 Task: Research Airbnb options in Quinte West, Canada from 11th December, 2023 to 15th December, 2023 for 2 adults. Place can be private room with 1  bedroom having 2 beds and 1 bathroom. Property type can be hotel.
Action: Mouse moved to (455, 107)
Screenshot: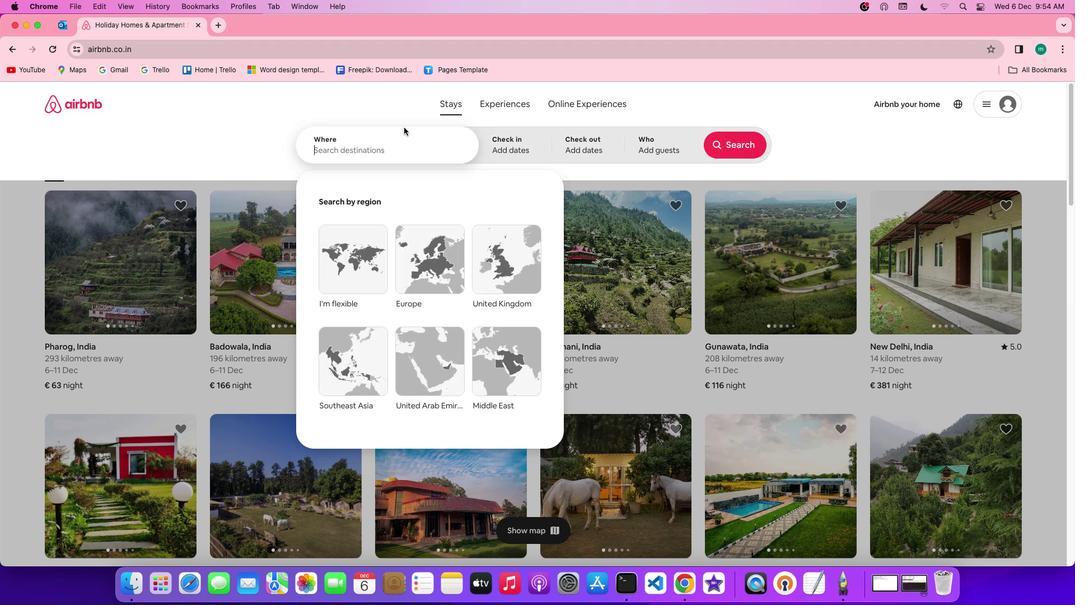 
Action: Mouse pressed left at (455, 107)
Screenshot: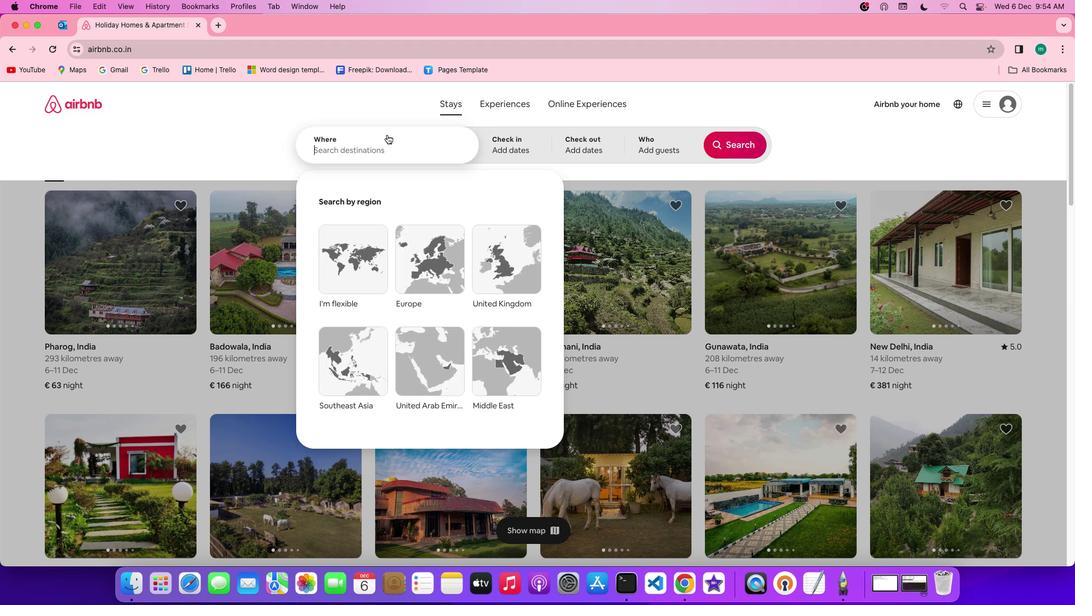 
Action: Mouse pressed left at (455, 107)
Screenshot: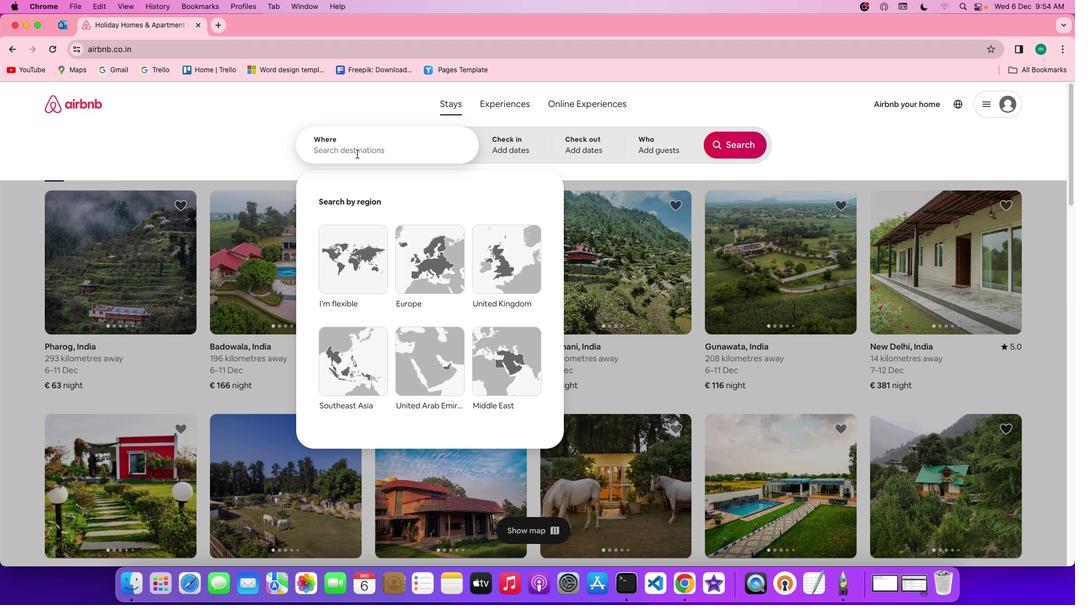 
Action: Mouse moved to (356, 154)
Screenshot: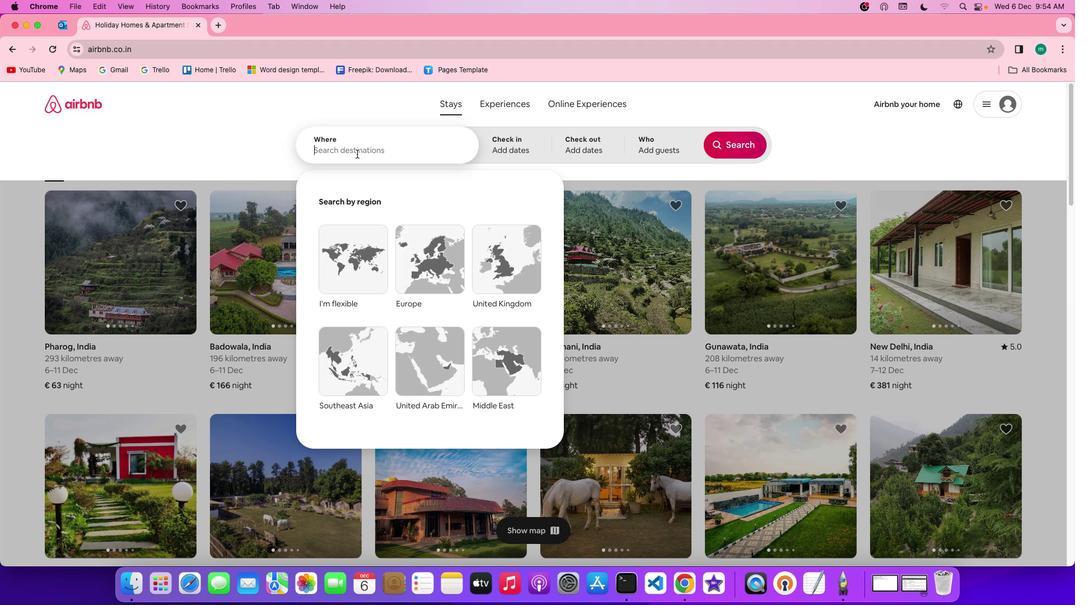 
Action: Mouse pressed left at (356, 154)
Screenshot: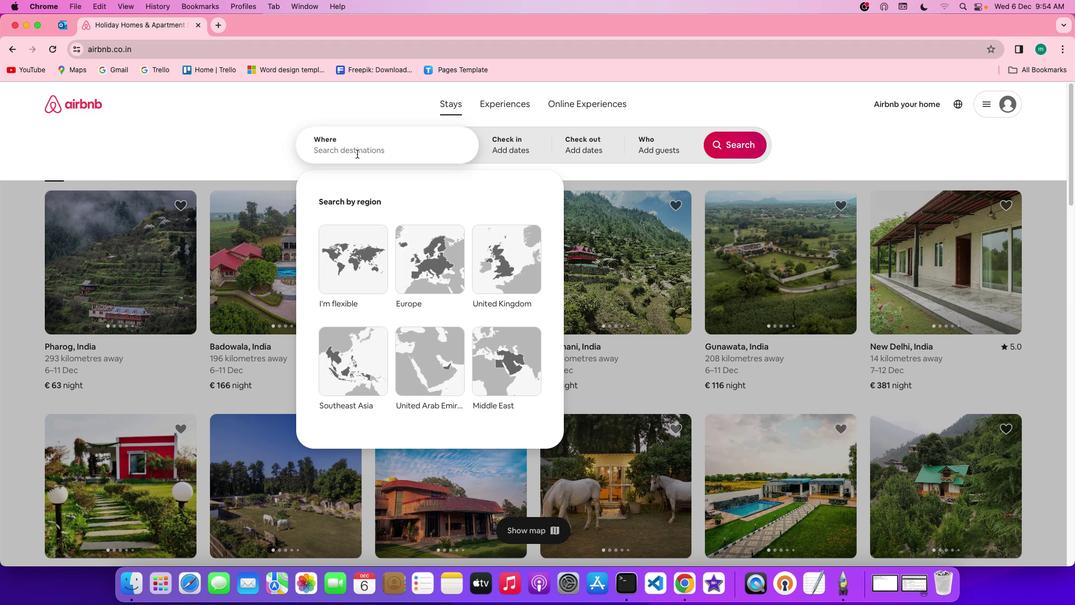 
Action: Key pressed Key.shift'Q''u''n''t''e'Key.spaceKey.shift'w''e''s''t'','Key.spaceKey.shift'c''a''n''a''d''a'
Screenshot: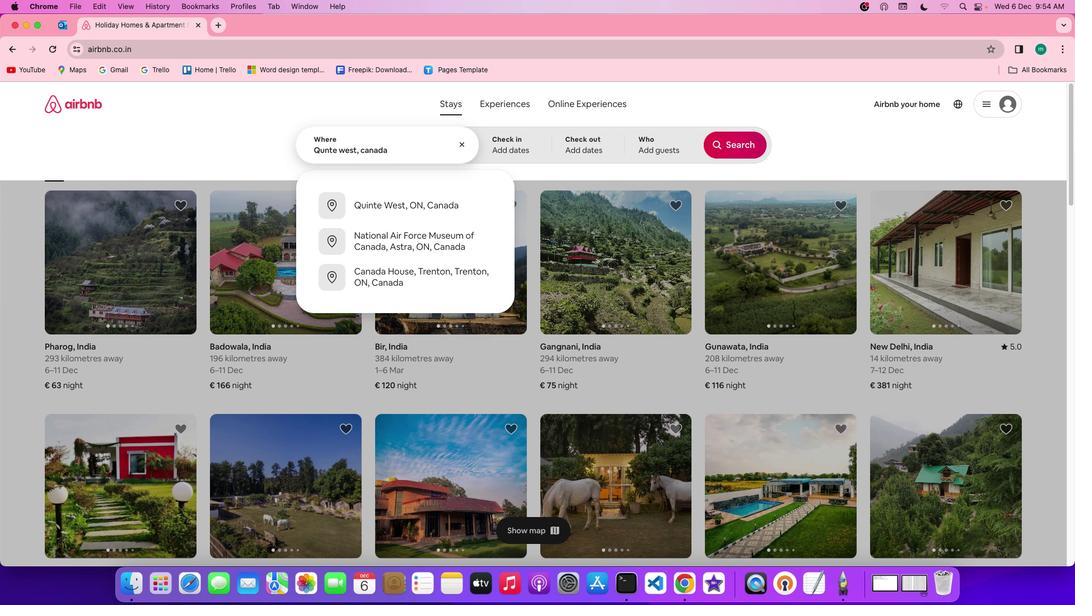 
Action: Mouse moved to (498, 144)
Screenshot: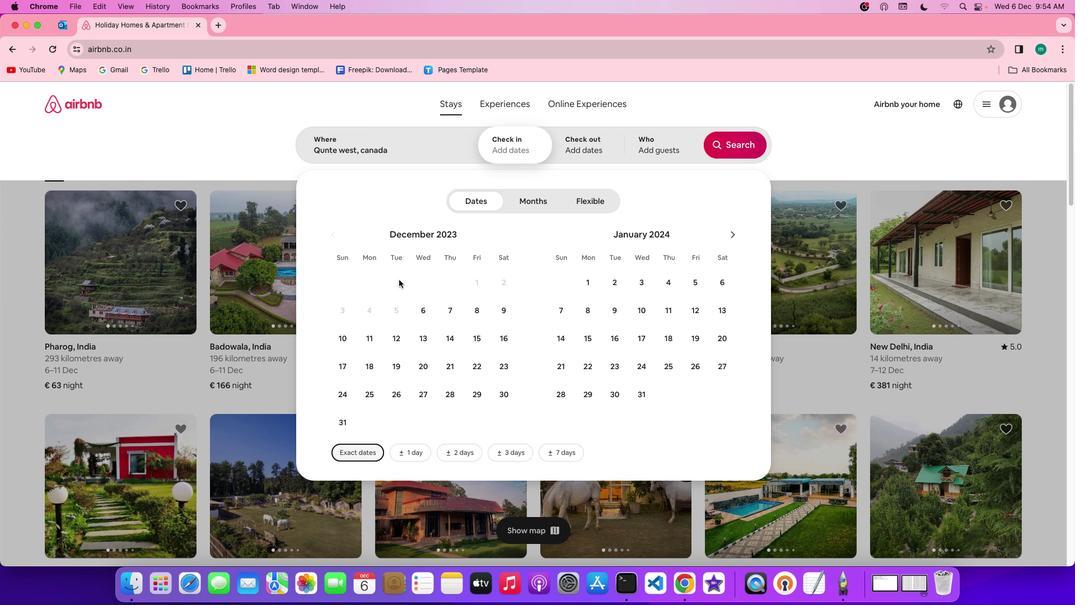
Action: Mouse pressed left at (498, 144)
Screenshot: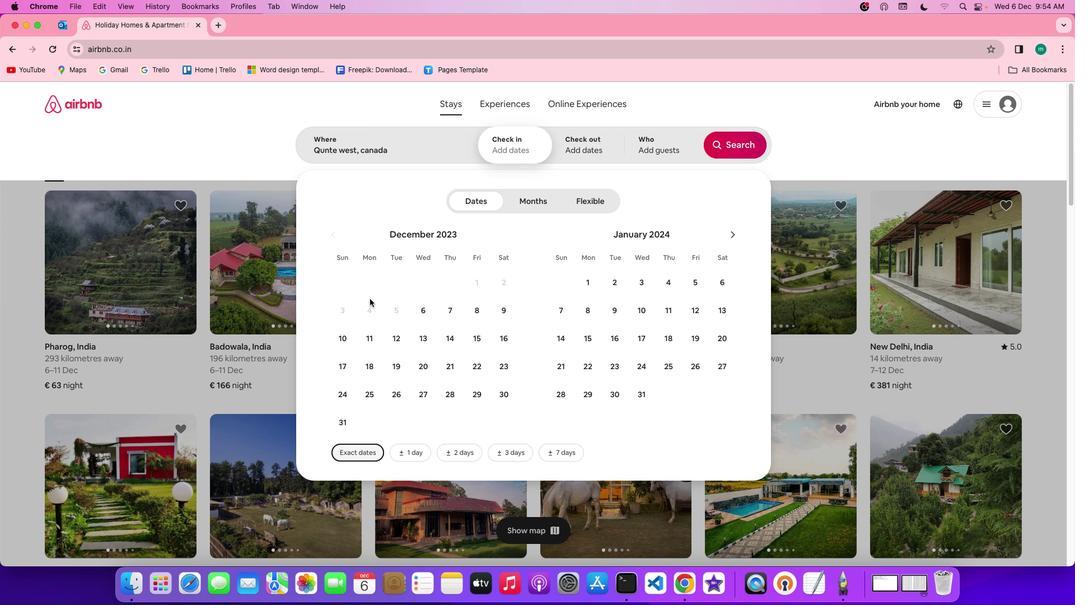 
Action: Mouse moved to (377, 331)
Screenshot: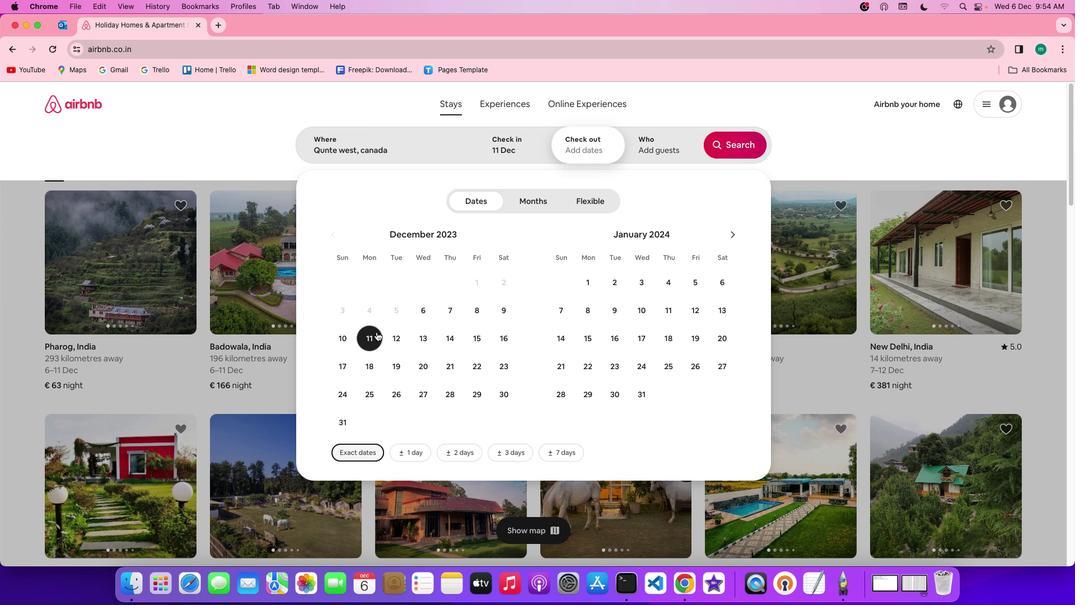 
Action: Mouse pressed left at (377, 331)
Screenshot: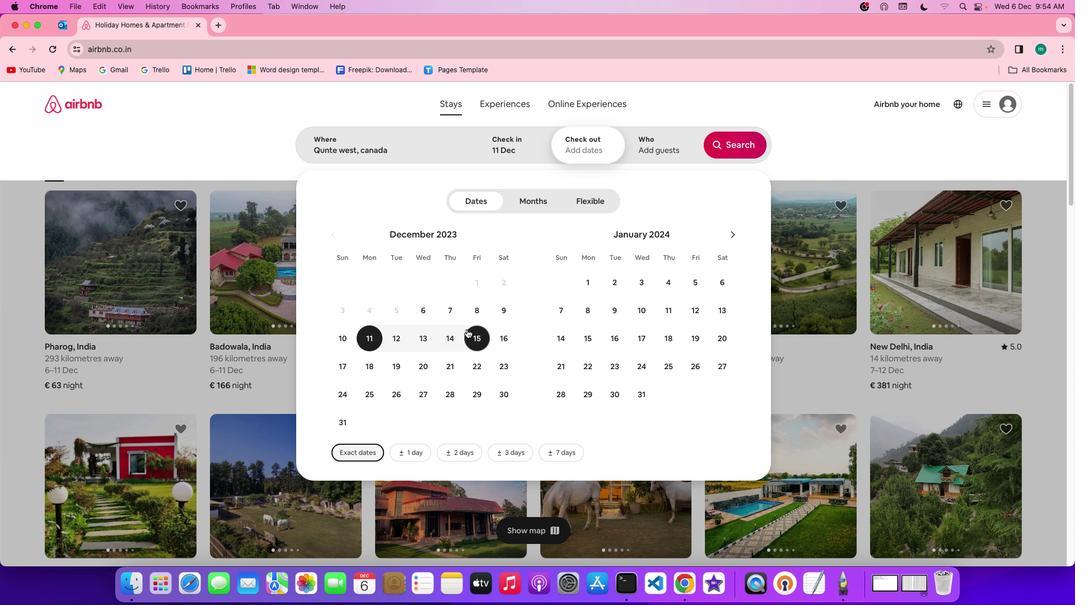 
Action: Mouse moved to (467, 329)
Screenshot: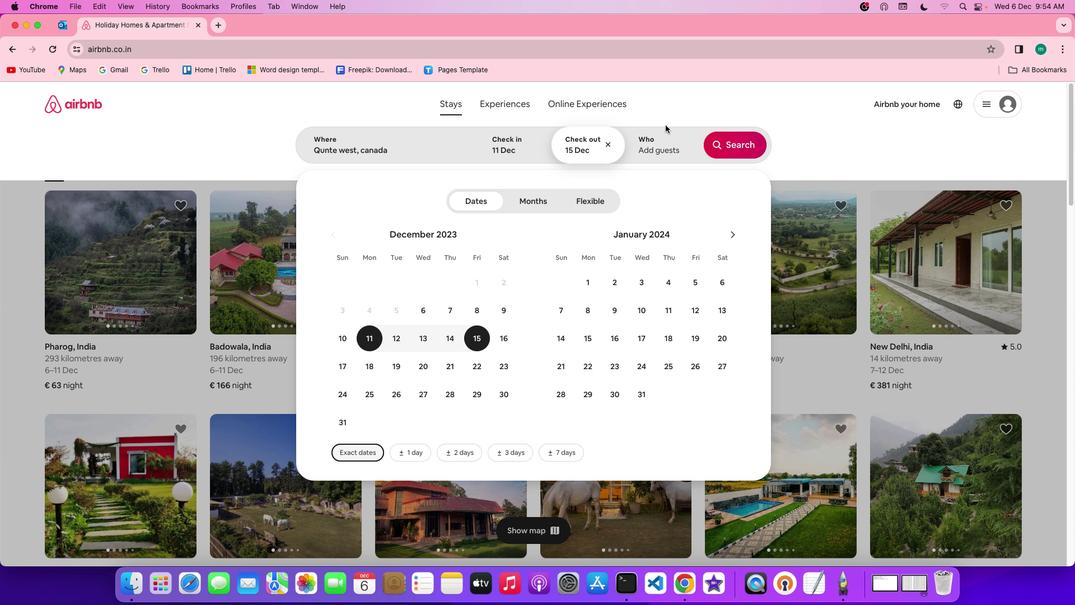 
Action: Mouse pressed left at (467, 329)
Screenshot: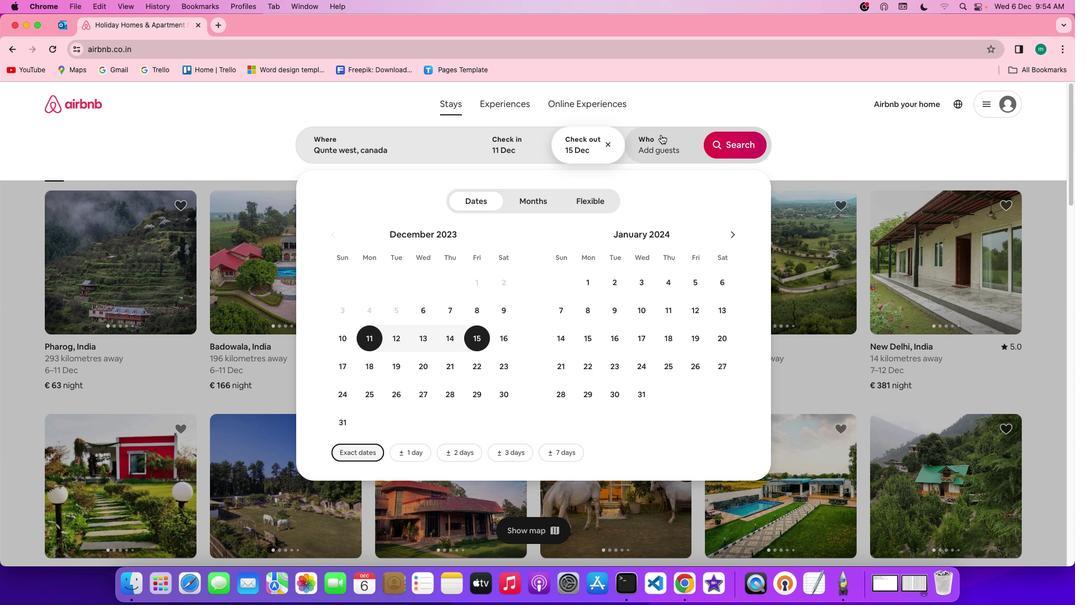 
Action: Mouse moved to (658, 141)
Screenshot: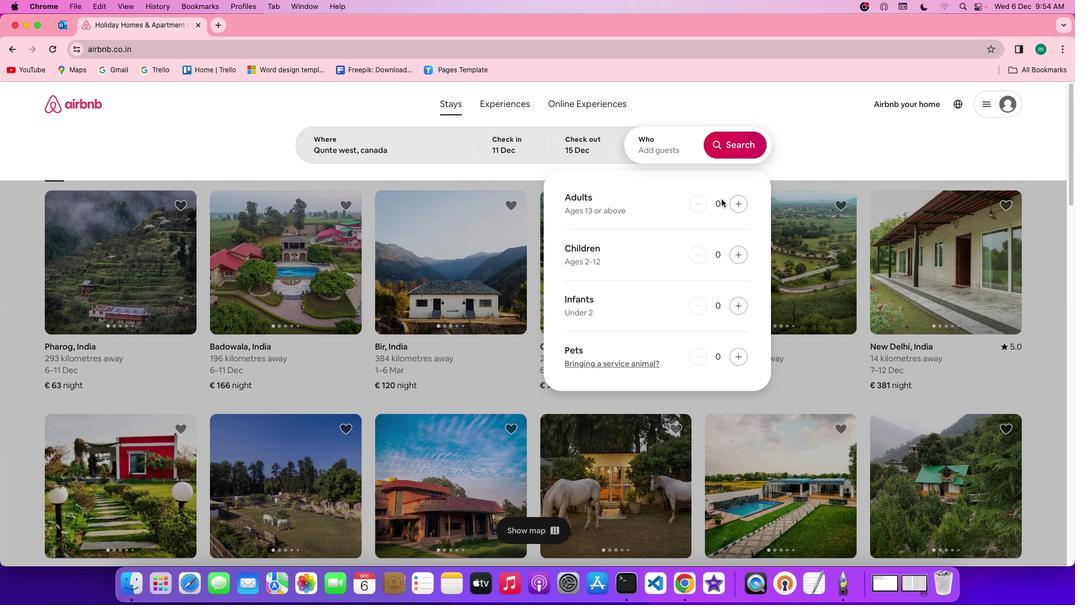 
Action: Mouse pressed left at (658, 141)
Screenshot: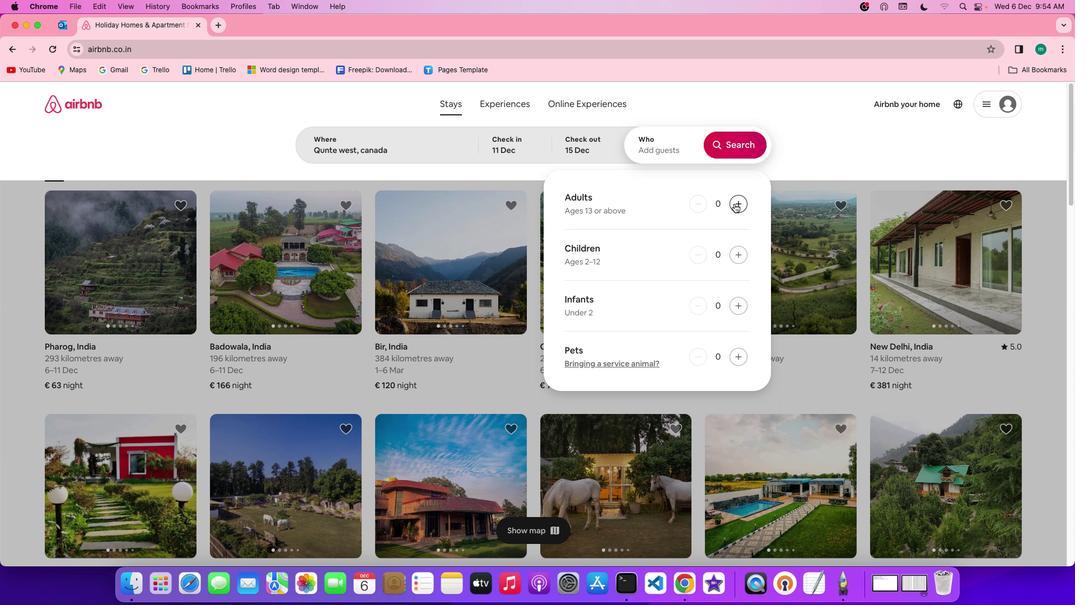 
Action: Mouse moved to (736, 203)
Screenshot: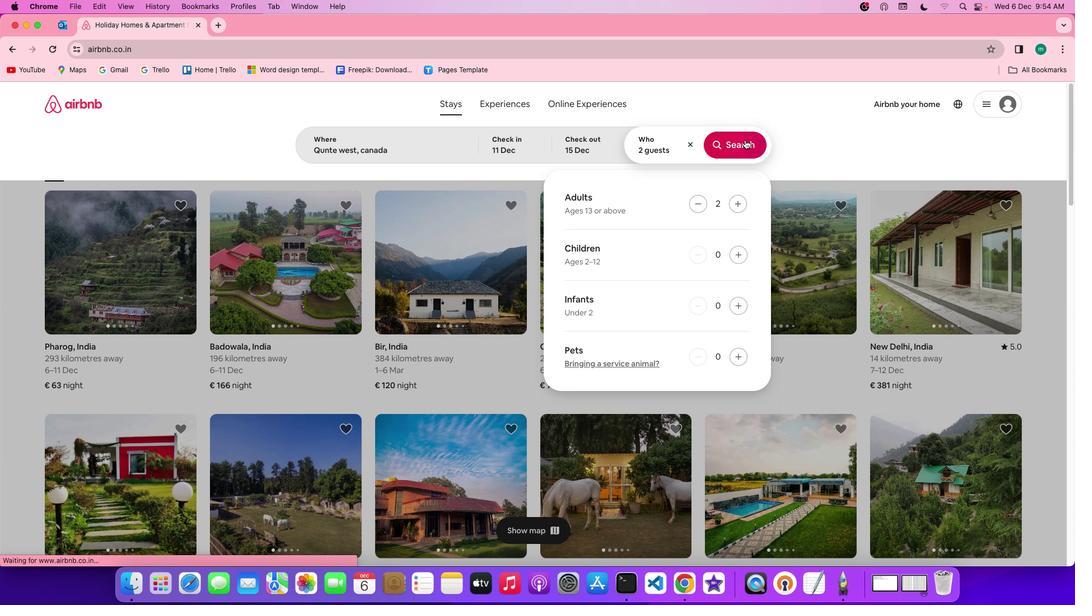 
Action: Mouse pressed left at (736, 203)
Screenshot: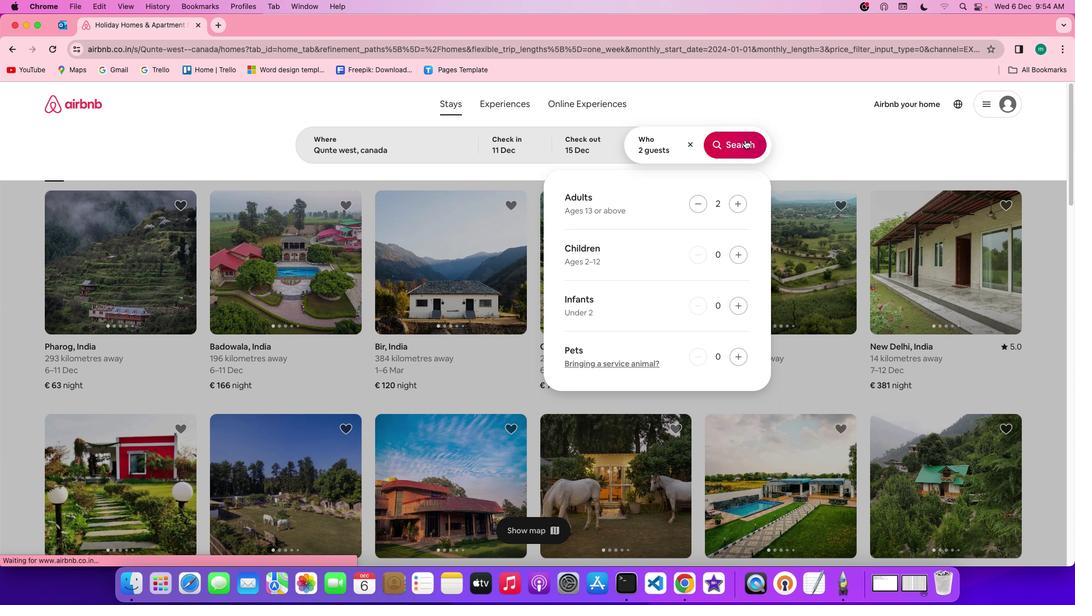 
Action: Mouse pressed left at (736, 203)
Screenshot: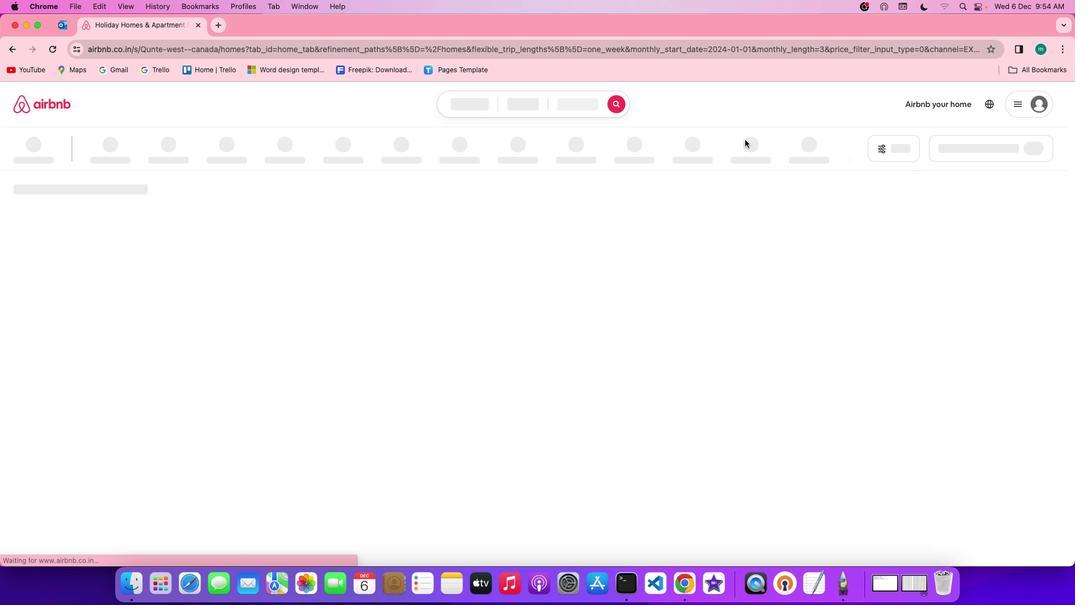 
Action: Mouse moved to (745, 140)
Screenshot: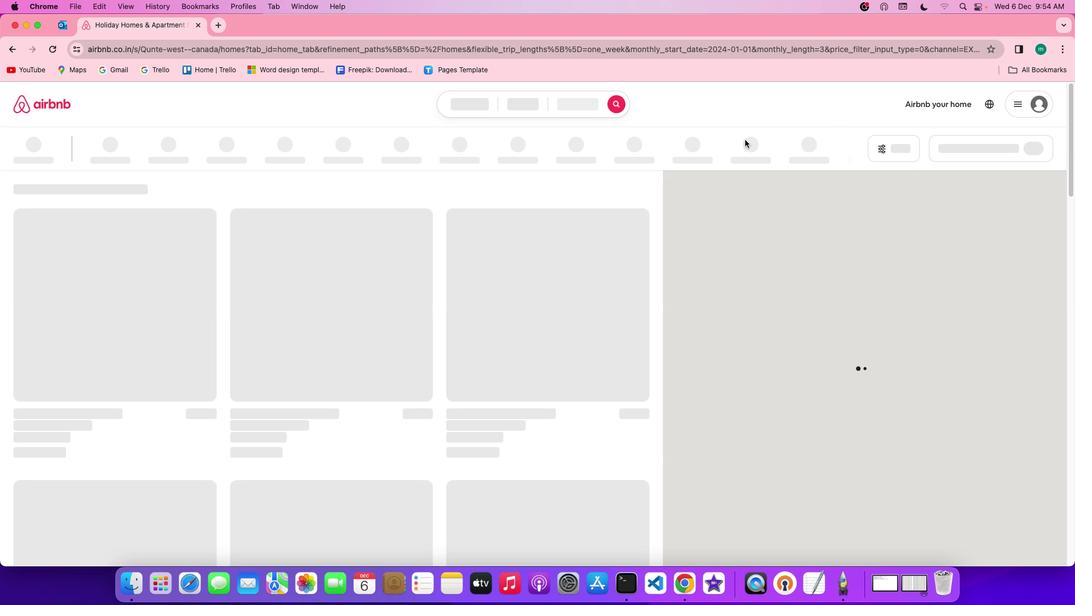 
Action: Mouse pressed left at (745, 140)
Screenshot: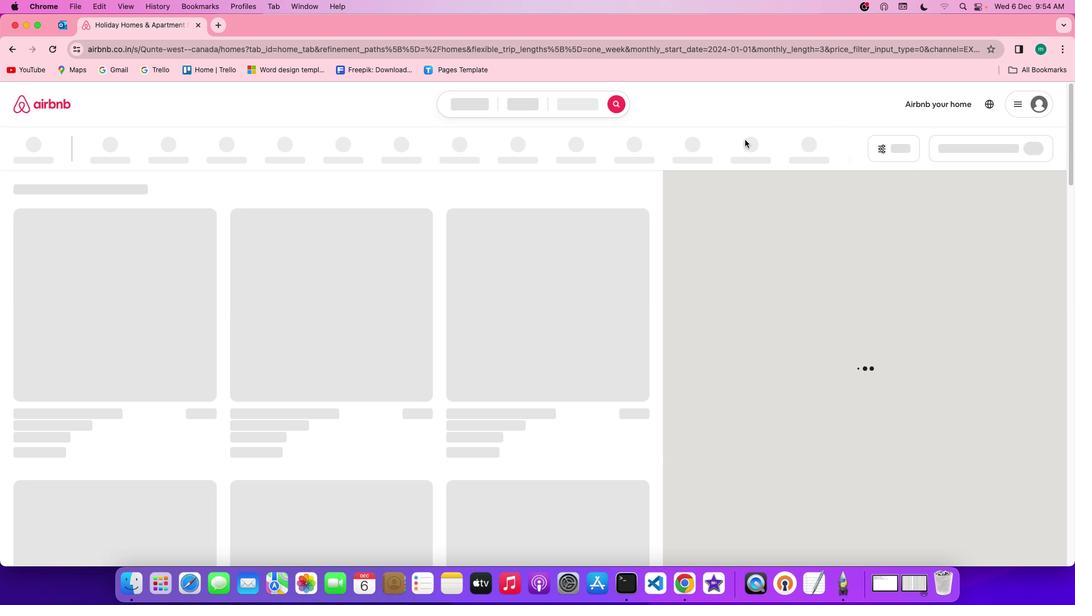
Action: Mouse moved to (906, 148)
Screenshot: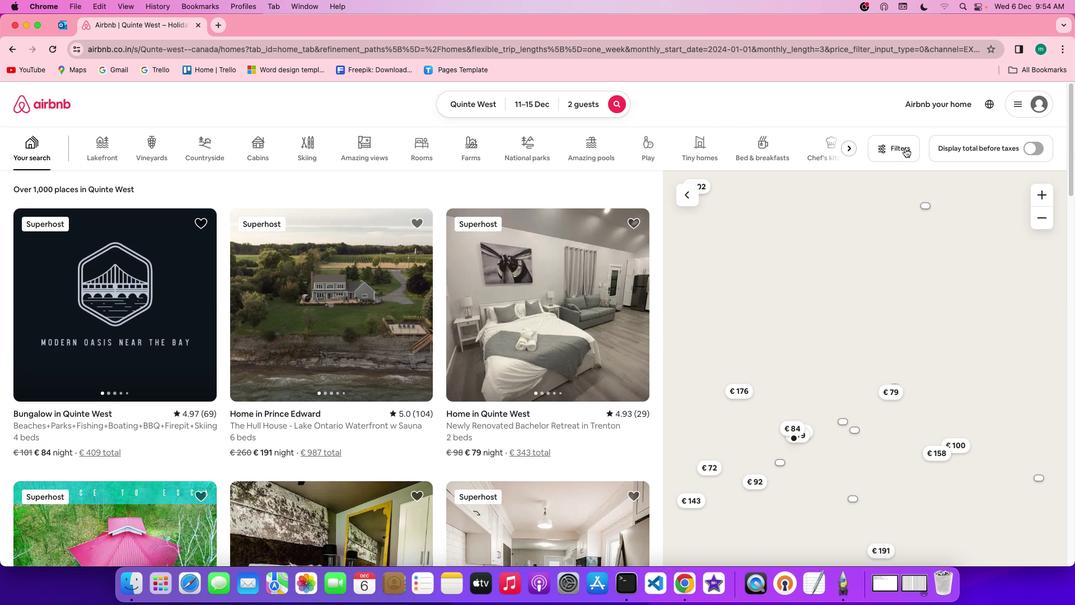 
Action: Mouse pressed left at (906, 148)
Screenshot: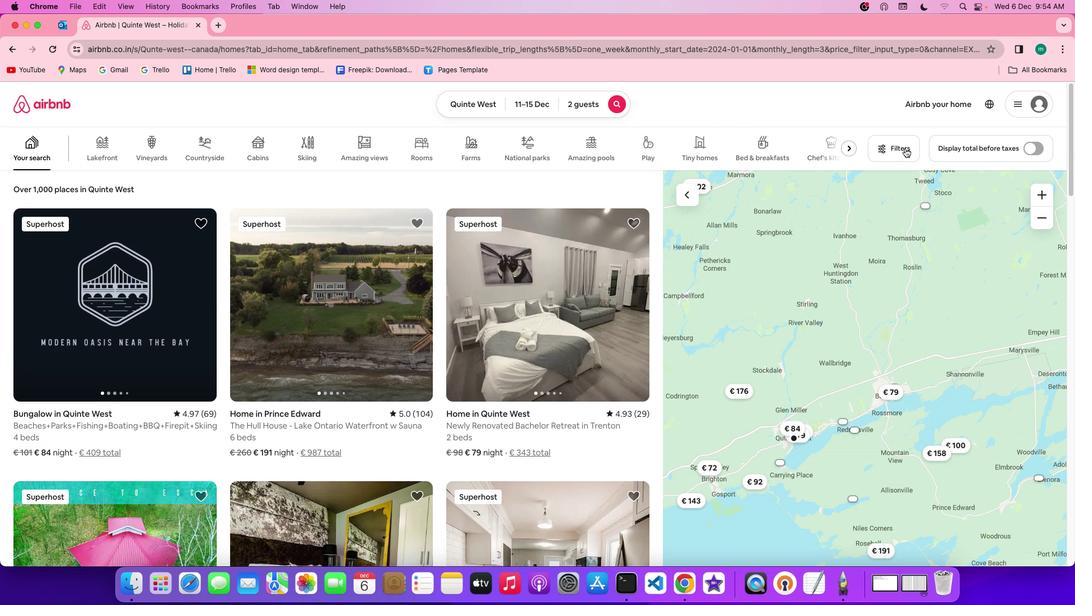 
Action: Mouse moved to (602, 302)
Screenshot: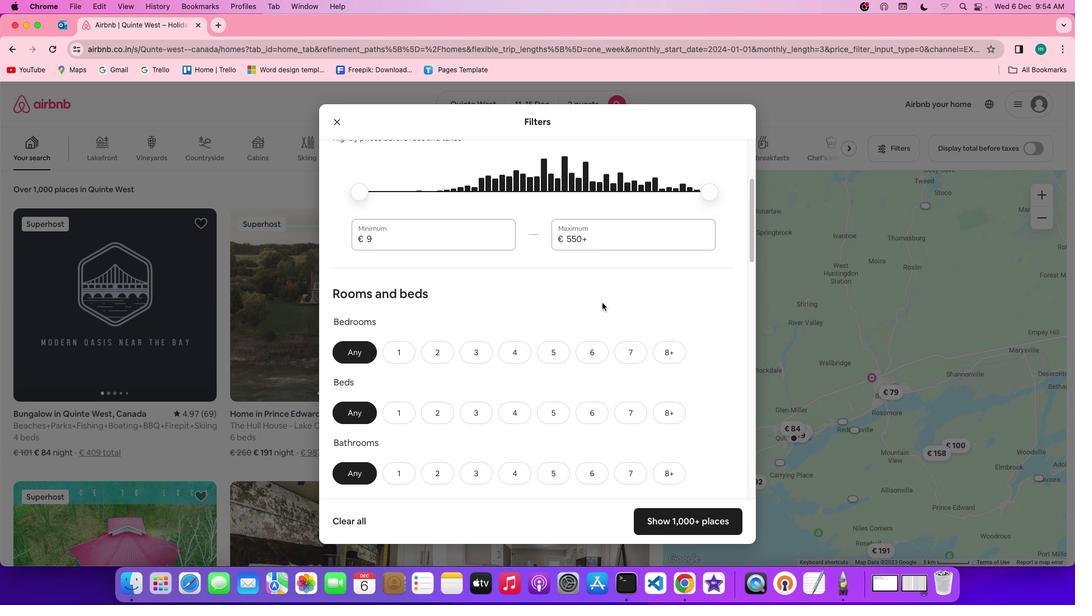 
Action: Mouse scrolled (602, 302) with delta (0, 0)
Screenshot: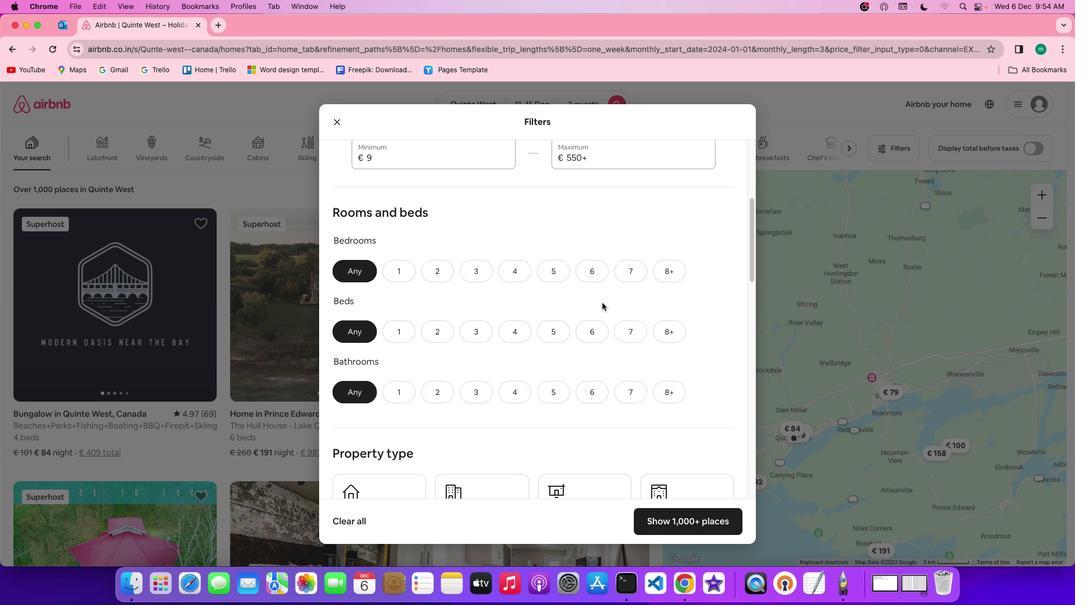 
Action: Mouse scrolled (602, 302) with delta (0, 0)
Screenshot: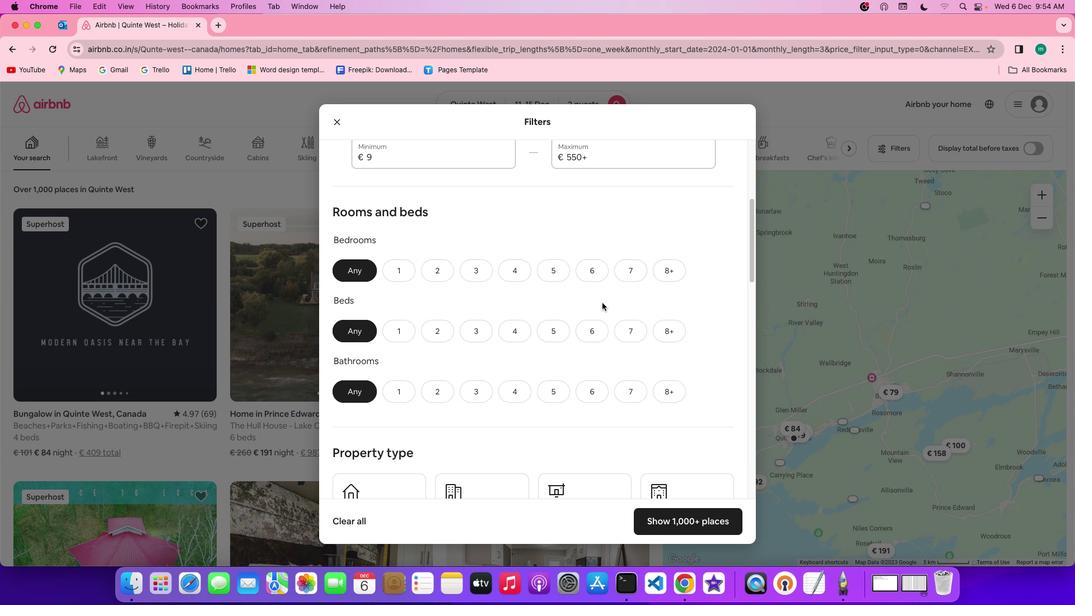 
Action: Mouse scrolled (602, 302) with delta (0, -1)
Screenshot: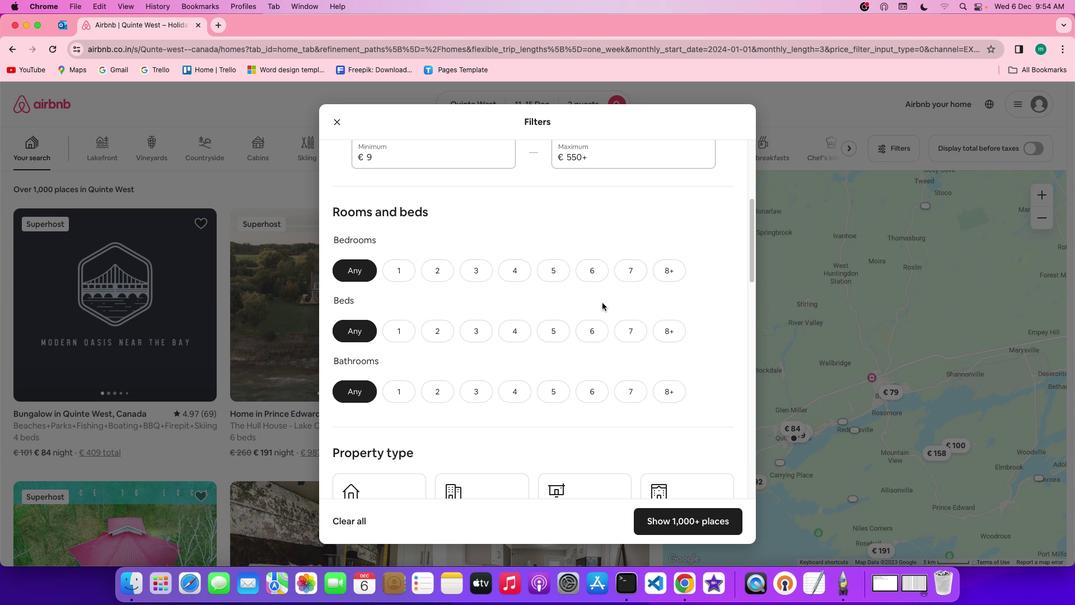 
Action: Mouse scrolled (602, 302) with delta (0, -1)
Screenshot: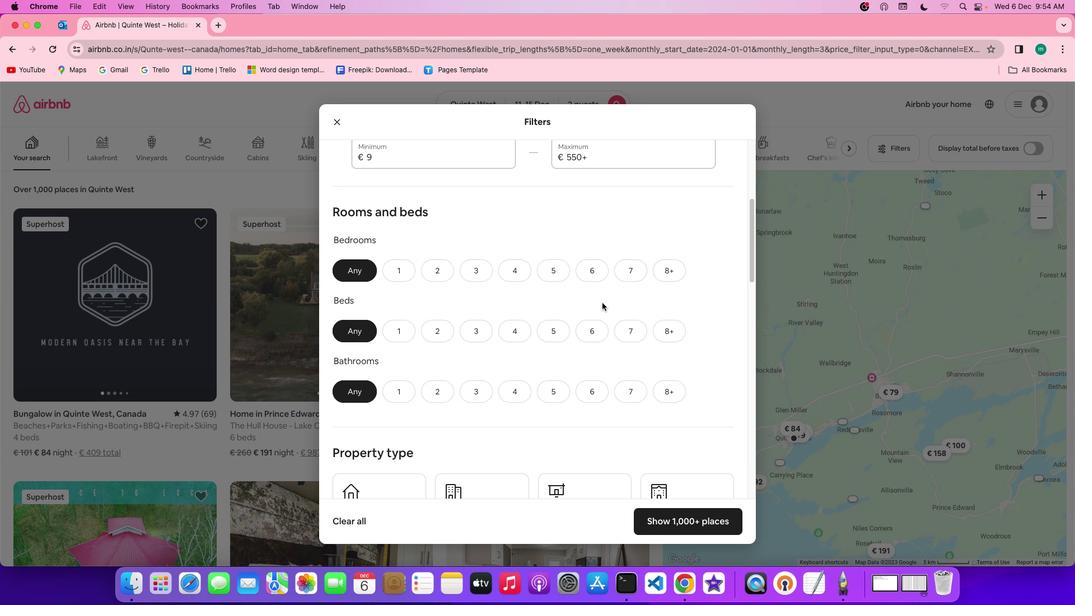 
Action: Mouse scrolled (602, 302) with delta (0, 0)
Screenshot: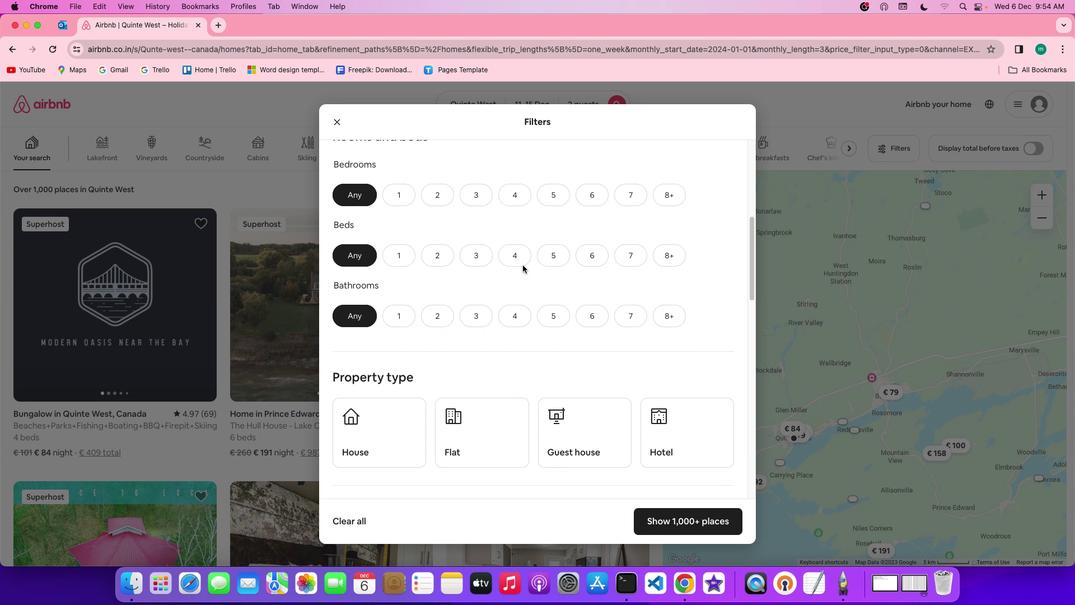 
Action: Mouse scrolled (602, 302) with delta (0, 0)
Screenshot: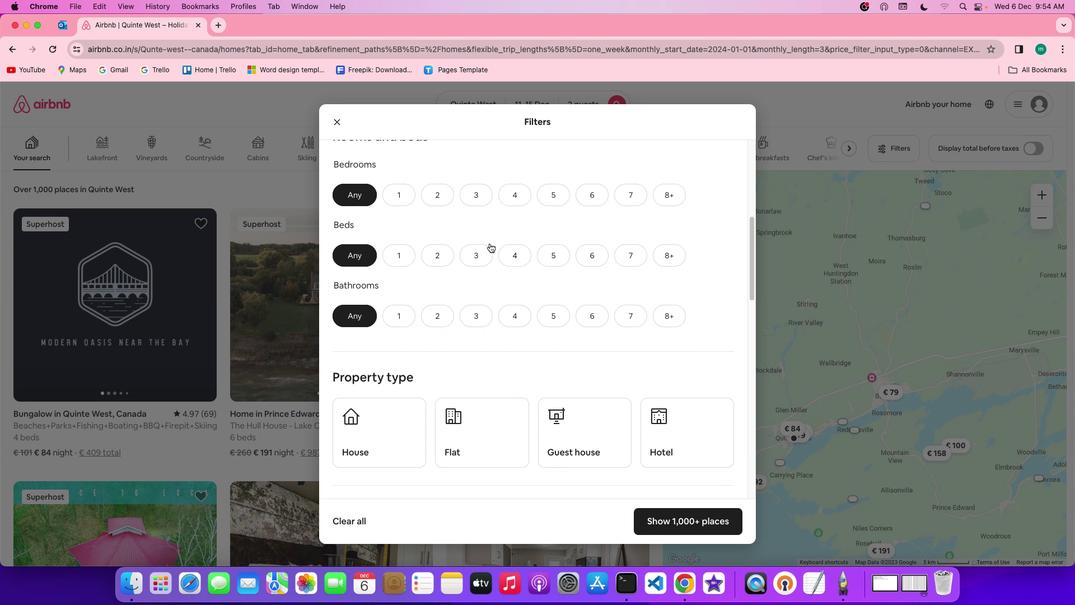 
Action: Mouse scrolled (602, 302) with delta (0, -1)
Screenshot: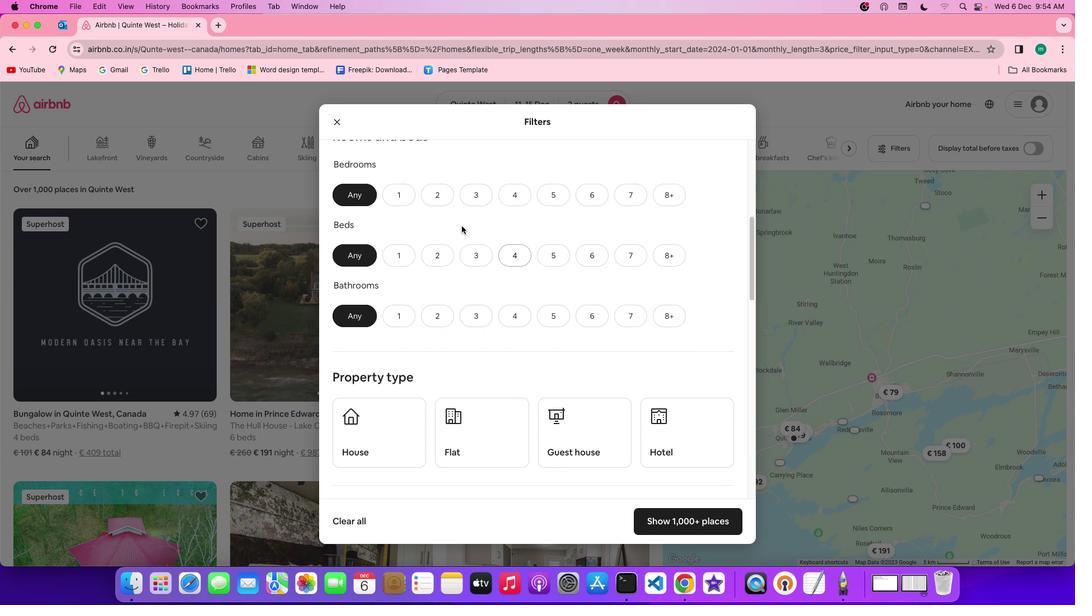 
Action: Mouse scrolled (602, 302) with delta (0, 0)
Screenshot: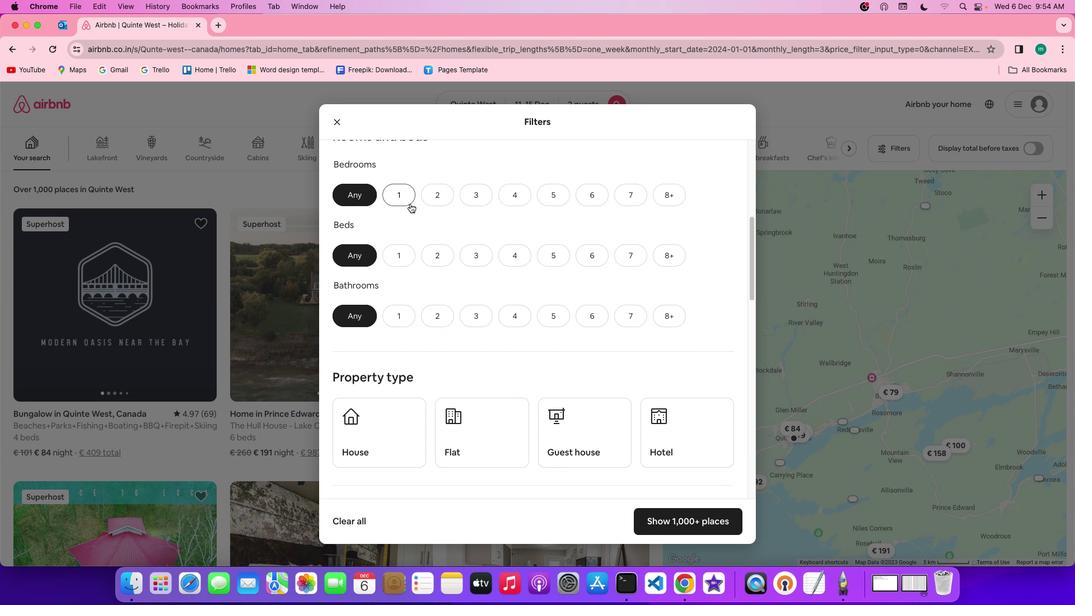
Action: Mouse scrolled (602, 302) with delta (0, 0)
Screenshot: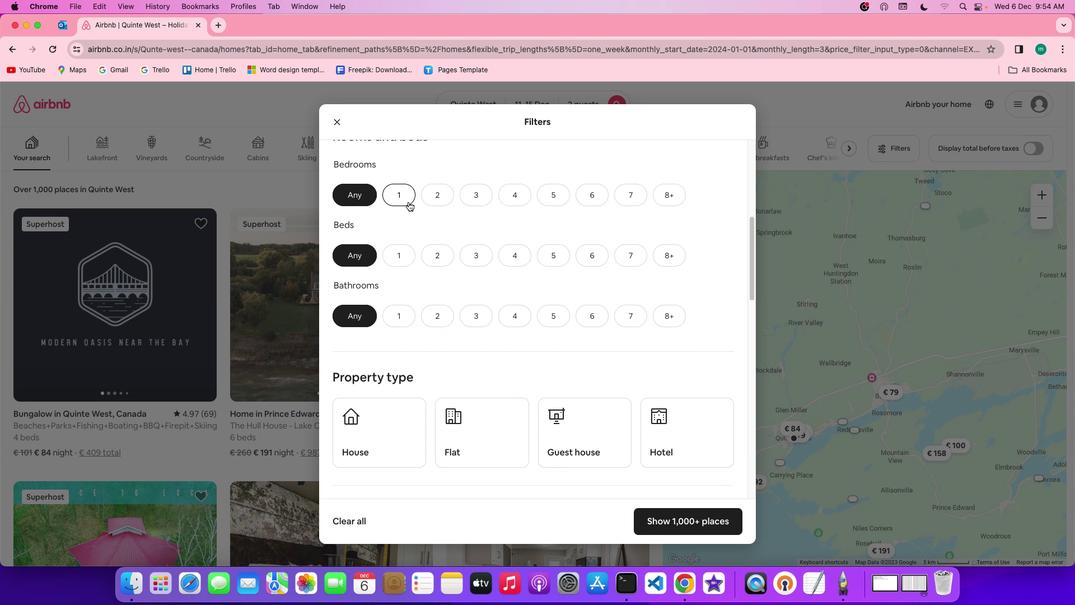 
Action: Mouse scrolled (602, 302) with delta (0, 0)
Screenshot: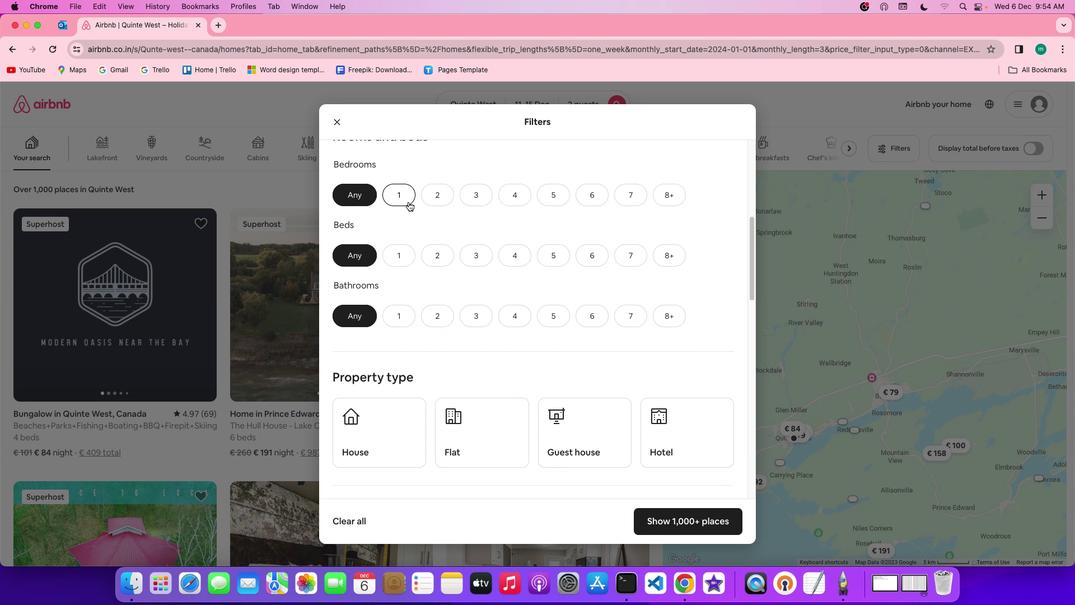
Action: Mouse scrolled (602, 302) with delta (0, -1)
Screenshot: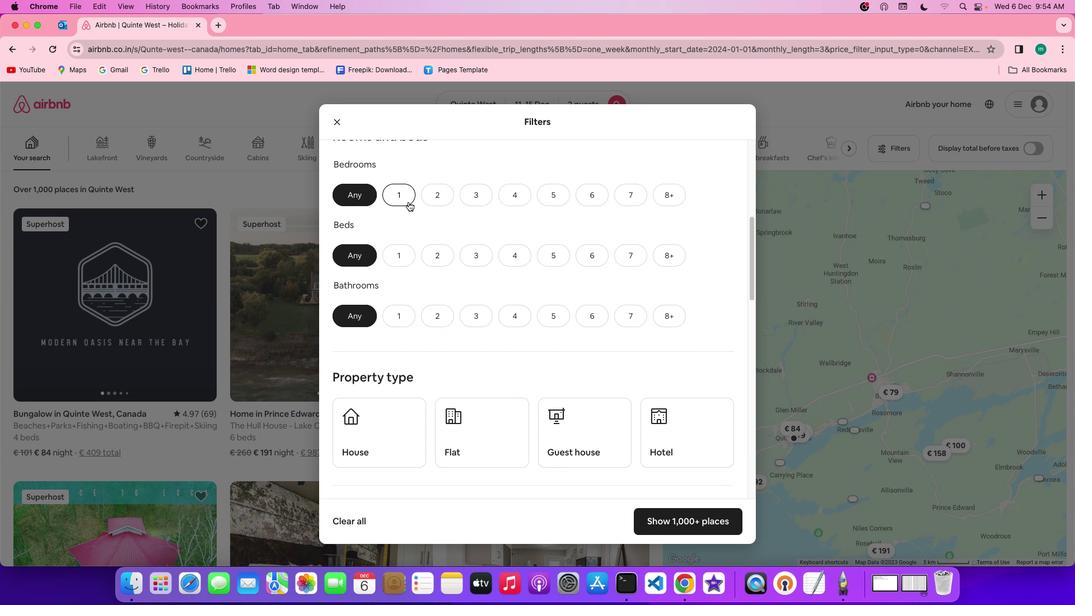 
Action: Mouse moved to (409, 201)
Screenshot: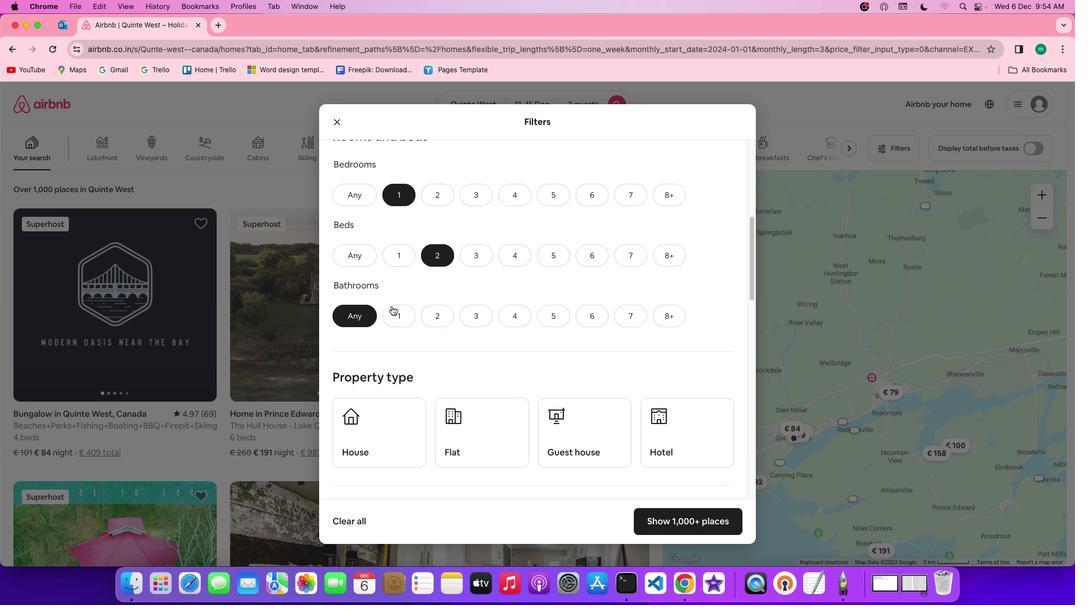 
Action: Mouse pressed left at (409, 201)
Screenshot: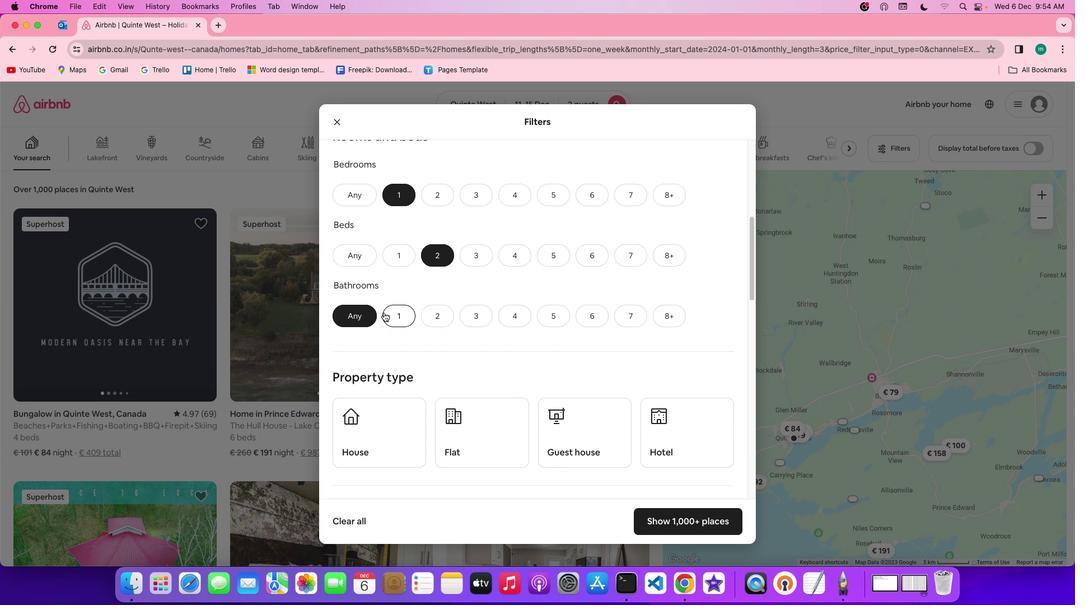 
Action: Mouse moved to (426, 254)
Screenshot: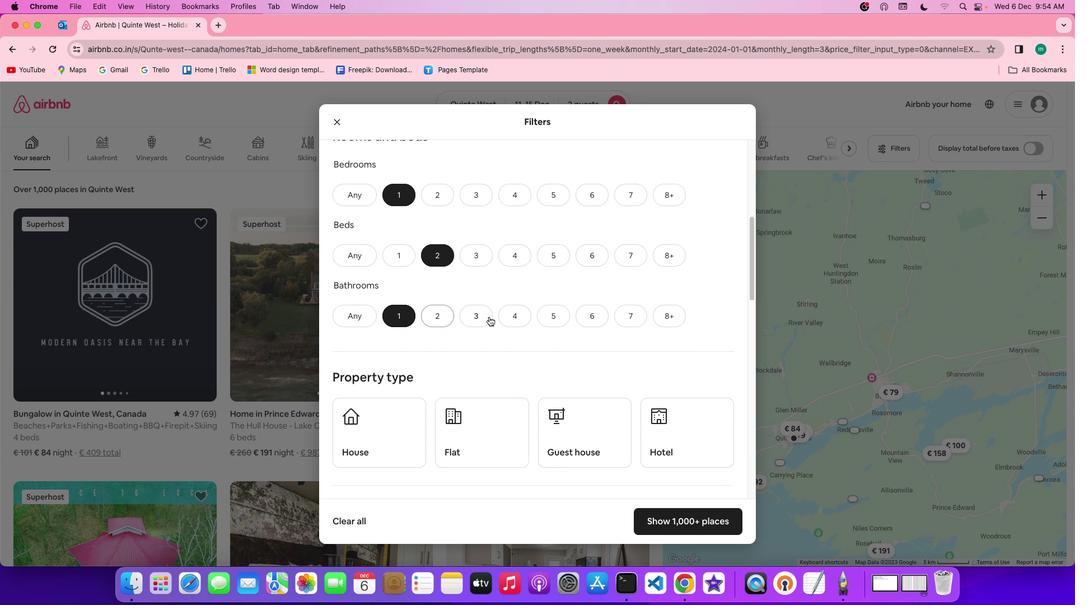 
Action: Mouse pressed left at (426, 254)
Screenshot: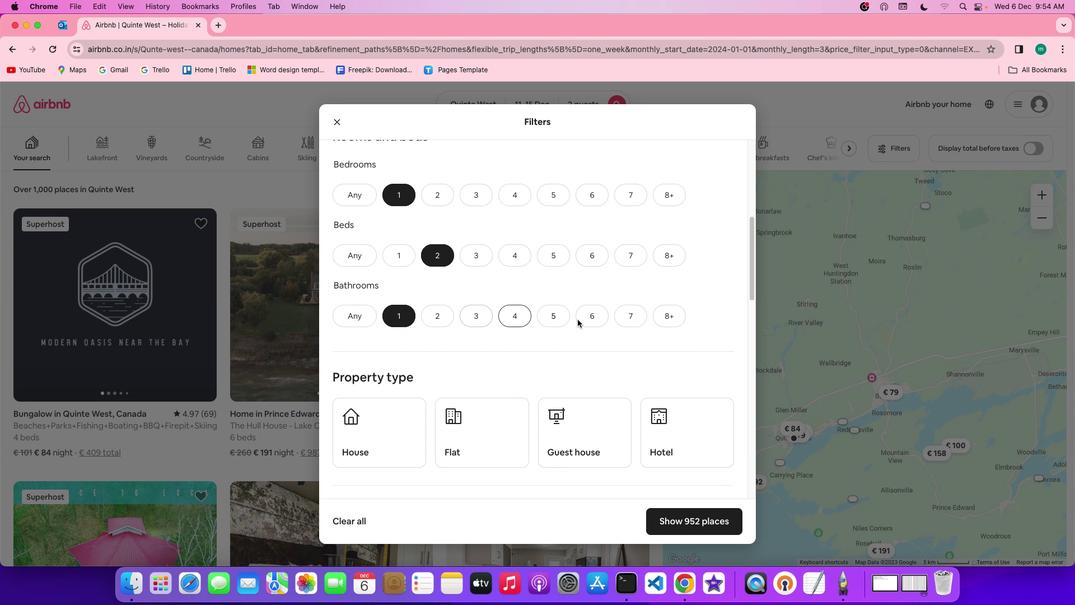 
Action: Mouse moved to (384, 312)
Screenshot: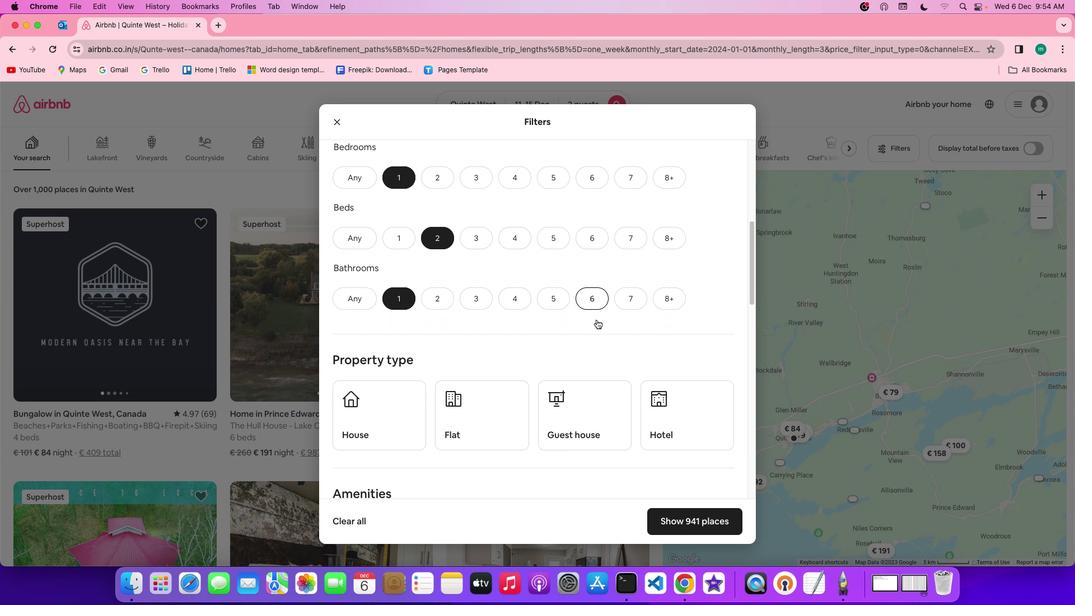 
Action: Mouse pressed left at (384, 312)
Screenshot: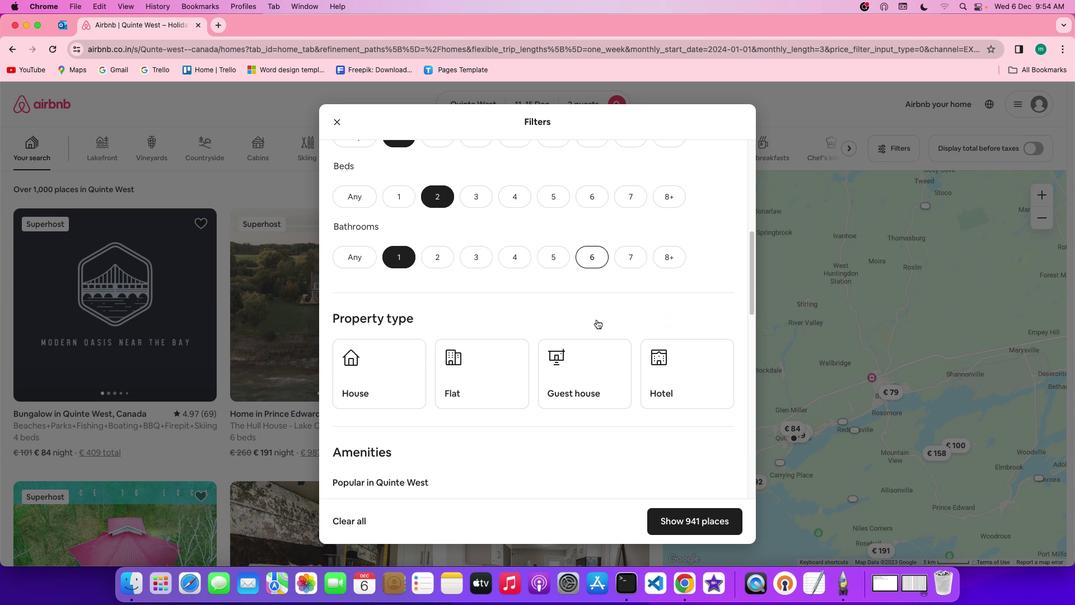 
Action: Mouse moved to (597, 319)
Screenshot: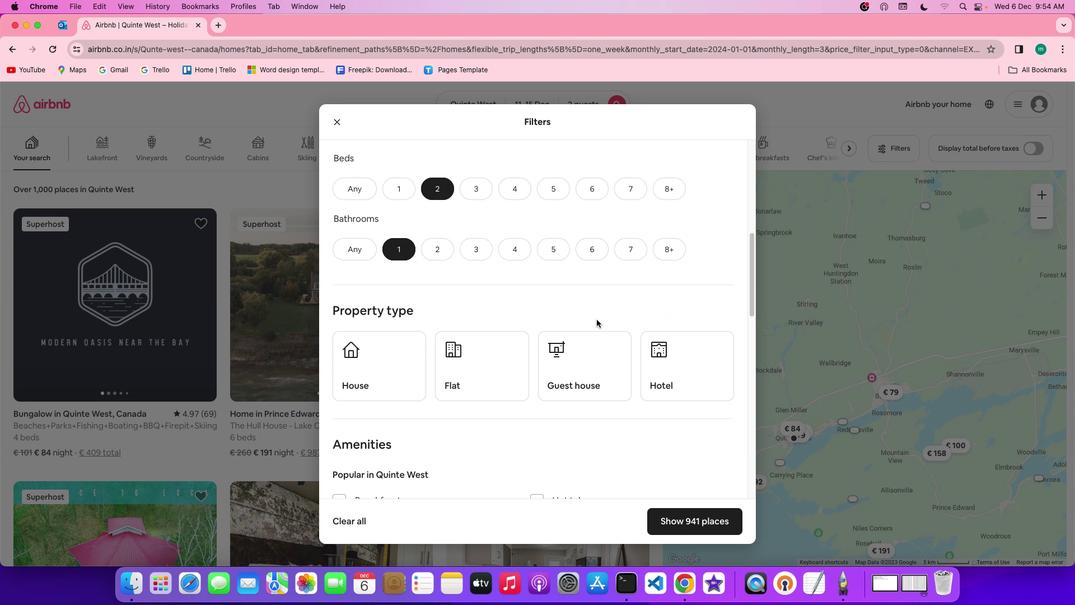 
Action: Mouse scrolled (597, 319) with delta (0, 0)
Screenshot: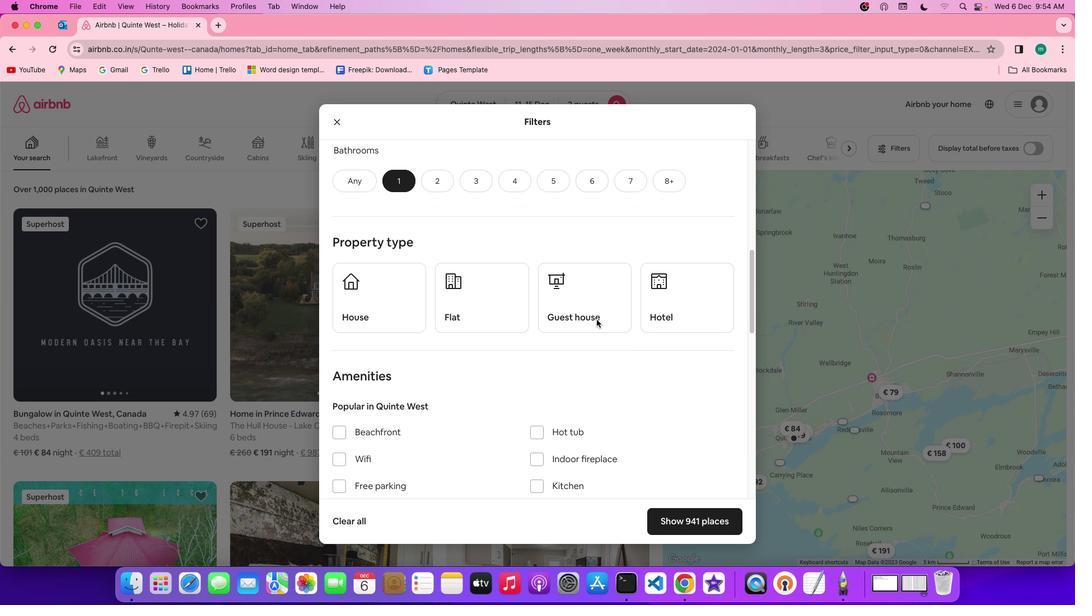 
Action: Mouse scrolled (597, 319) with delta (0, 0)
Screenshot: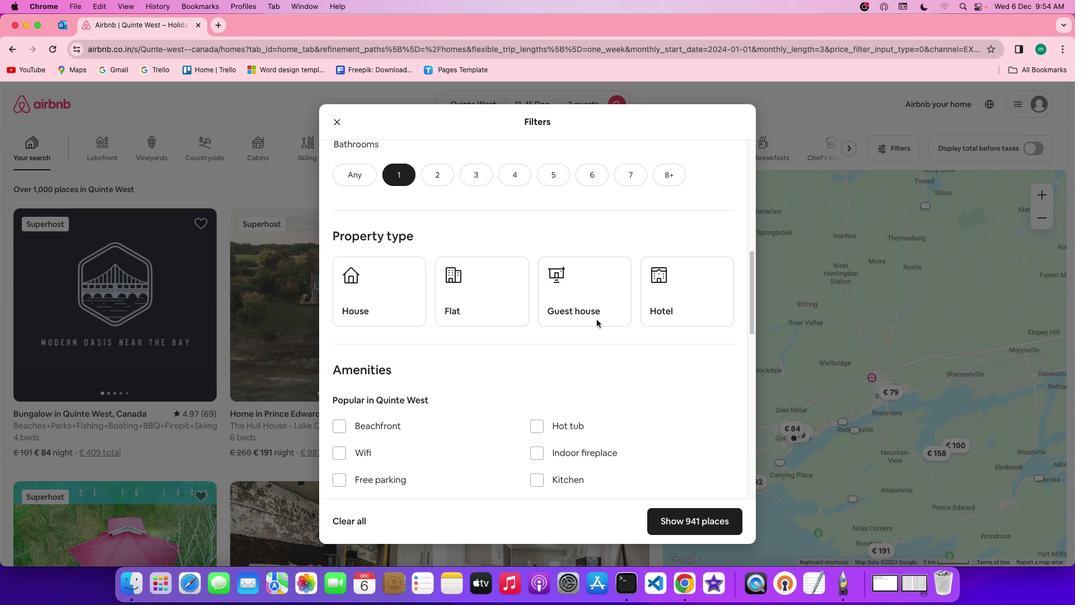 
Action: Mouse scrolled (597, 319) with delta (0, -1)
Screenshot: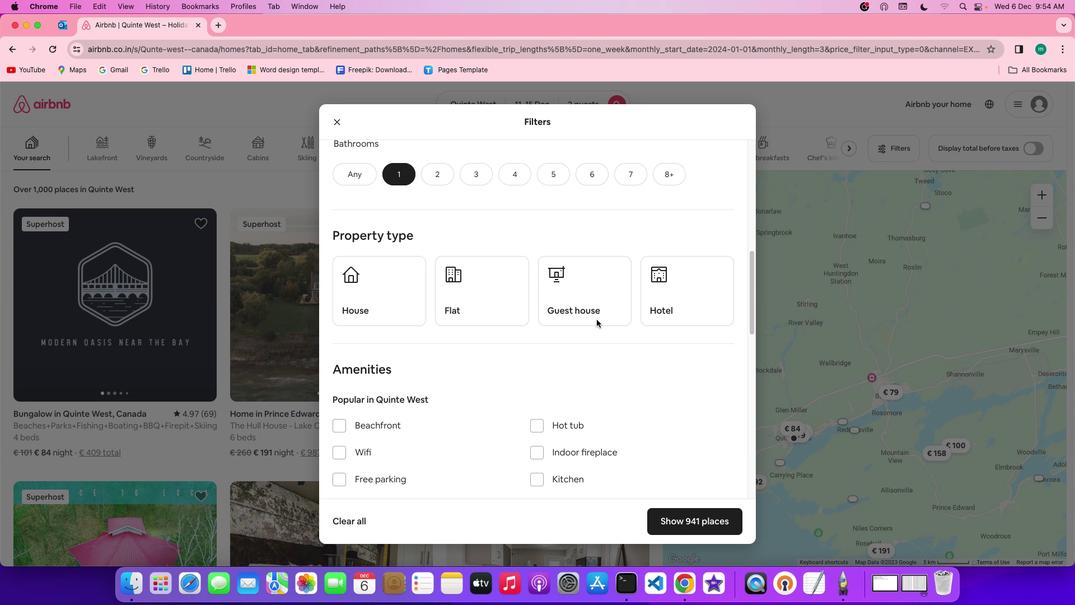 
Action: Mouse scrolled (597, 319) with delta (0, 0)
Screenshot: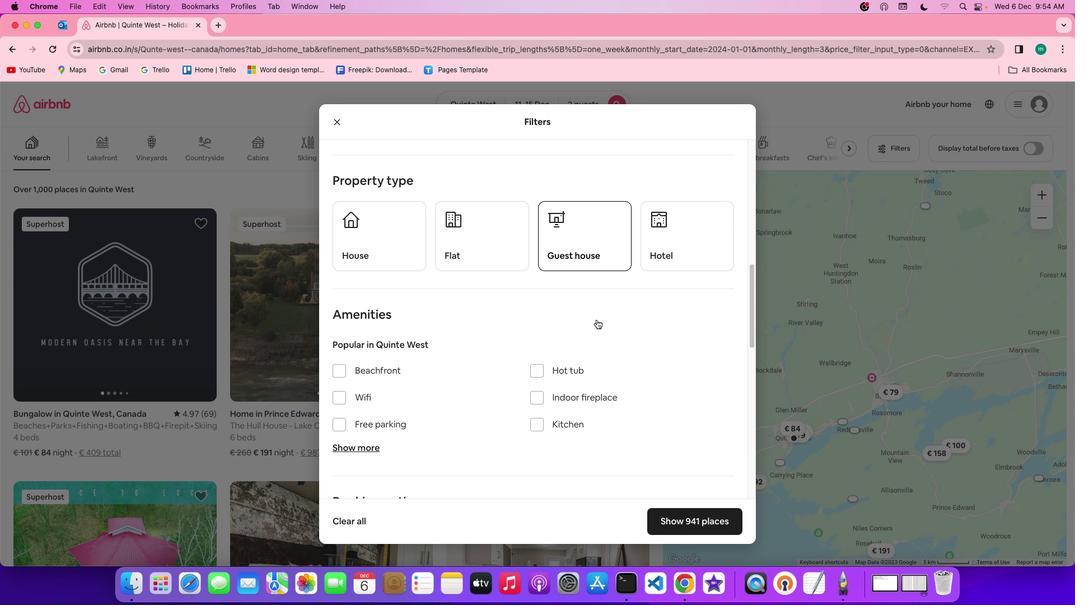 
Action: Mouse scrolled (597, 319) with delta (0, 0)
Screenshot: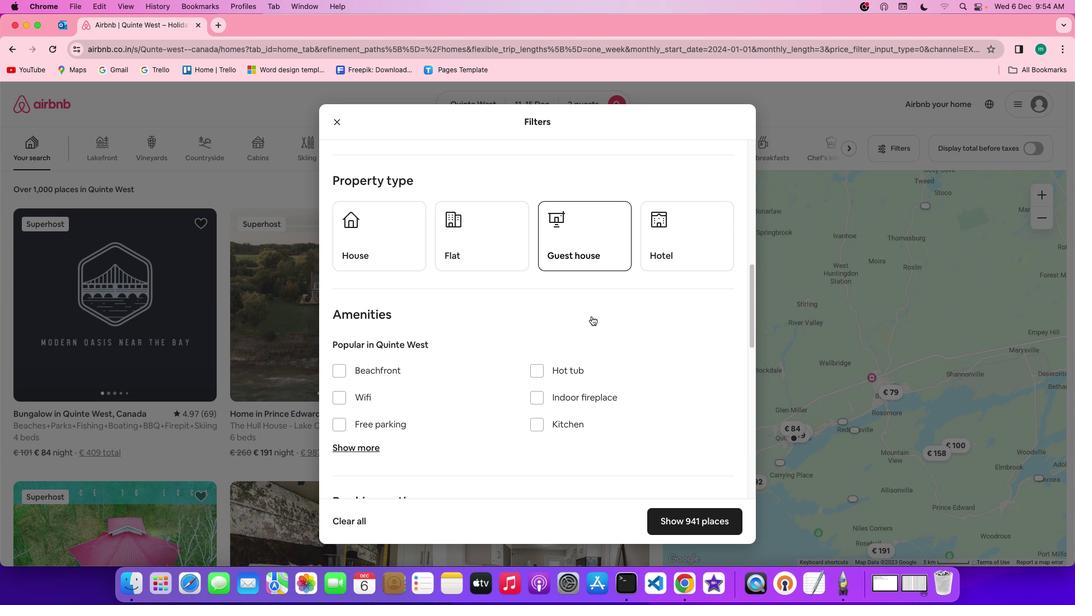 
Action: Mouse scrolled (597, 319) with delta (0, -1)
Screenshot: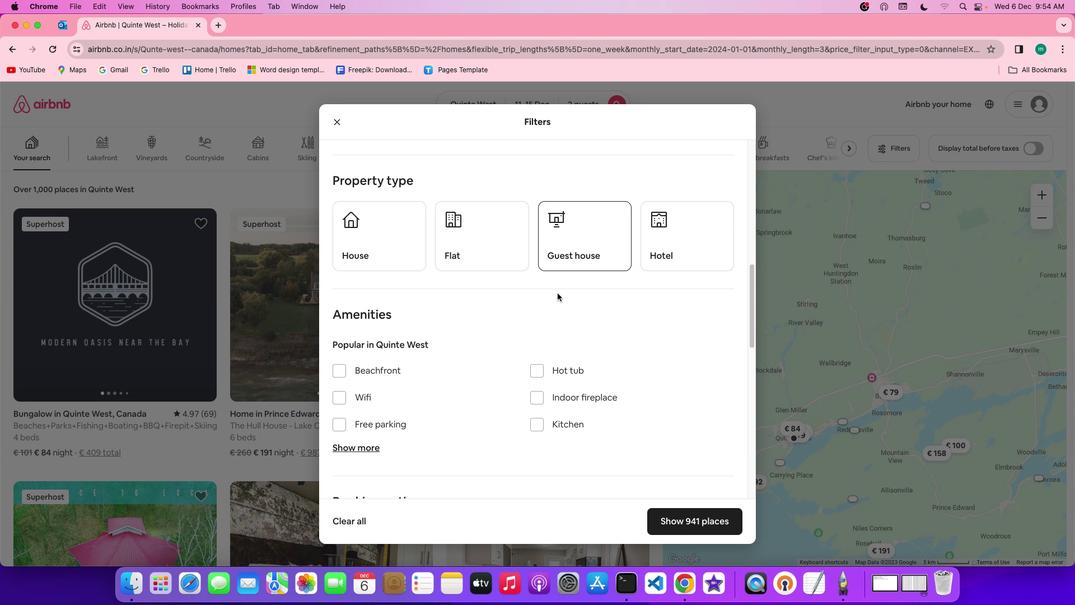 
Action: Mouse scrolled (597, 319) with delta (0, 0)
Screenshot: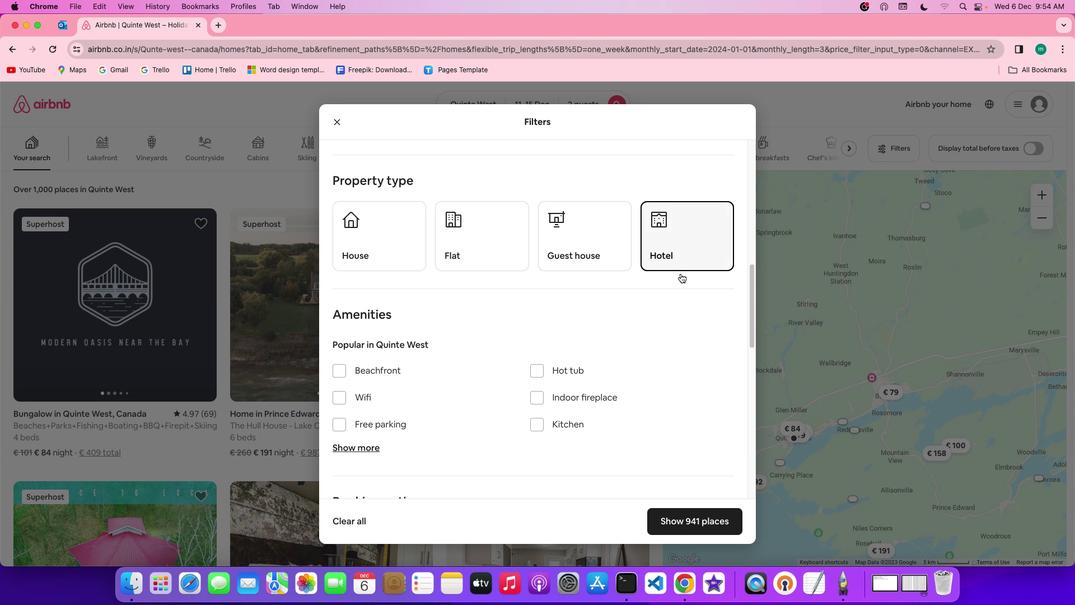 
Action: Mouse scrolled (597, 319) with delta (0, 0)
Screenshot: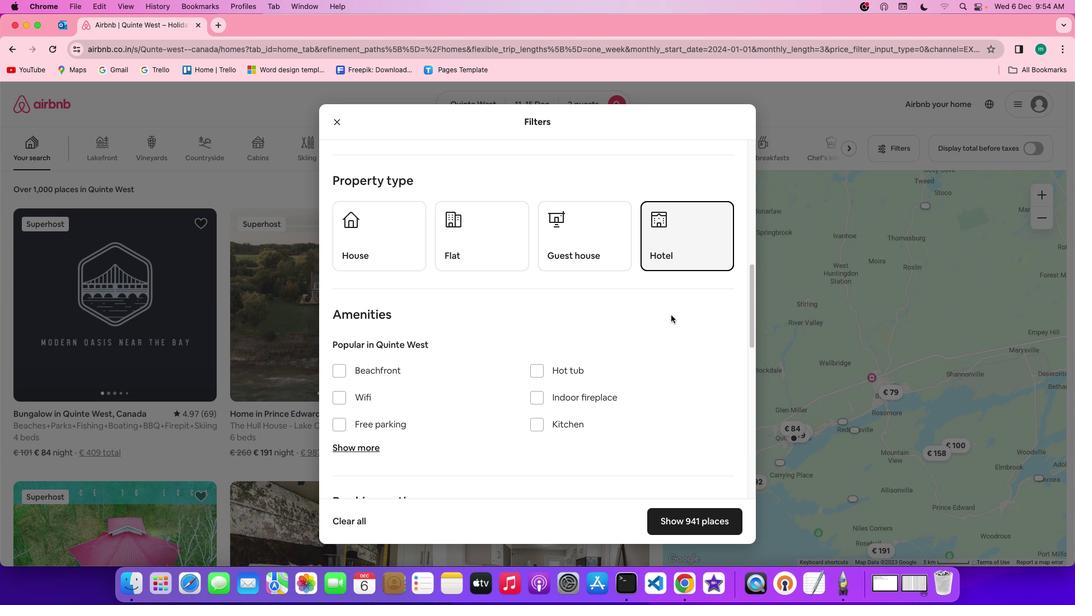 
Action: Mouse scrolled (597, 319) with delta (0, 0)
Screenshot: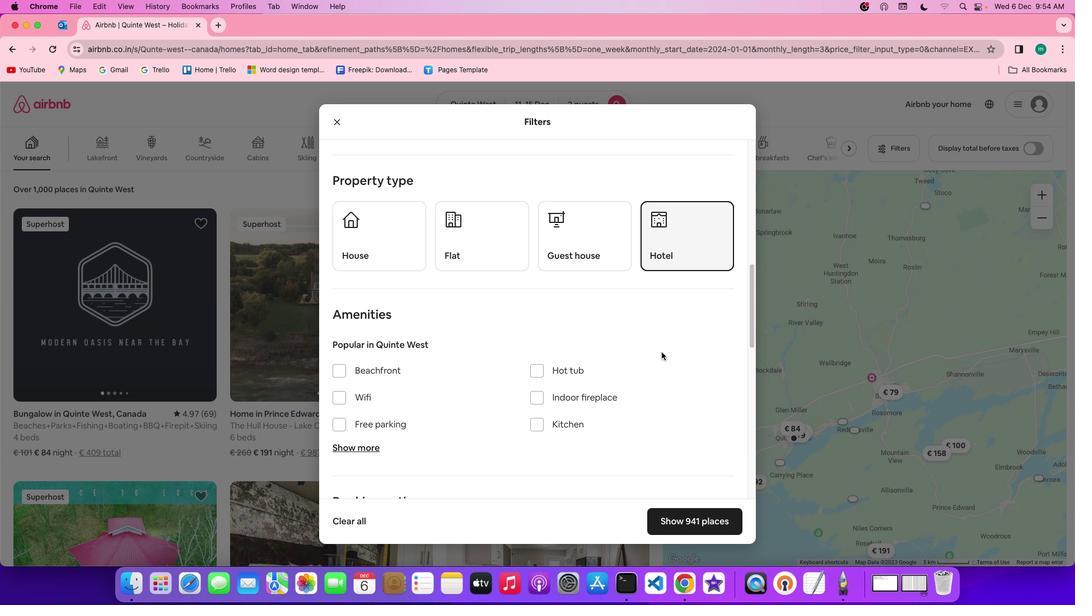 
Action: Mouse moved to (688, 246)
Screenshot: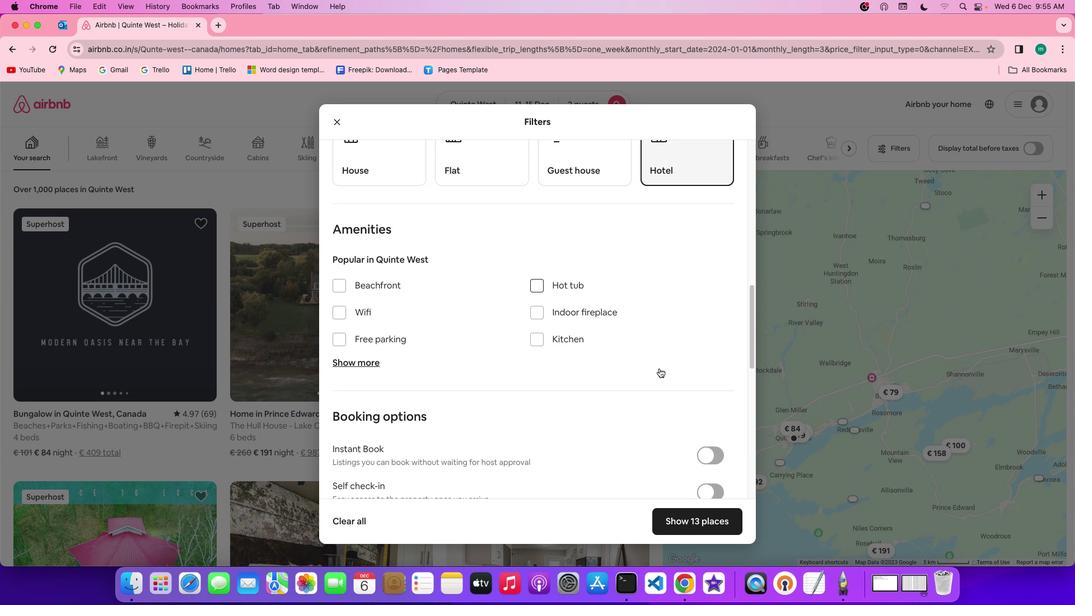 
Action: Mouse pressed left at (688, 246)
Screenshot: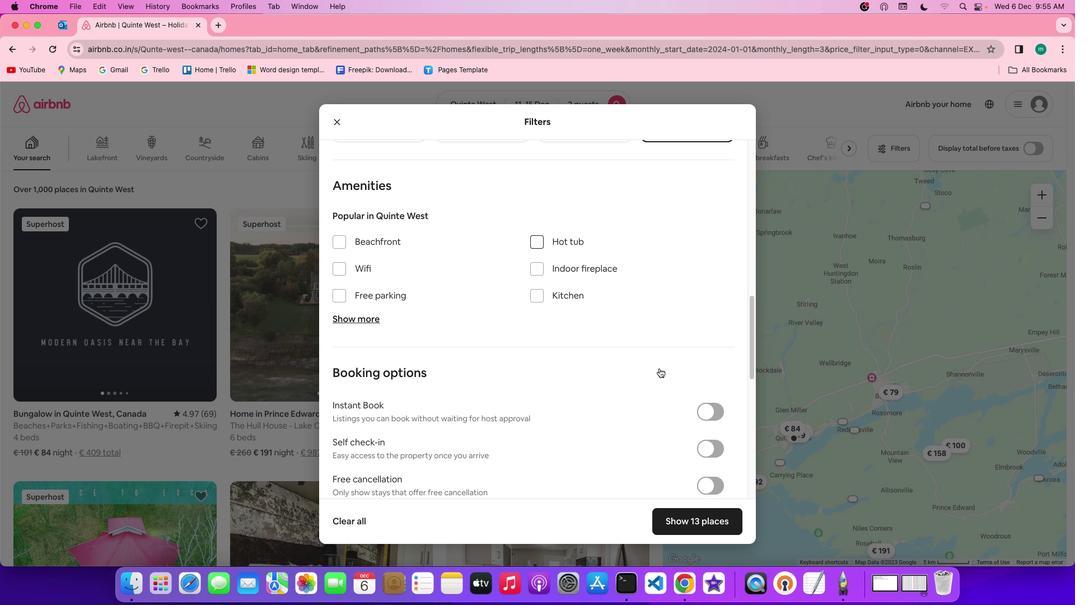 
Action: Mouse moved to (659, 368)
Screenshot: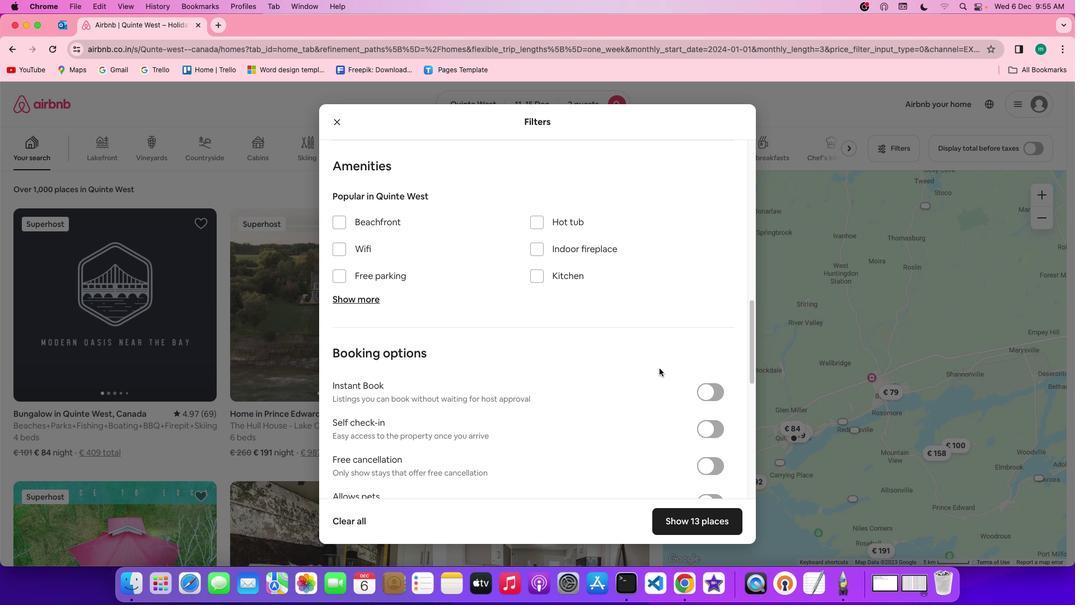 
Action: Mouse scrolled (659, 368) with delta (0, 0)
Screenshot: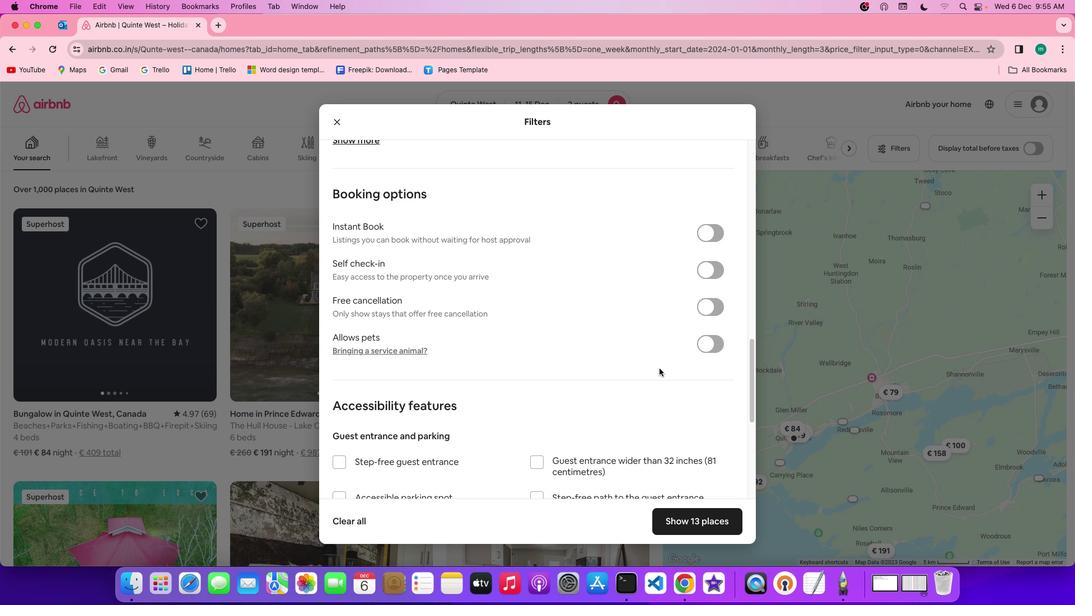 
Action: Mouse scrolled (659, 368) with delta (0, 0)
Screenshot: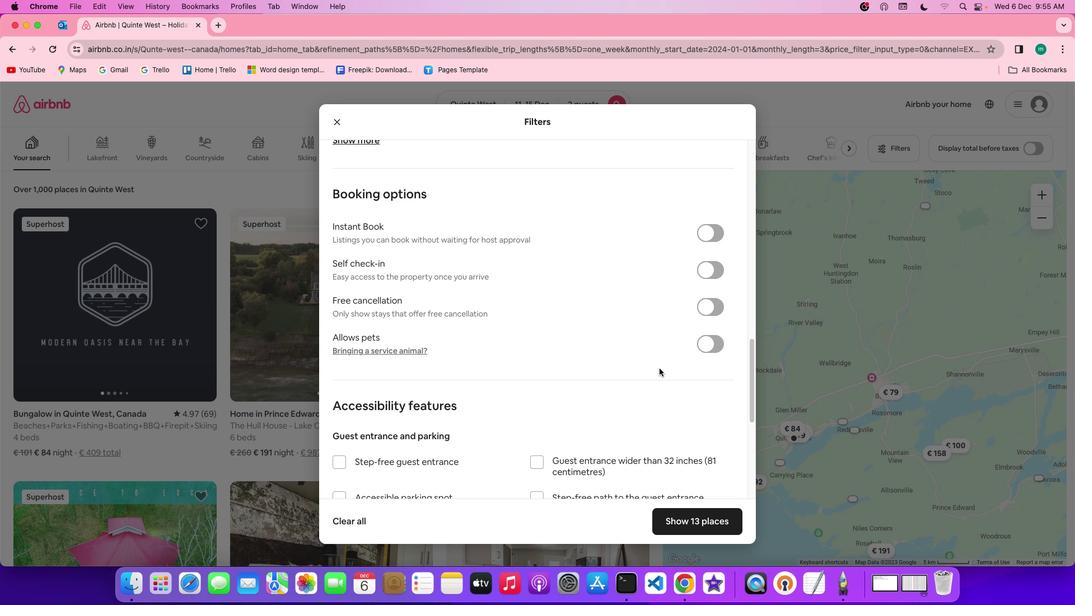 
Action: Mouse scrolled (659, 368) with delta (0, -1)
Screenshot: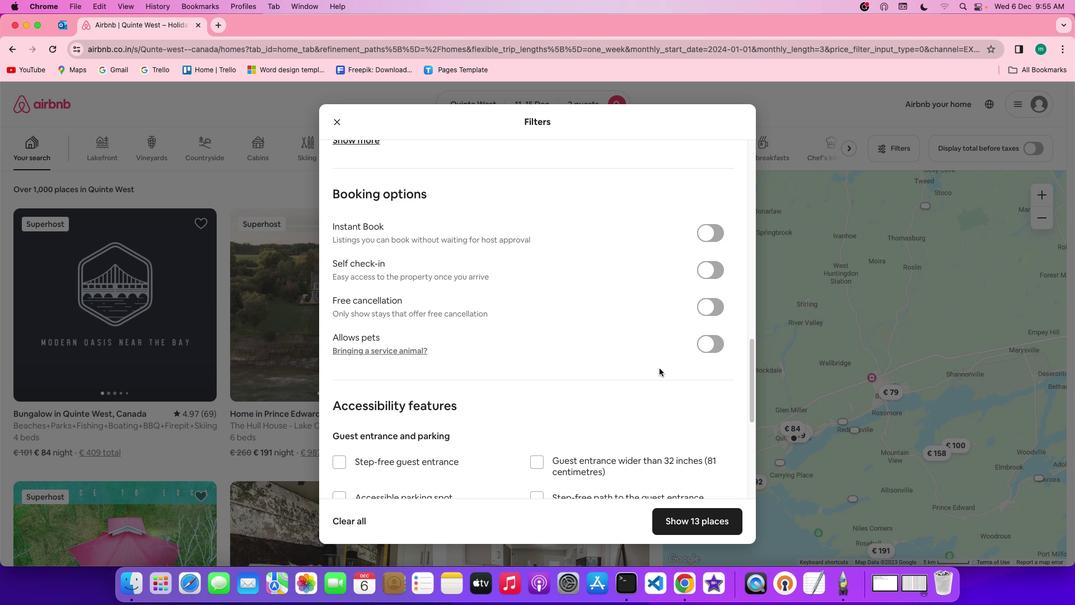 
Action: Mouse scrolled (659, 368) with delta (0, -1)
Screenshot: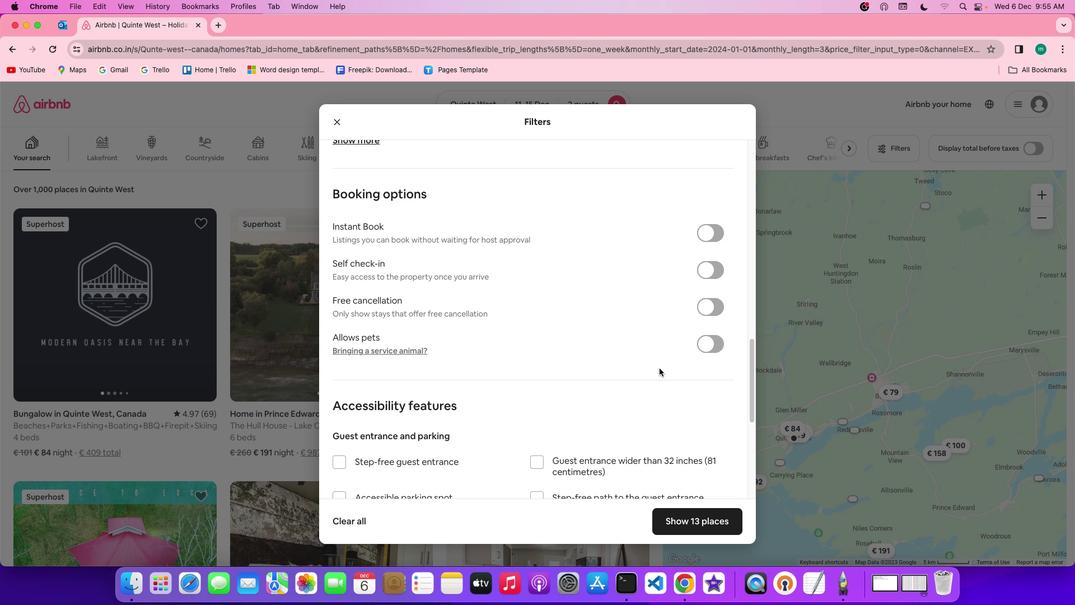 
Action: Mouse scrolled (659, 368) with delta (0, 0)
Screenshot: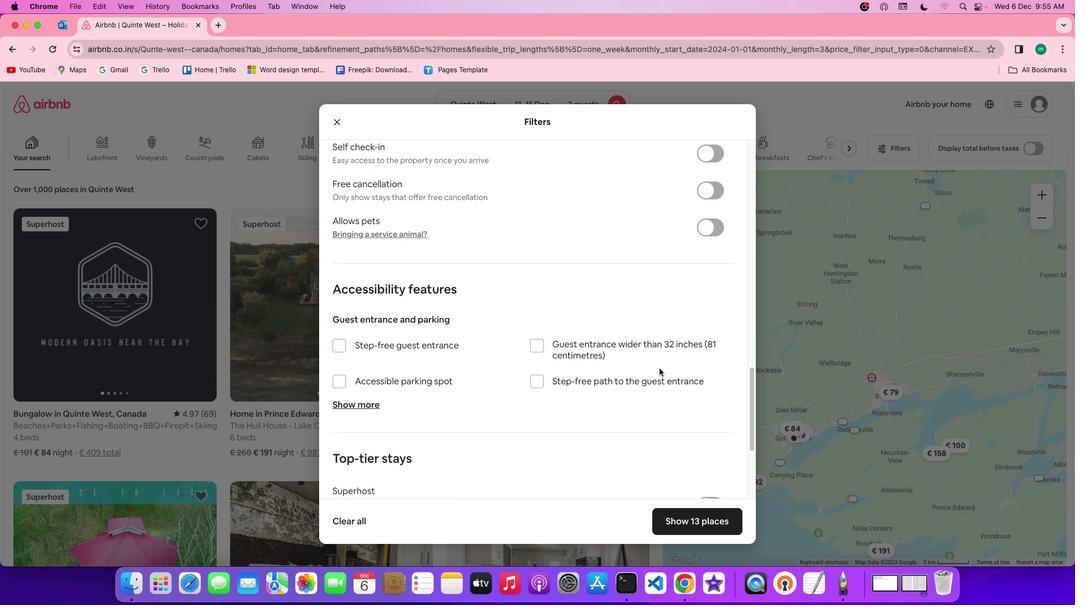 
Action: Mouse scrolled (659, 368) with delta (0, 0)
Screenshot: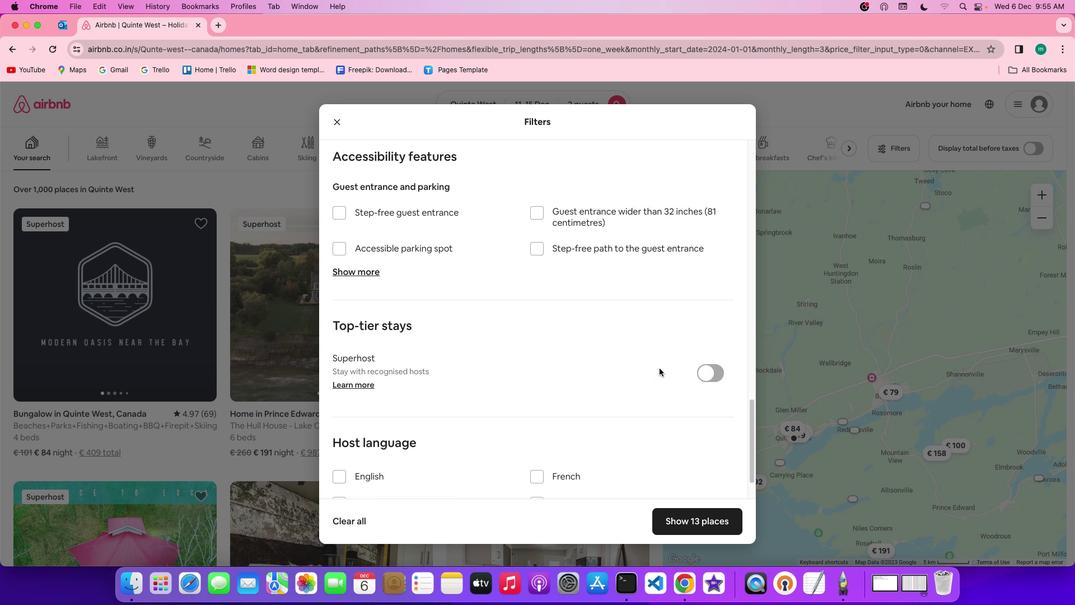 
Action: Mouse scrolled (659, 368) with delta (0, -1)
Screenshot: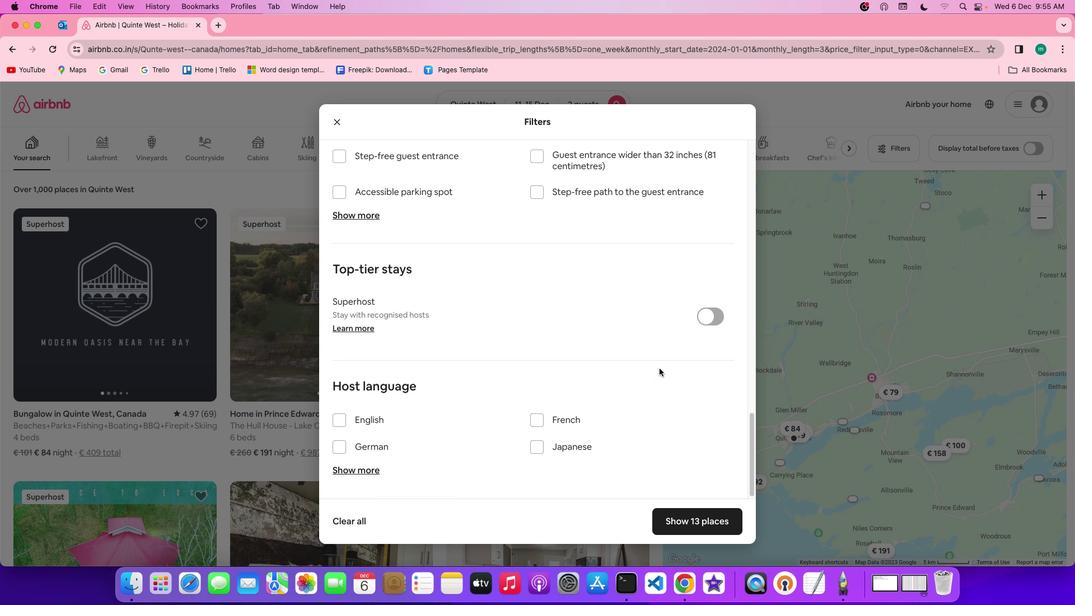 
Action: Mouse scrolled (659, 368) with delta (0, -2)
Screenshot: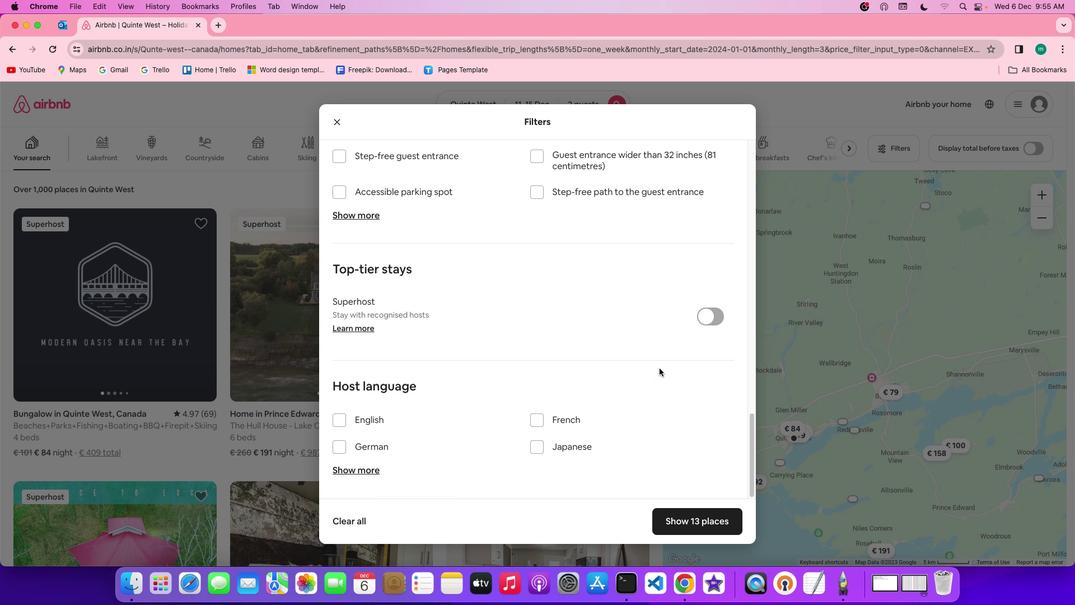 
Action: Mouse moved to (659, 368)
Screenshot: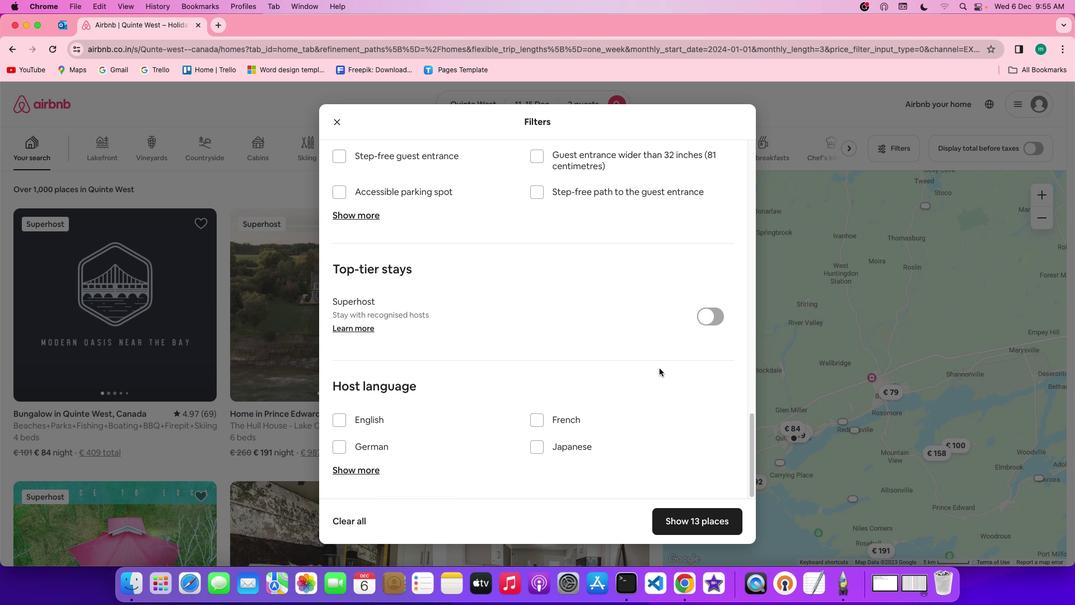 
Action: Mouse scrolled (659, 368) with delta (0, 0)
Screenshot: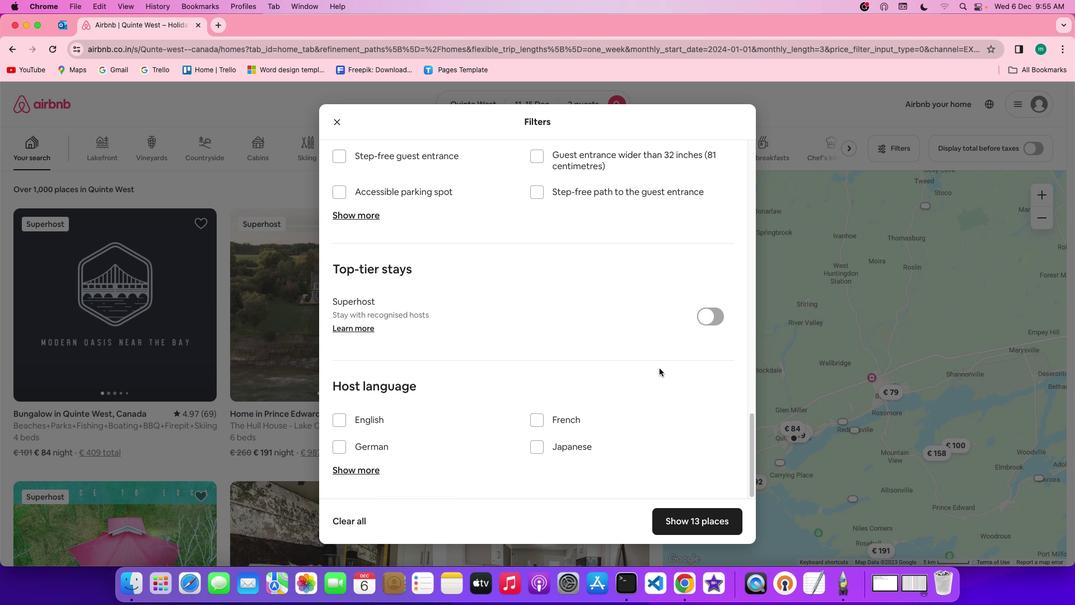 
Action: Mouse scrolled (659, 368) with delta (0, 0)
Screenshot: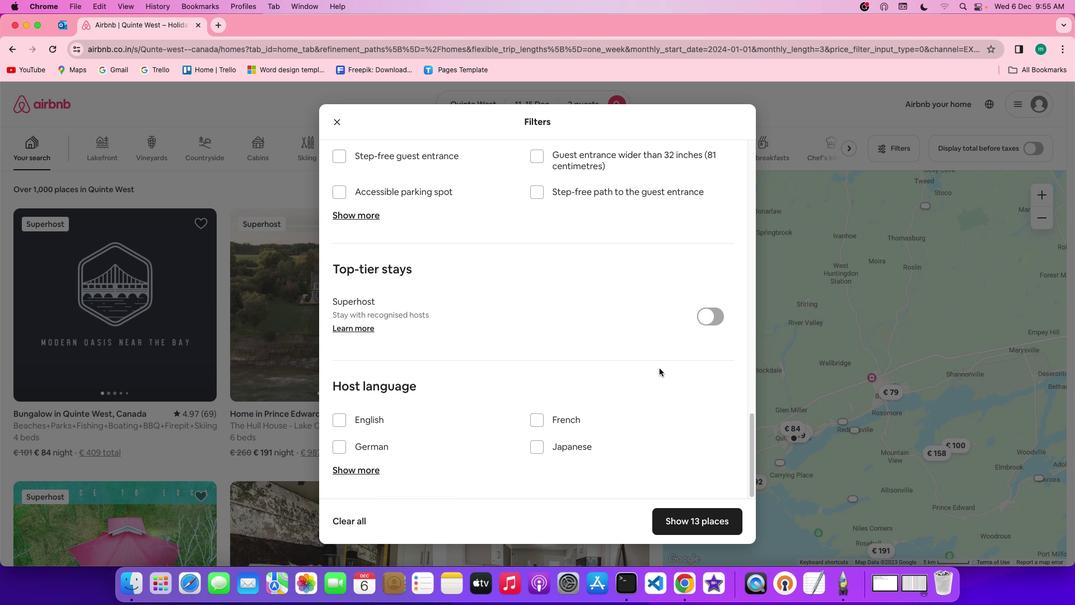 
Action: Mouse scrolled (659, 368) with delta (0, -1)
Screenshot: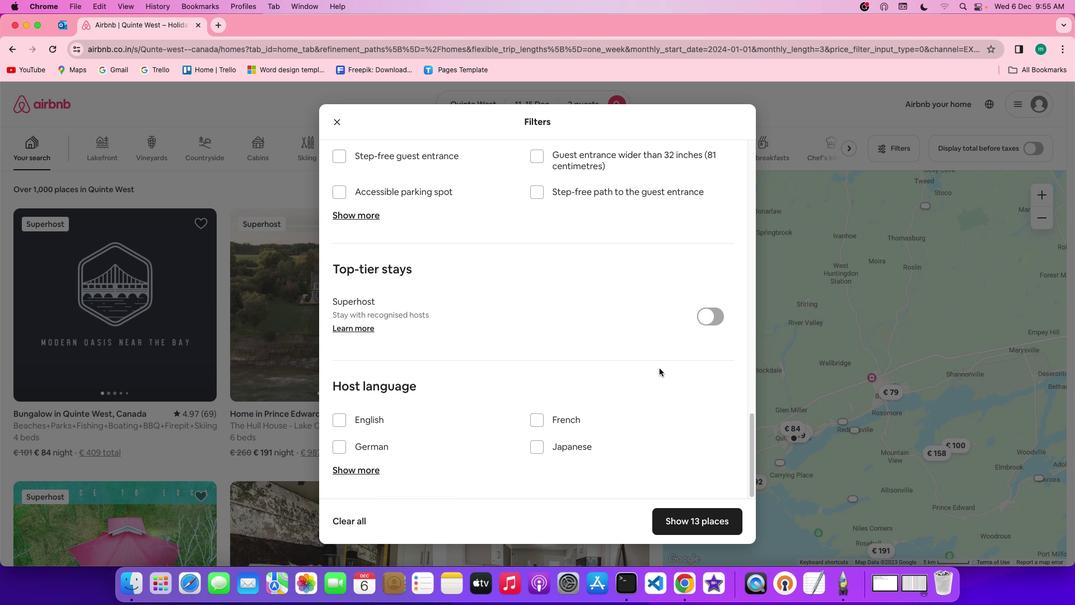 
Action: Mouse scrolled (659, 368) with delta (0, -2)
Screenshot: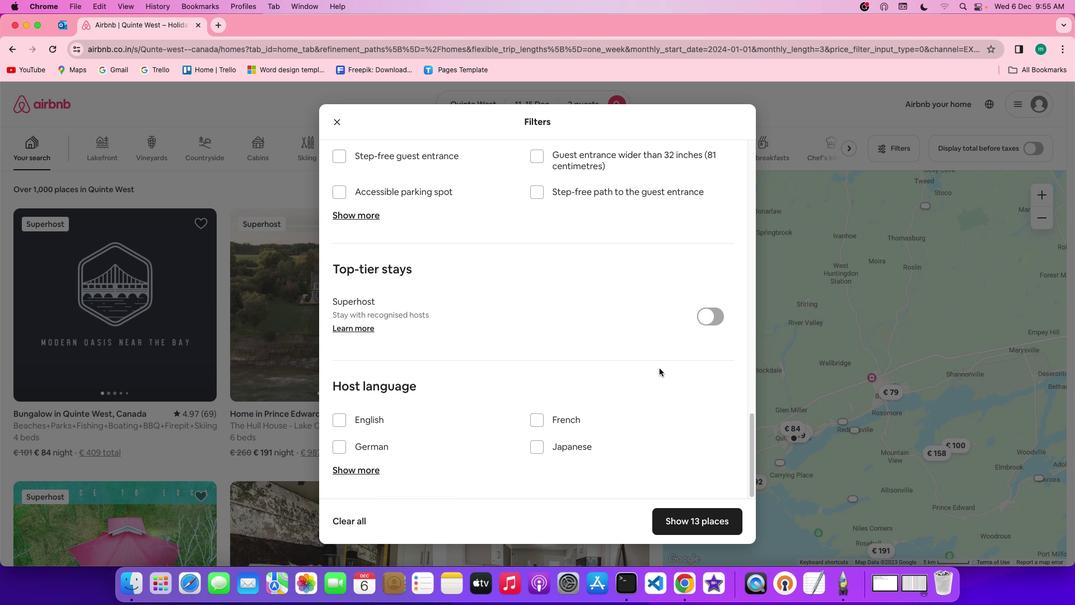 
Action: Mouse scrolled (659, 368) with delta (0, -2)
Screenshot: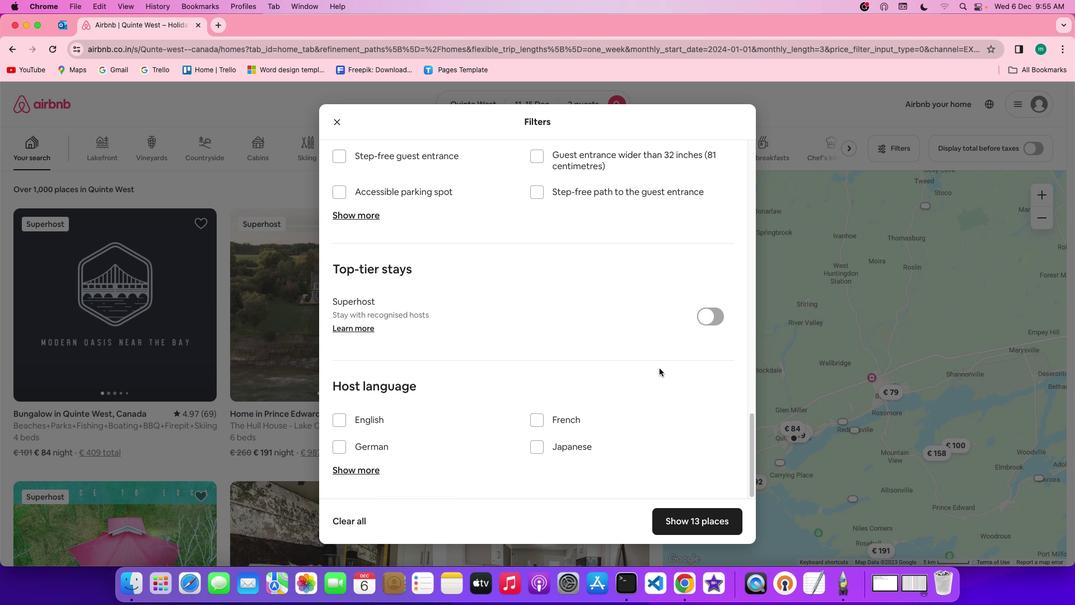 
Action: Mouse scrolled (659, 368) with delta (0, 0)
Screenshot: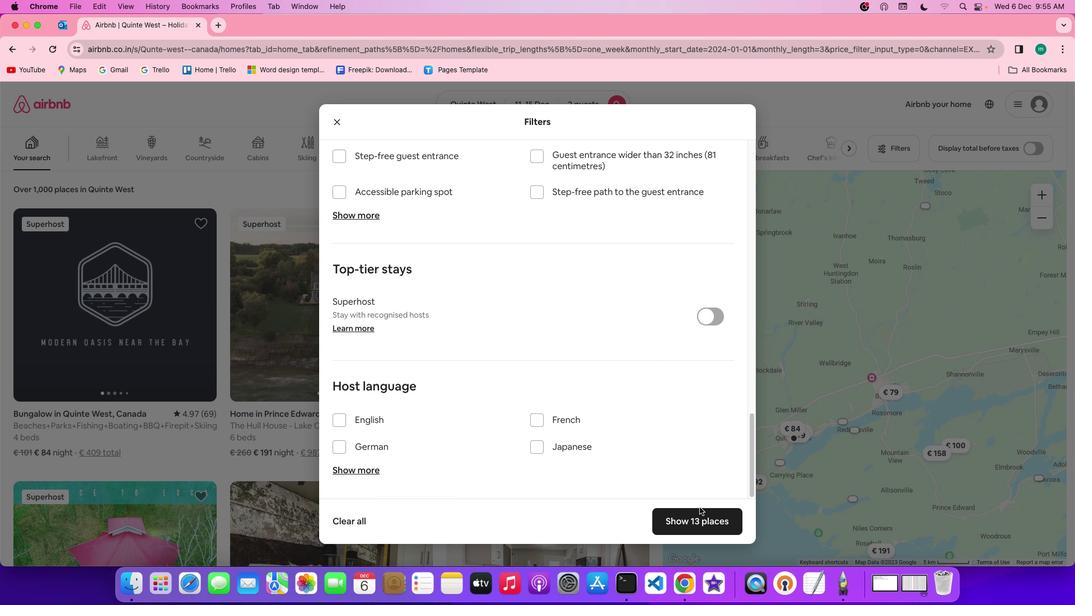 
Action: Mouse scrolled (659, 368) with delta (0, 0)
Screenshot: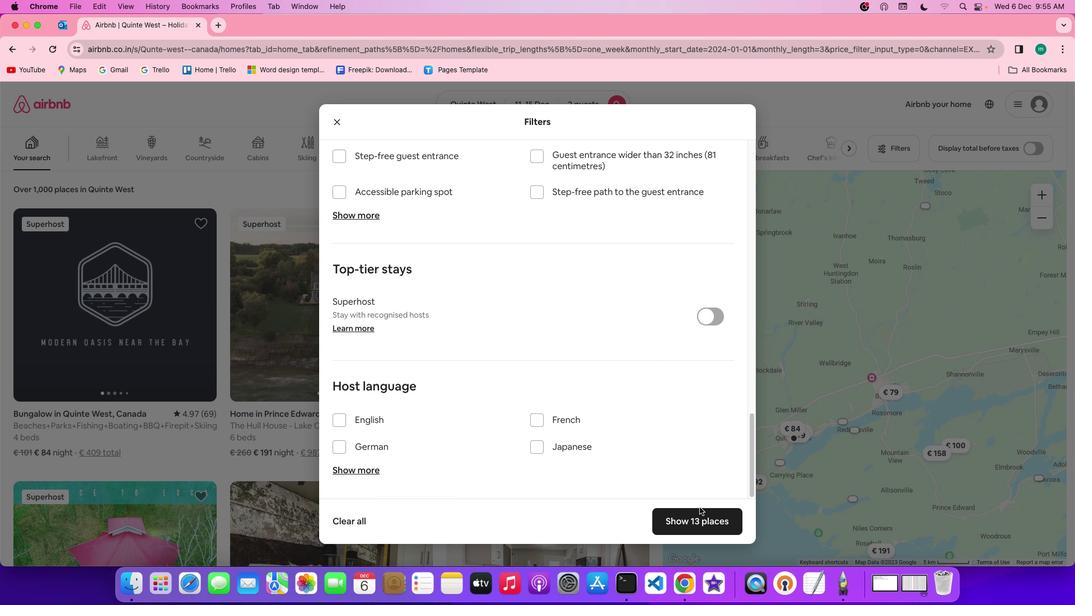 
Action: Mouse scrolled (659, 368) with delta (0, -1)
Screenshot: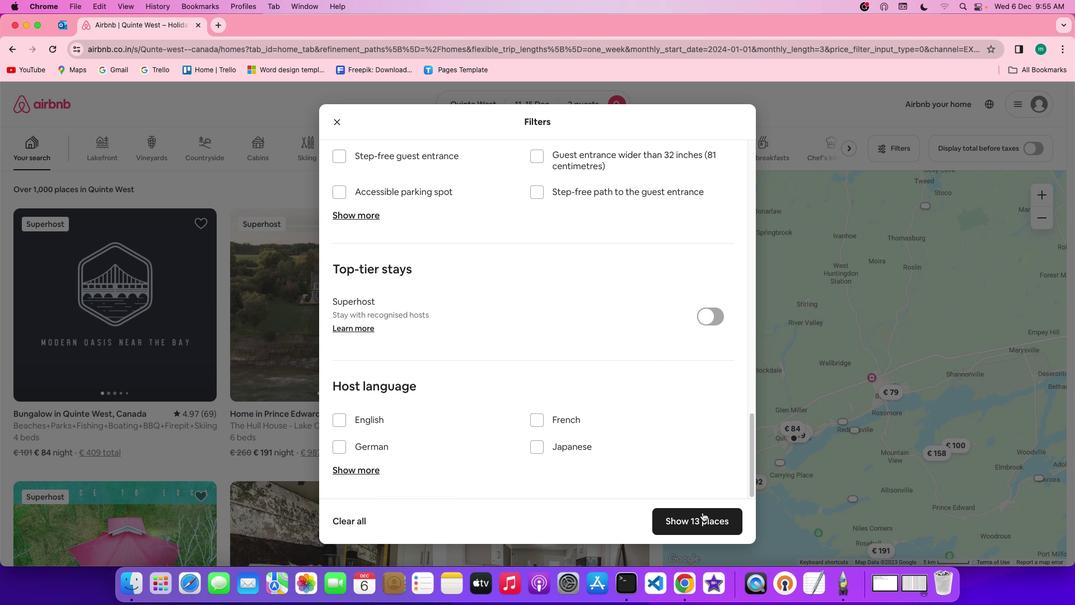 
Action: Mouse scrolled (659, 368) with delta (0, -2)
Screenshot: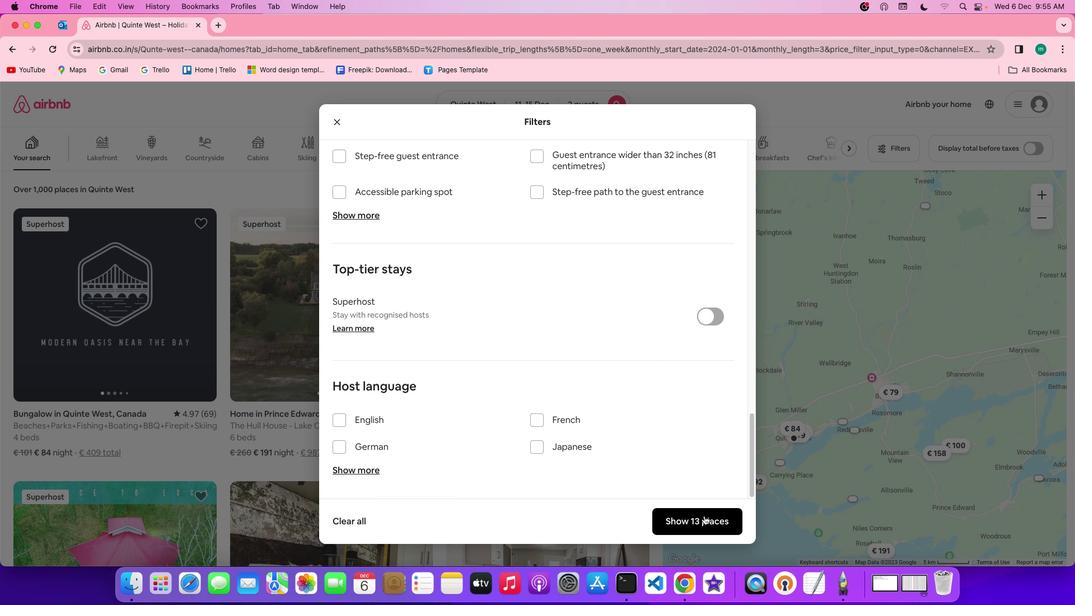 
Action: Mouse scrolled (659, 368) with delta (0, -3)
Screenshot: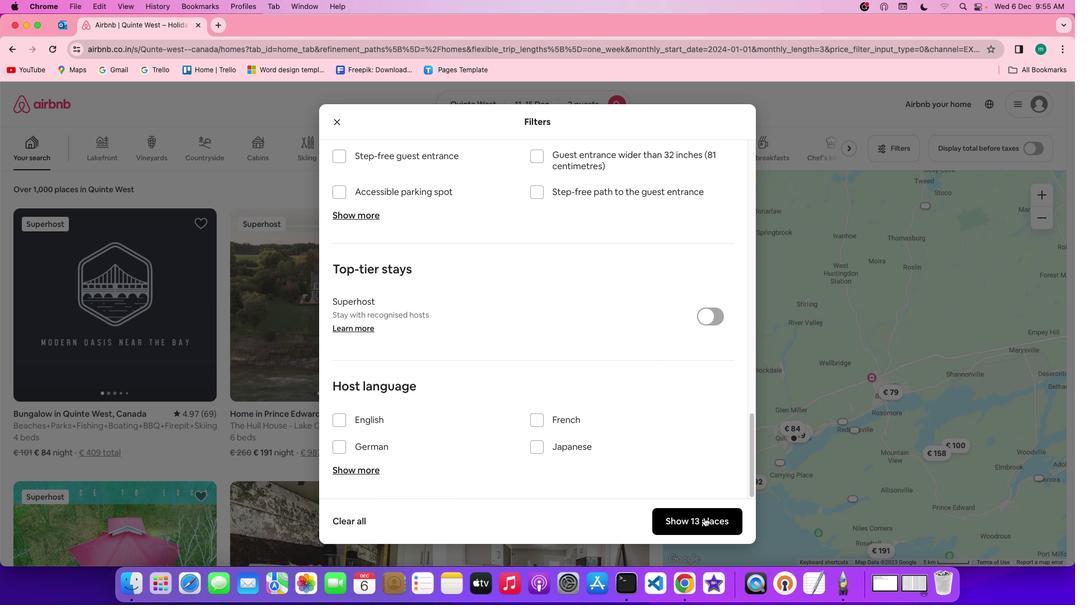 
Action: Mouse scrolled (659, 368) with delta (0, 0)
Screenshot: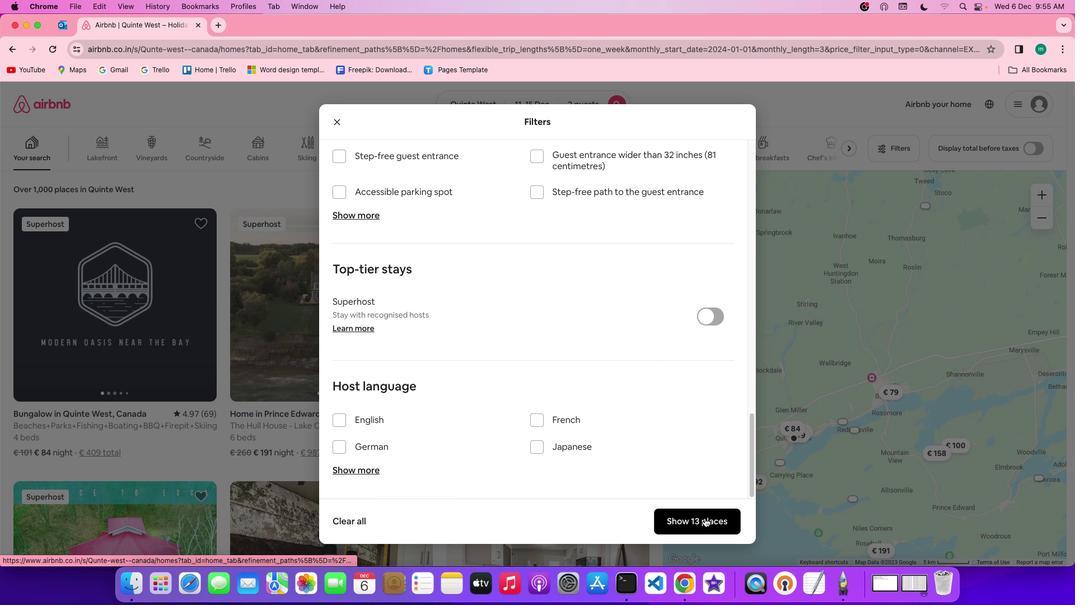 
Action: Mouse scrolled (659, 368) with delta (0, 0)
Screenshot: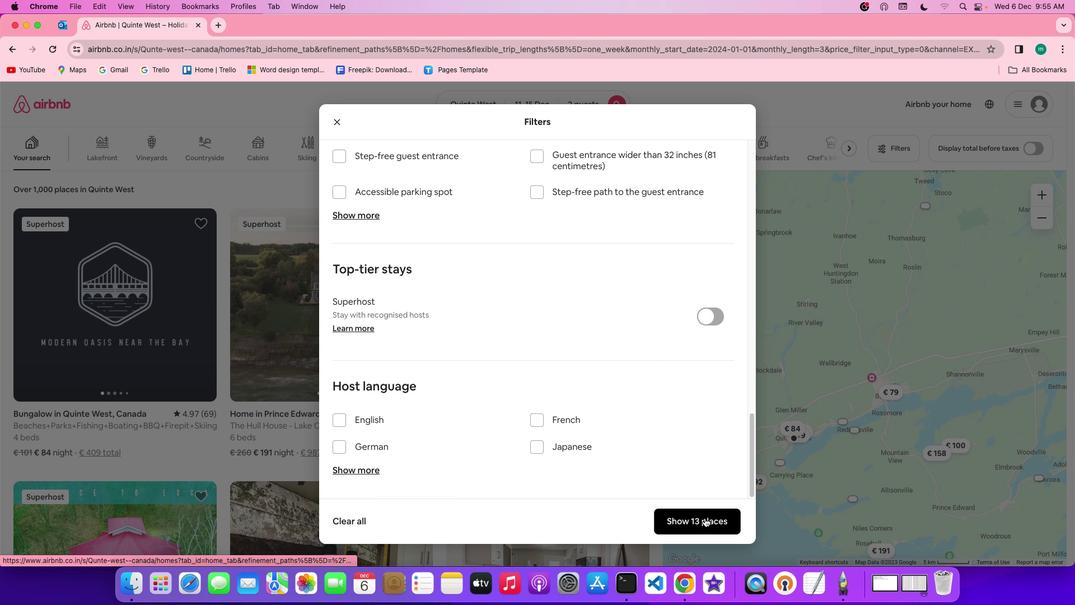 
Action: Mouse scrolled (659, 368) with delta (0, -2)
Screenshot: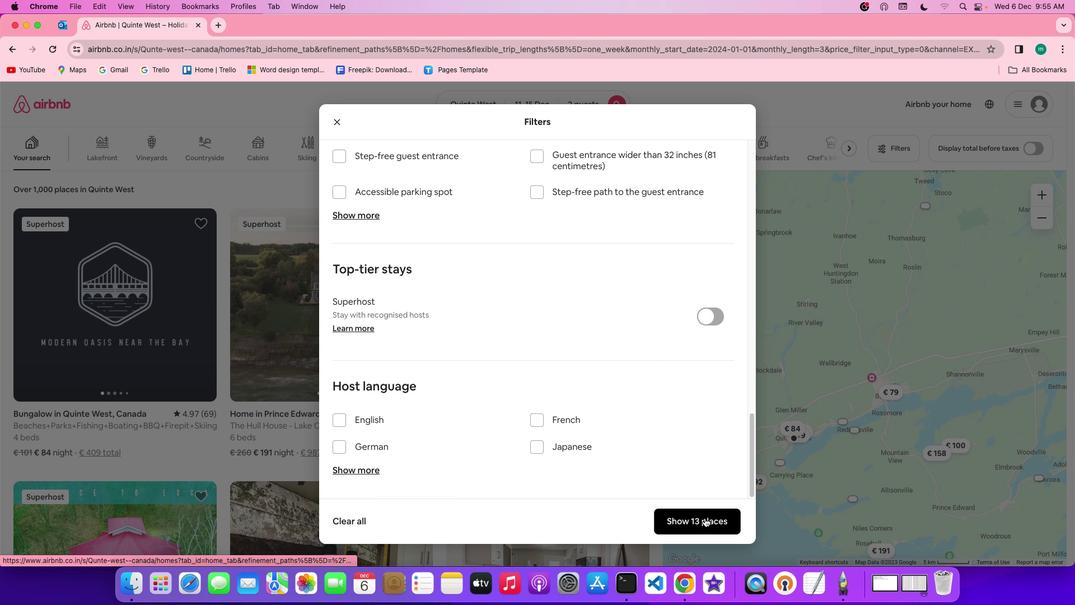 
Action: Mouse scrolled (659, 368) with delta (0, -2)
Screenshot: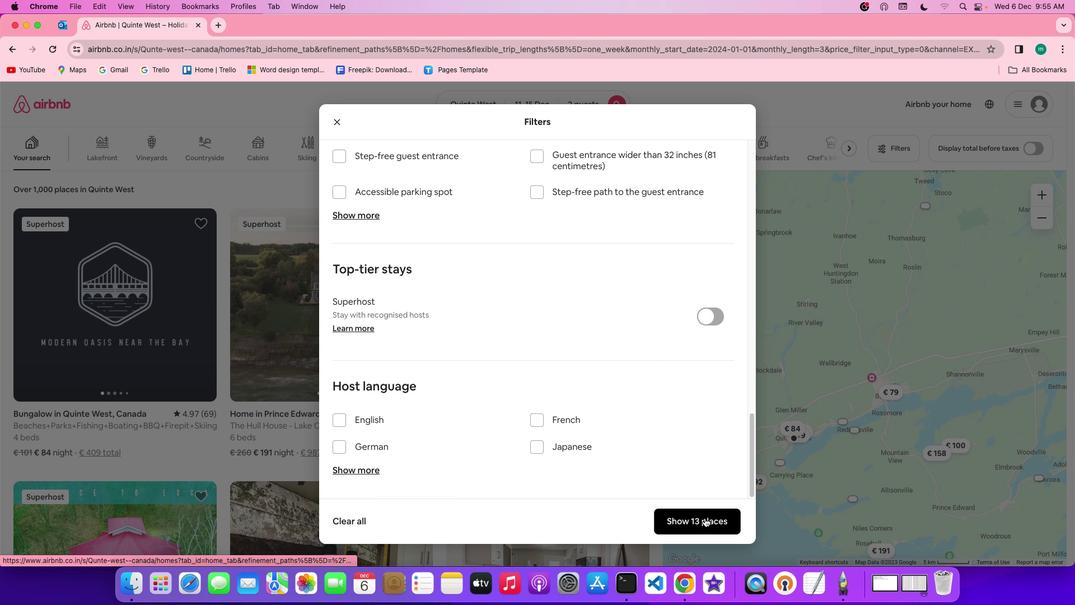 
Action: Mouse scrolled (659, 368) with delta (0, -3)
Screenshot: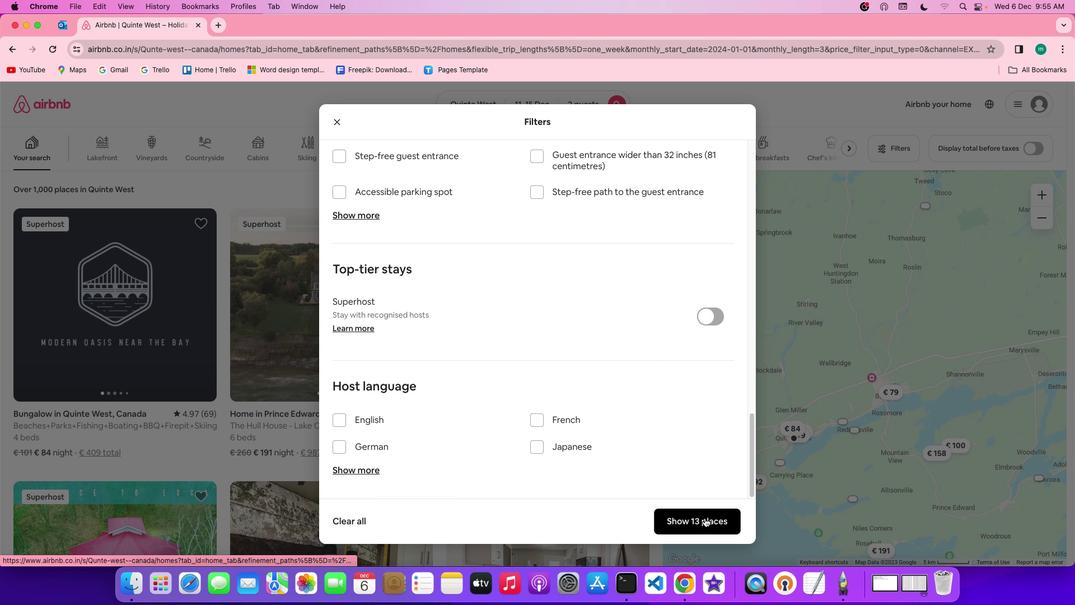 
Action: Mouse moved to (704, 518)
Screenshot: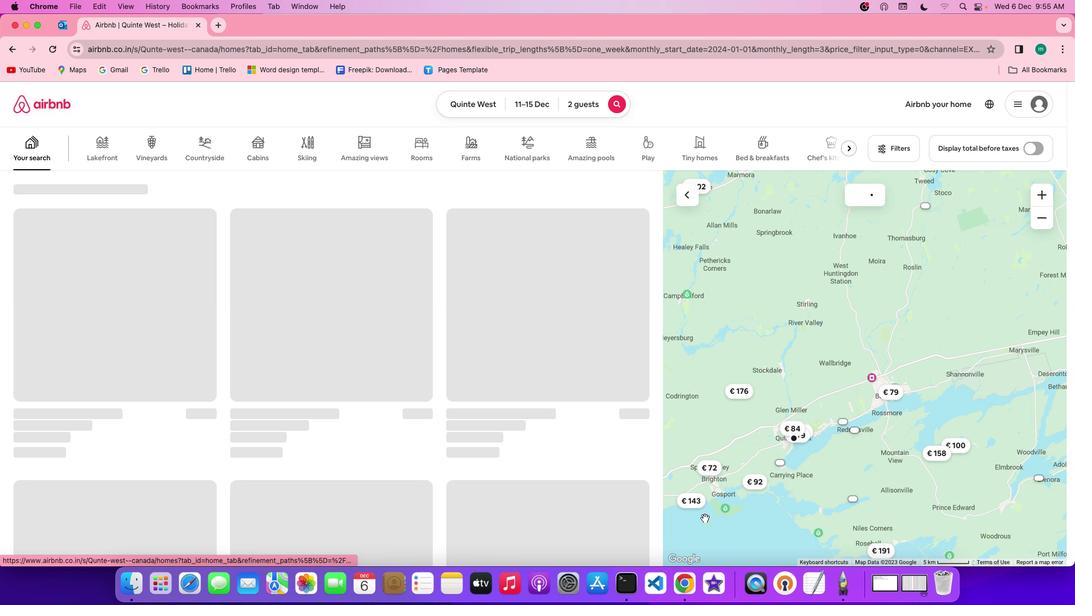 
Action: Mouse pressed left at (704, 518)
Screenshot: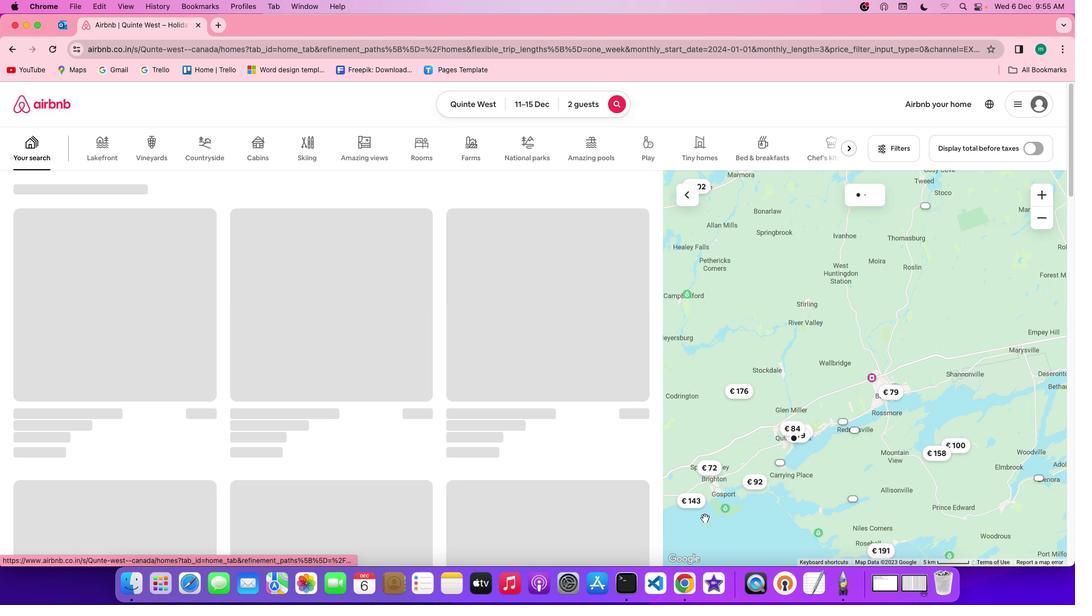 
Action: Mouse moved to (487, 348)
Screenshot: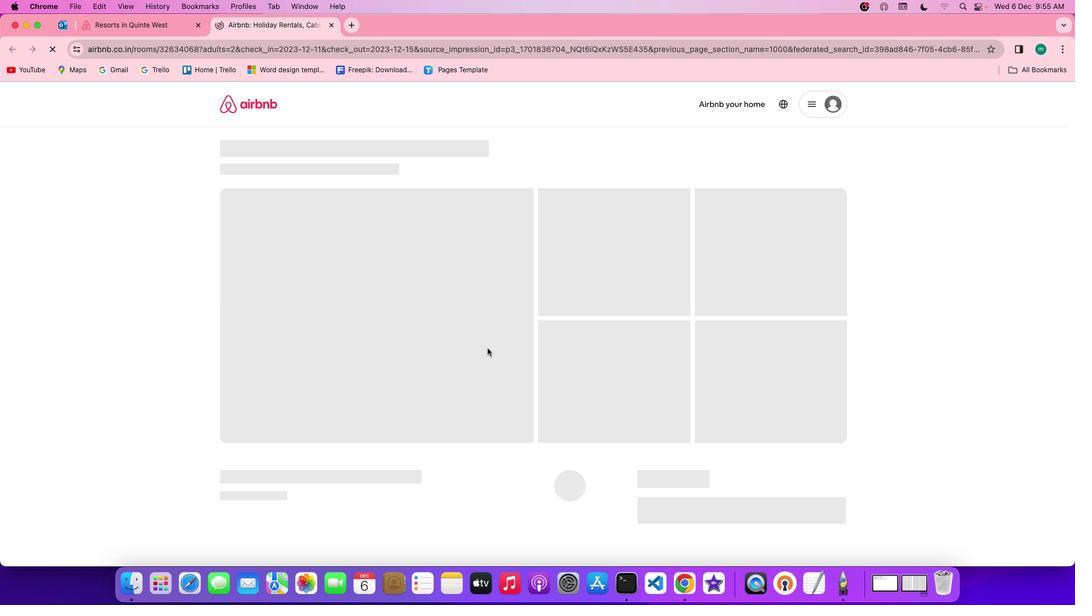 
Action: Mouse pressed left at (487, 348)
Screenshot: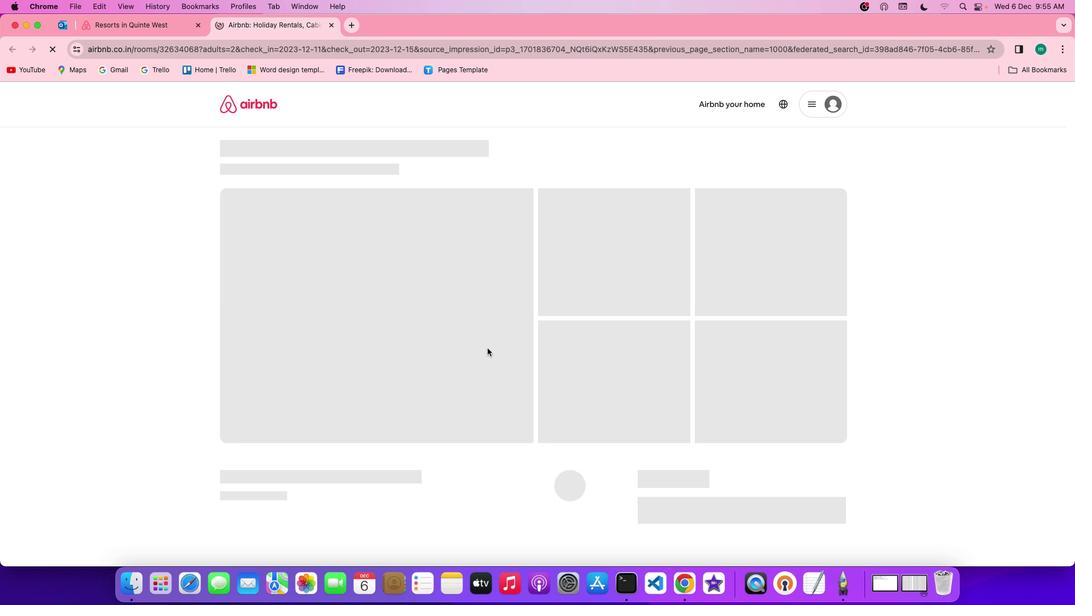 
Action: Mouse moved to (486, 348)
Screenshot: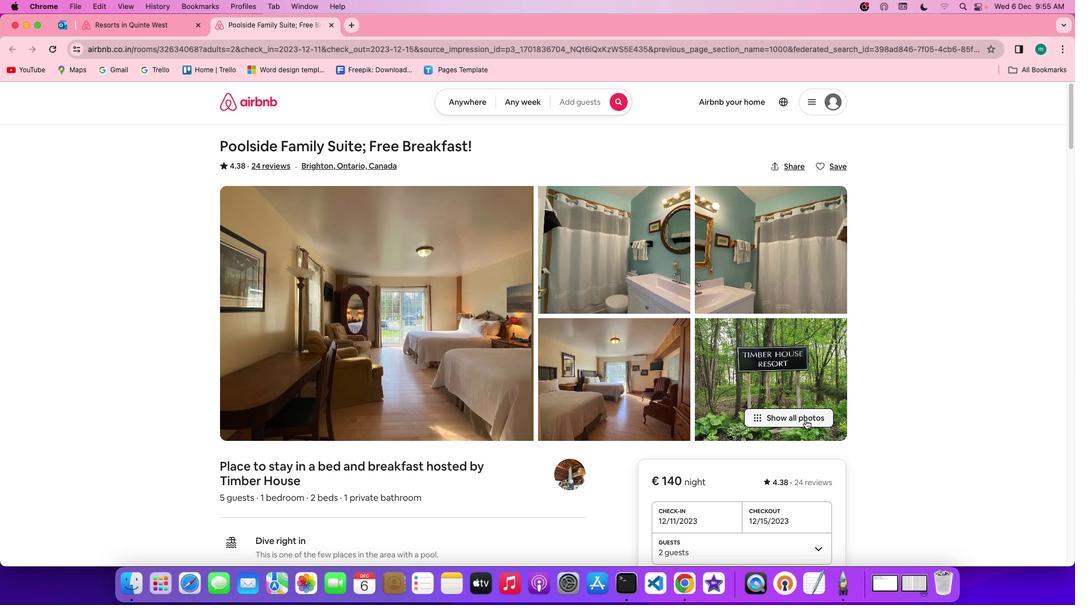 
Action: Mouse scrolled (486, 348) with delta (0, 0)
Screenshot: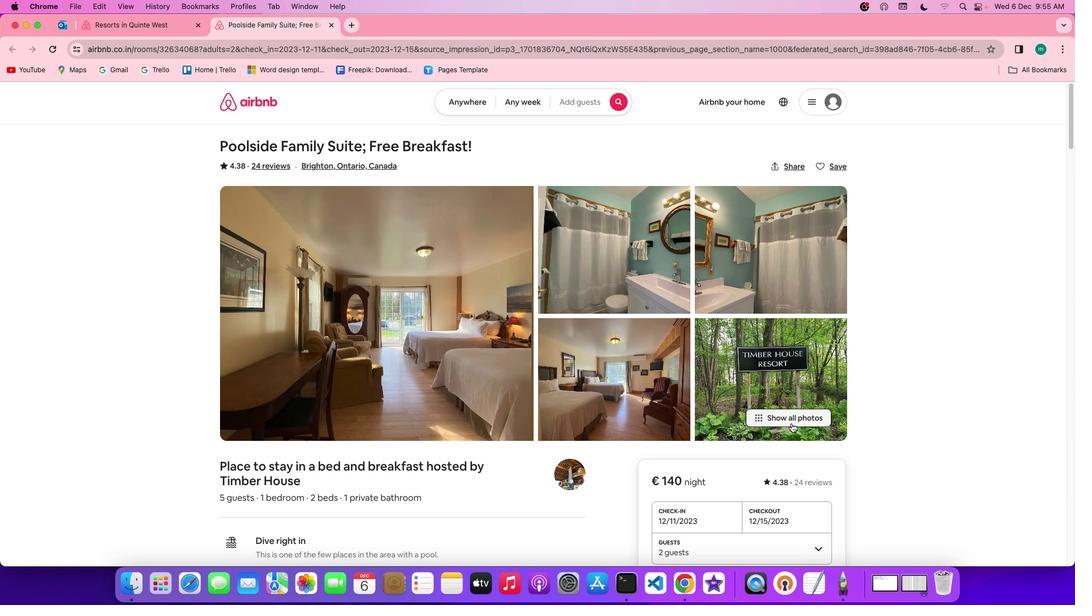 
Action: Mouse moved to (792, 423)
Screenshot: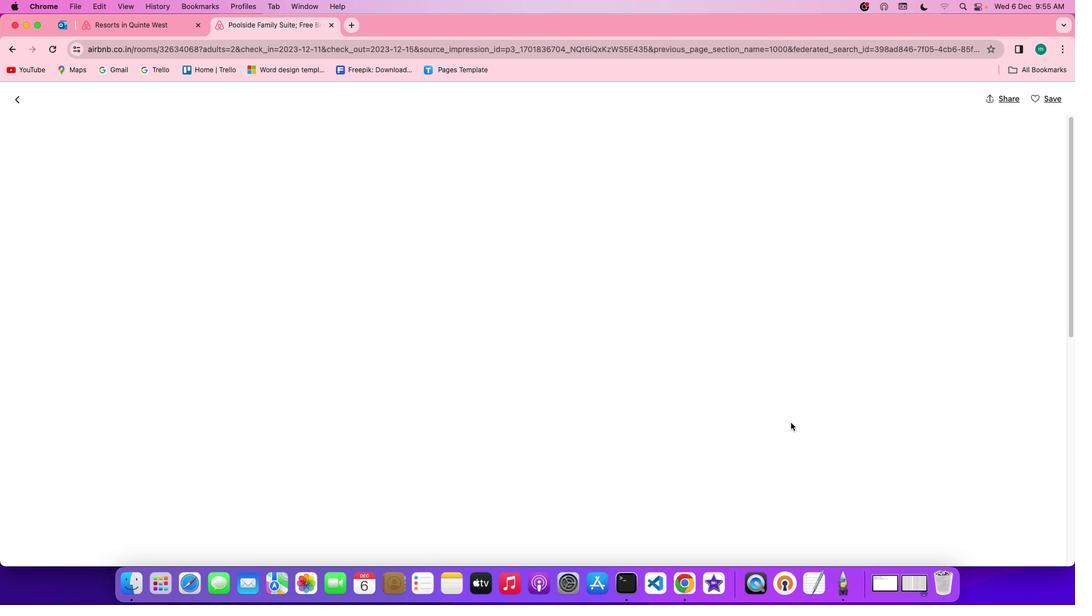 
Action: Mouse pressed left at (792, 423)
Screenshot: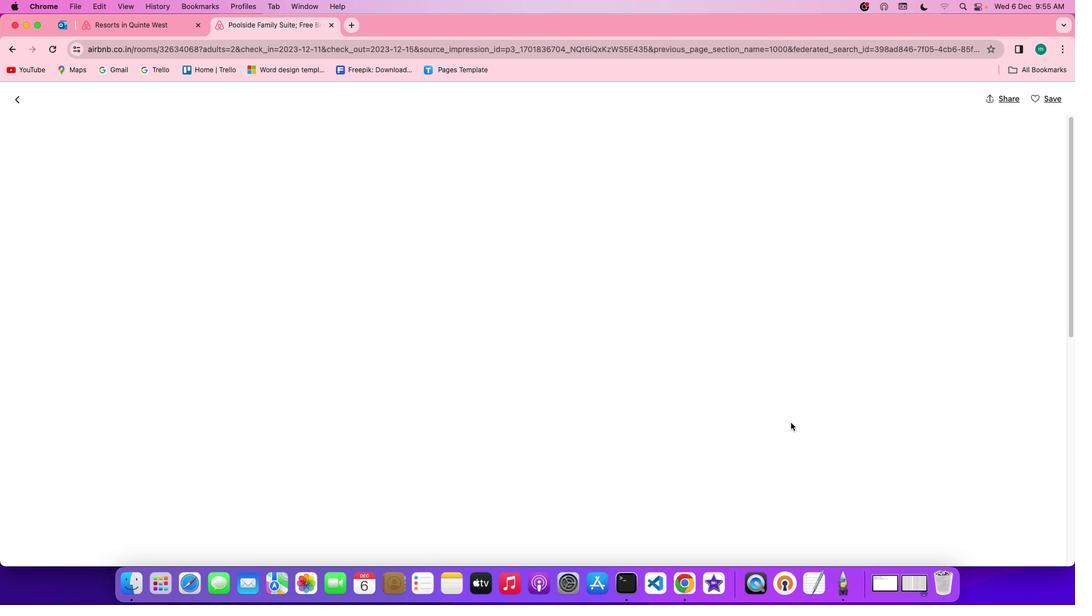 
Action: Mouse moved to (565, 373)
Screenshot: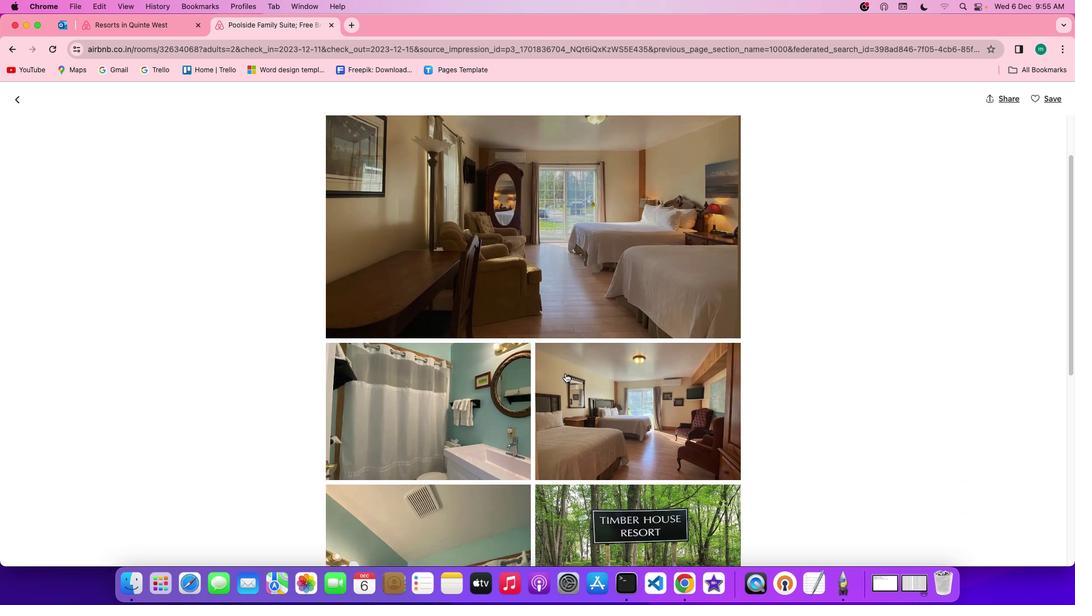
Action: Mouse scrolled (565, 373) with delta (0, 0)
Screenshot: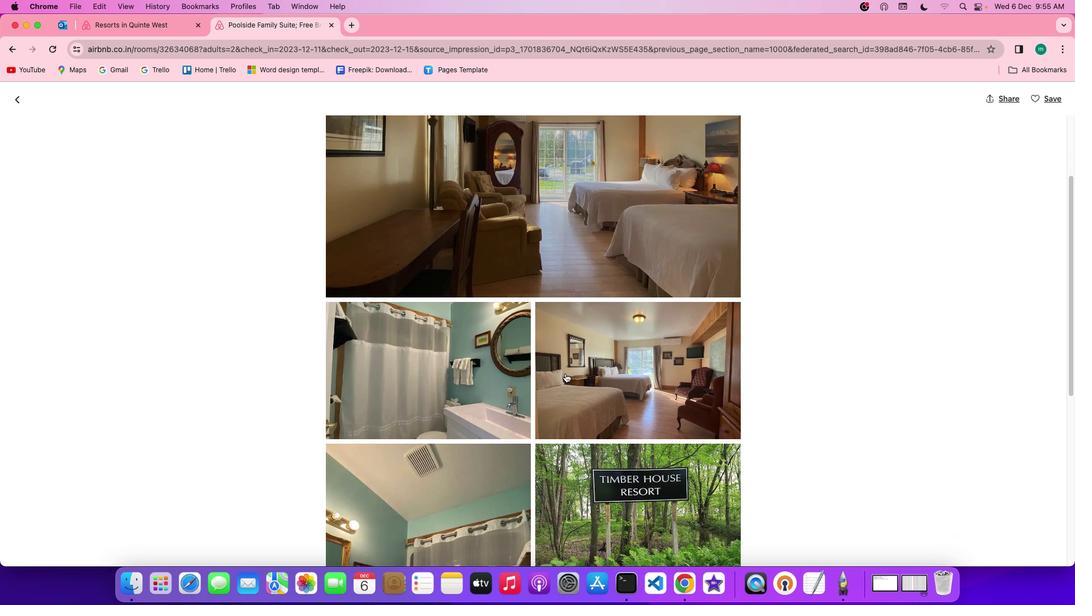 
Action: Mouse scrolled (565, 373) with delta (0, 0)
Screenshot: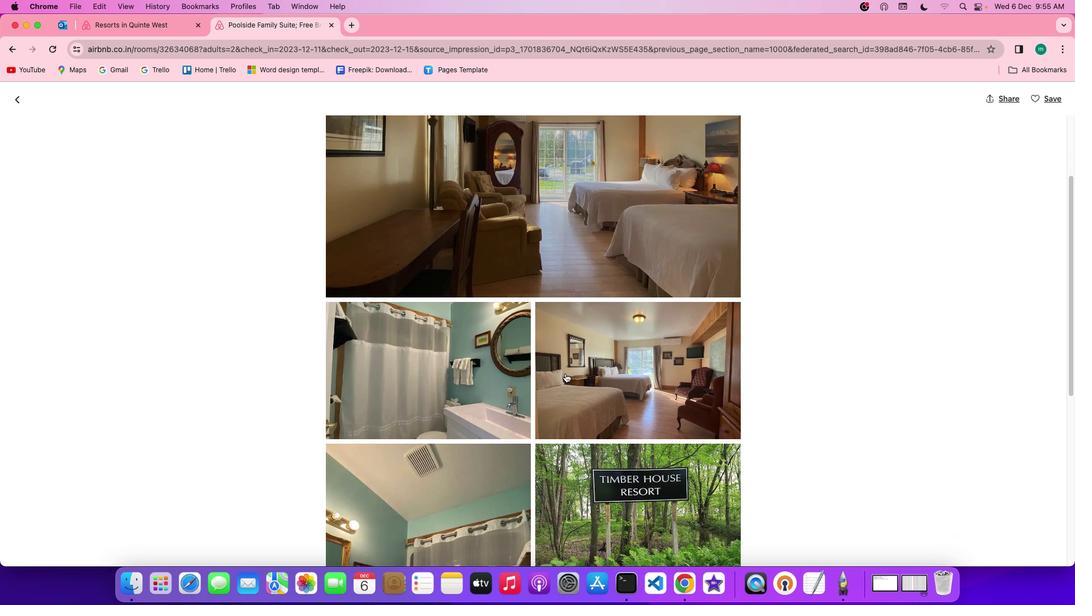 
Action: Mouse scrolled (565, 373) with delta (0, -1)
Screenshot: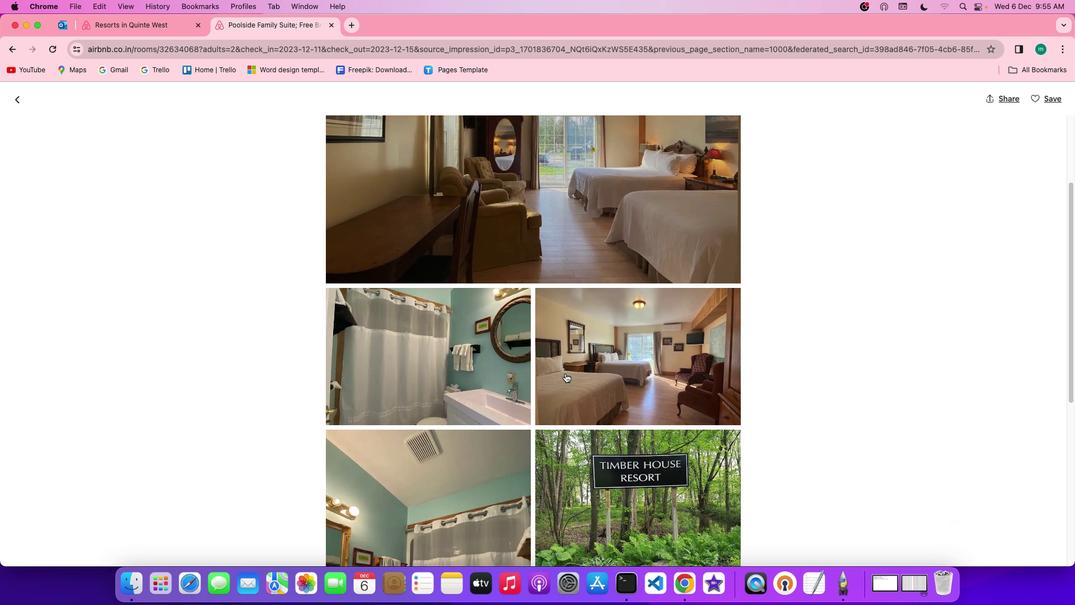 
Action: Mouse scrolled (565, 373) with delta (0, 0)
Screenshot: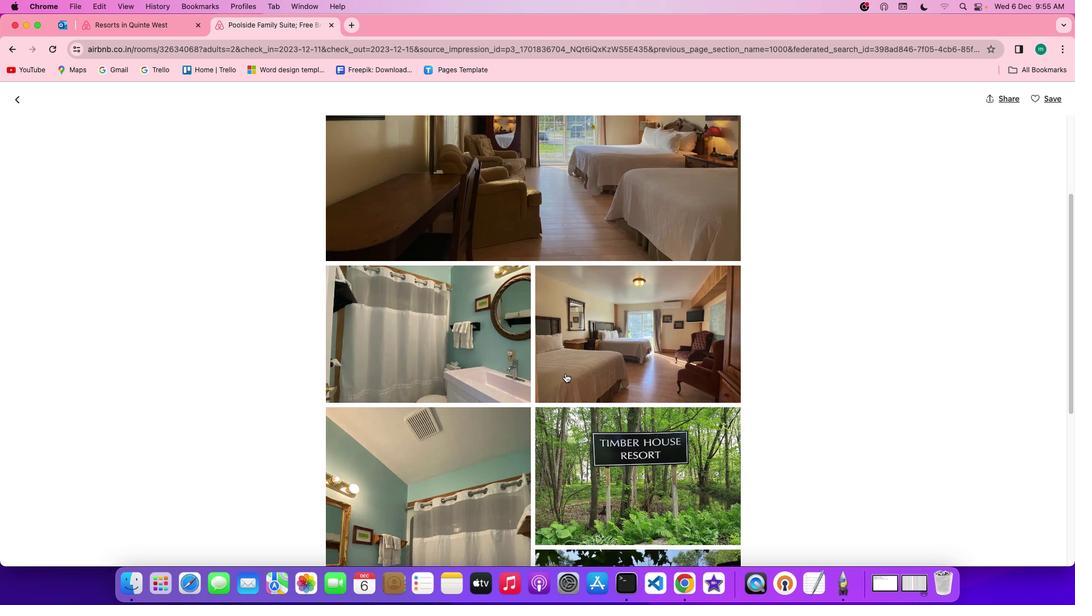 
Action: Mouse scrolled (565, 373) with delta (0, 0)
Screenshot: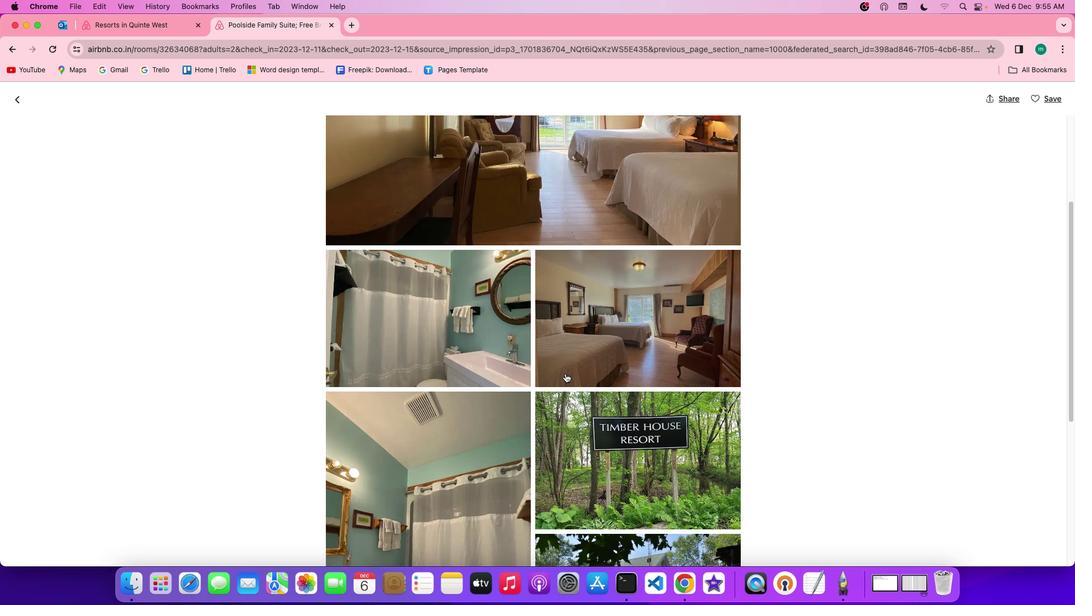 
Action: Mouse scrolled (565, 373) with delta (0, 0)
Screenshot: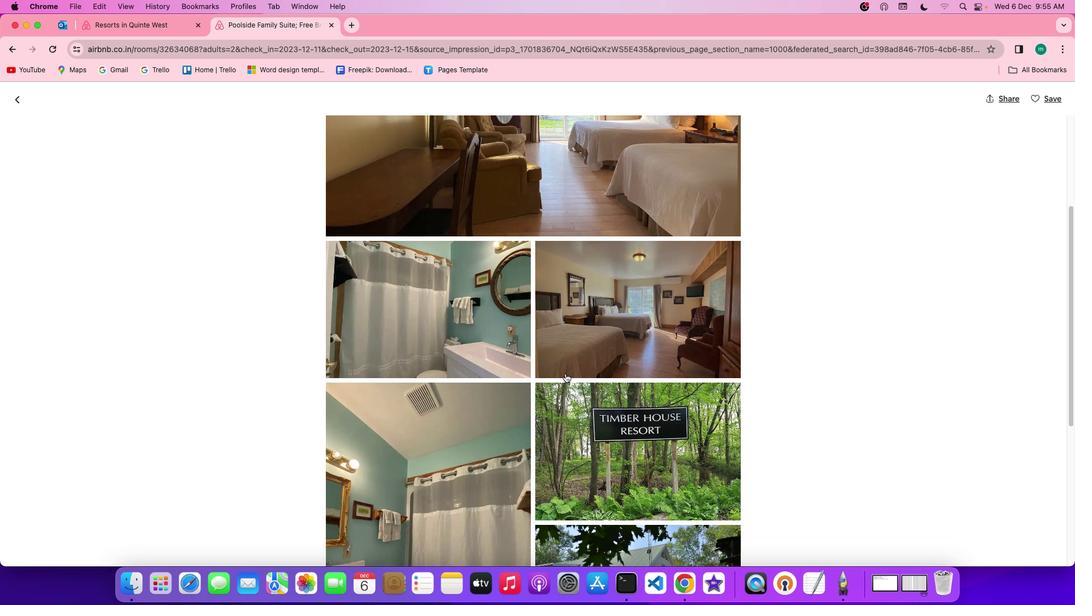 
Action: Mouse scrolled (565, 373) with delta (0, 0)
Screenshot: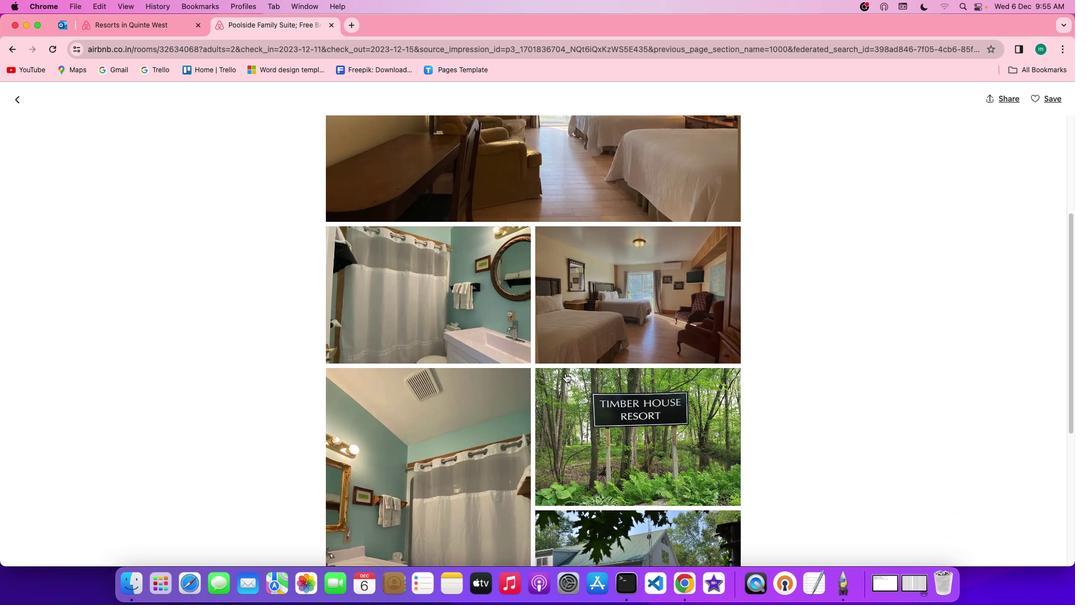 
Action: Mouse scrolled (565, 373) with delta (0, 0)
Screenshot: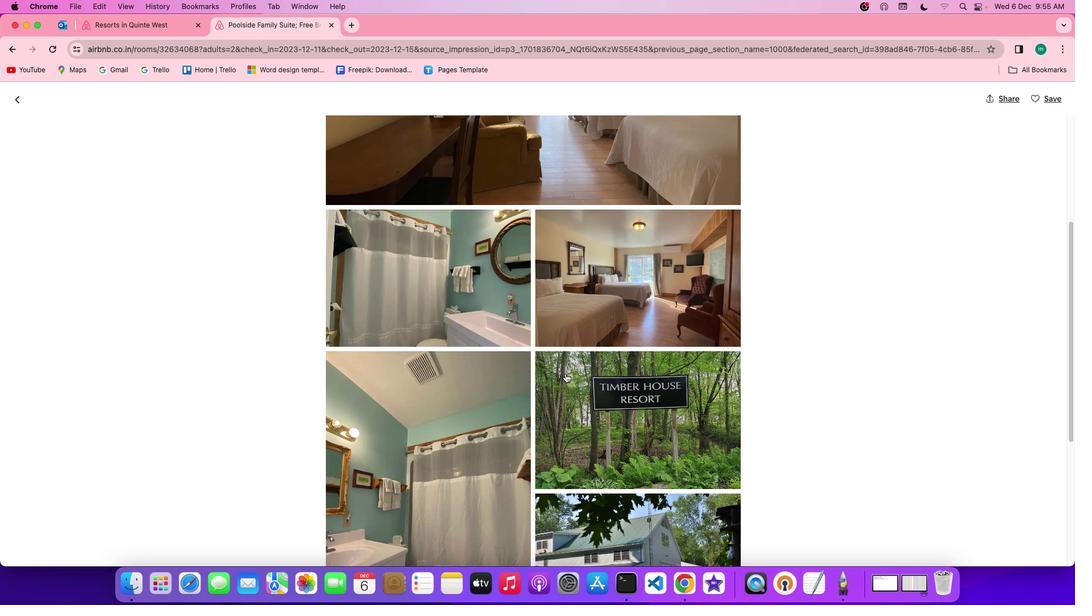 
Action: Mouse scrolled (565, 373) with delta (0, 0)
Screenshot: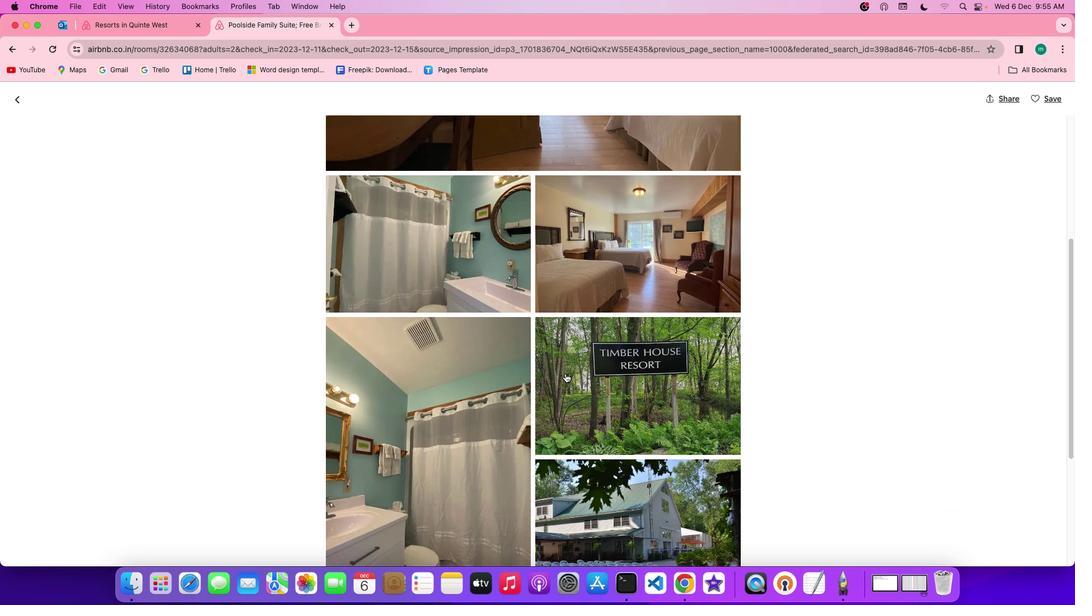 
Action: Mouse scrolled (565, 373) with delta (0, 0)
Screenshot: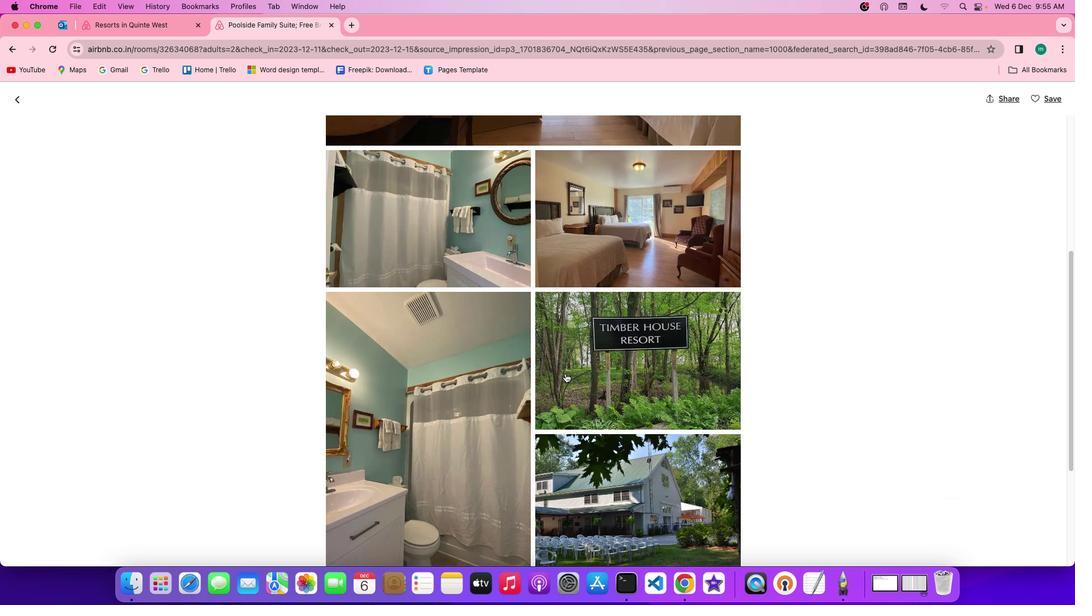 
Action: Mouse scrolled (565, 373) with delta (0, 0)
Screenshot: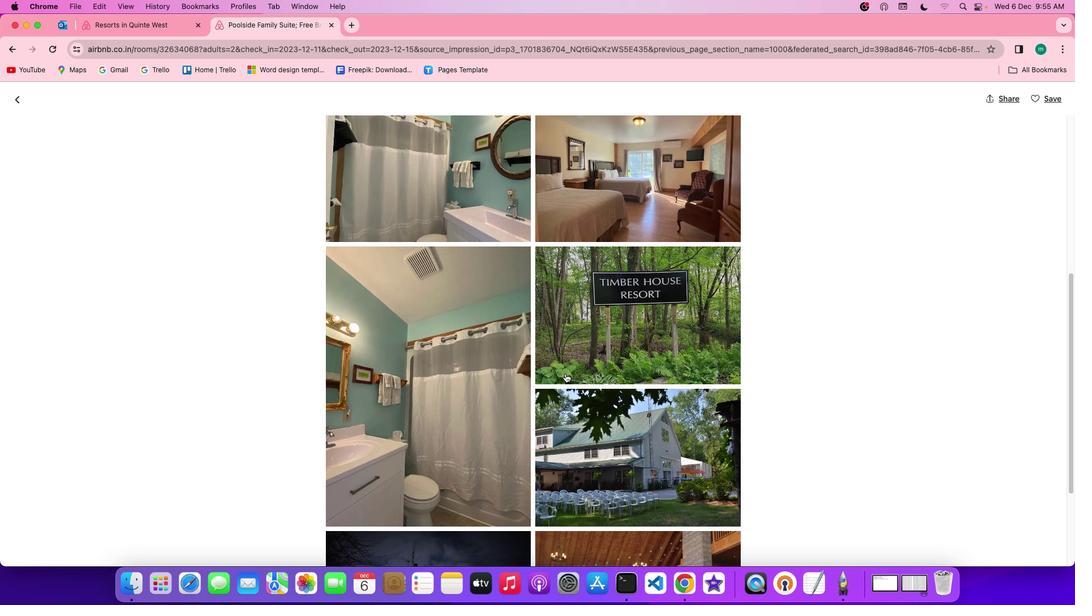 
Action: Mouse scrolled (565, 373) with delta (0, 0)
Screenshot: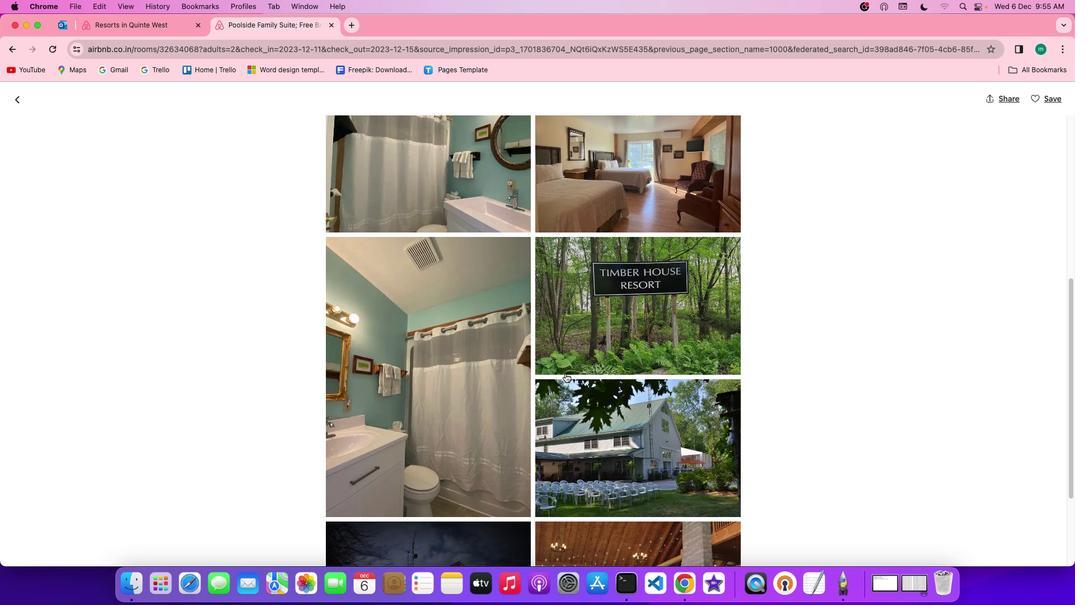 
Action: Mouse scrolled (565, 373) with delta (0, -1)
Screenshot: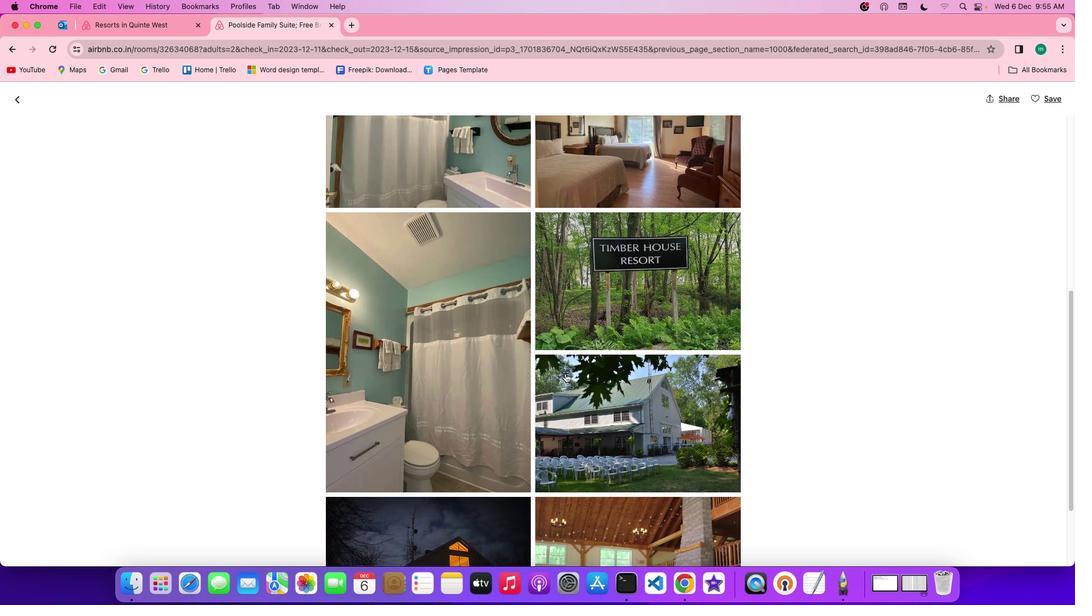 
Action: Mouse scrolled (565, 373) with delta (0, 0)
Screenshot: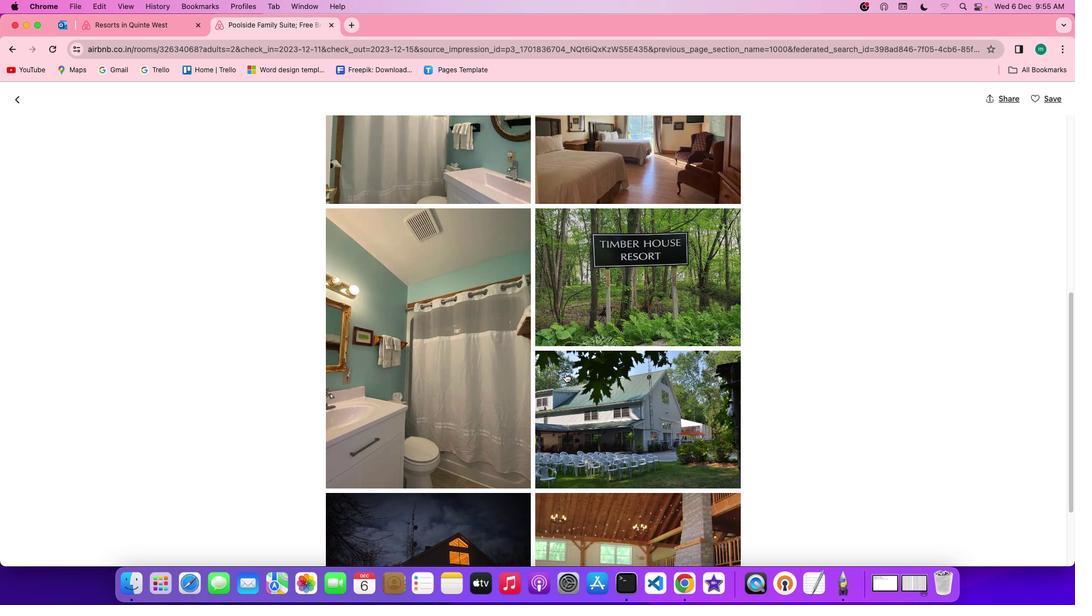 
Action: Mouse scrolled (565, 373) with delta (0, 0)
Screenshot: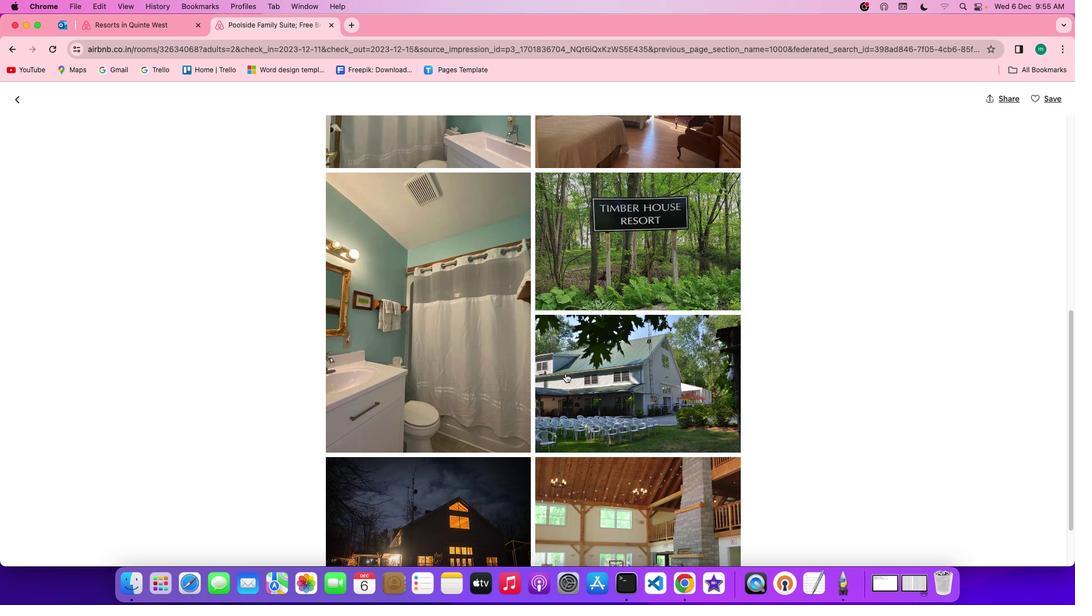 
Action: Mouse scrolled (565, 373) with delta (0, 0)
Screenshot: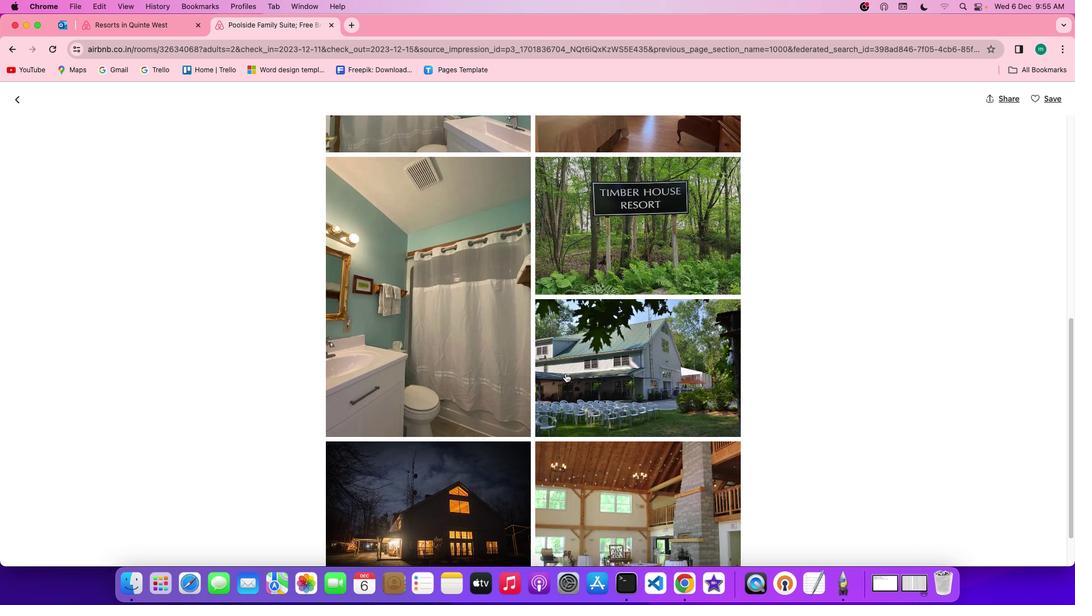 
Action: Mouse scrolled (565, 373) with delta (0, 0)
Screenshot: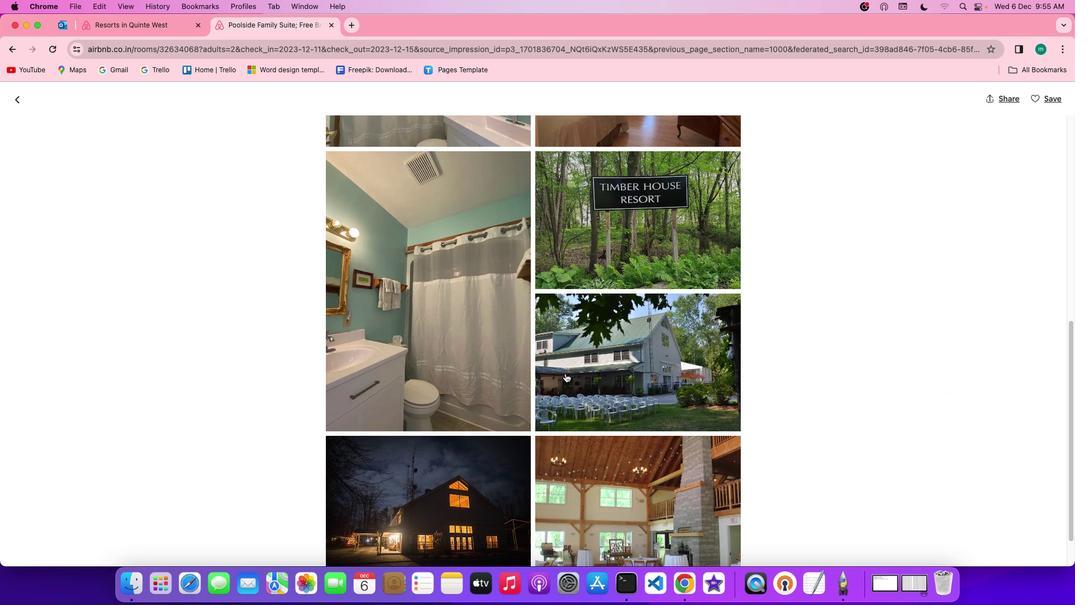 
Action: Mouse scrolled (565, 373) with delta (0, 0)
Screenshot: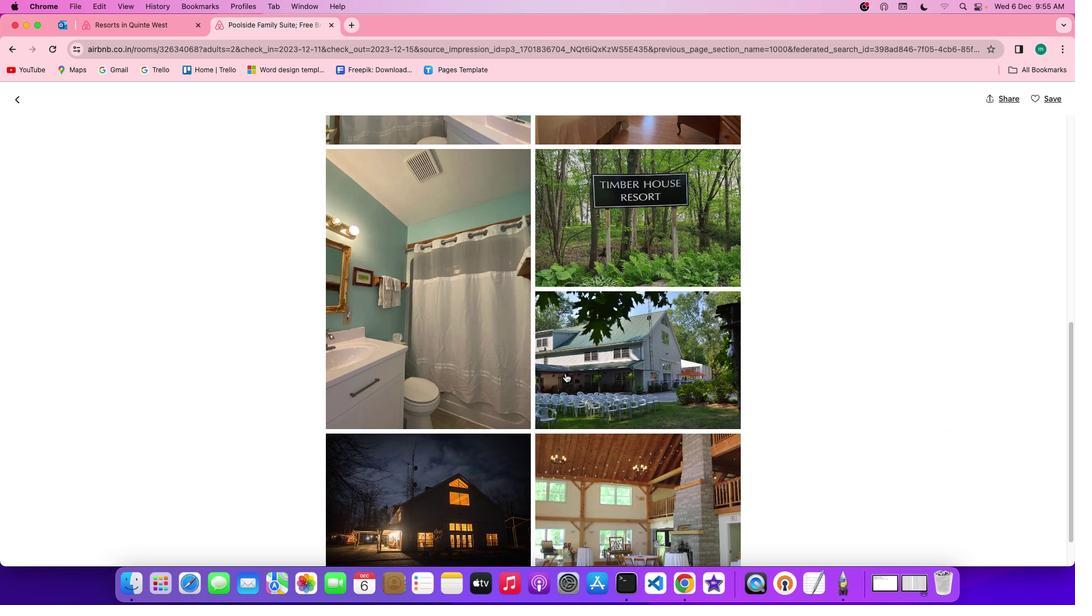 
Action: Mouse scrolled (565, 373) with delta (0, 0)
Screenshot: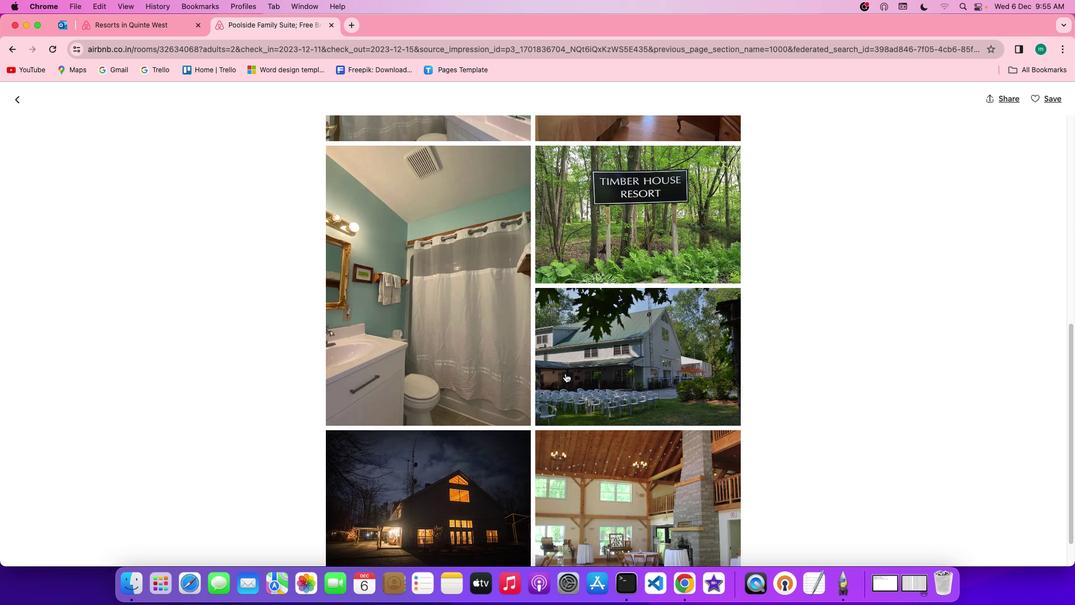 
Action: Mouse scrolled (565, 373) with delta (0, 0)
Screenshot: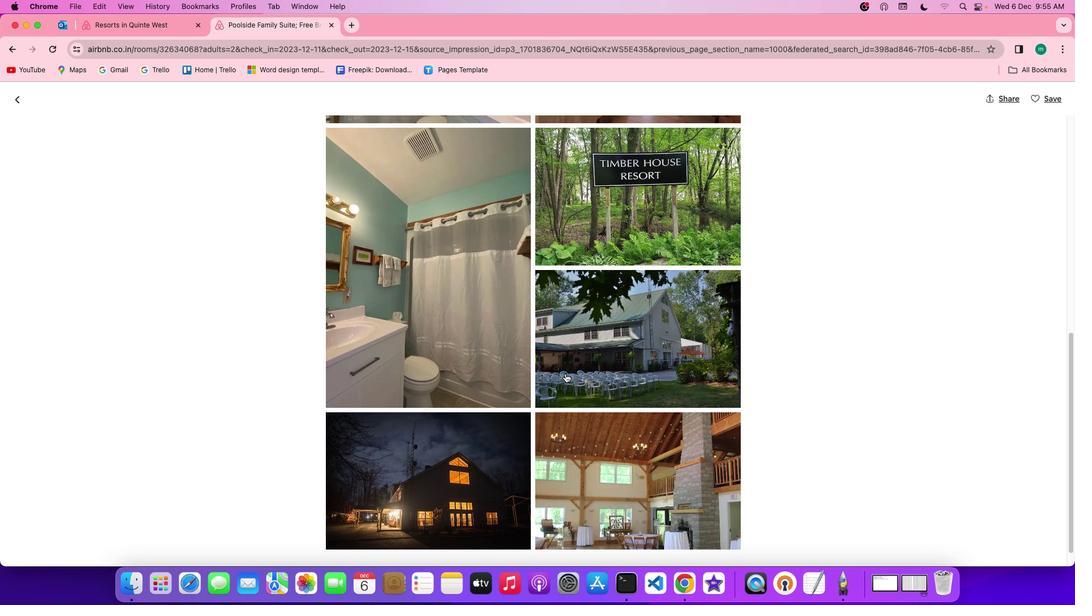 
Action: Mouse scrolled (565, 373) with delta (0, 0)
Screenshot: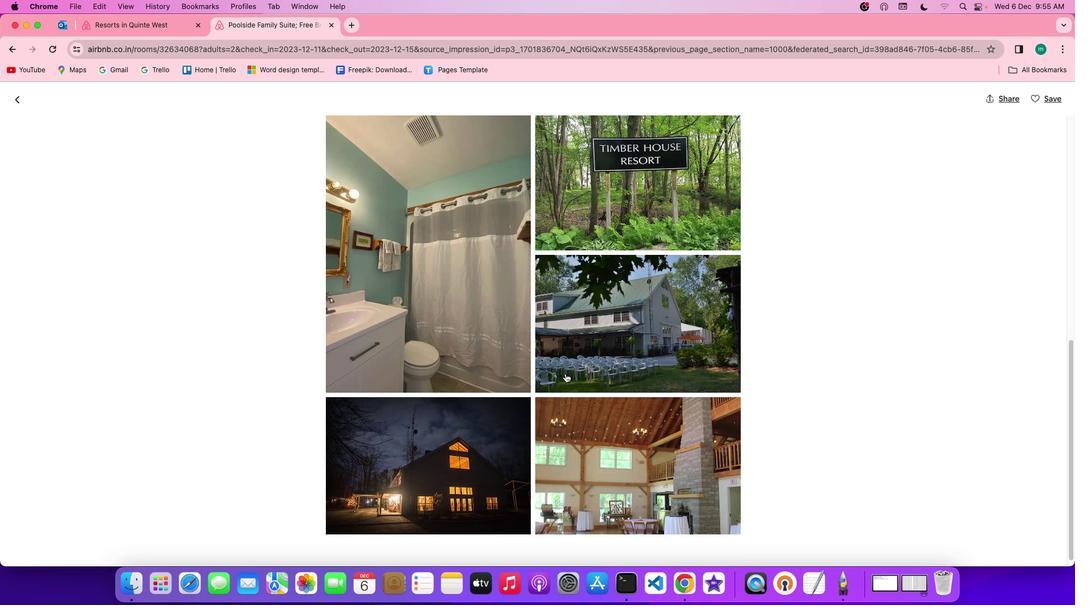 
Action: Mouse scrolled (565, 373) with delta (0, 0)
Screenshot: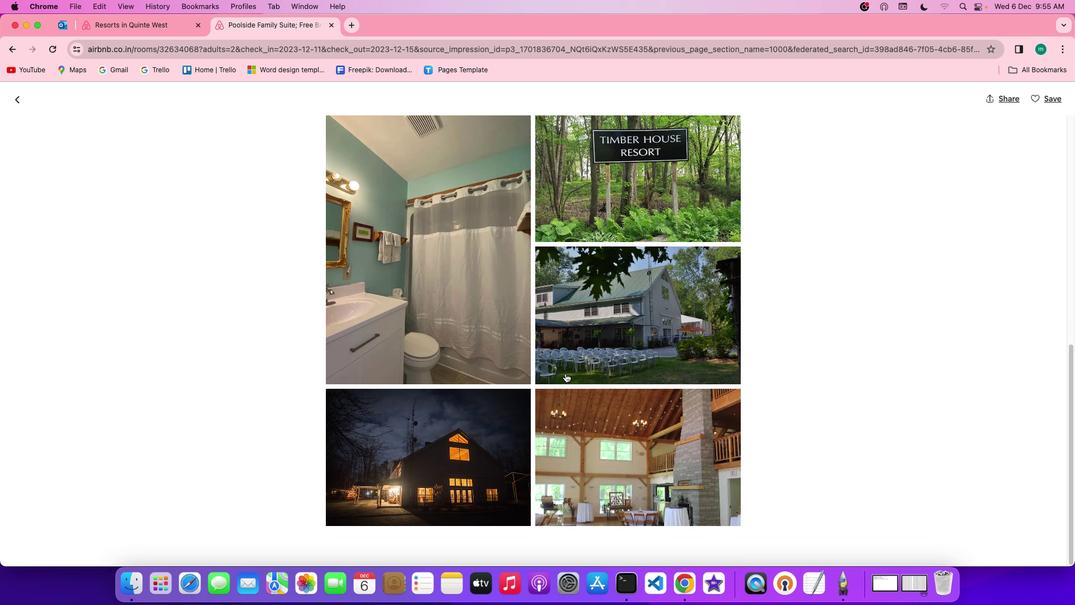 
Action: Mouse scrolled (565, 373) with delta (0, 0)
Screenshot: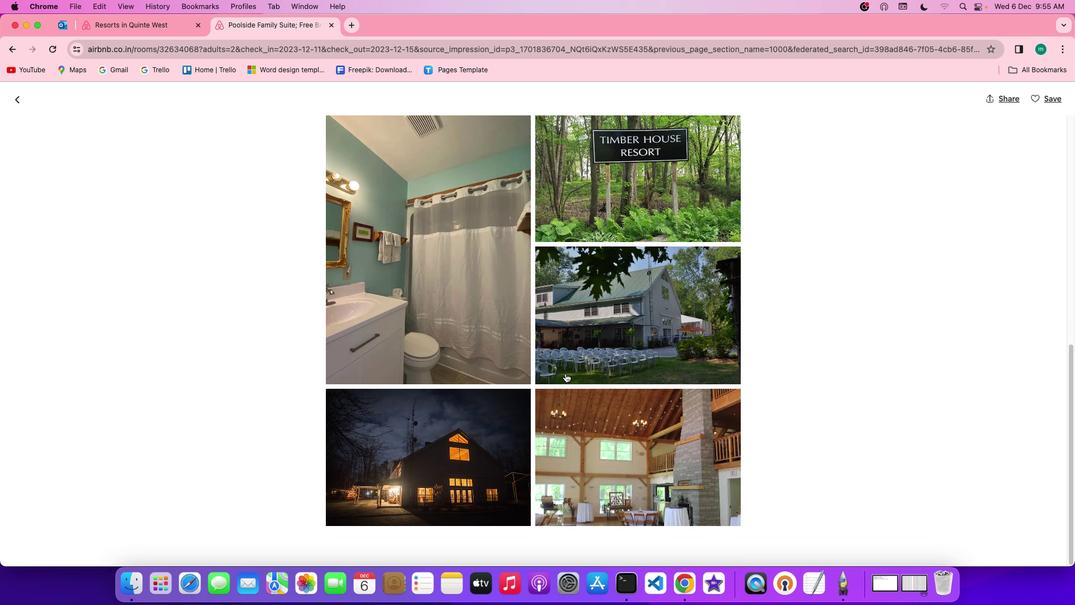 
Action: Mouse scrolled (565, 373) with delta (0, 0)
Screenshot: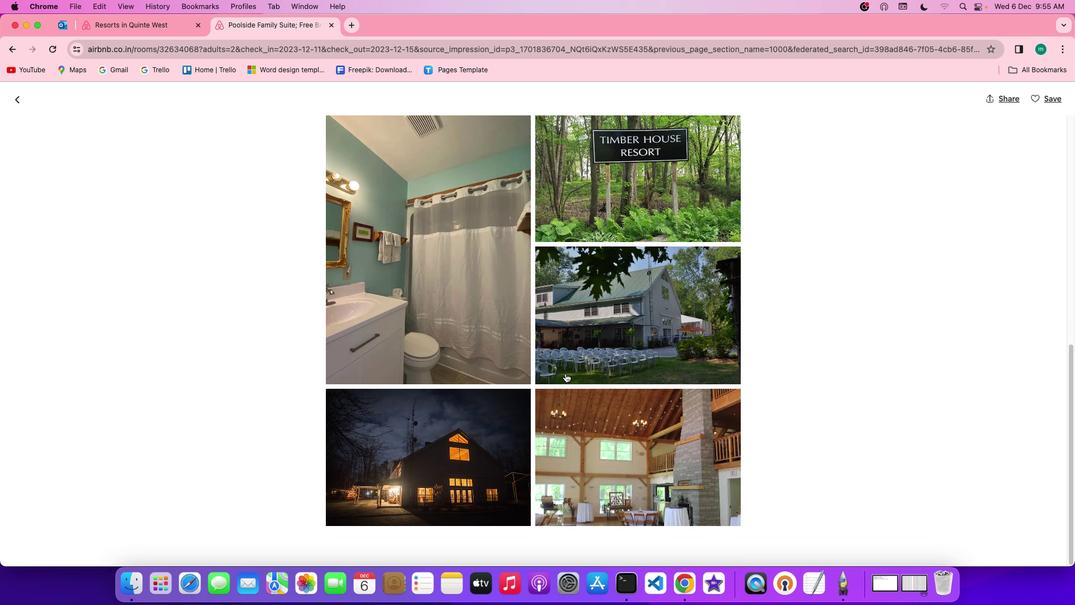 
Action: Mouse scrolled (565, 373) with delta (0, 0)
Screenshot: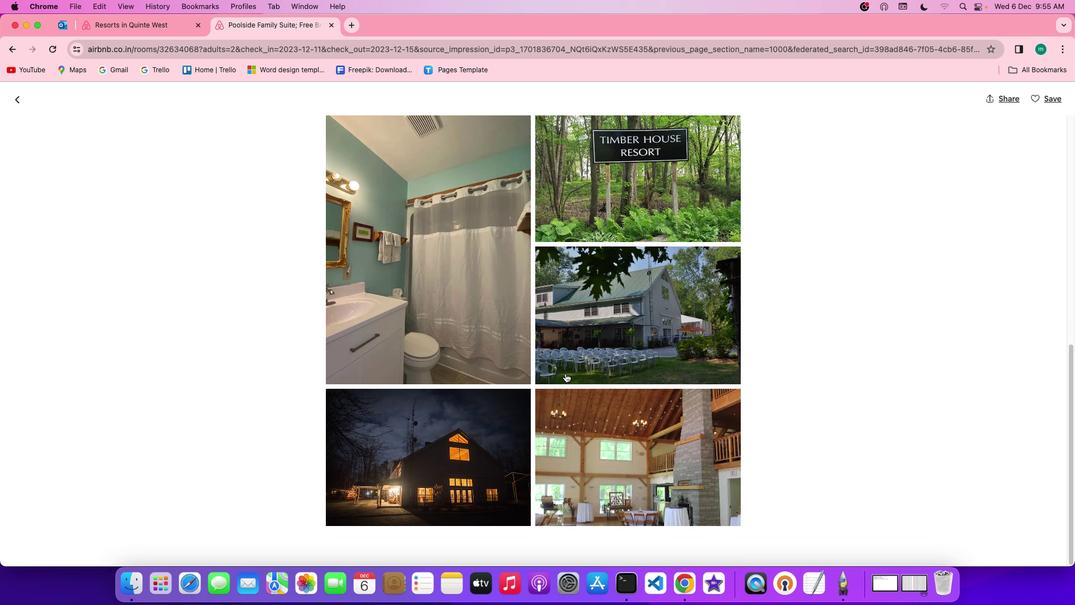 
Action: Mouse scrolled (565, 373) with delta (0, 0)
Screenshot: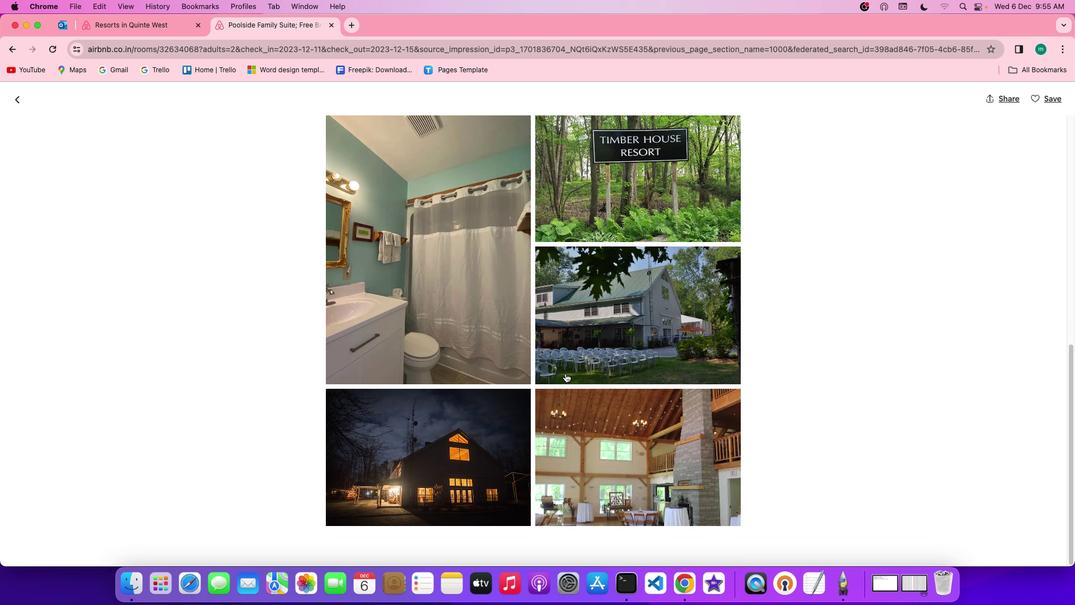 
Action: Mouse scrolled (565, 373) with delta (0, 0)
Screenshot: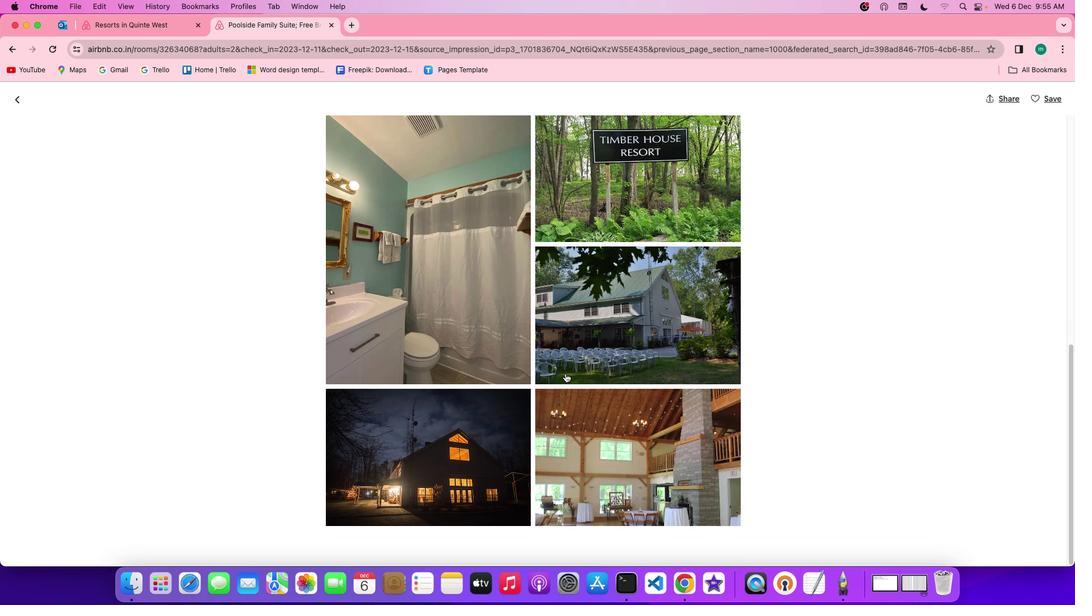 
Action: Mouse scrolled (565, 373) with delta (0, 0)
Screenshot: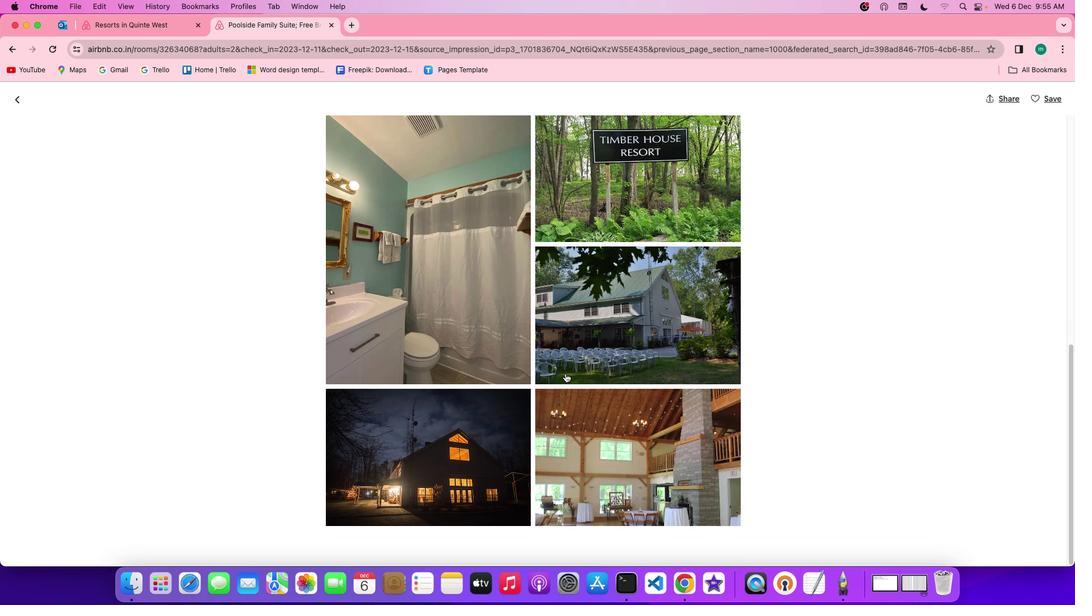 
Action: Mouse scrolled (565, 373) with delta (0, -1)
Screenshot: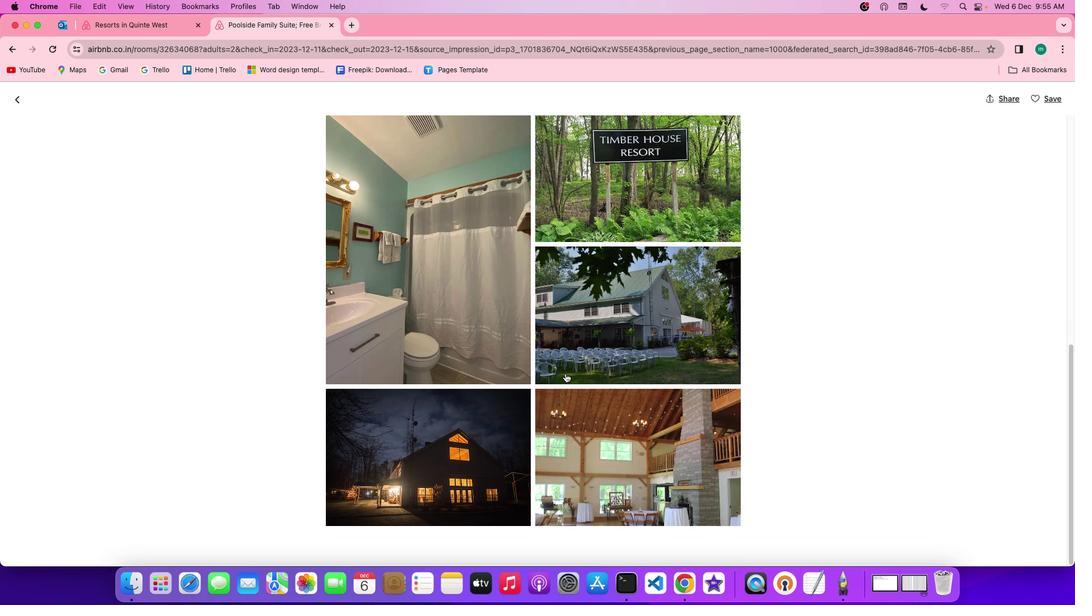 
Action: Mouse scrolled (565, 373) with delta (0, 0)
Screenshot: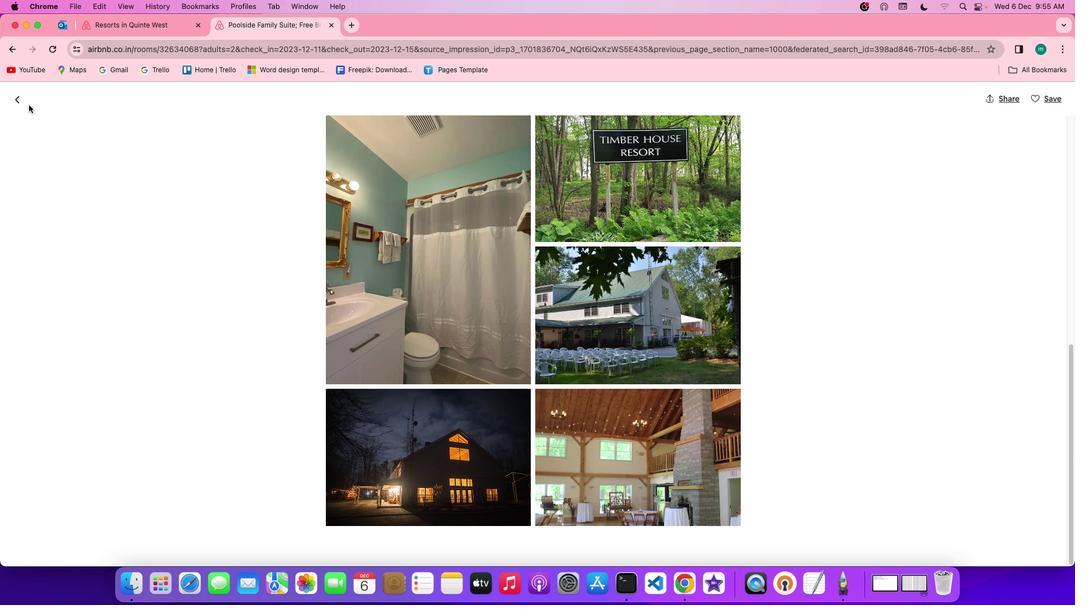 
Action: Mouse scrolled (565, 373) with delta (0, 0)
Screenshot: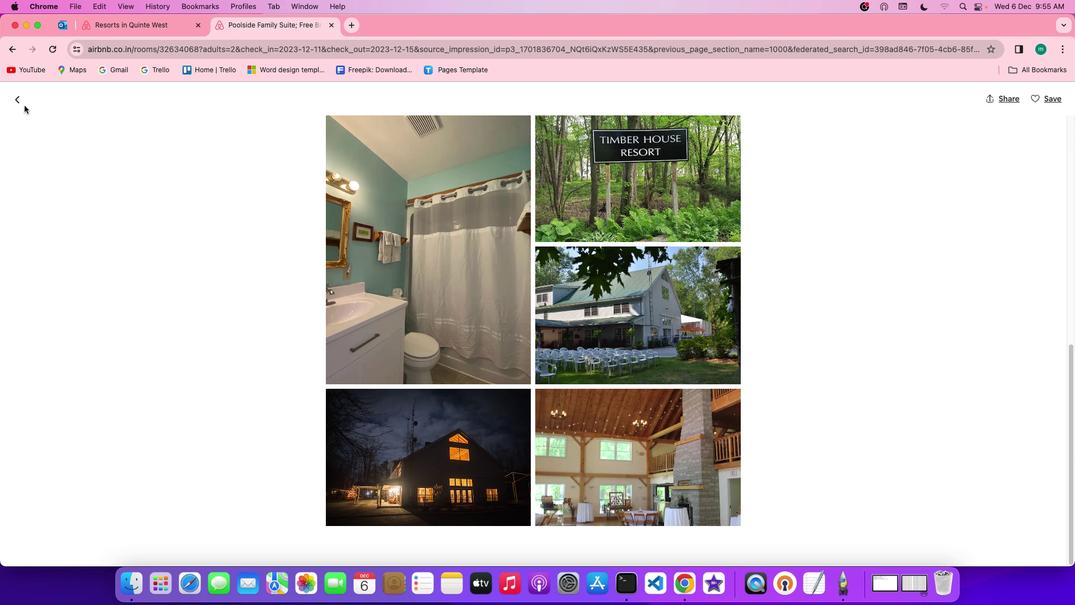 
Action: Mouse scrolled (565, 373) with delta (0, -1)
Screenshot: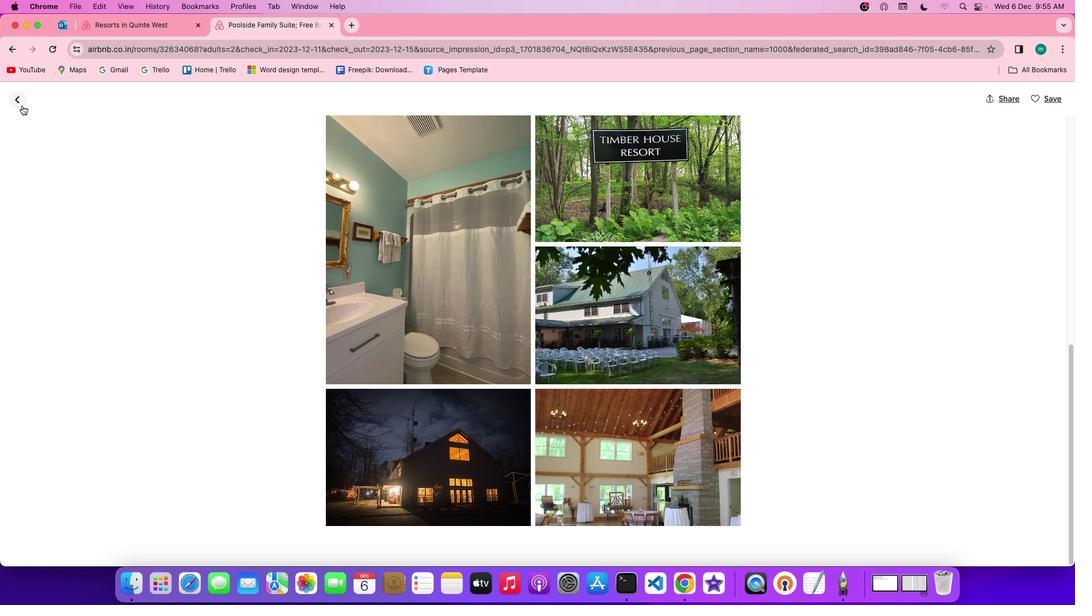 
Action: Mouse scrolled (565, 373) with delta (0, -1)
Screenshot: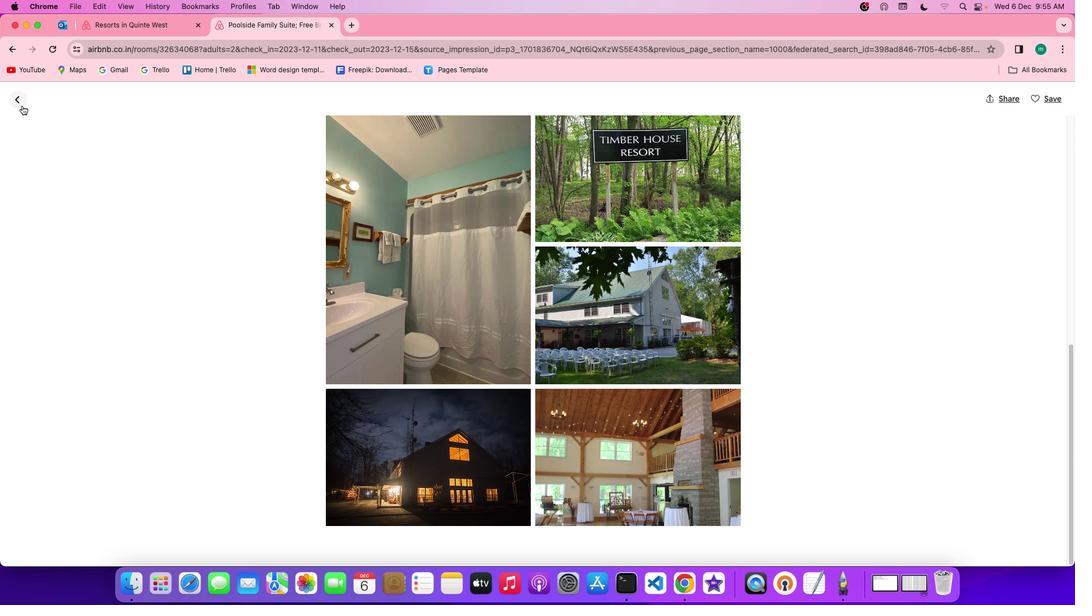 
Action: Mouse moved to (21, 105)
Screenshot: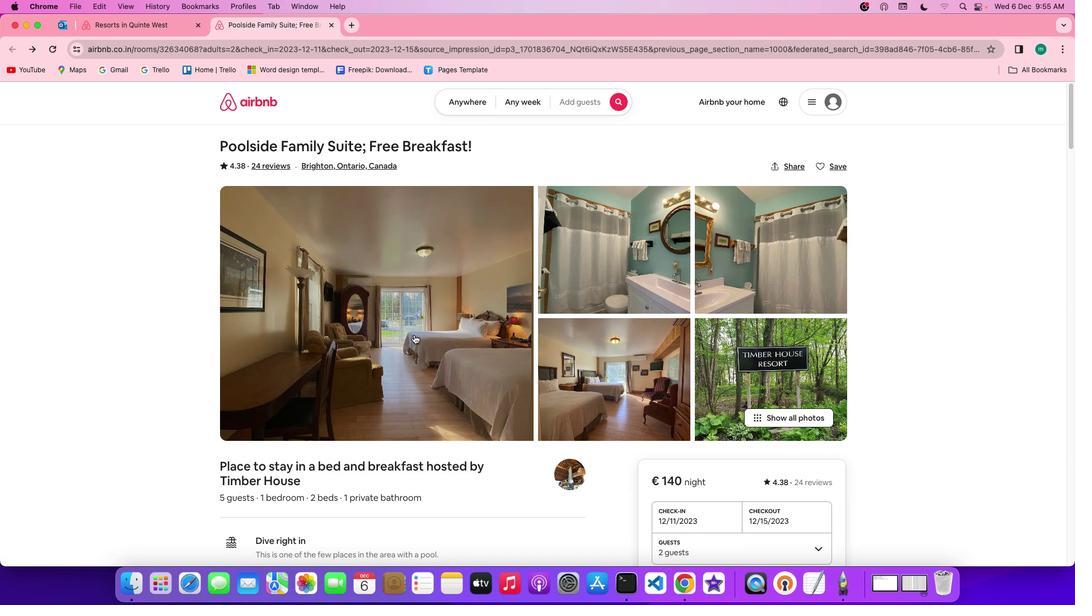 
Action: Mouse pressed left at (21, 105)
Screenshot: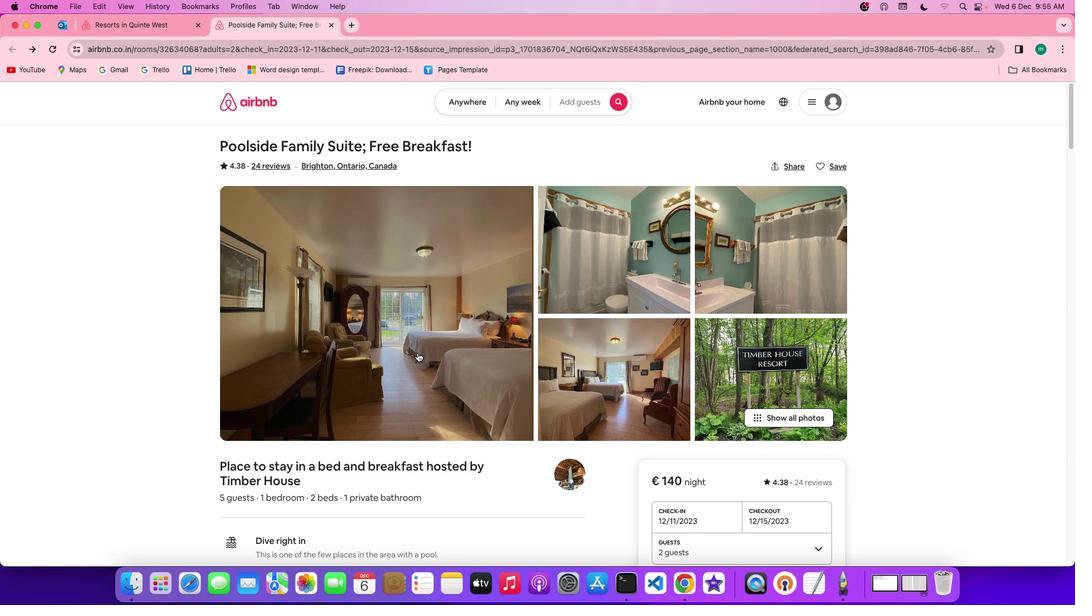 
Action: Mouse moved to (417, 352)
Screenshot: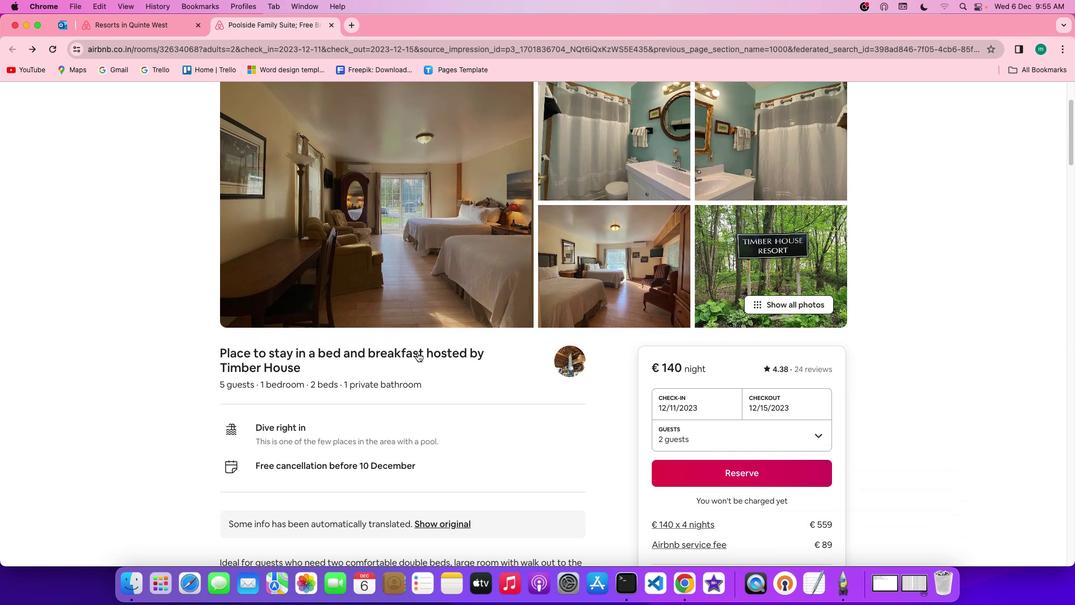 
Action: Mouse scrolled (417, 352) with delta (0, 0)
Screenshot: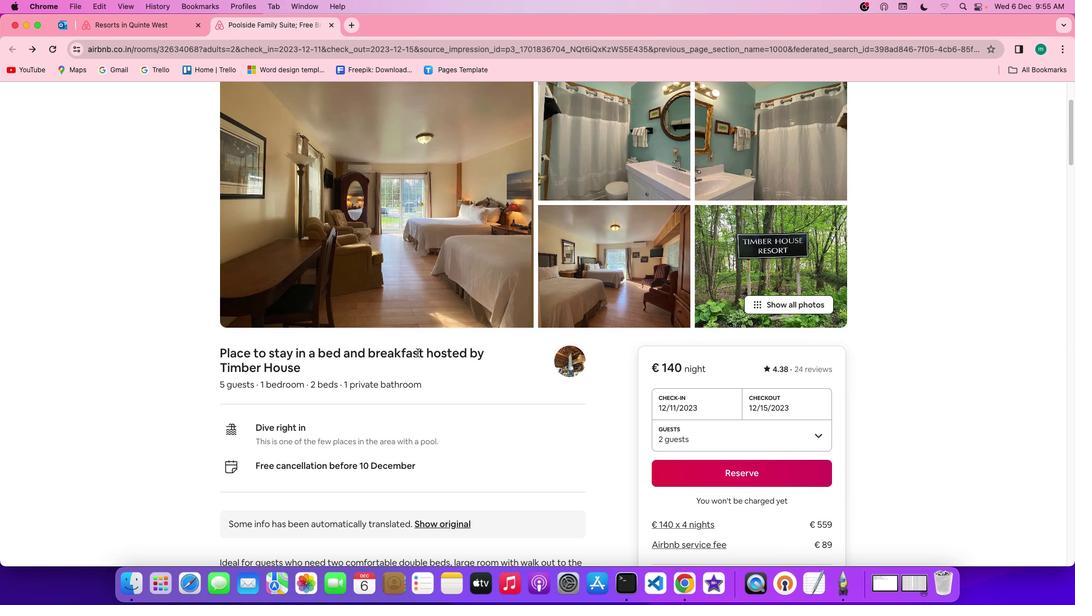 
Action: Mouse scrolled (417, 352) with delta (0, 0)
Screenshot: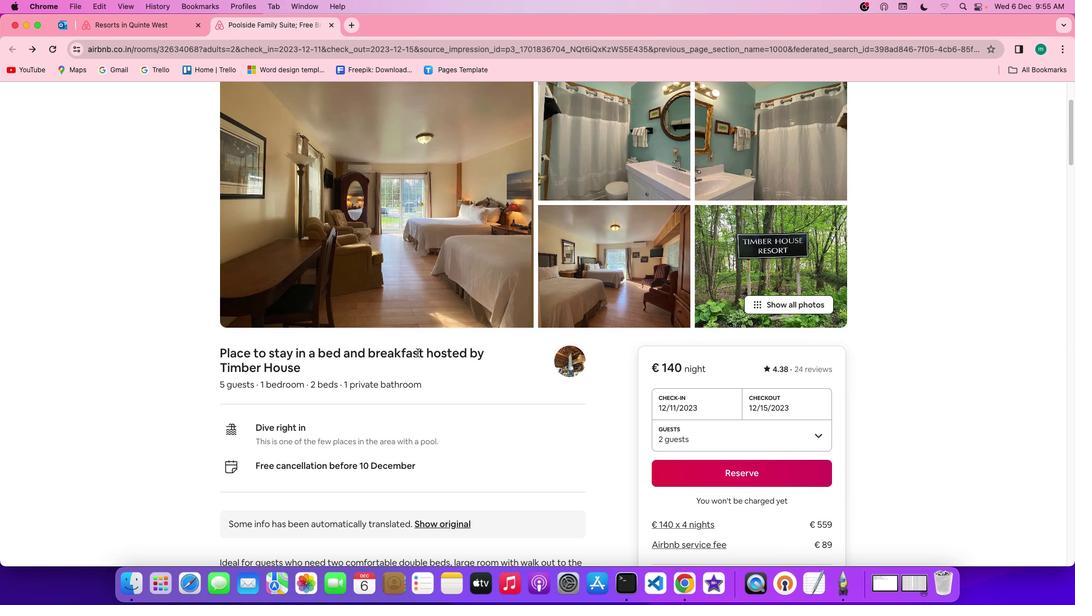 
Action: Mouse scrolled (417, 352) with delta (0, 0)
Screenshot: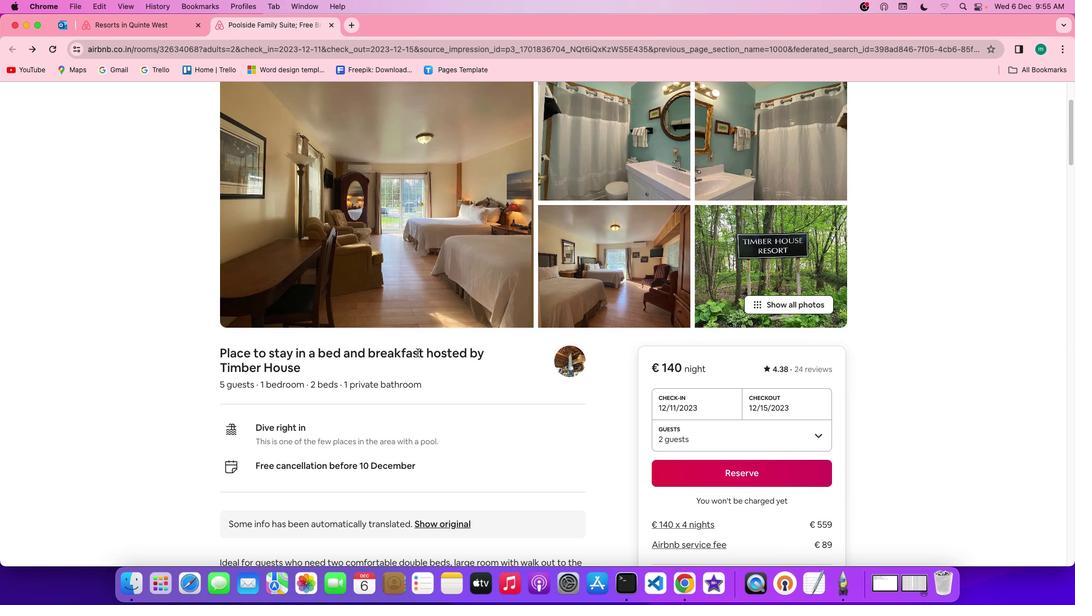 
Action: Mouse scrolled (417, 352) with delta (0, -1)
Screenshot: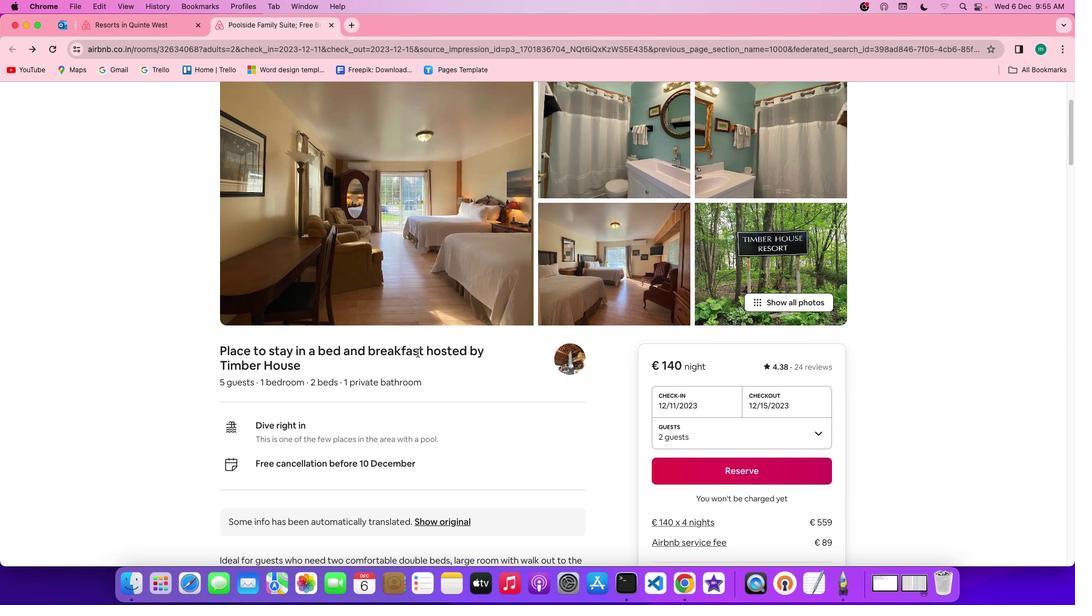 
Action: Mouse scrolled (417, 352) with delta (0, 0)
Screenshot: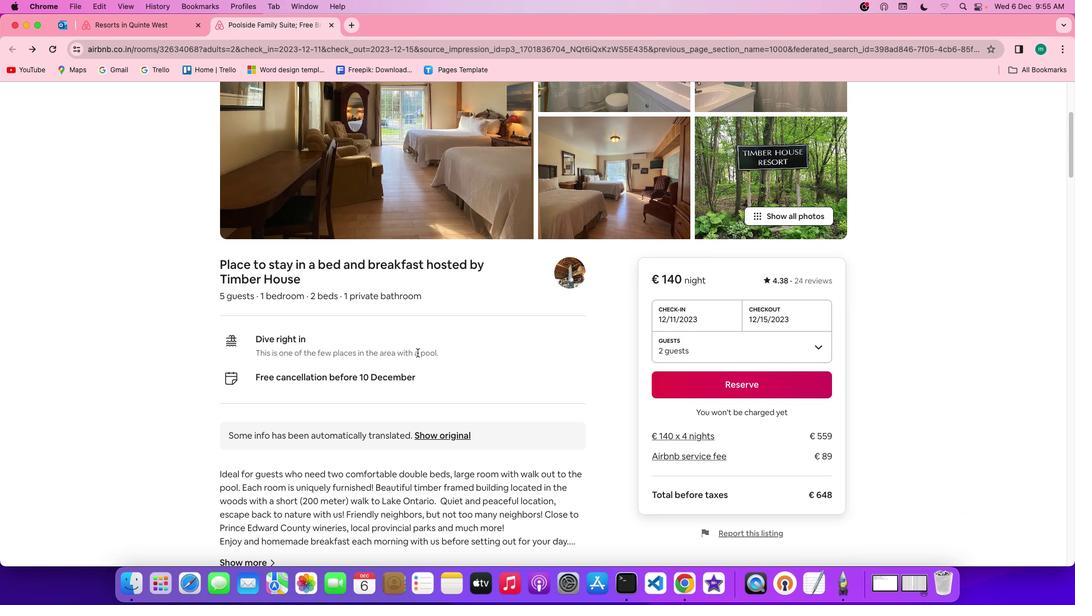 
Action: Mouse scrolled (417, 352) with delta (0, 0)
Screenshot: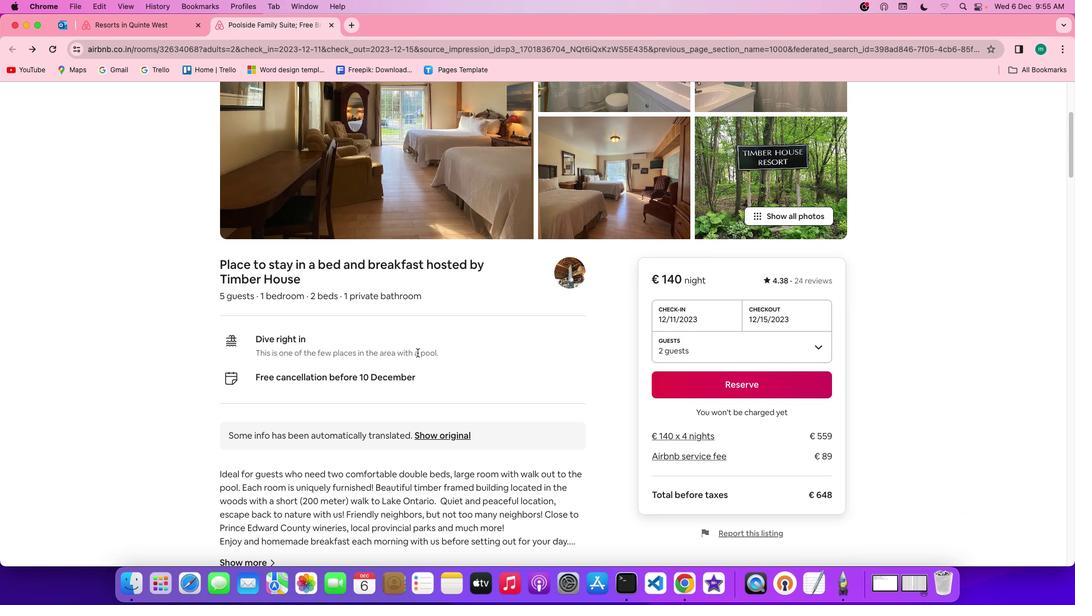 
Action: Mouse scrolled (417, 352) with delta (0, 0)
Screenshot: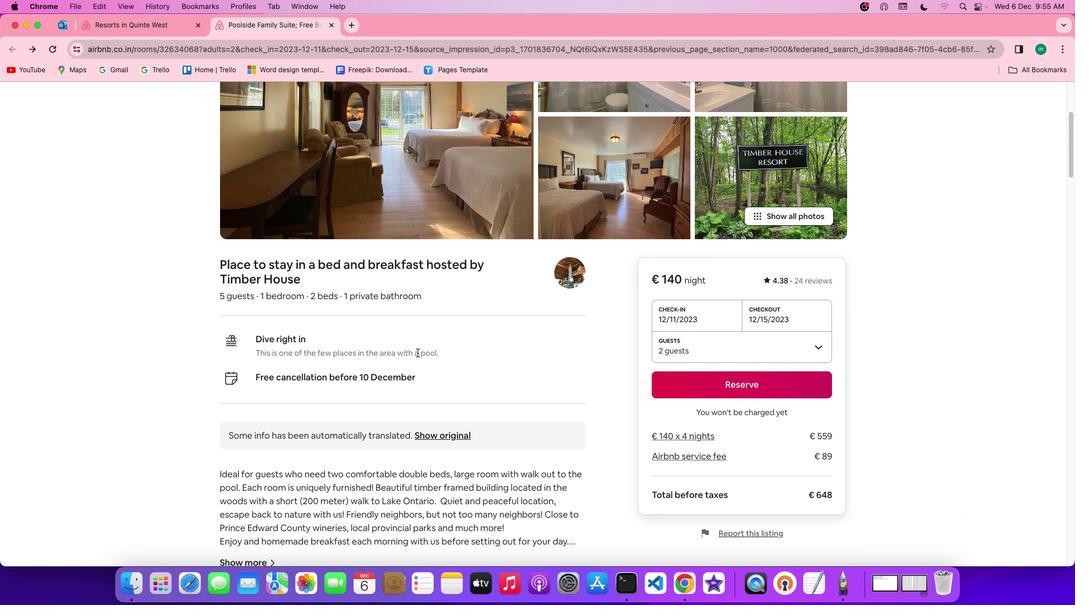 
Action: Mouse scrolled (417, 352) with delta (0, 0)
Screenshot: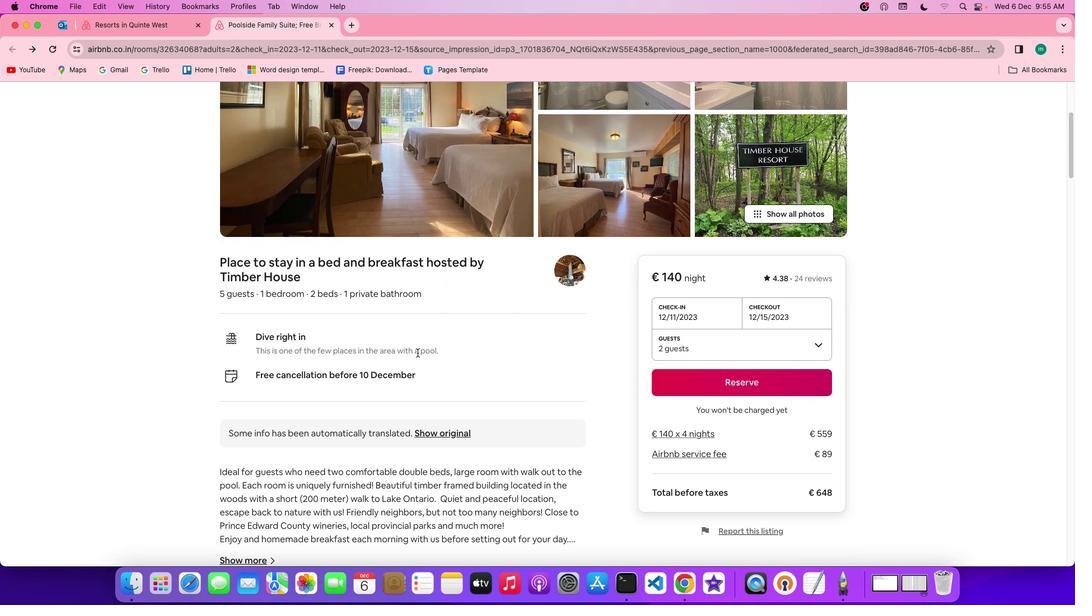 
Action: Mouse scrolled (417, 352) with delta (0, 0)
Screenshot: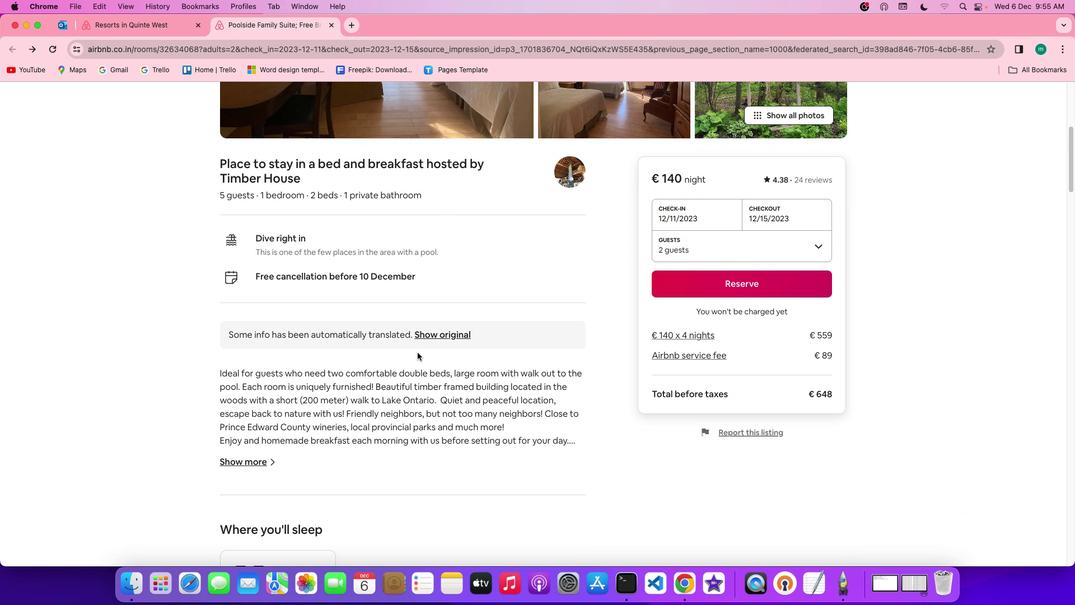 
Action: Mouse scrolled (417, 352) with delta (0, 0)
Screenshot: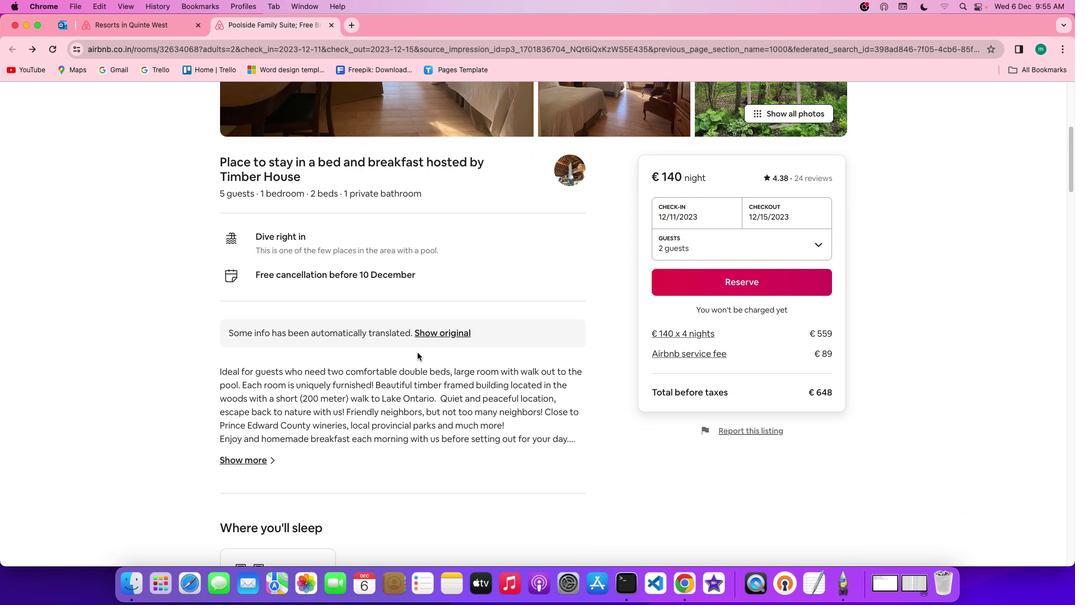 
Action: Mouse scrolled (417, 352) with delta (0, 0)
Screenshot: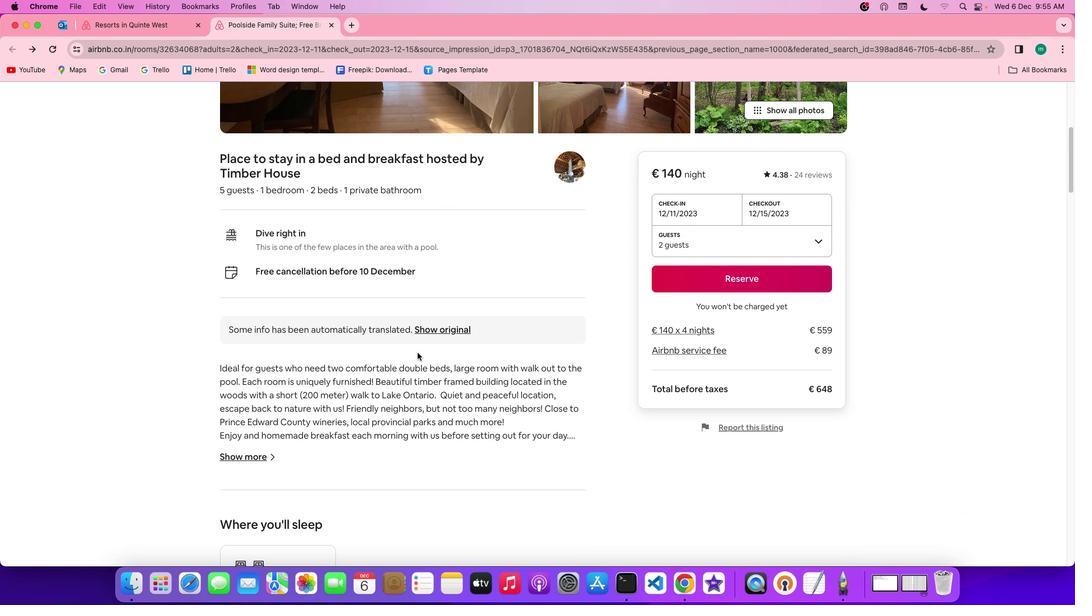 
Action: Mouse scrolled (417, 352) with delta (0, -1)
Screenshot: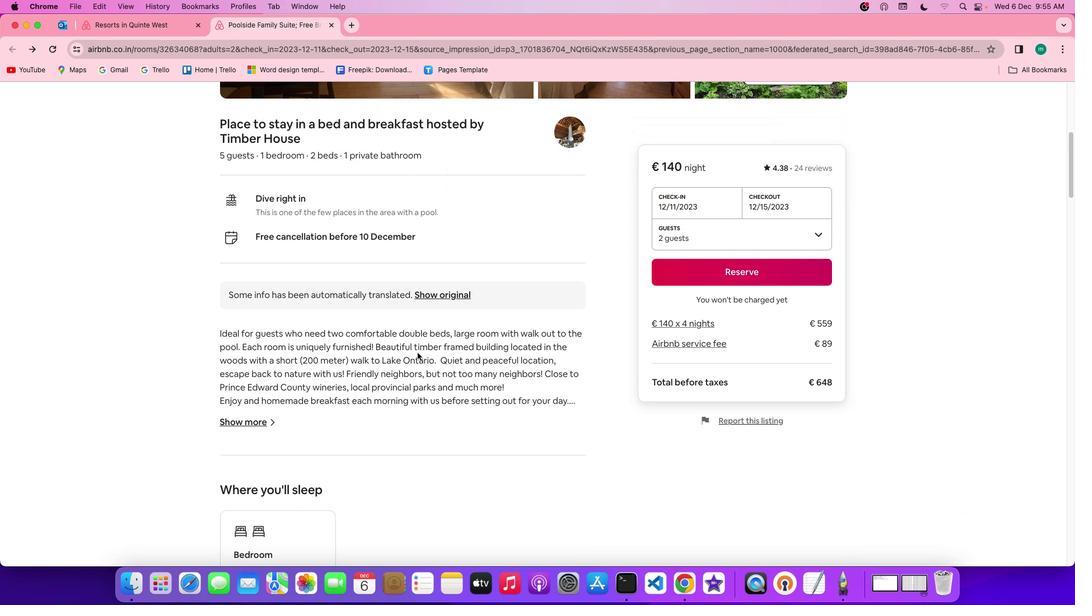 
Action: Mouse scrolled (417, 352) with delta (0, 0)
Screenshot: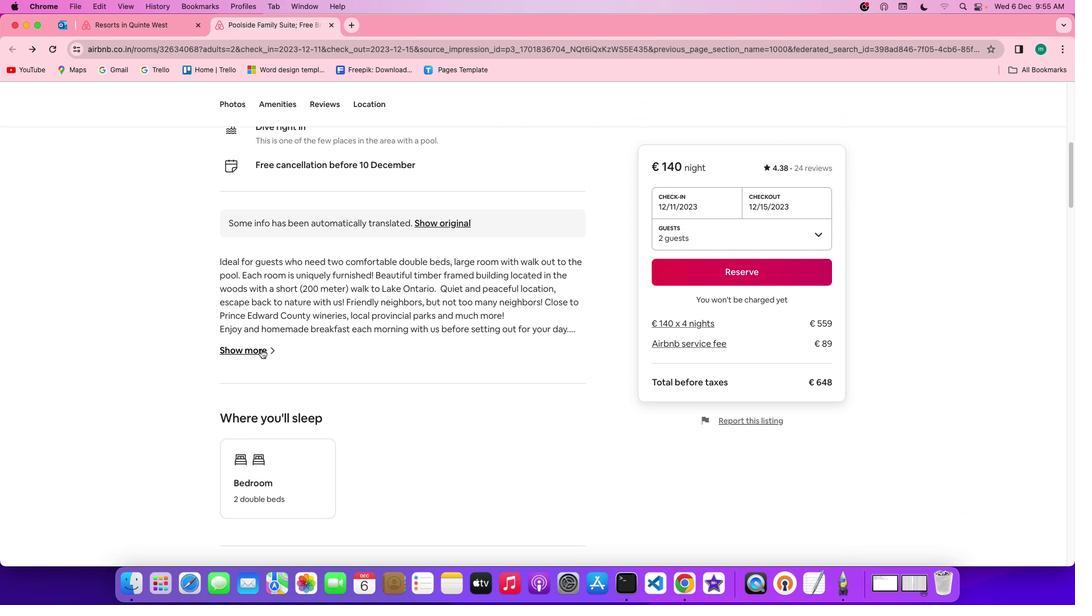 
Action: Mouse scrolled (417, 352) with delta (0, 0)
Screenshot: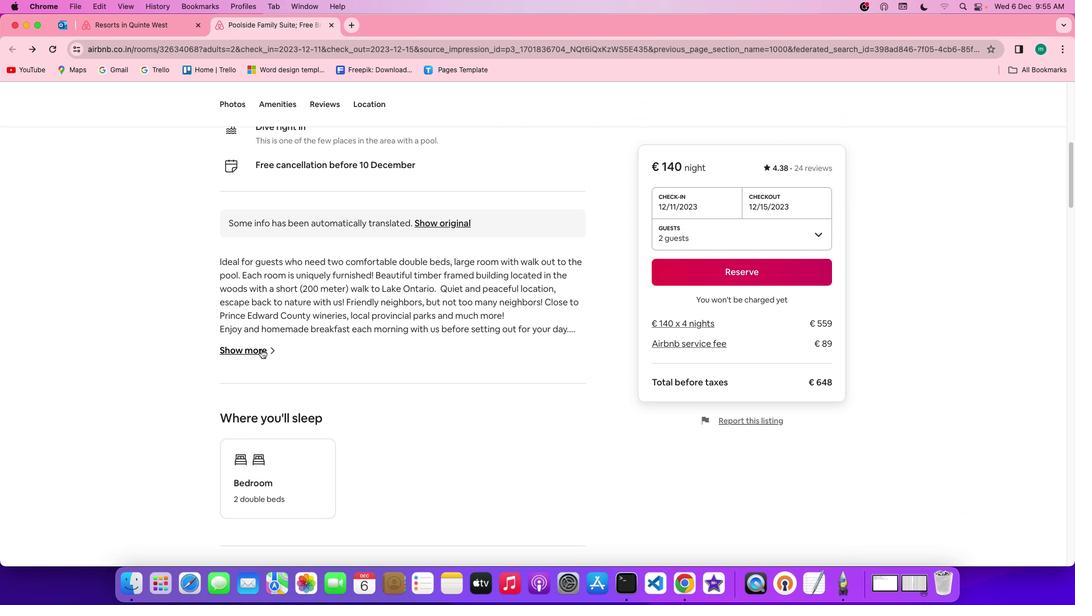
Action: Mouse scrolled (417, 352) with delta (0, -1)
Screenshot: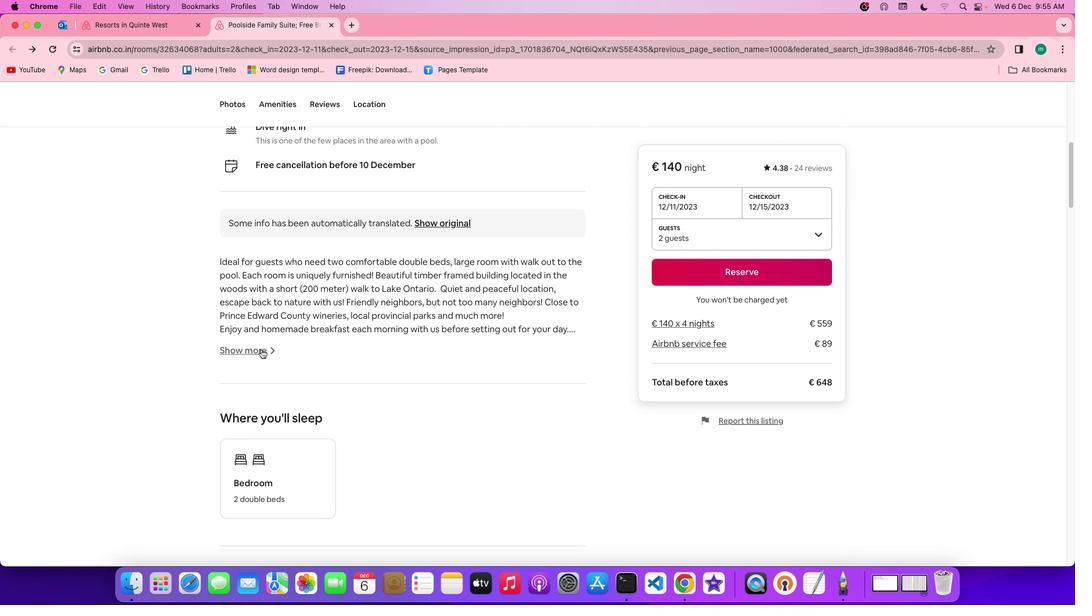 
Action: Mouse scrolled (417, 352) with delta (0, -1)
Screenshot: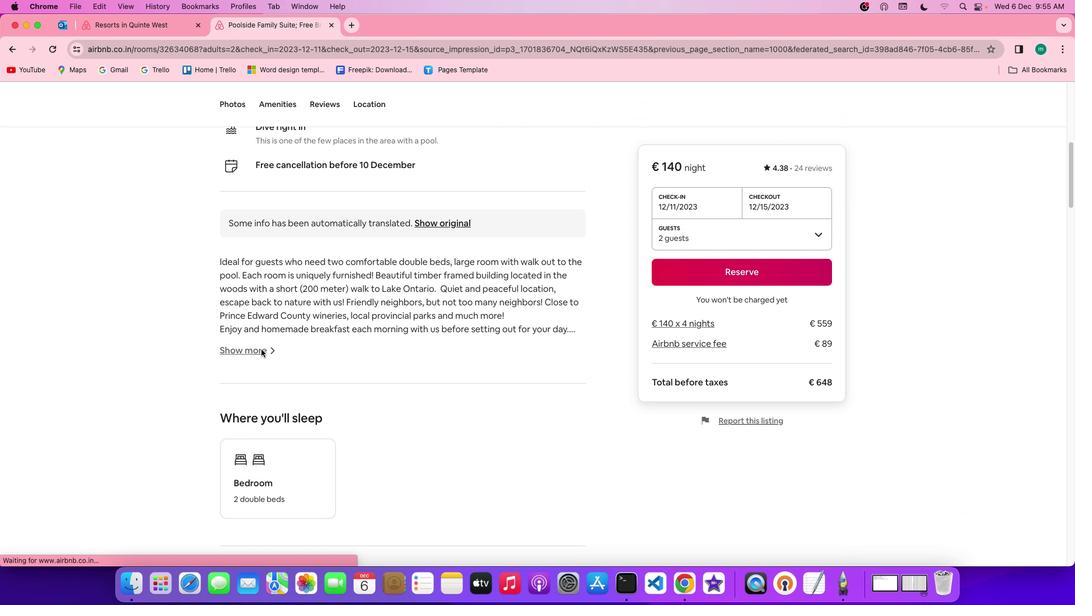 
Action: Mouse moved to (261, 349)
Screenshot: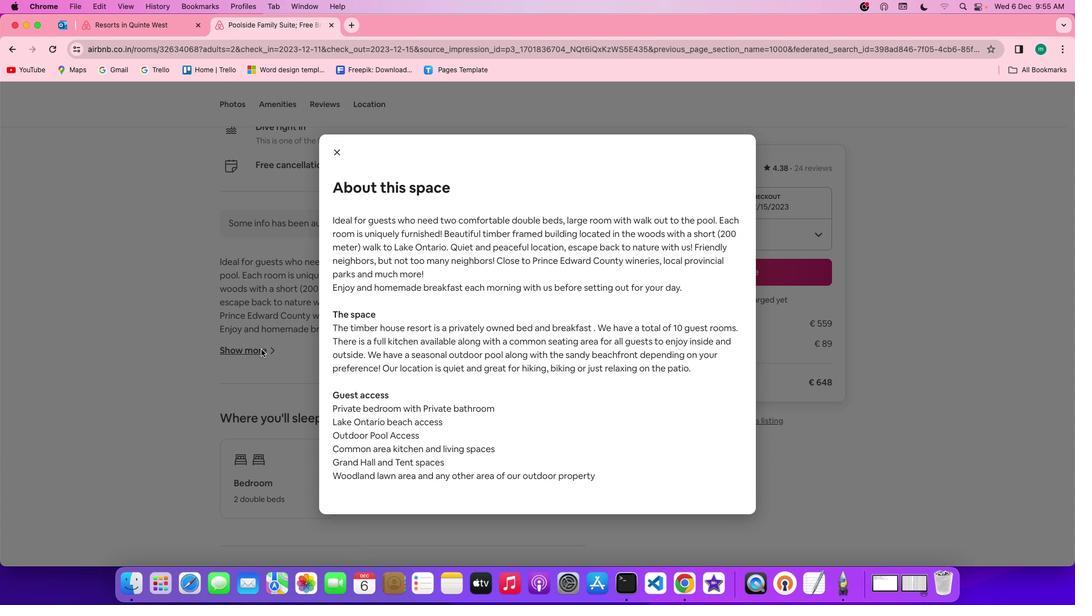 
Action: Mouse pressed left at (261, 349)
Screenshot: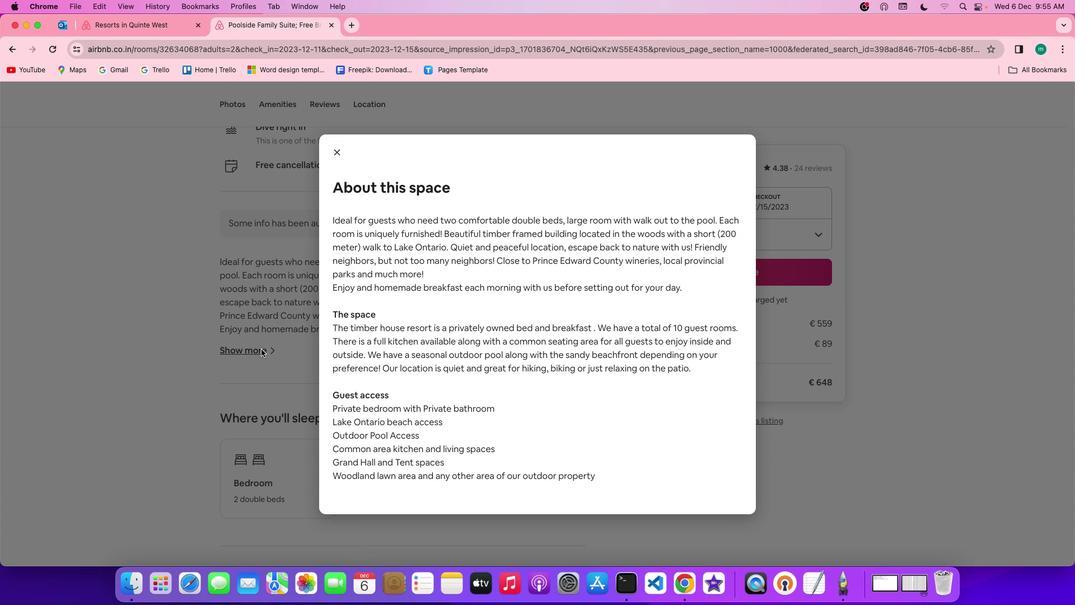 
Action: Mouse moved to (607, 410)
Screenshot: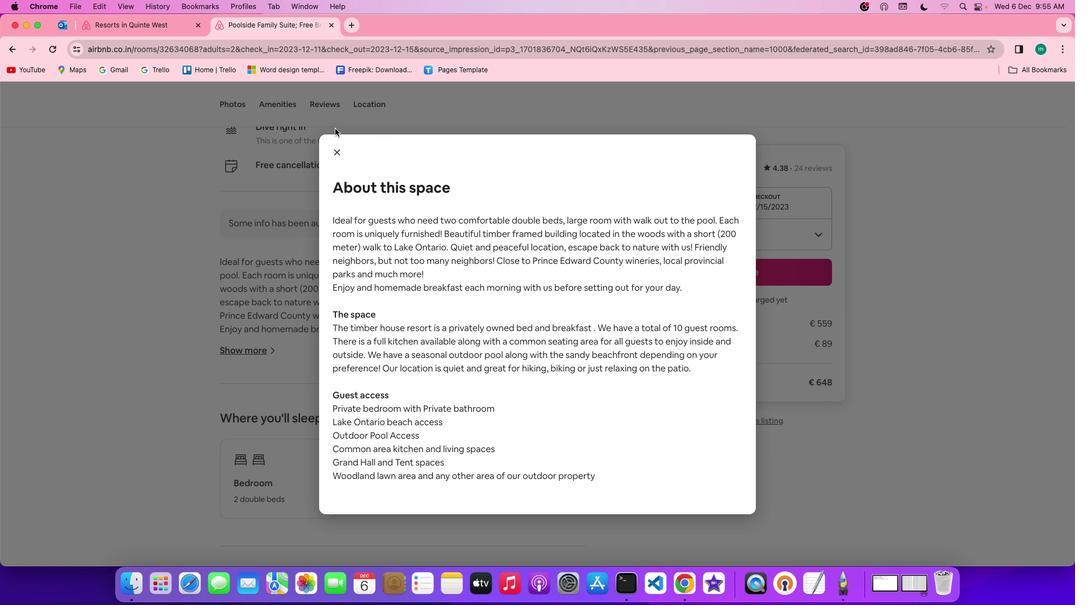 
Action: Mouse scrolled (607, 410) with delta (0, 0)
Screenshot: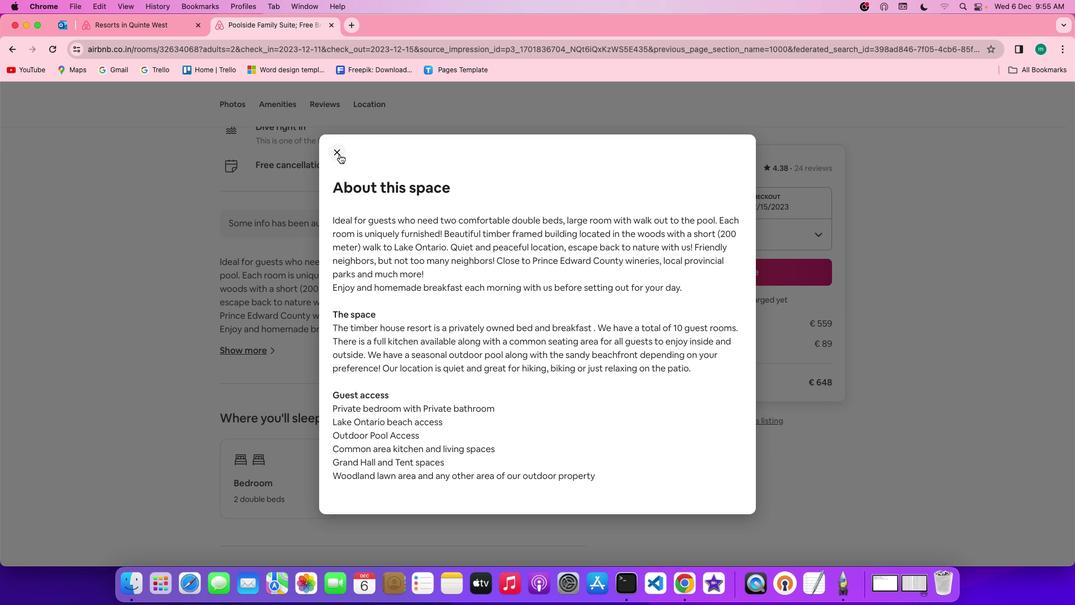 
Action: Mouse scrolled (607, 410) with delta (0, 0)
Screenshot: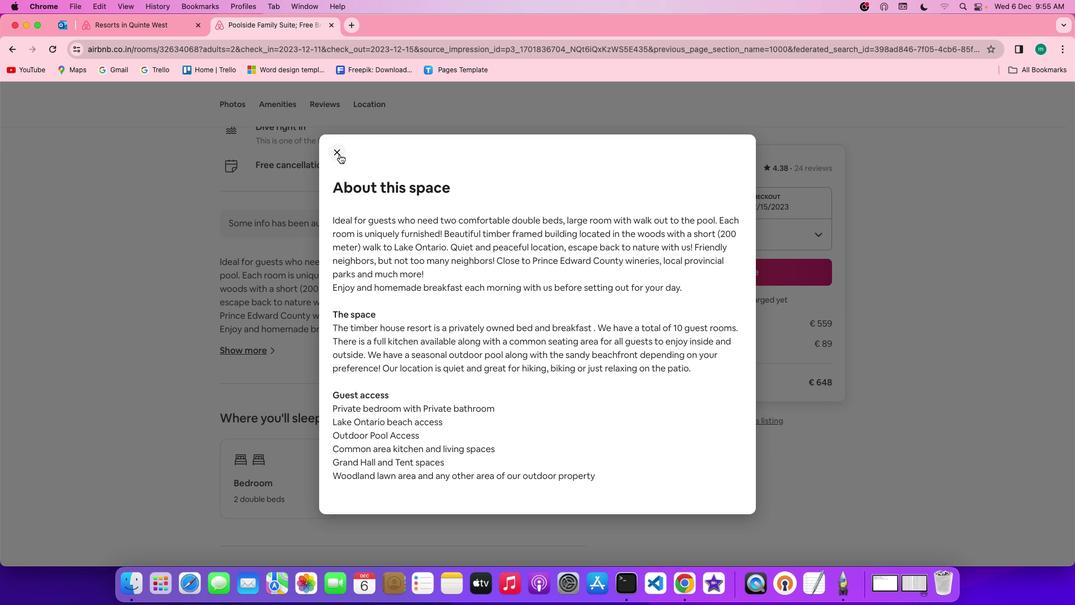 
Action: Mouse scrolled (607, 410) with delta (0, -1)
Screenshot: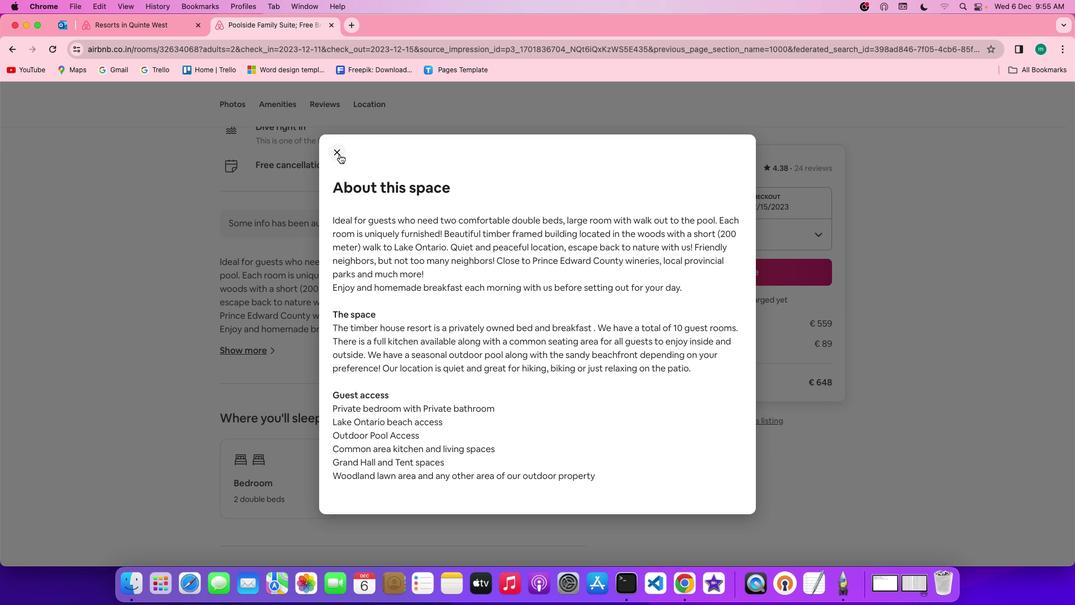 
Action: Mouse scrolled (607, 410) with delta (0, -2)
Screenshot: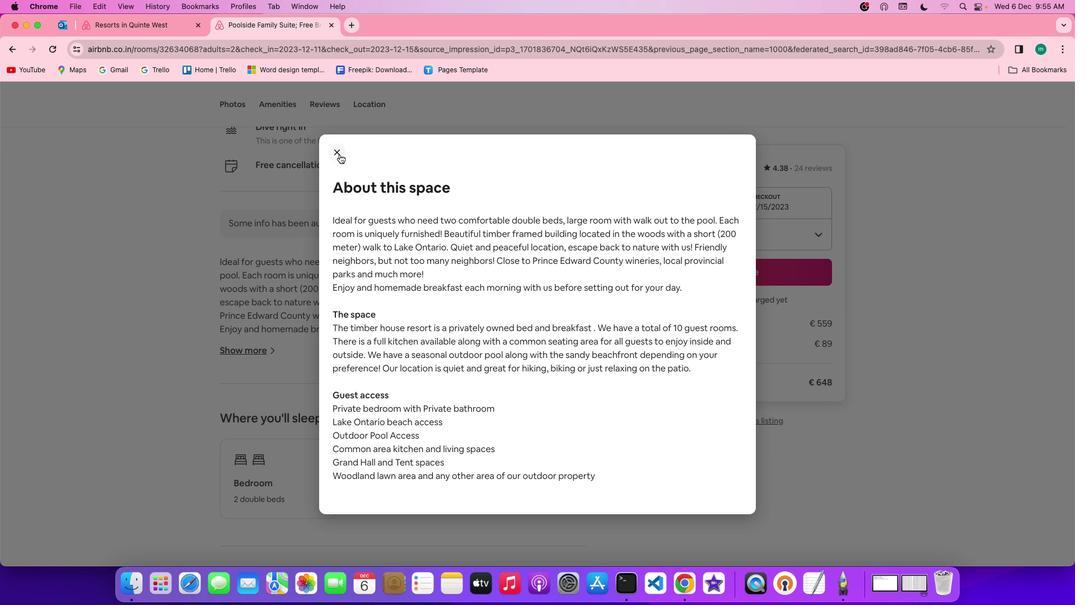 
Action: Mouse moved to (340, 154)
Screenshot: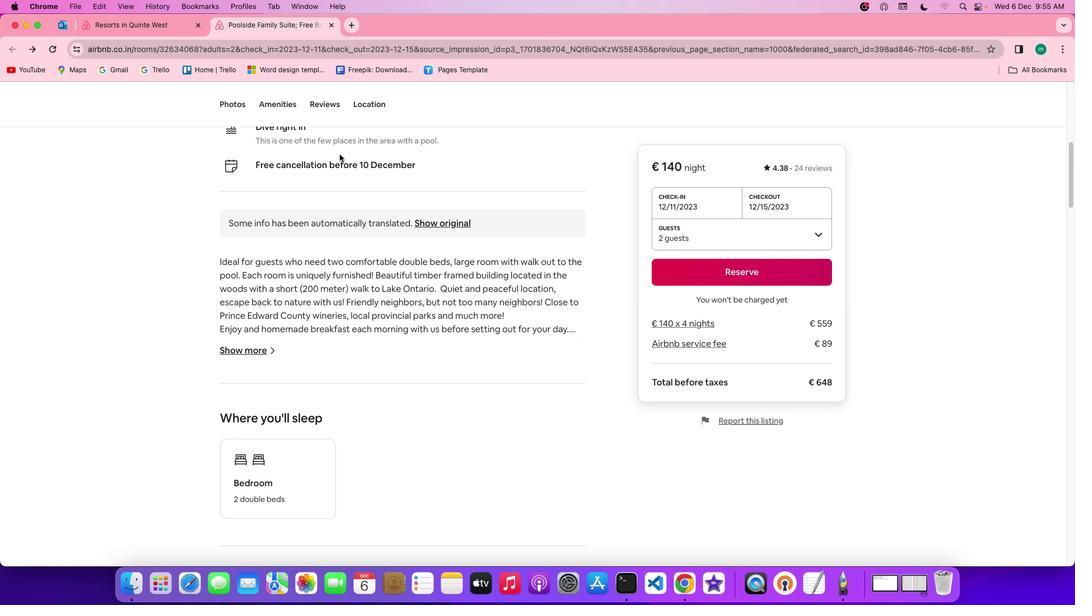 
Action: Mouse pressed left at (340, 154)
Screenshot: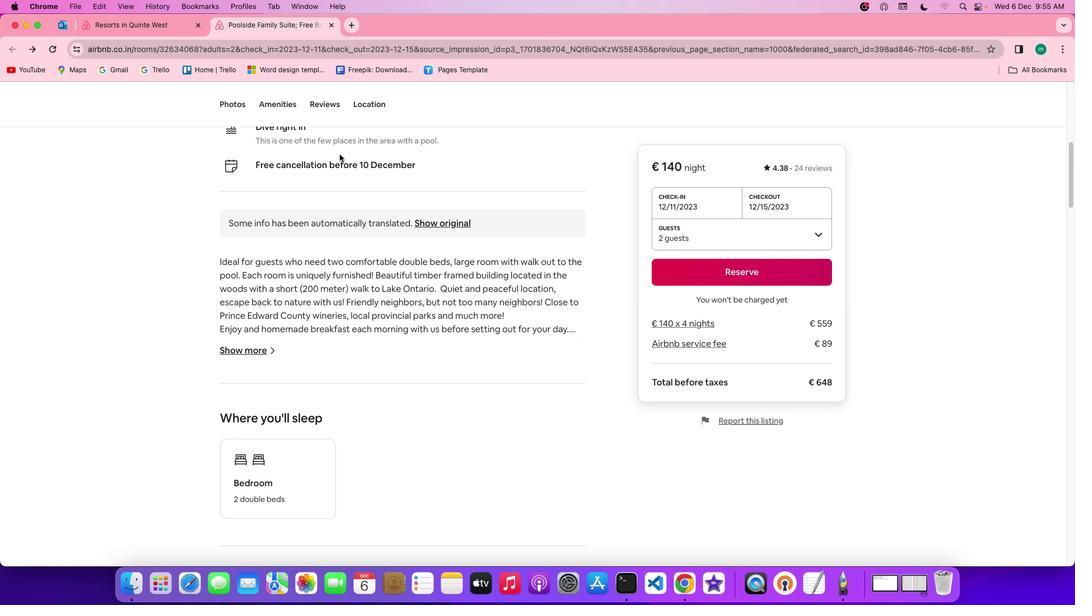 
Action: Mouse moved to (489, 290)
Screenshot: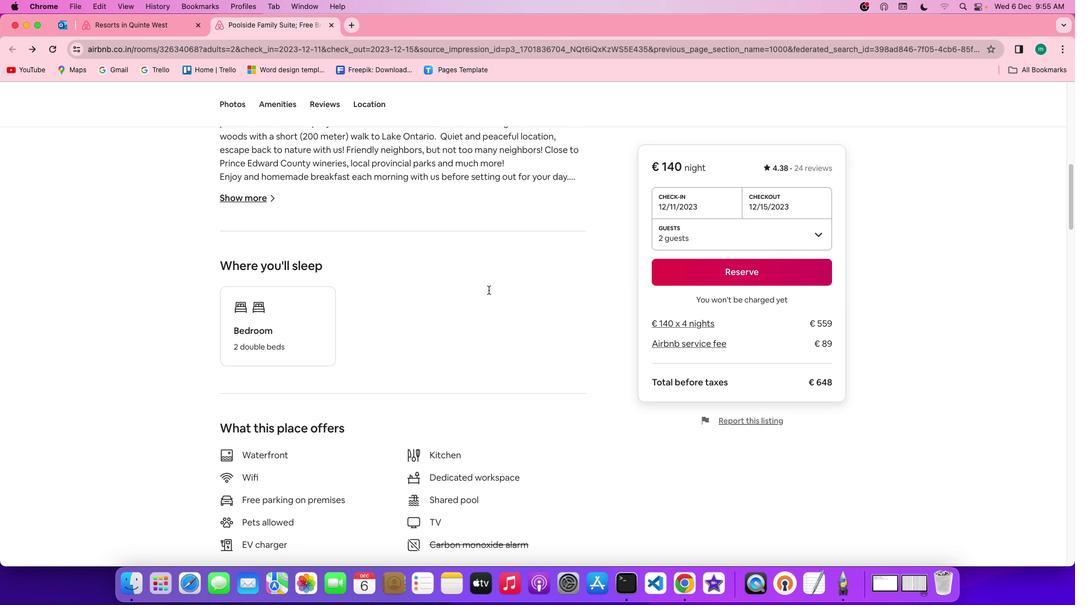 
Action: Mouse scrolled (489, 290) with delta (0, 0)
Screenshot: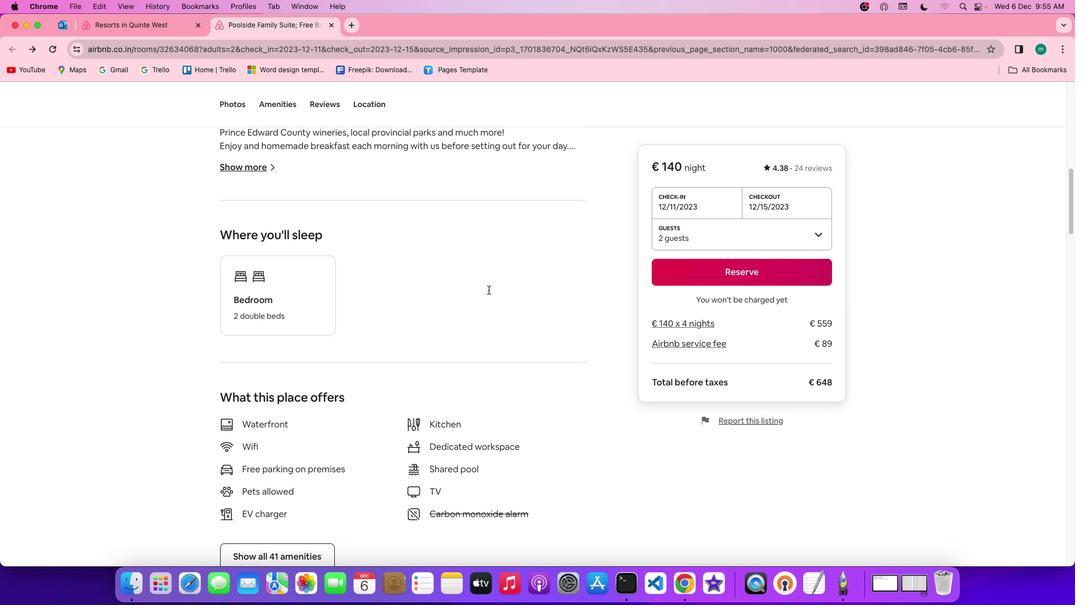 
Action: Mouse scrolled (489, 290) with delta (0, 0)
Screenshot: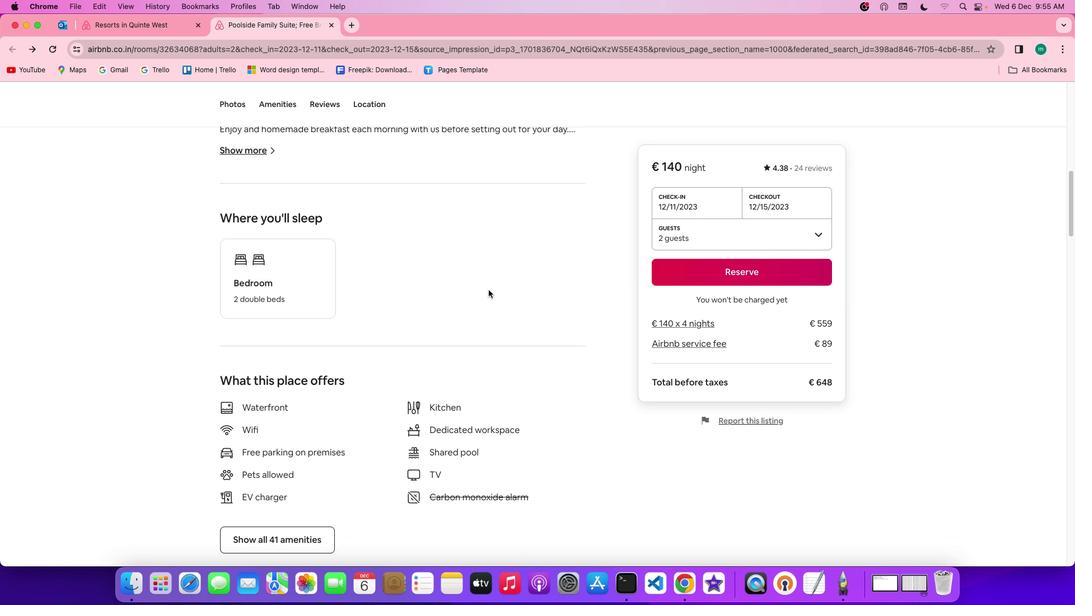
Action: Mouse scrolled (489, 290) with delta (0, -1)
Screenshot: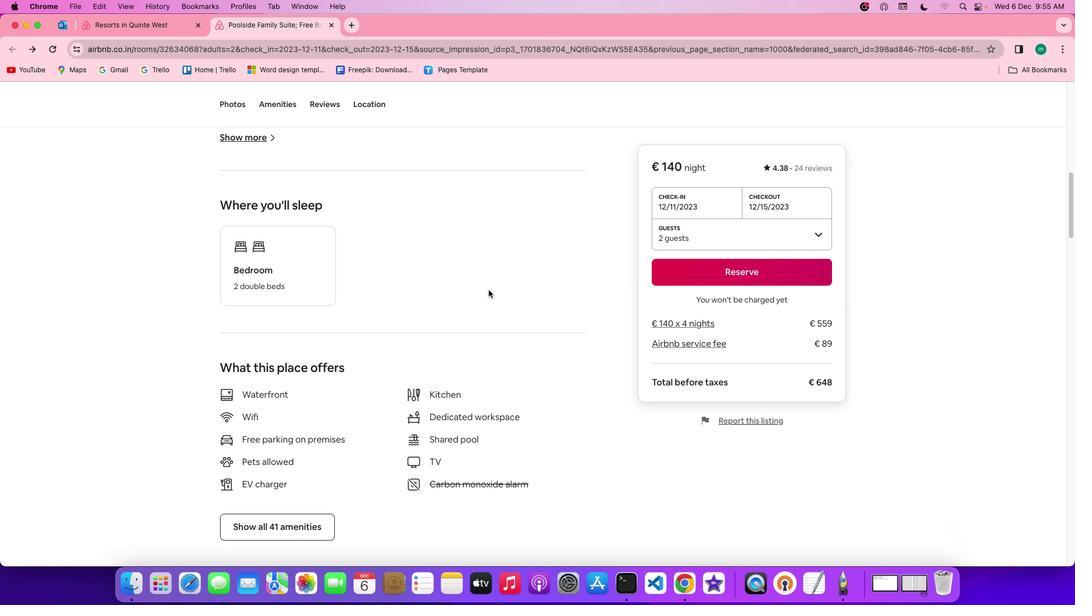 
Action: Mouse scrolled (489, 290) with delta (0, -1)
Screenshot: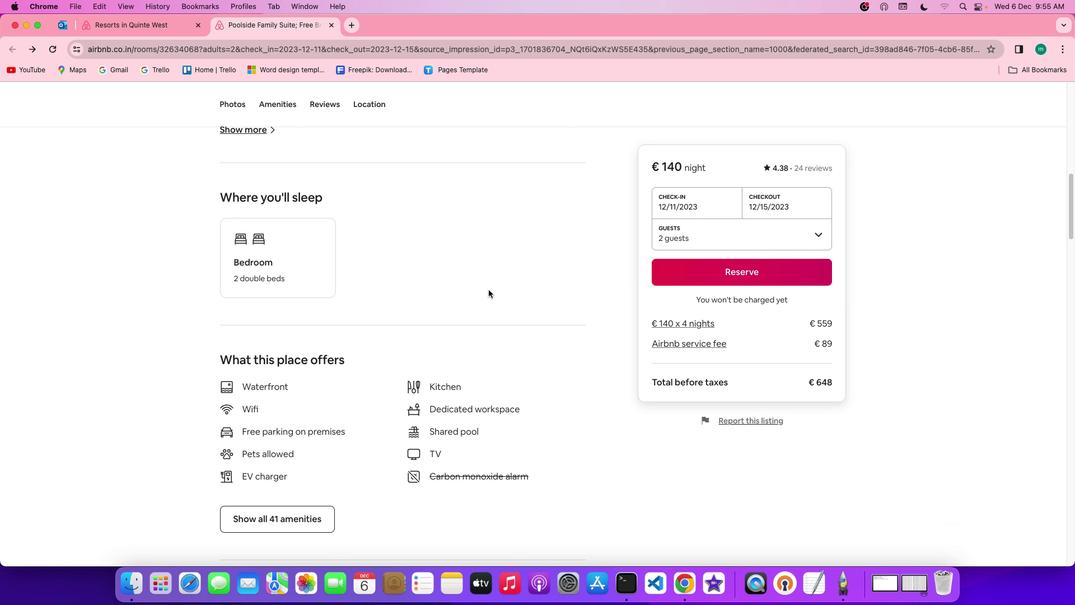 
Action: Mouse scrolled (489, 290) with delta (0, 0)
Screenshot: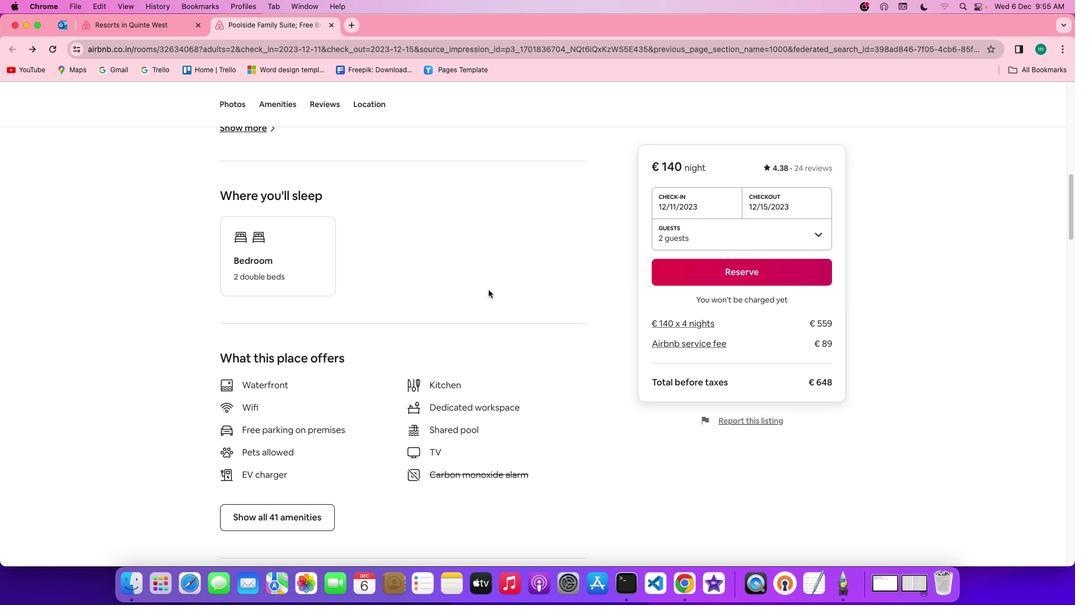 
Action: Mouse scrolled (489, 290) with delta (0, 0)
Screenshot: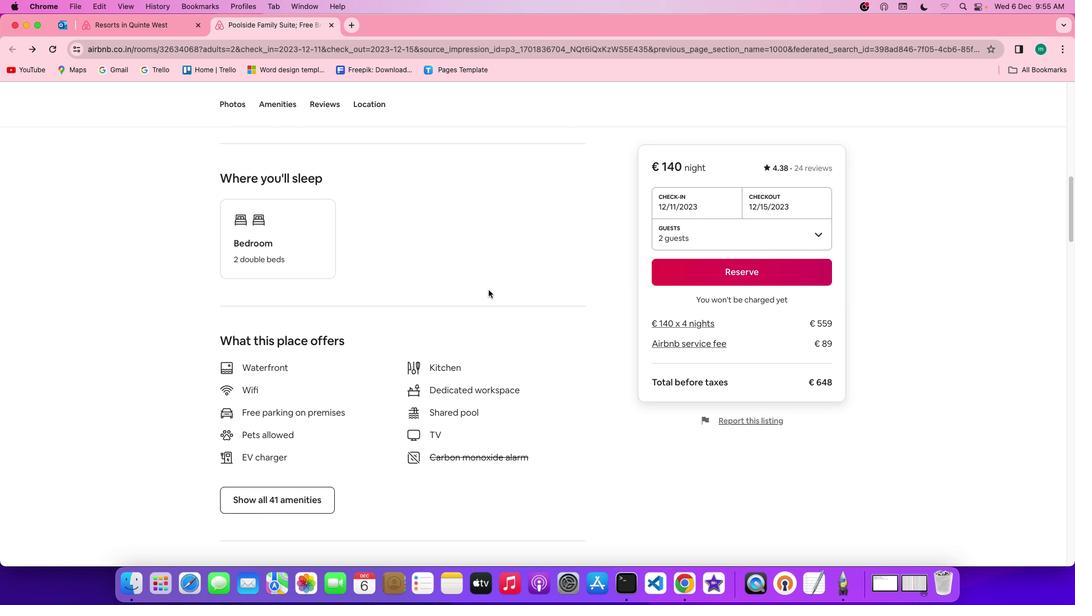 
Action: Mouse scrolled (489, 290) with delta (0, 0)
Screenshot: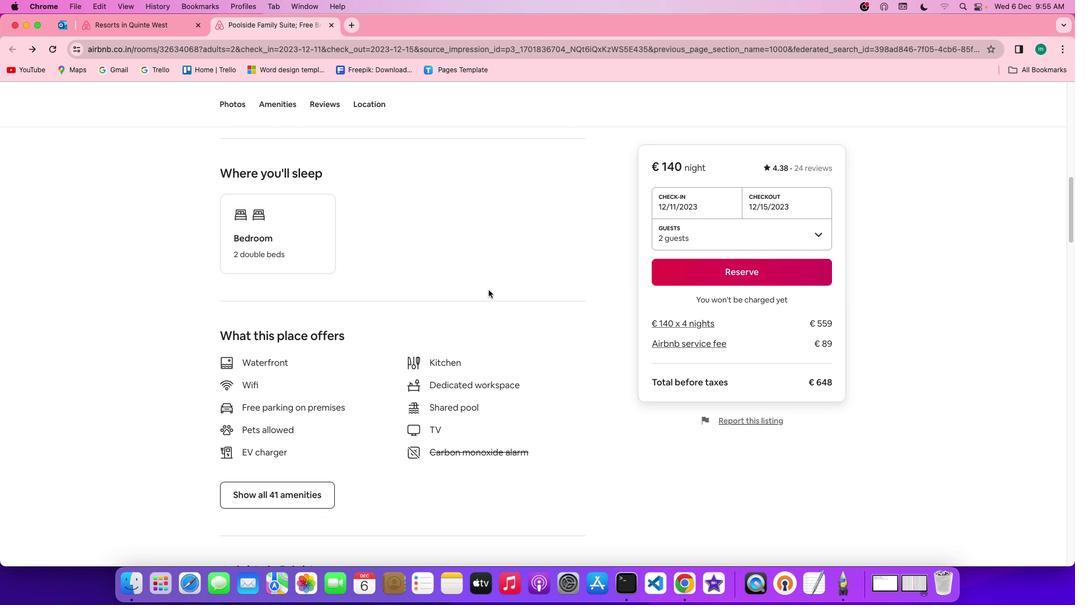
Action: Mouse scrolled (489, 290) with delta (0, -1)
Screenshot: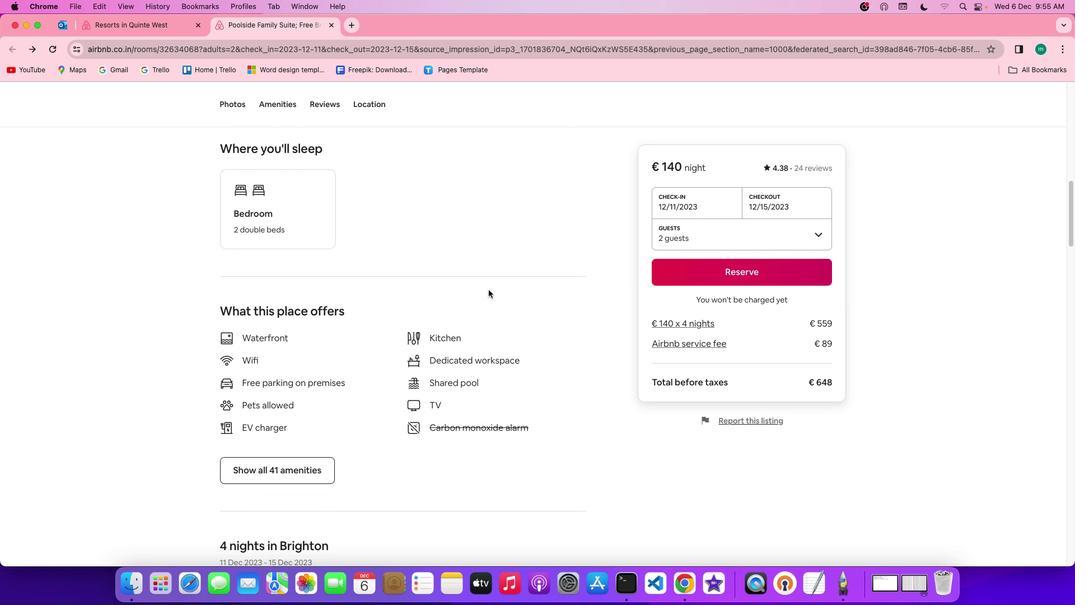 
Action: Mouse scrolled (489, 290) with delta (0, 0)
Screenshot: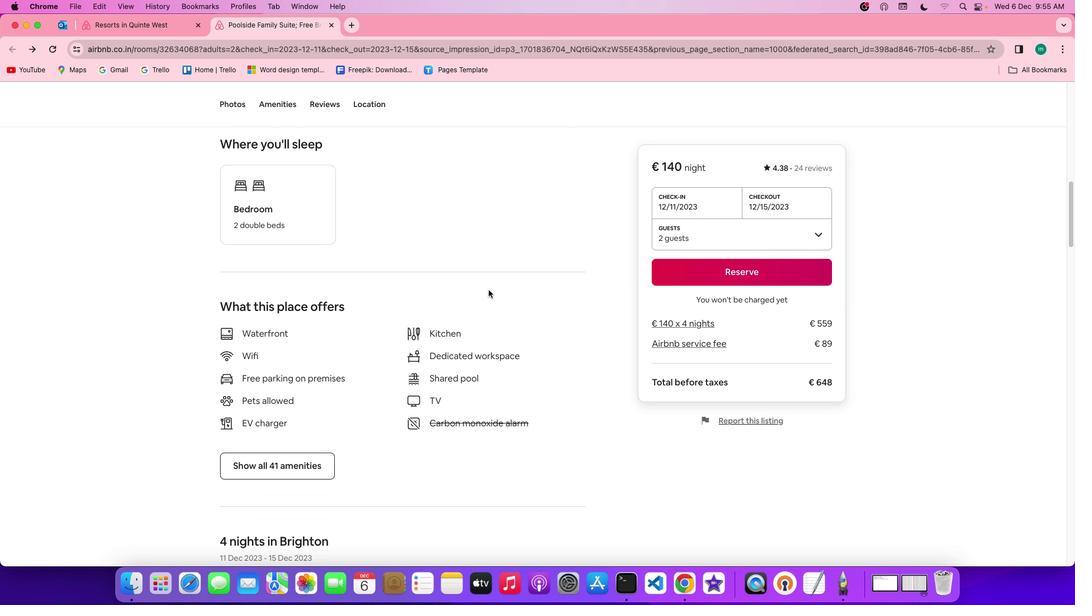 
Action: Mouse scrolled (489, 290) with delta (0, 0)
Screenshot: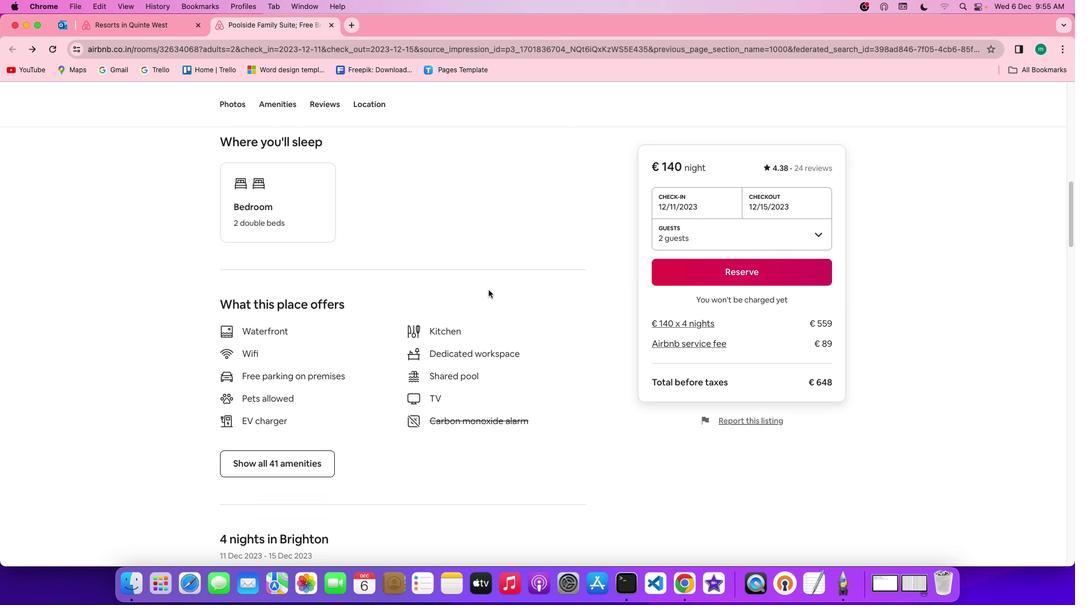 
Action: Mouse scrolled (489, 290) with delta (0, 0)
Screenshot: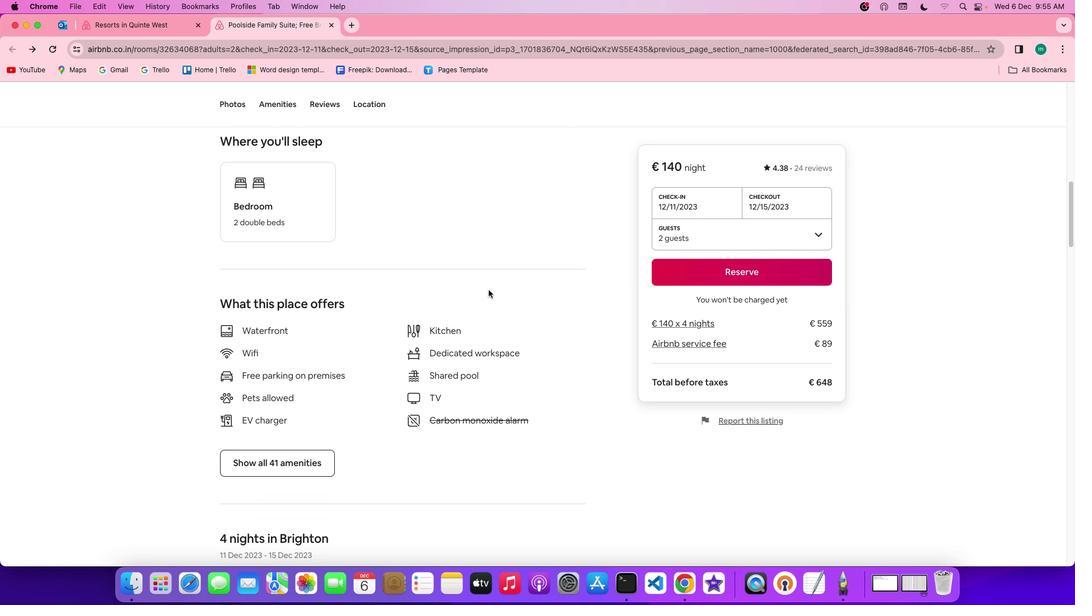
Action: Mouse scrolled (489, 290) with delta (0, 0)
Screenshot: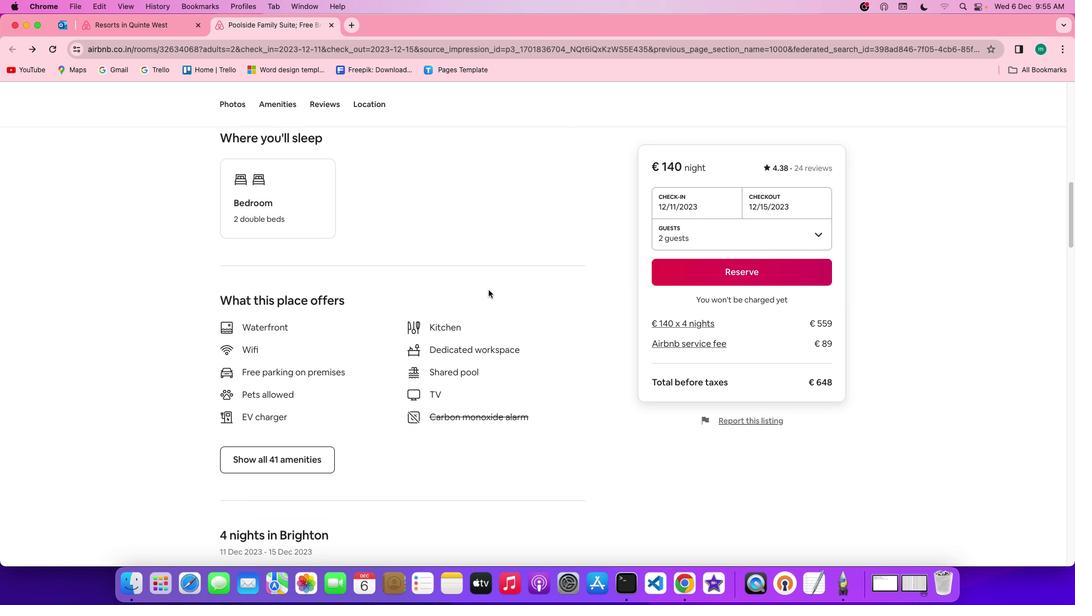 
Action: Mouse scrolled (489, 290) with delta (0, 0)
Screenshot: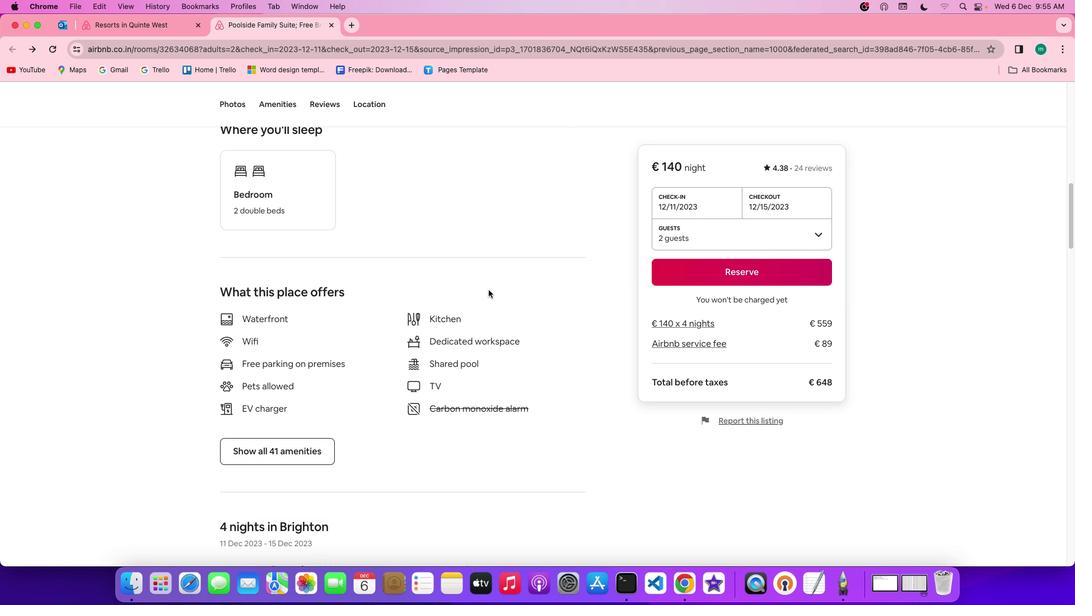 
Action: Mouse scrolled (489, 290) with delta (0, 0)
Screenshot: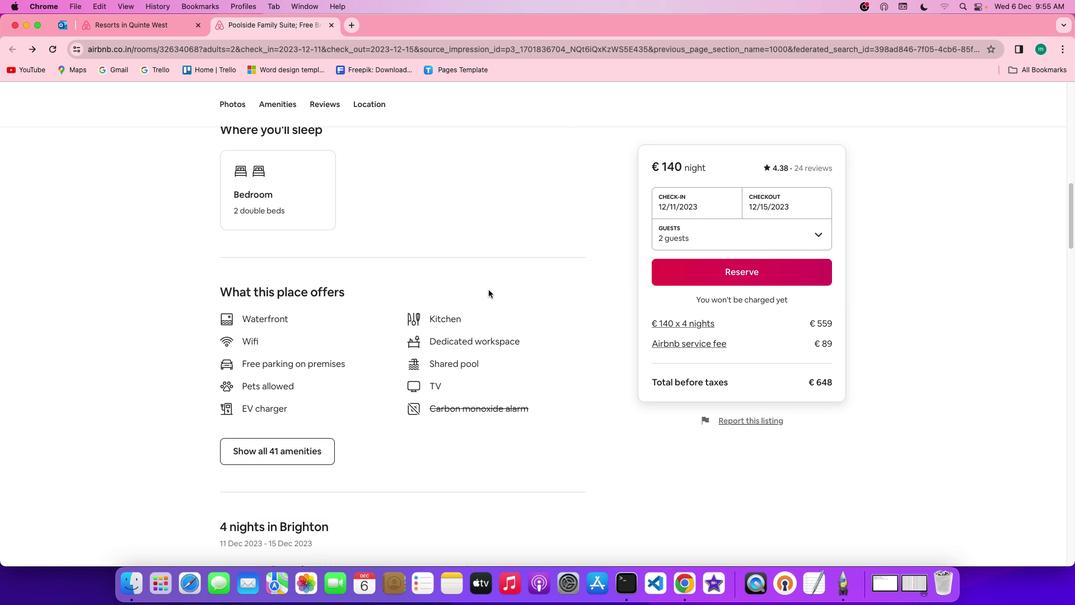 
Action: Mouse scrolled (489, 290) with delta (0, 0)
Screenshot: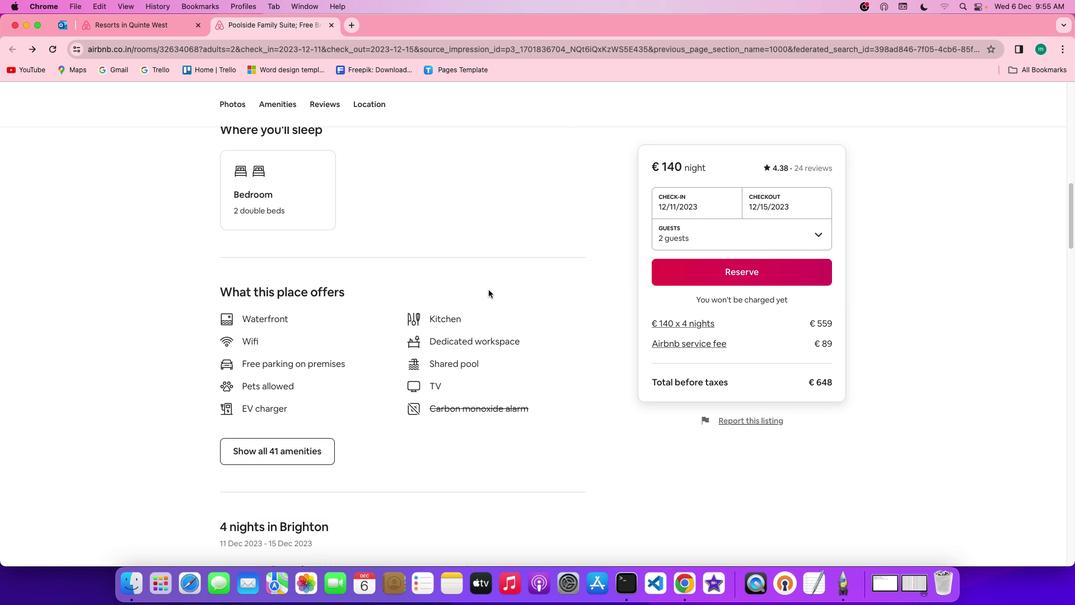 
Action: Mouse scrolled (489, 290) with delta (0, 0)
Screenshot: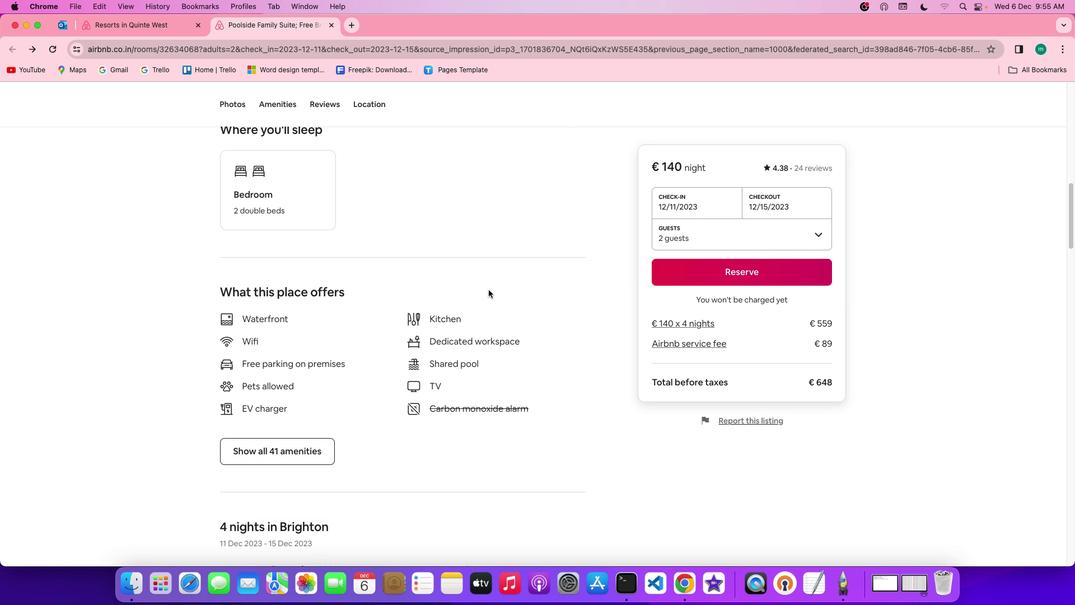 
Action: Mouse scrolled (489, 290) with delta (0, 0)
Screenshot: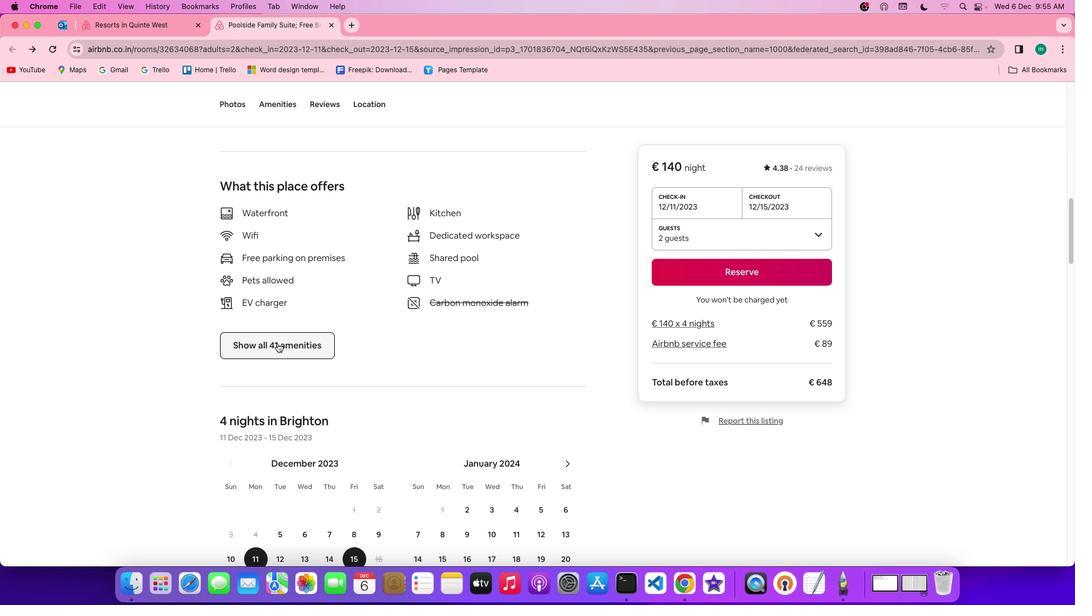 
Action: Mouse scrolled (489, 290) with delta (0, 0)
Screenshot: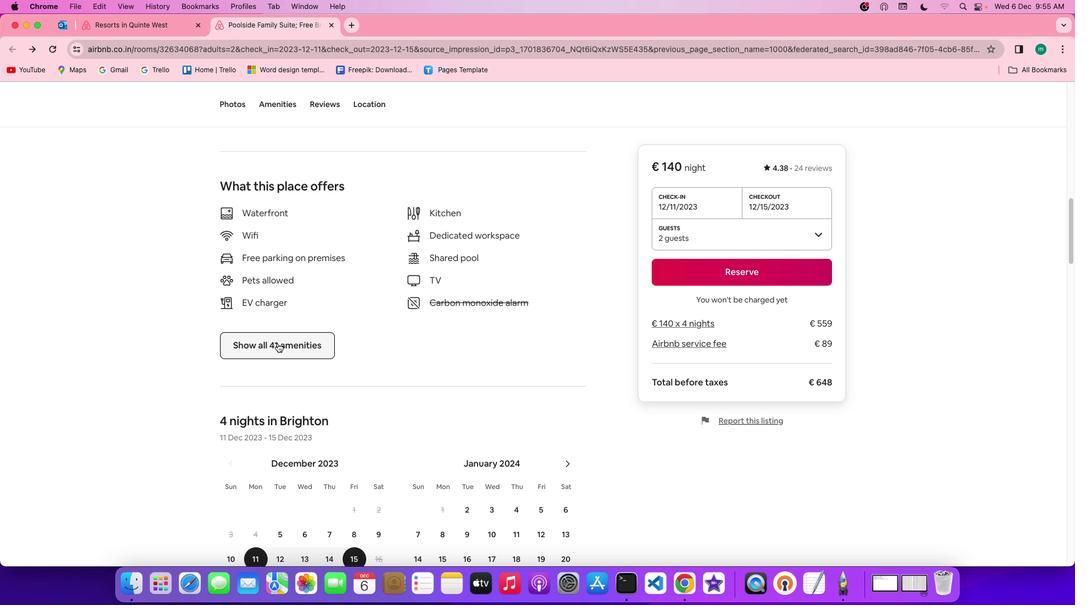 
Action: Mouse scrolled (489, 290) with delta (0, 0)
Screenshot: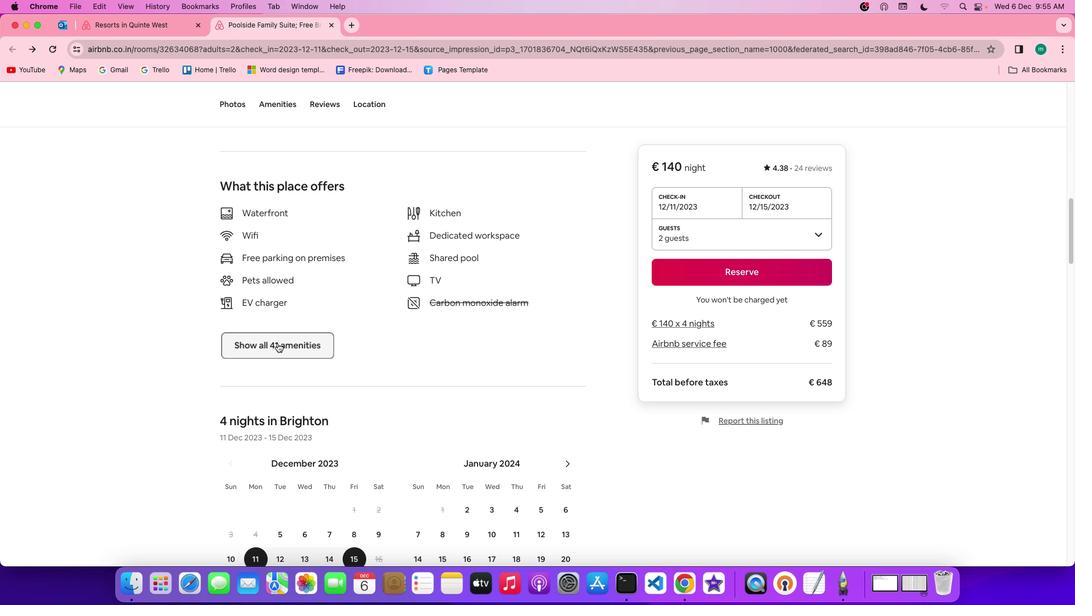 
Action: Mouse scrolled (489, 290) with delta (0, -1)
Screenshot: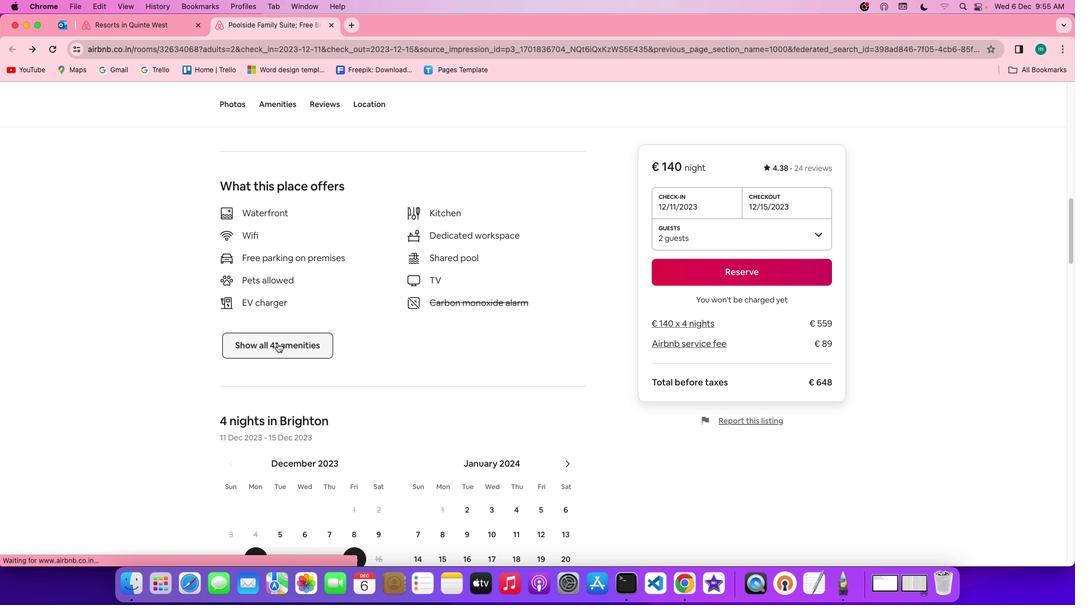 
Action: Mouse moved to (277, 342)
Screenshot: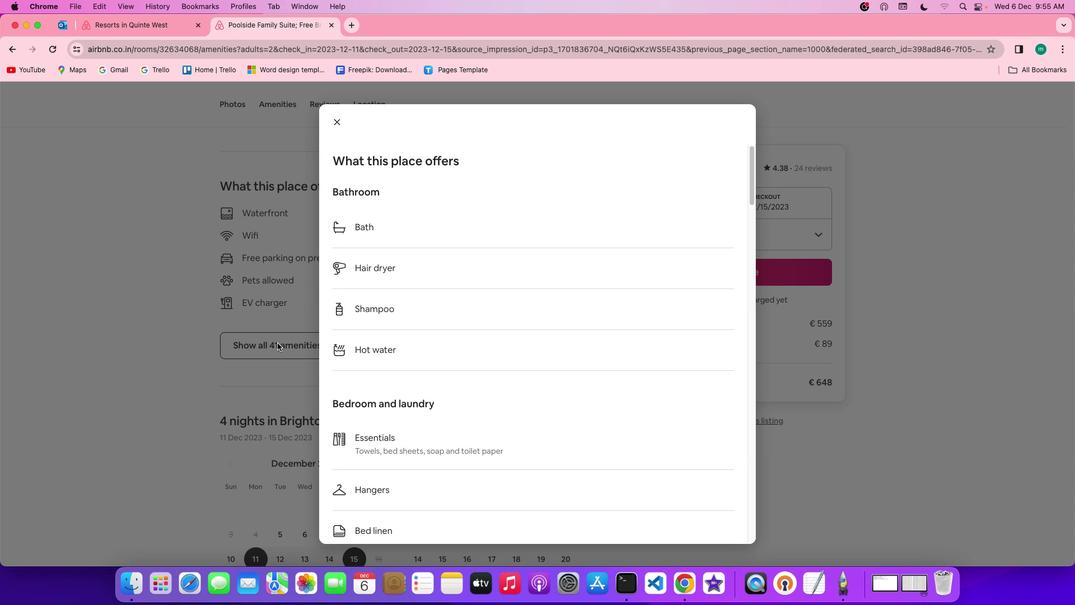 
Action: Mouse pressed left at (277, 342)
Screenshot: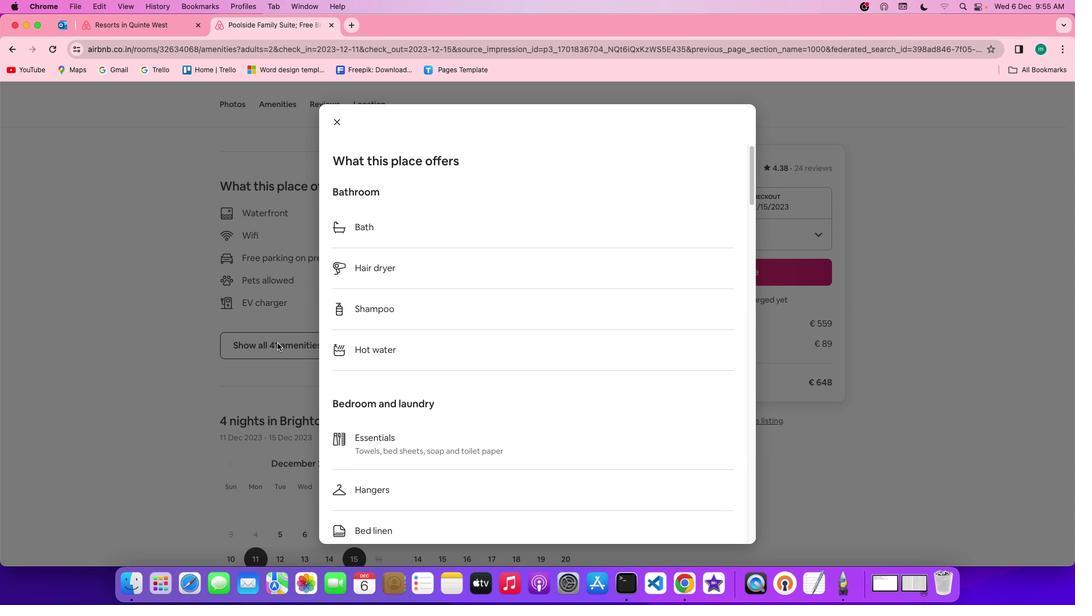 
Action: Mouse moved to (532, 363)
Screenshot: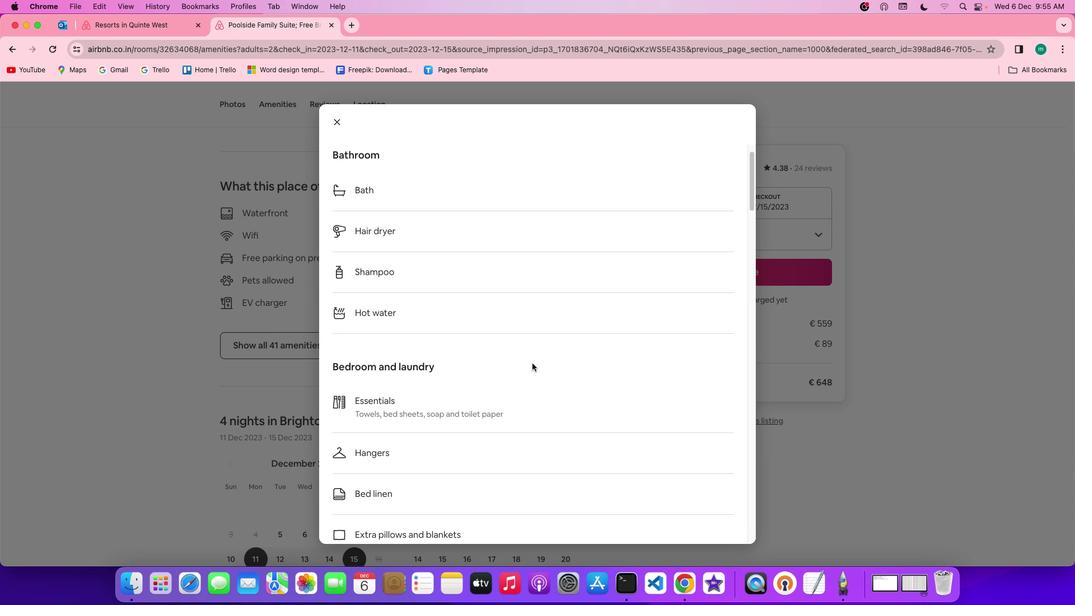 
Action: Mouse scrolled (532, 363) with delta (0, 0)
Screenshot: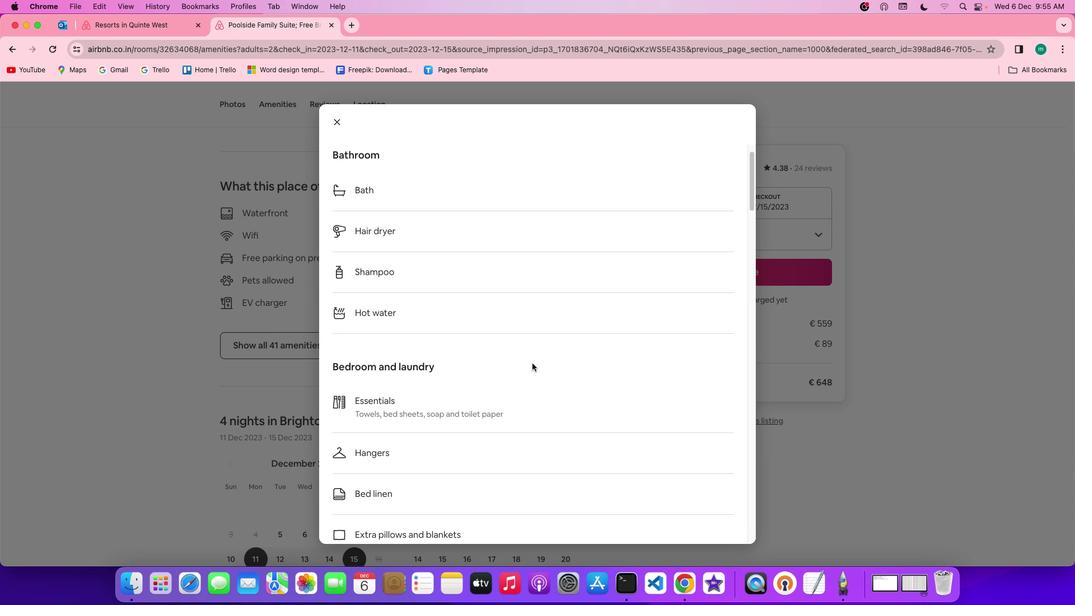 
Action: Mouse scrolled (532, 363) with delta (0, 0)
Screenshot: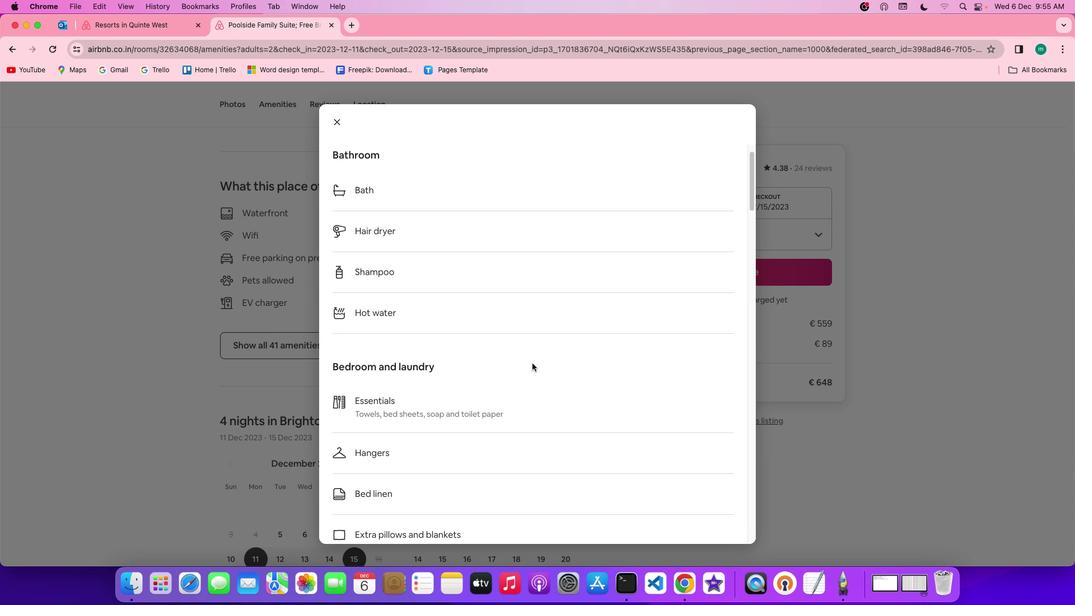
Action: Mouse scrolled (532, 363) with delta (0, 0)
Screenshot: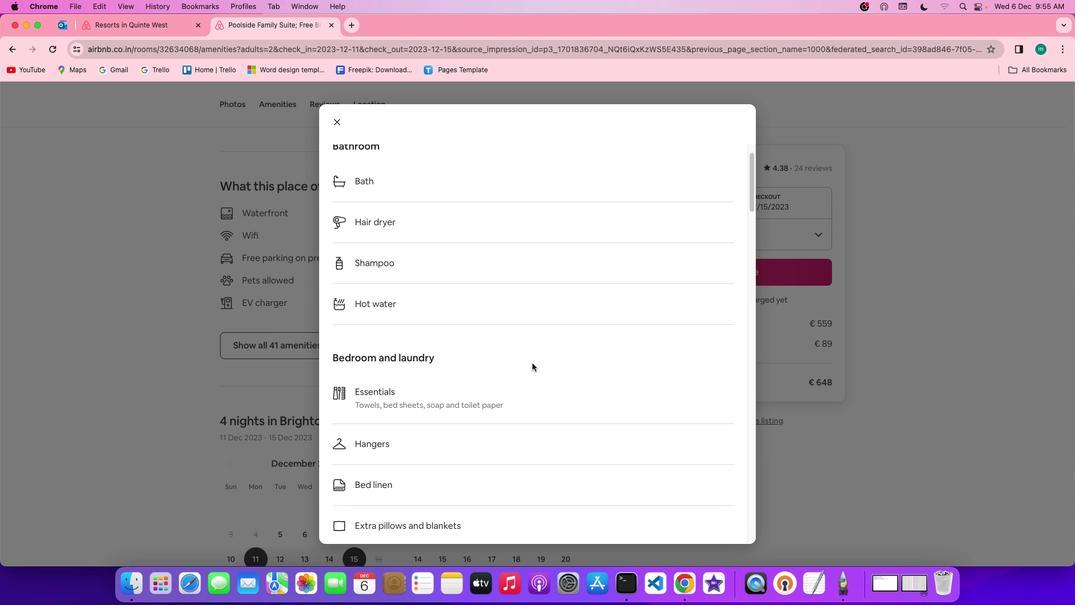 
Action: Mouse scrolled (532, 363) with delta (0, 0)
Screenshot: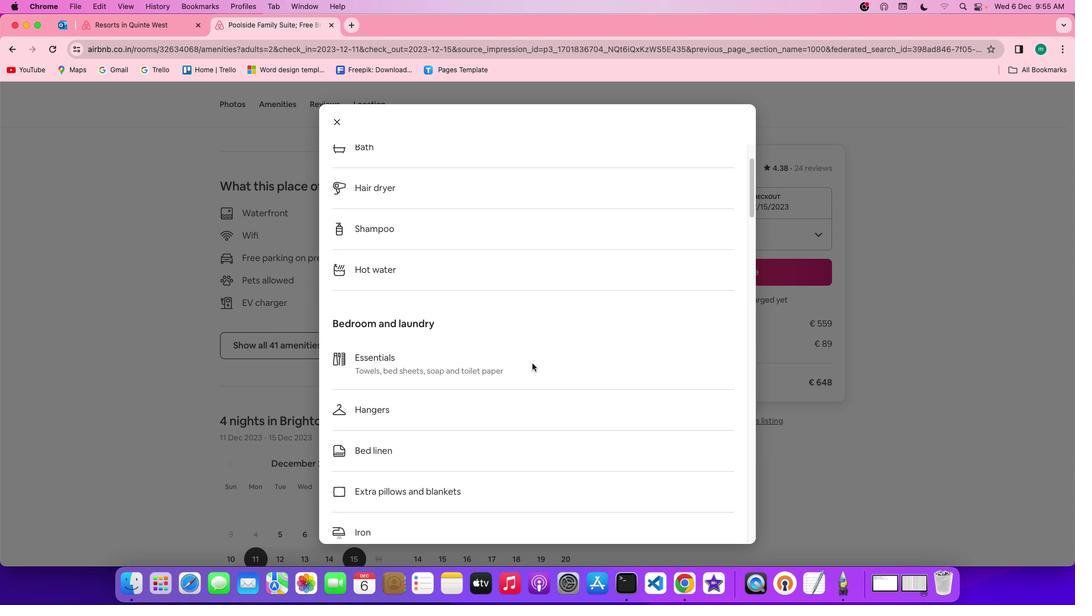 
Action: Mouse scrolled (532, 363) with delta (0, 0)
Screenshot: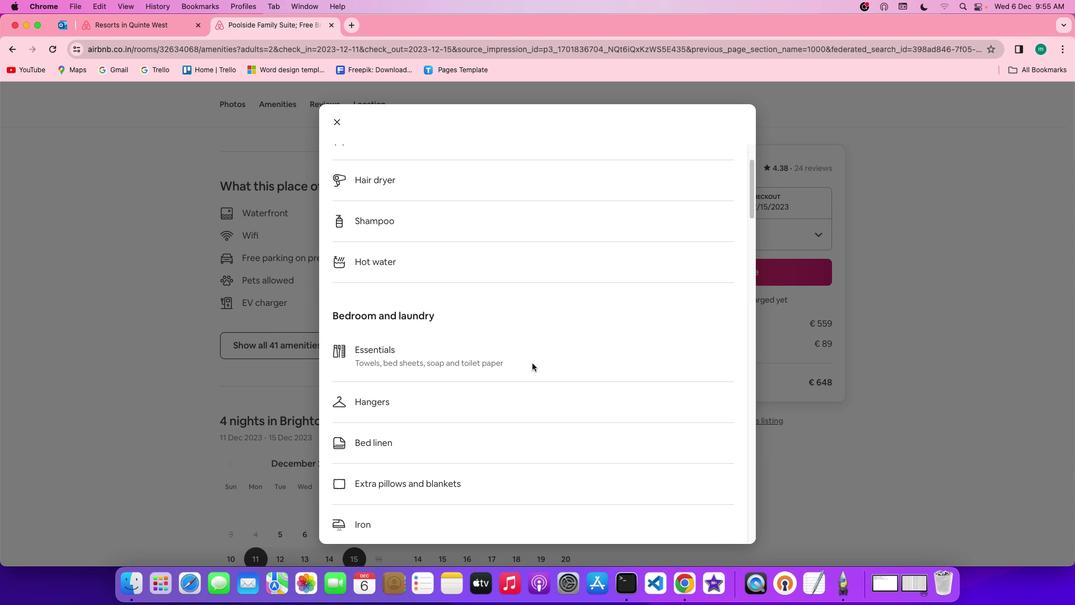 
Action: Mouse scrolled (532, 363) with delta (0, 0)
Screenshot: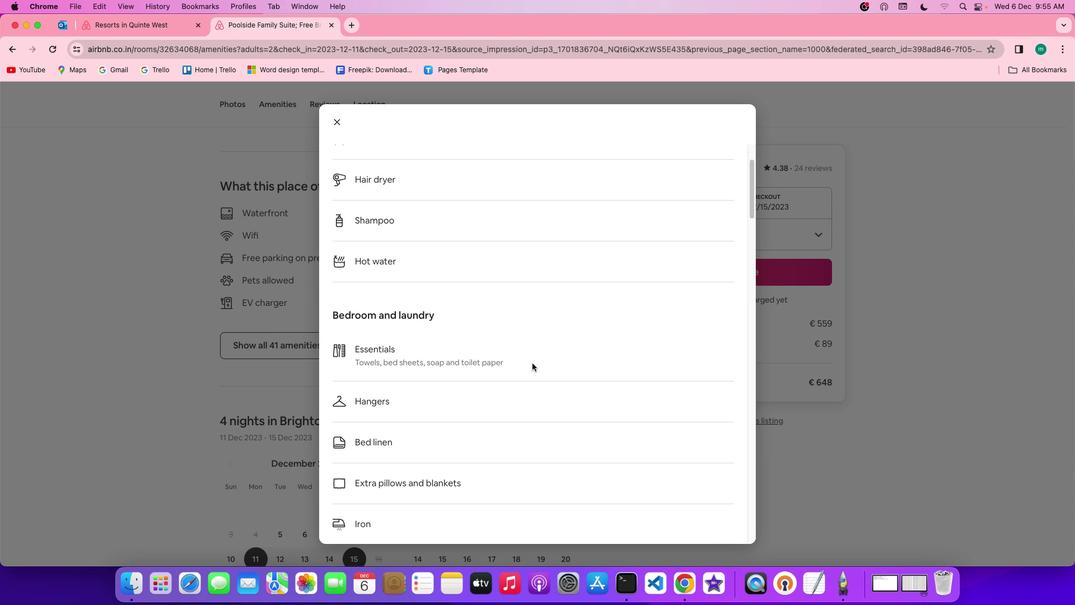 
Action: Mouse scrolled (532, 363) with delta (0, 0)
Screenshot: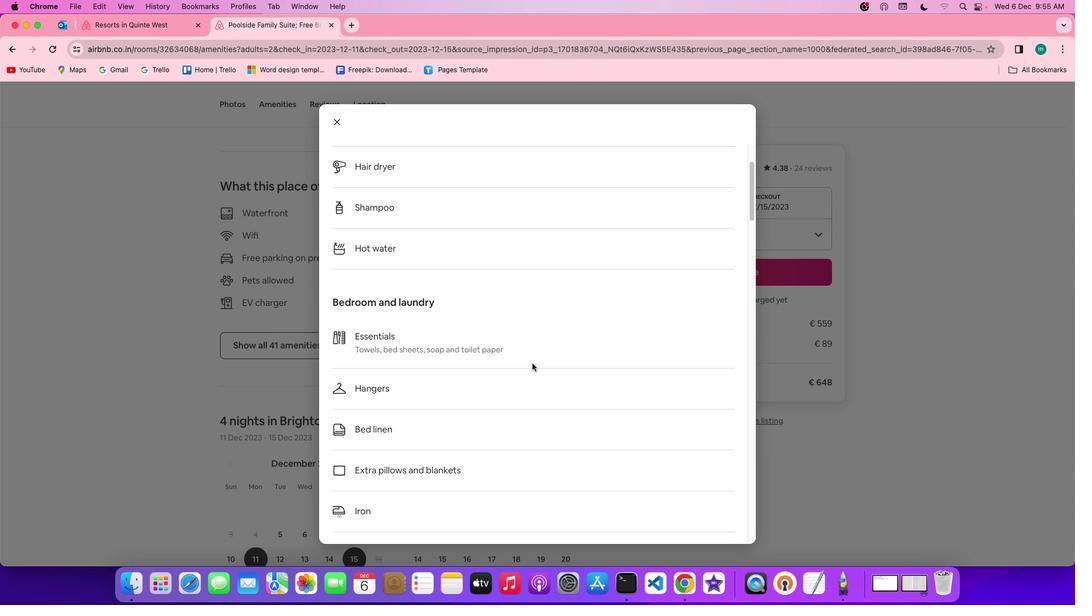 
Action: Mouse scrolled (532, 363) with delta (0, 0)
Screenshot: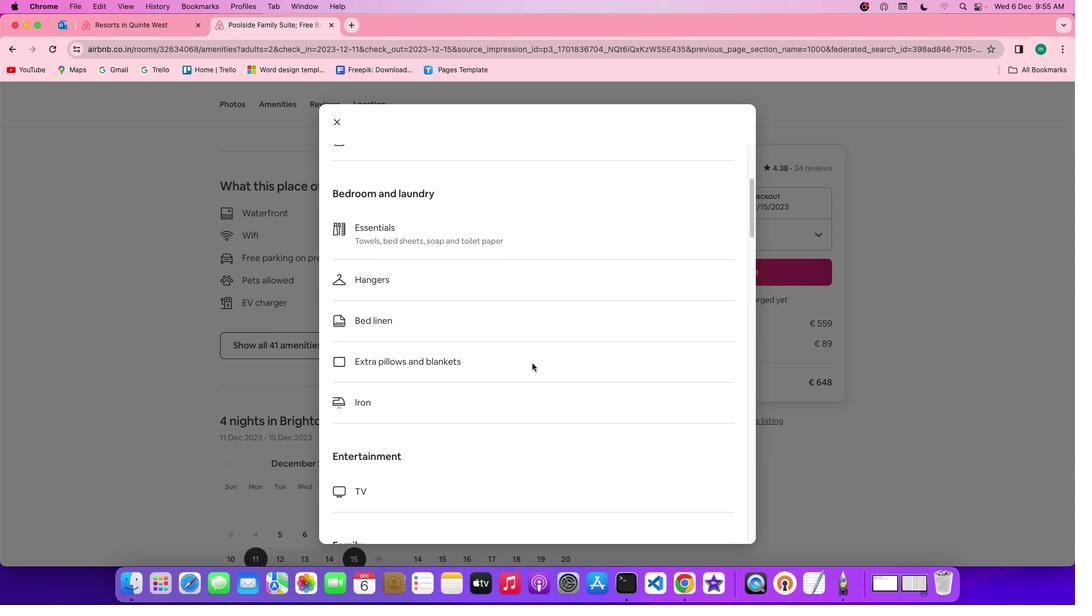 
Action: Mouse scrolled (532, 363) with delta (0, 0)
Screenshot: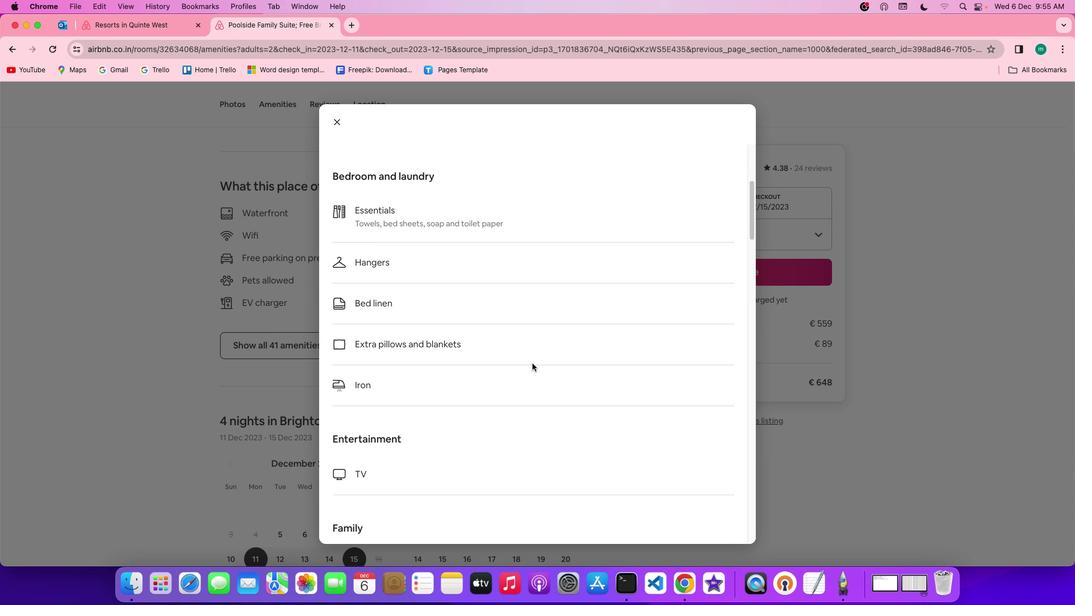 
Action: Mouse scrolled (532, 363) with delta (0, 0)
Screenshot: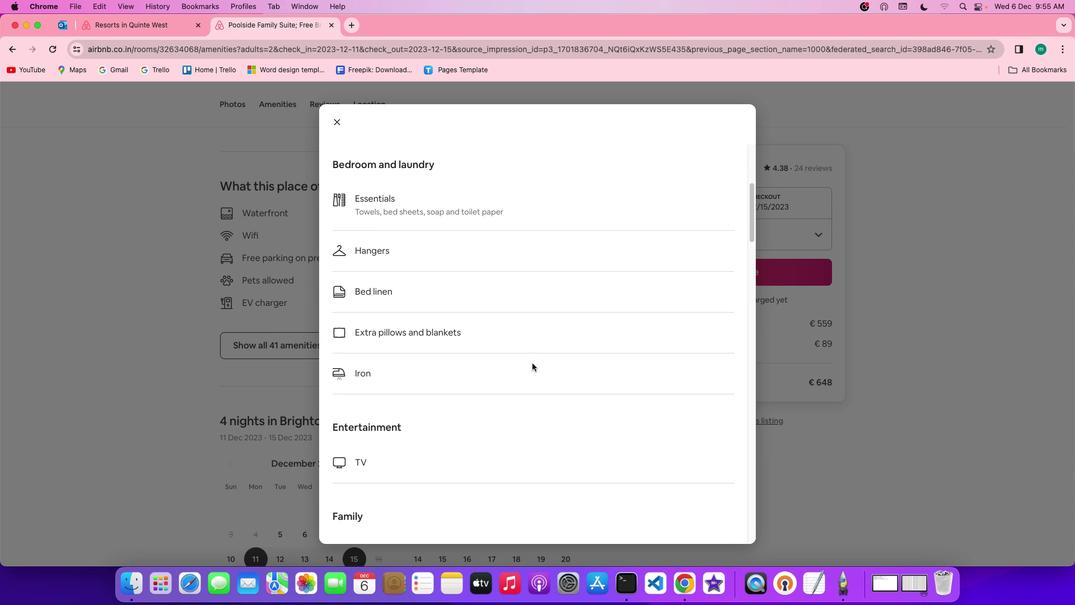 
Action: Mouse scrolled (532, 363) with delta (0, -1)
Screenshot: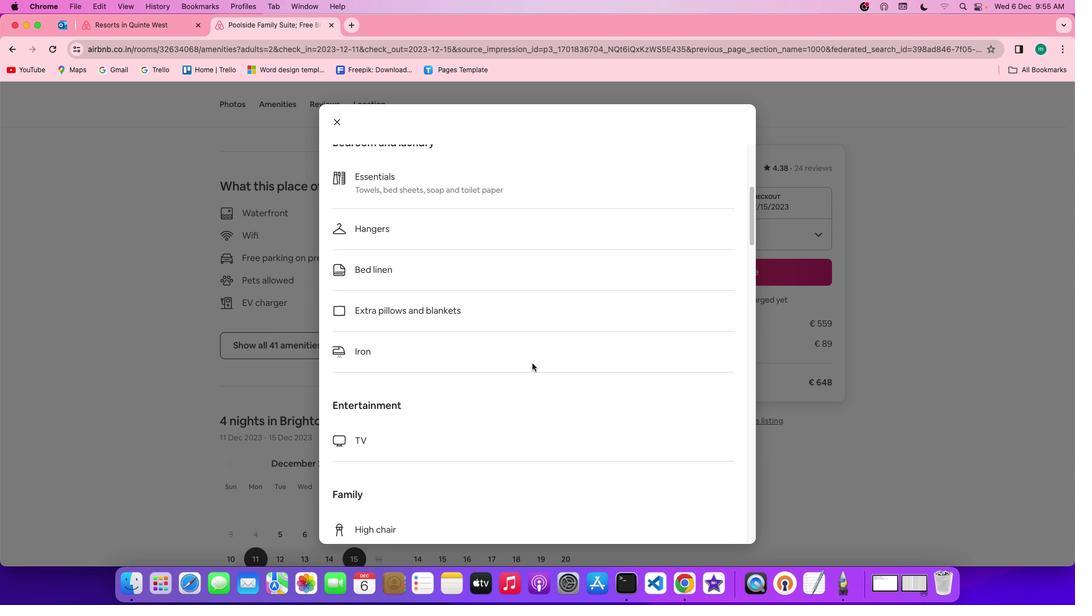 
Action: Mouse scrolled (532, 363) with delta (0, -1)
Screenshot: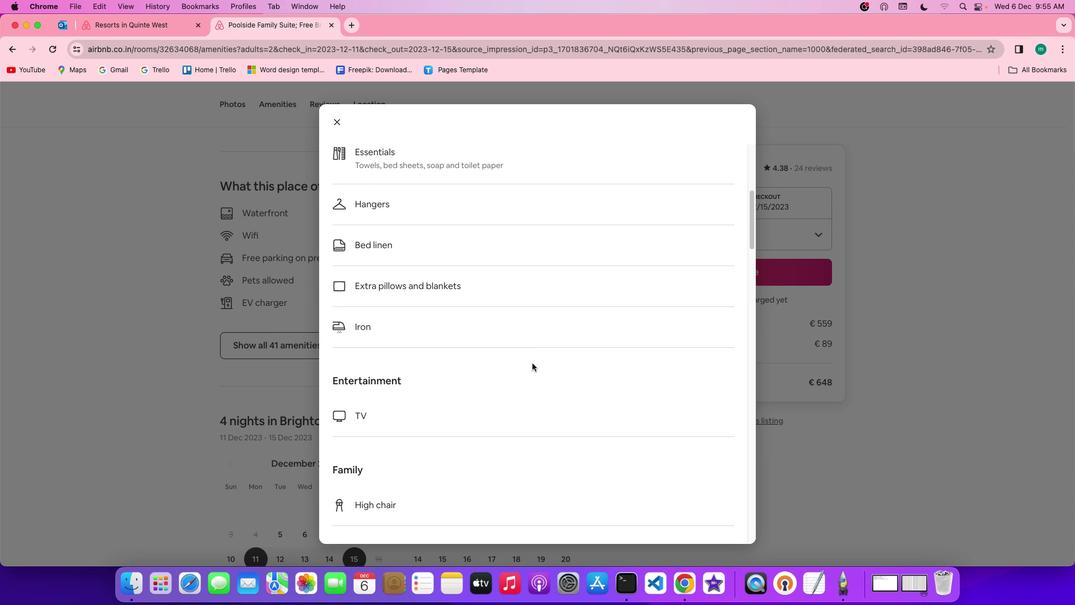 
Action: Mouse scrolled (532, 363) with delta (0, 0)
Screenshot: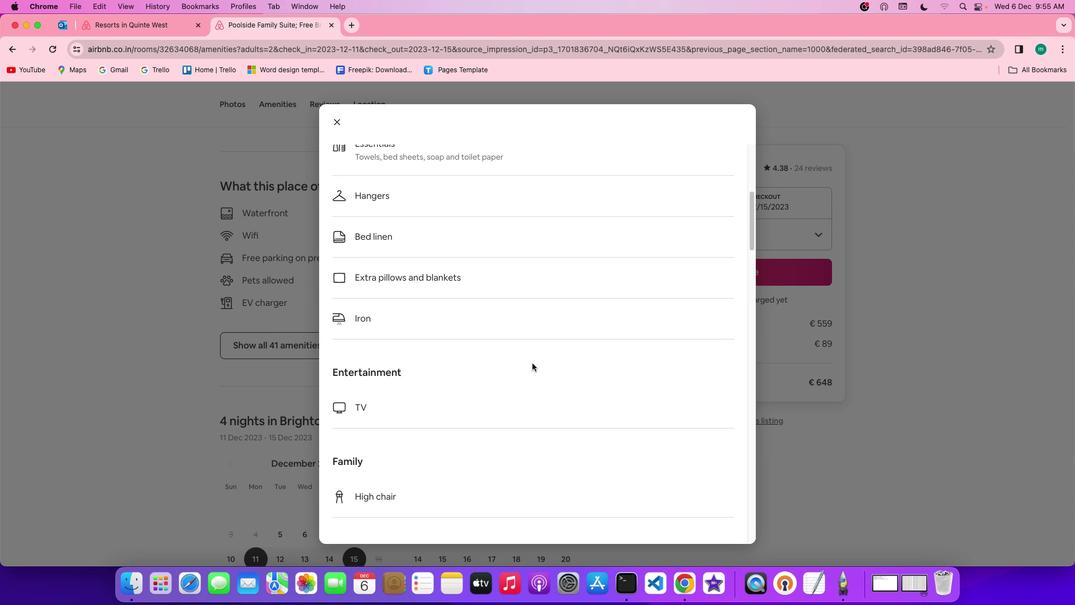 
Action: Mouse scrolled (532, 363) with delta (0, 0)
Screenshot: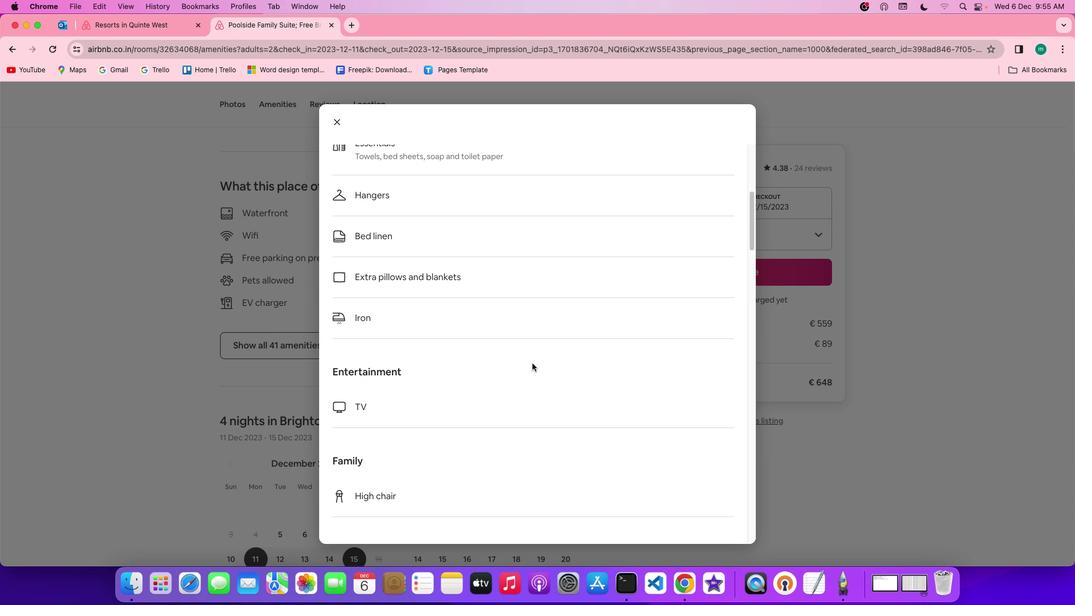 
Action: Mouse scrolled (532, 363) with delta (0, 0)
Screenshot: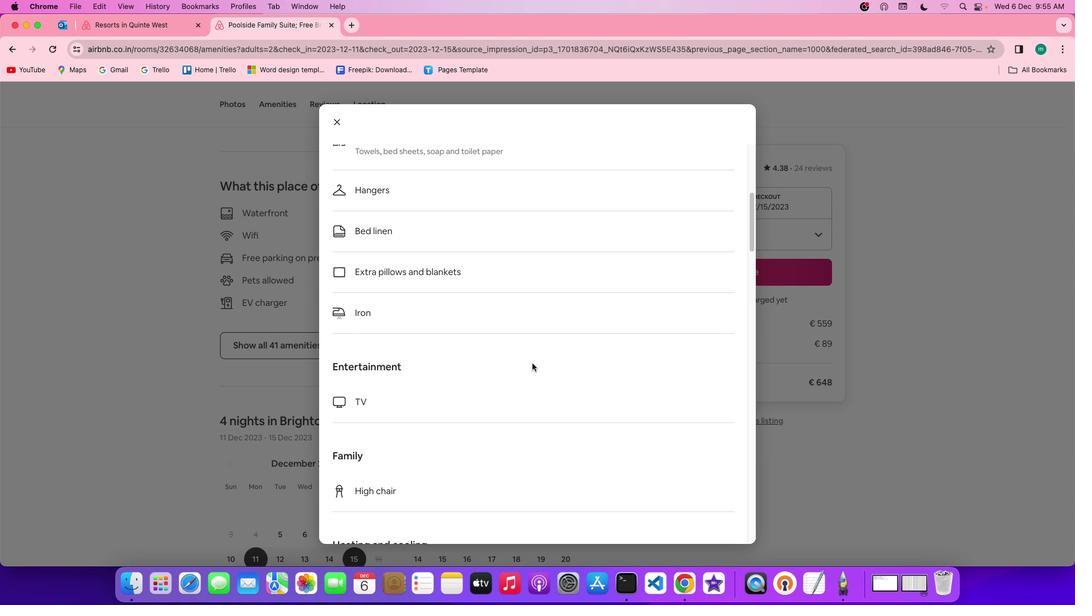 
Action: Mouse scrolled (532, 363) with delta (0, 0)
Screenshot: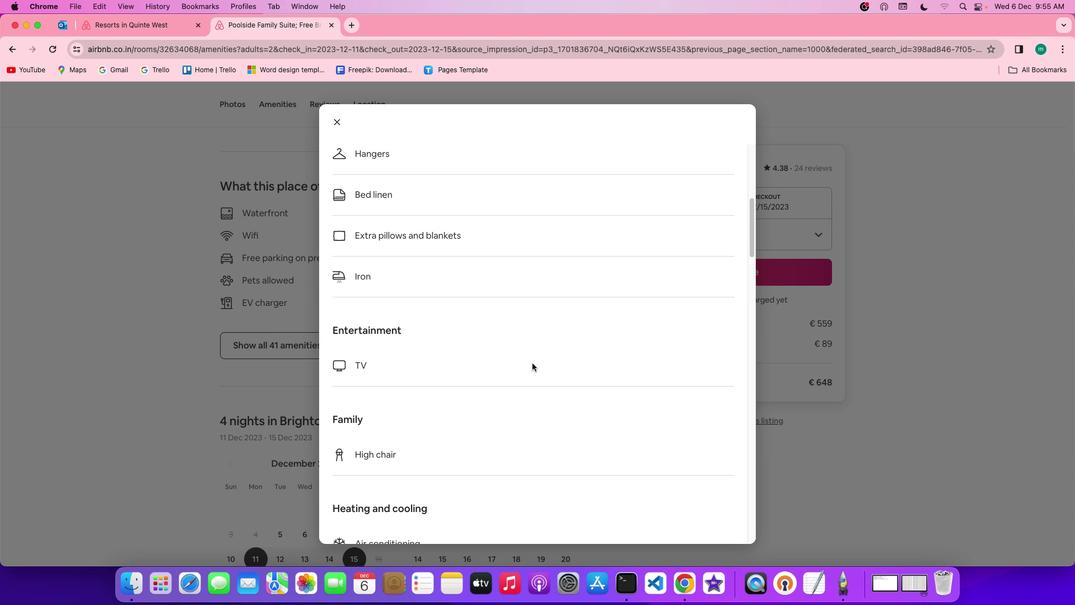 
Action: Mouse scrolled (532, 363) with delta (0, 0)
Screenshot: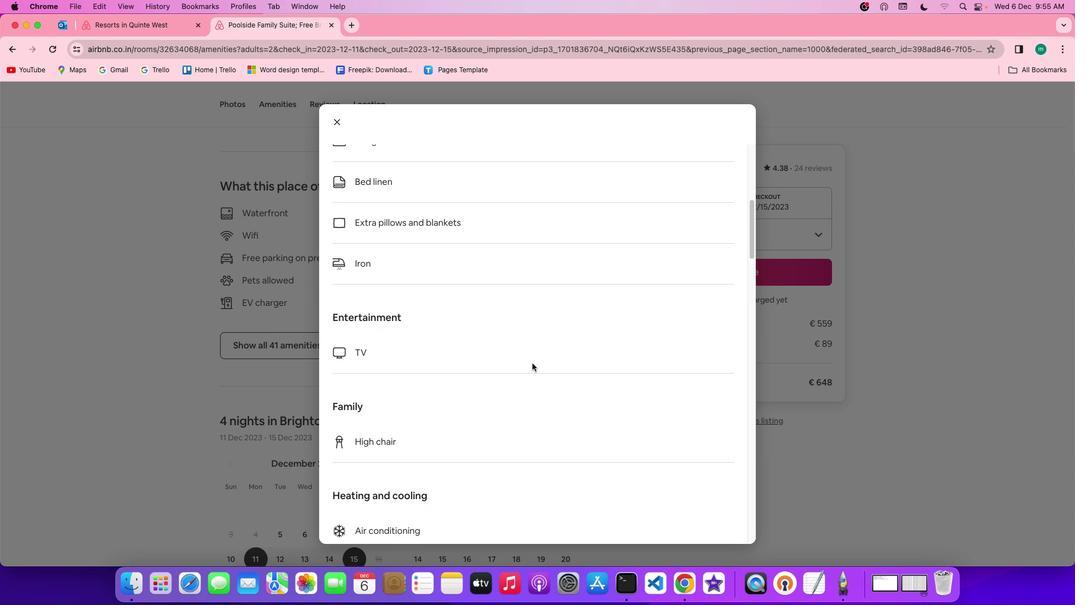 
Action: Mouse scrolled (532, 363) with delta (0, 0)
Screenshot: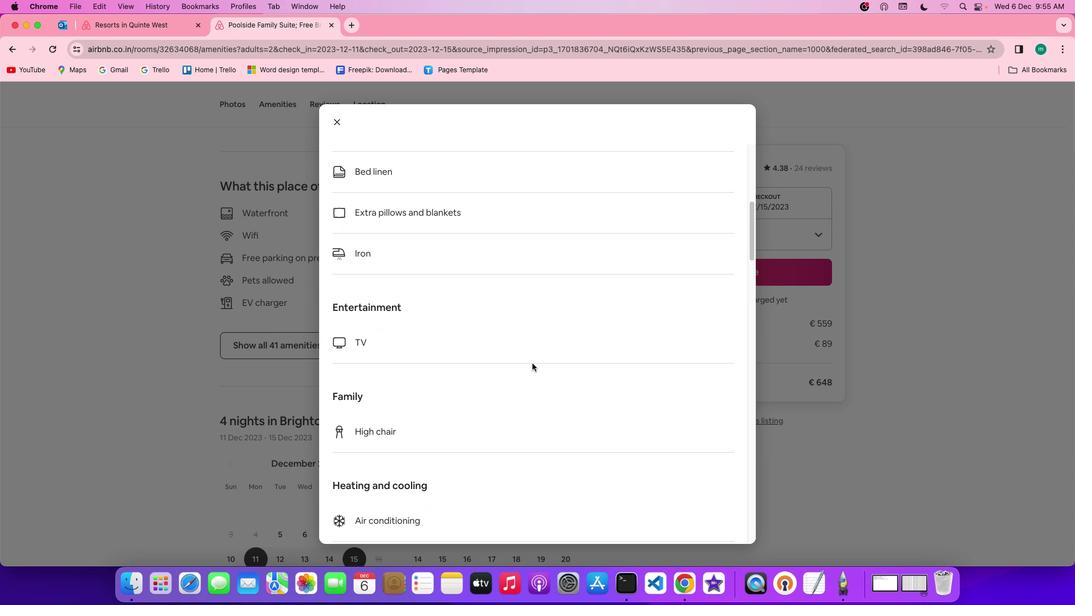 
Action: Mouse scrolled (532, 363) with delta (0, 0)
Screenshot: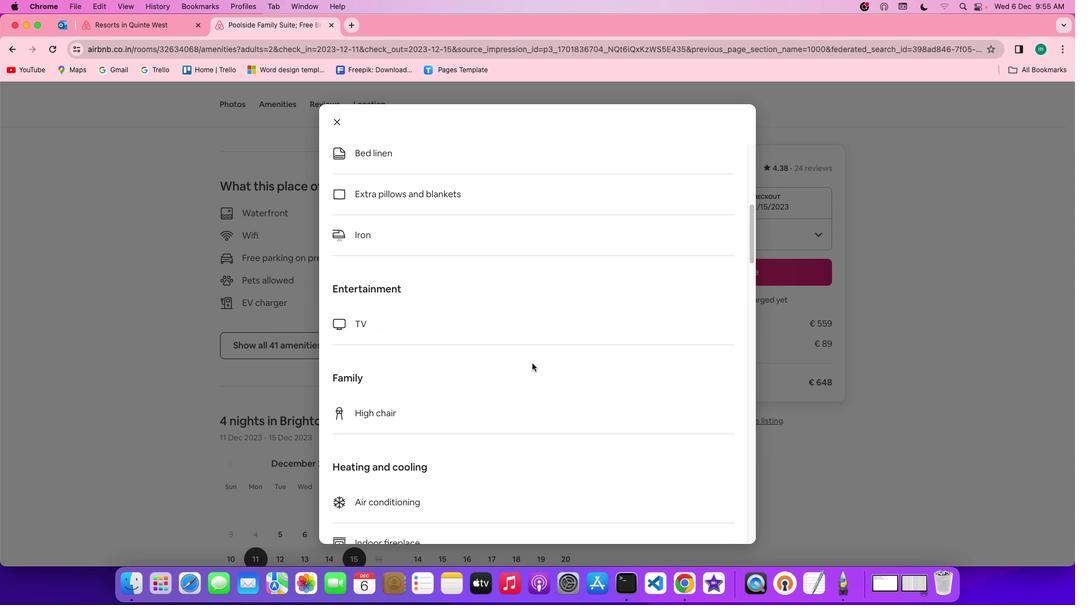 
Action: Mouse scrolled (532, 363) with delta (0, 0)
Screenshot: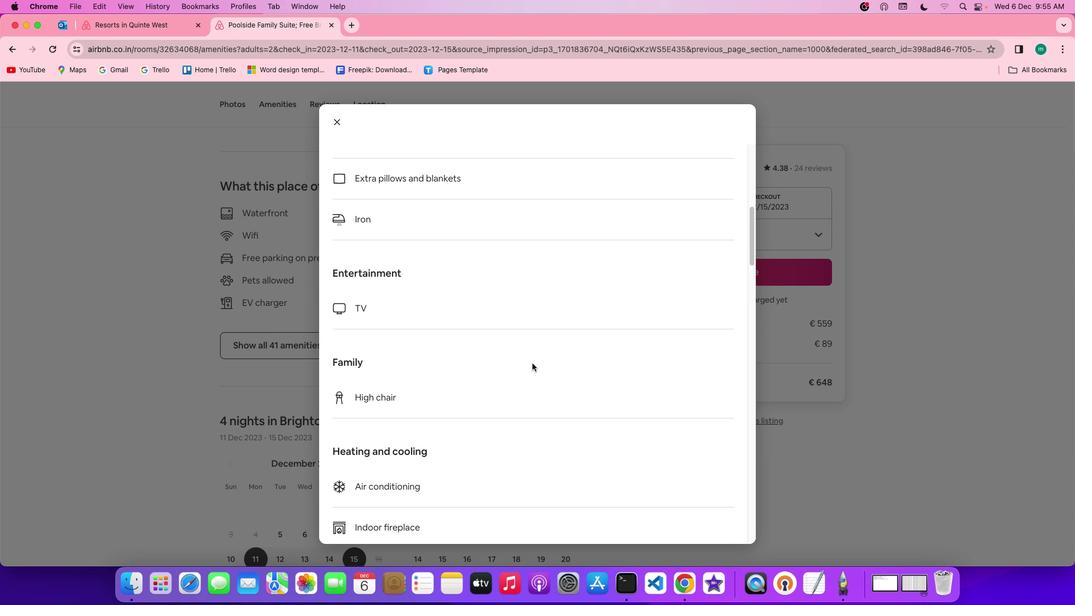
Action: Mouse scrolled (532, 363) with delta (0, 0)
Screenshot: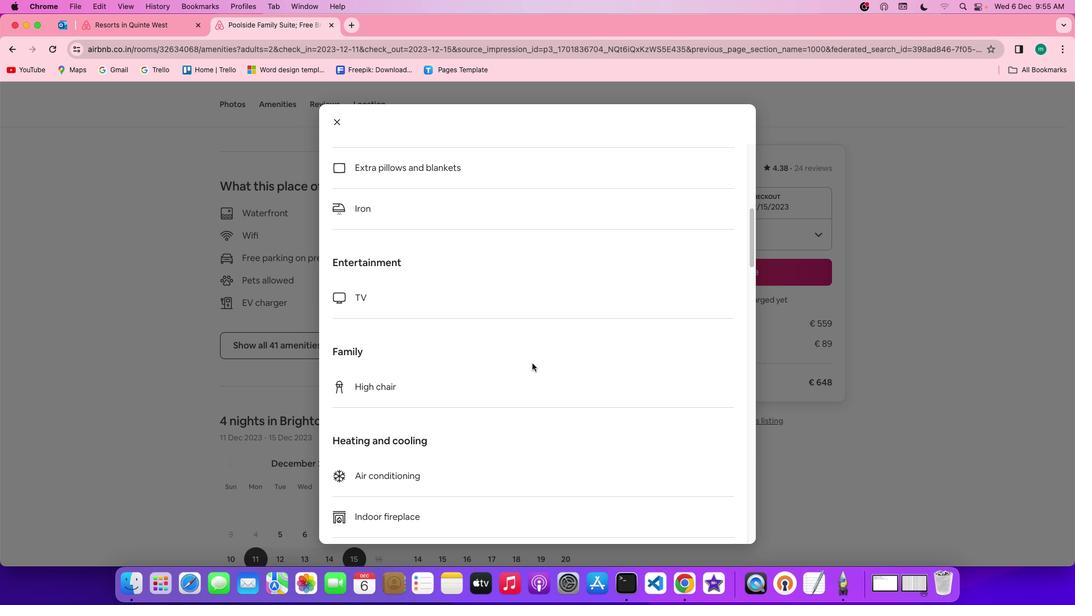 
Action: Mouse scrolled (532, 363) with delta (0, 0)
Screenshot: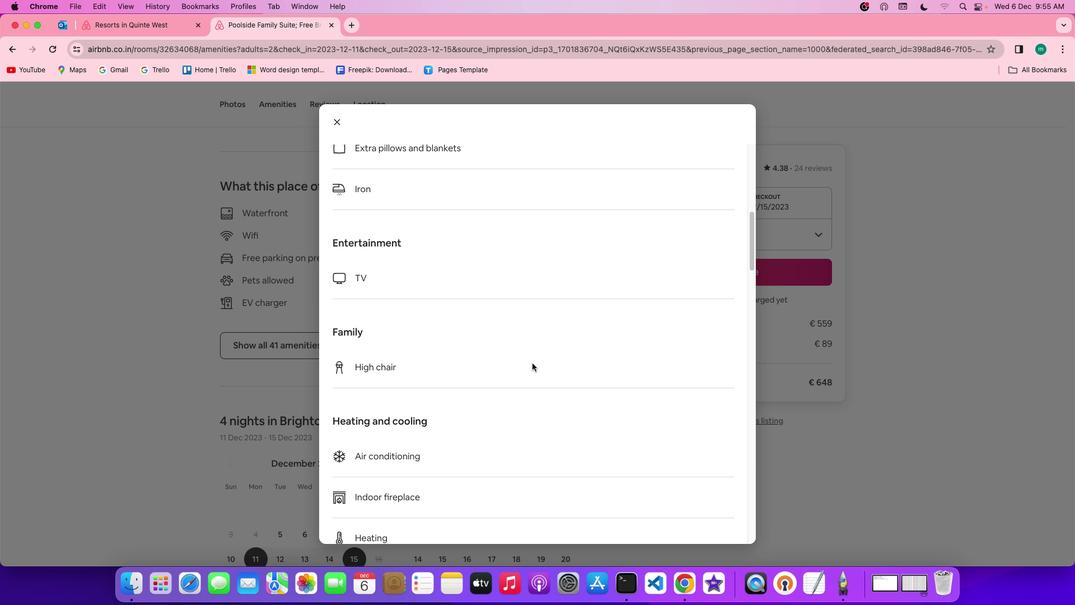 
Action: Mouse scrolled (532, 363) with delta (0, 0)
Screenshot: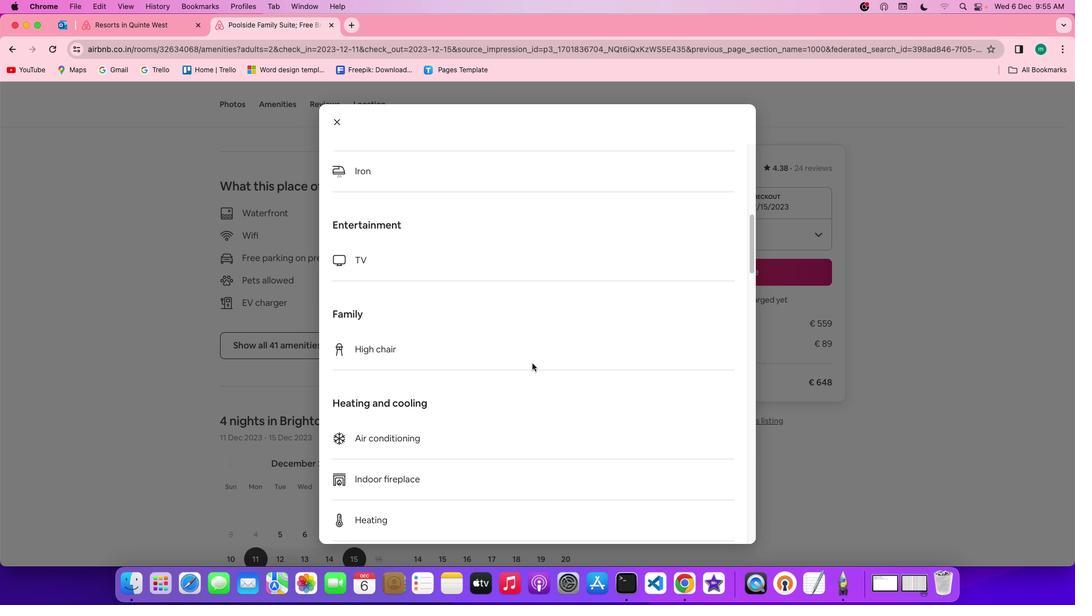 
Action: Mouse scrolled (532, 363) with delta (0, 0)
Screenshot: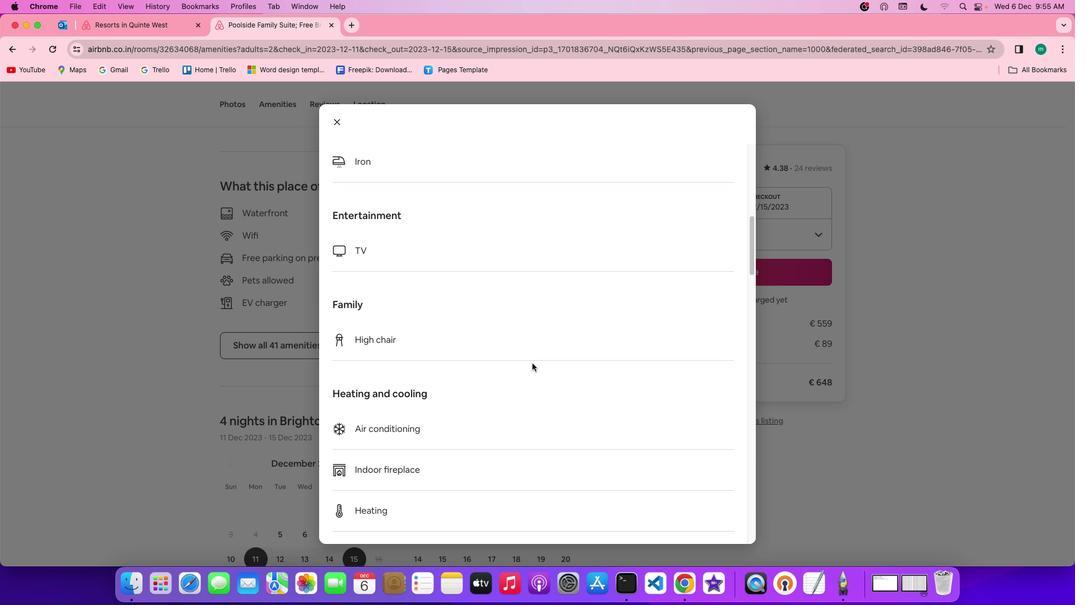
Action: Mouse scrolled (532, 363) with delta (0, 0)
Screenshot: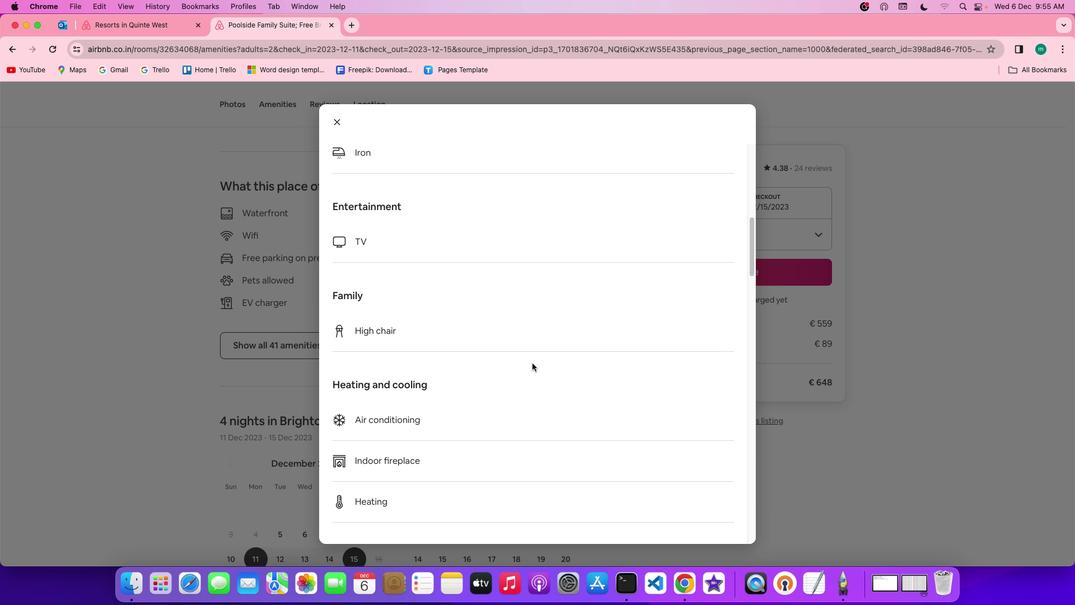 
Action: Mouse scrolled (532, 363) with delta (0, 0)
Screenshot: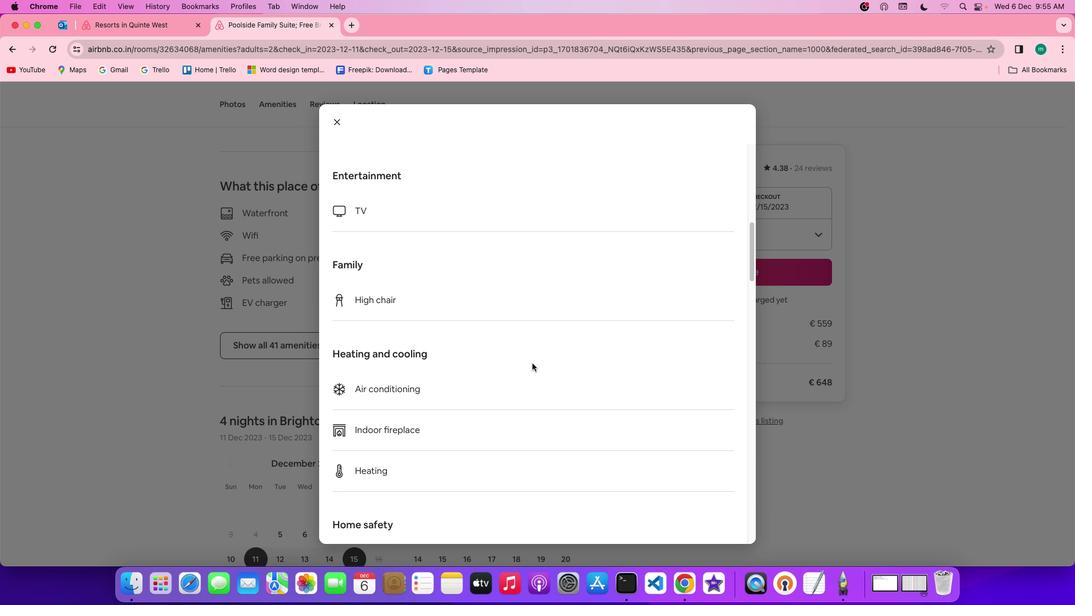 
Action: Mouse scrolled (532, 363) with delta (0, 0)
Screenshot: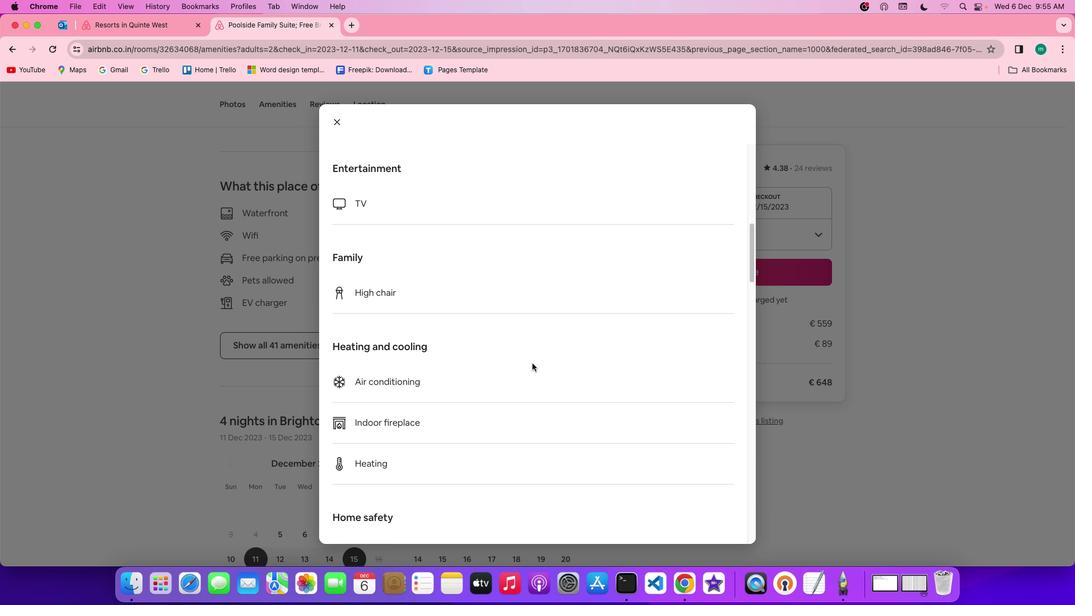 
Action: Mouse scrolled (532, 363) with delta (0, 0)
Screenshot: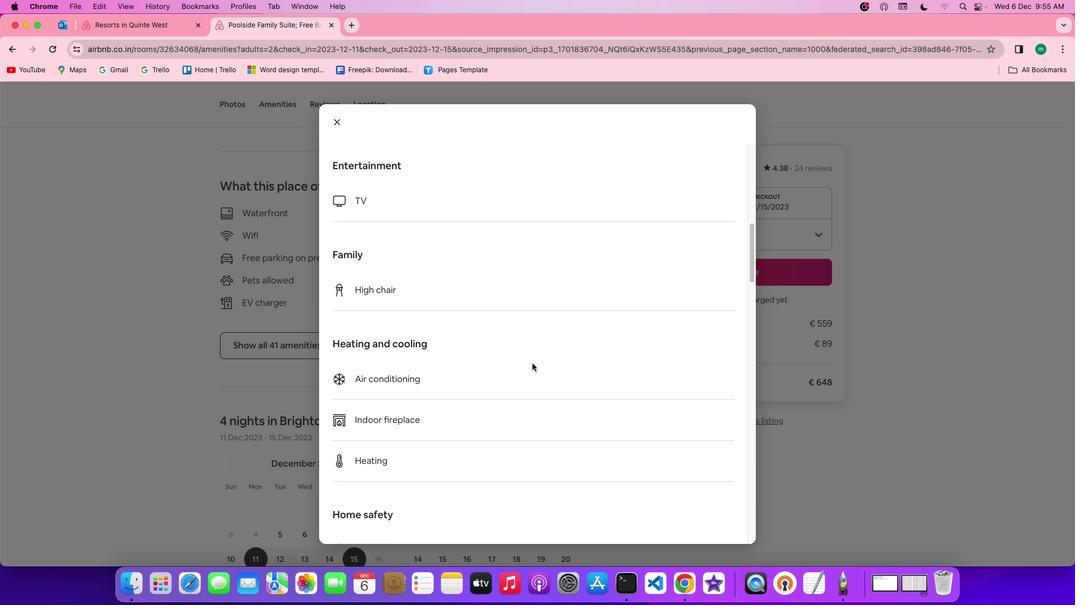 
Action: Mouse scrolled (532, 363) with delta (0, 0)
Screenshot: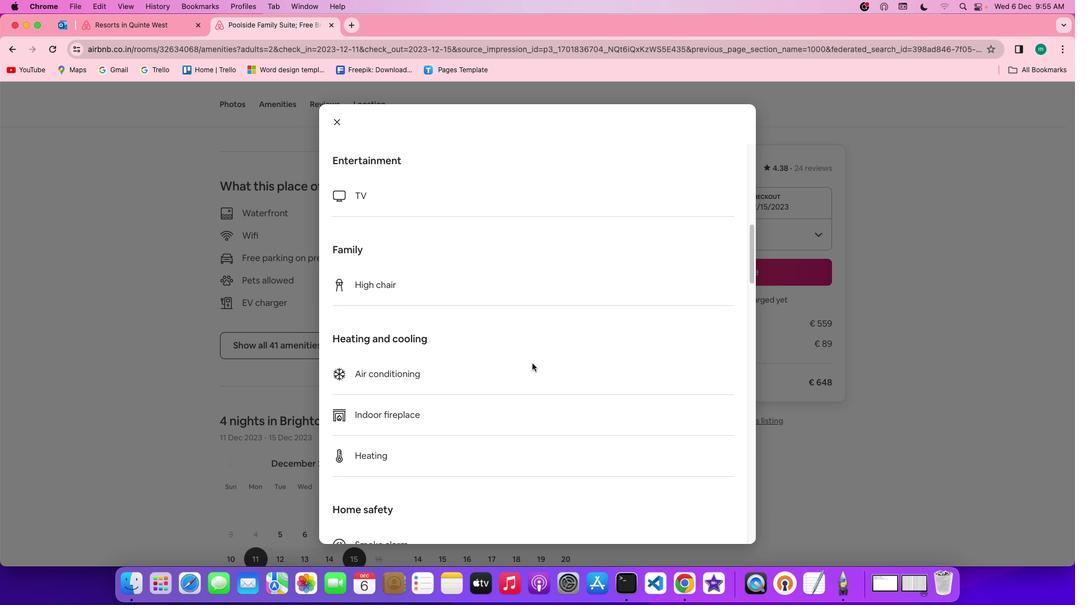 
Action: Mouse scrolled (532, 363) with delta (0, 0)
Screenshot: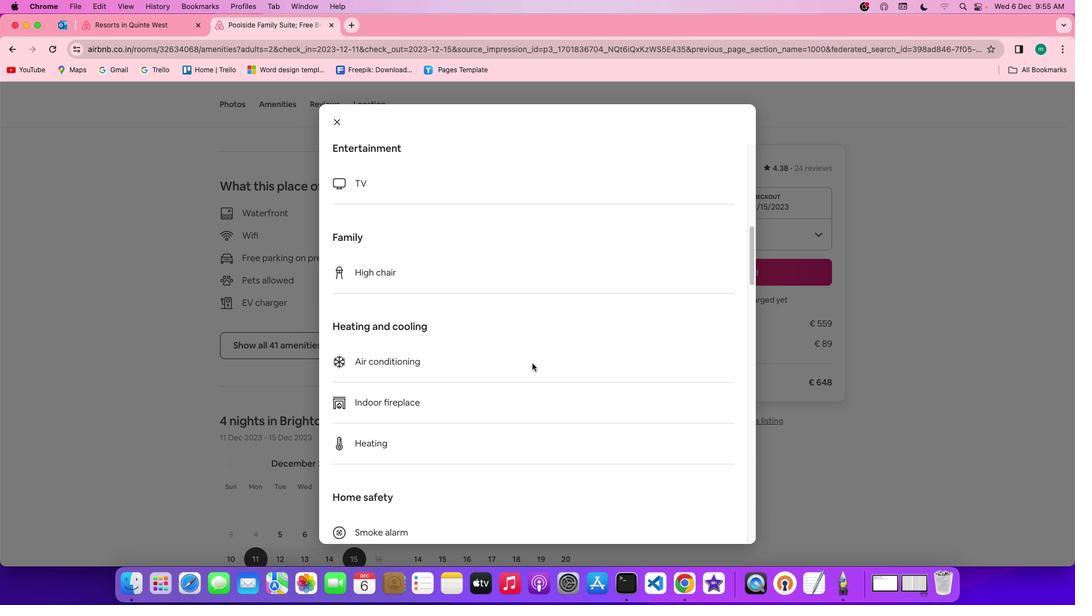 
Action: Mouse scrolled (532, 363) with delta (0, 0)
Screenshot: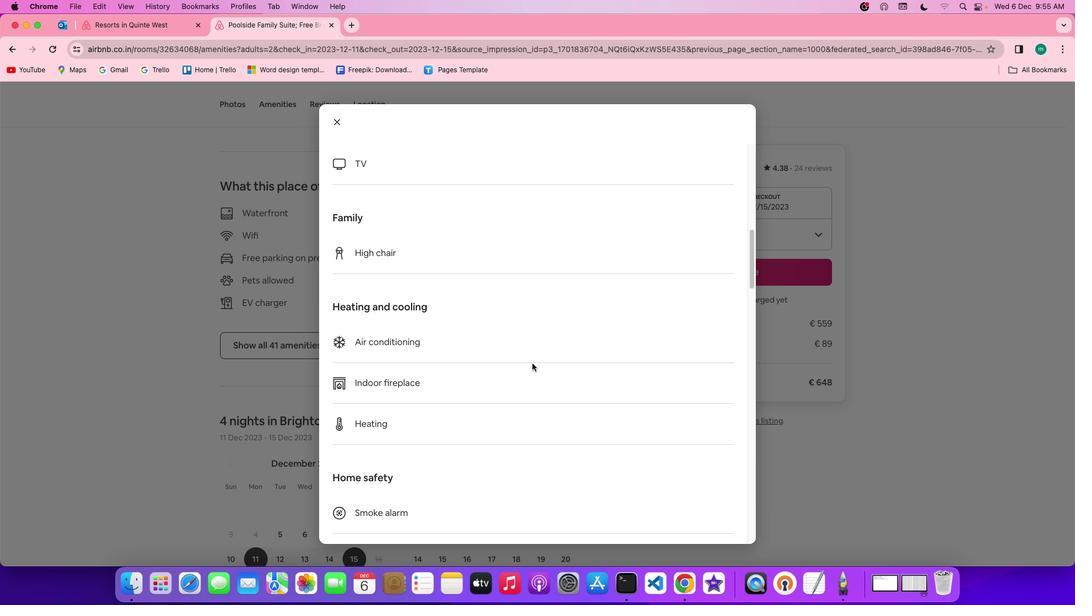 
Action: Mouse scrolled (532, 363) with delta (0, 0)
Screenshot: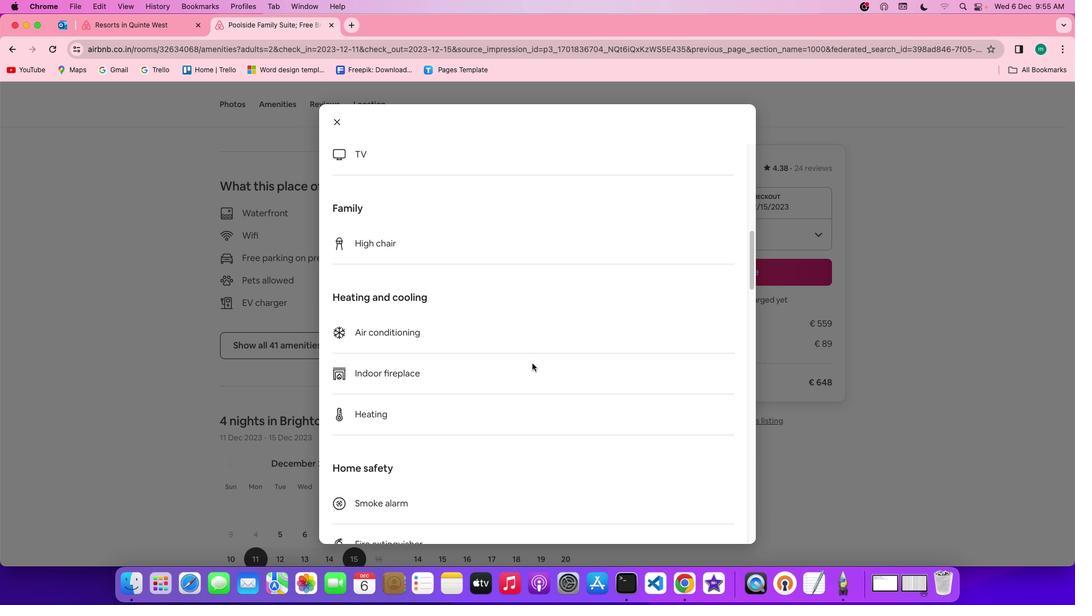 
Action: Mouse scrolled (532, 363) with delta (0, 0)
Screenshot: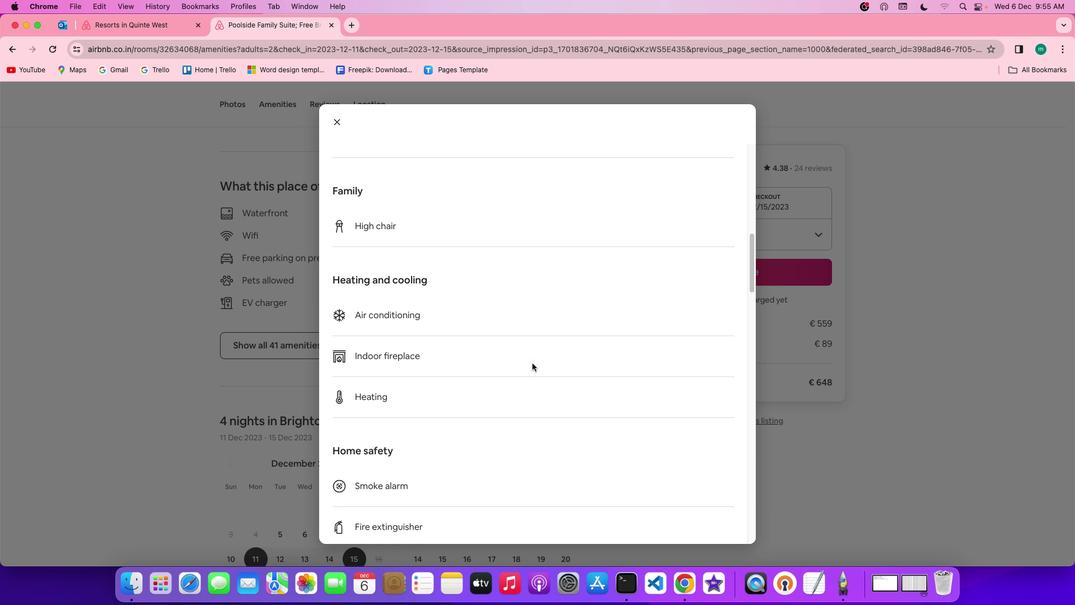 
Action: Mouse scrolled (532, 363) with delta (0, 0)
Screenshot: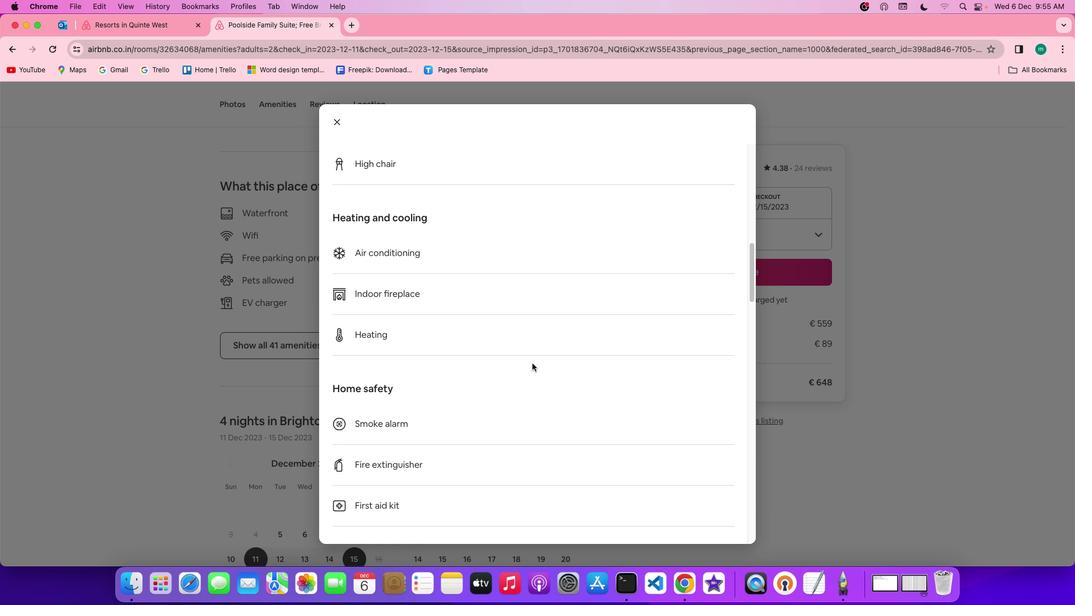 
Action: Mouse scrolled (532, 363) with delta (0, 0)
Screenshot: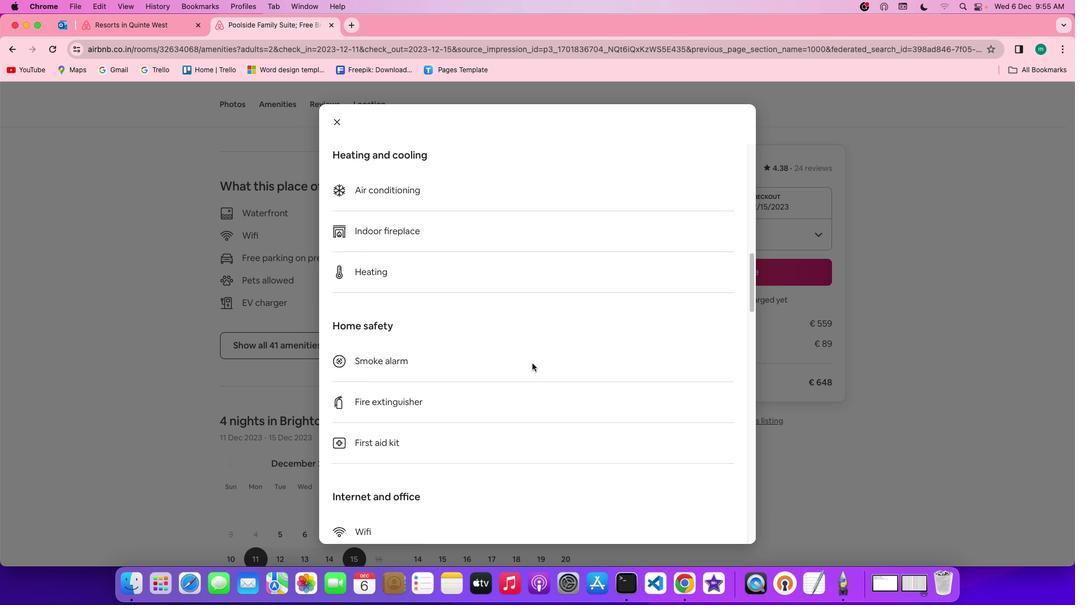 
Action: Mouse scrolled (532, 363) with delta (0, 0)
Screenshot: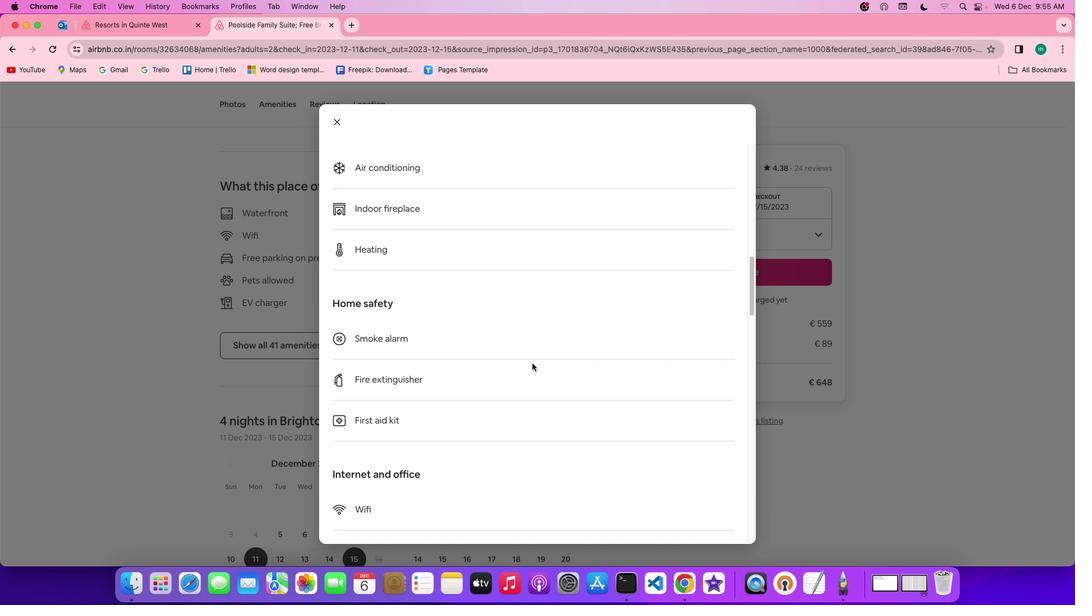 
Action: Mouse scrolled (532, 363) with delta (0, 0)
Screenshot: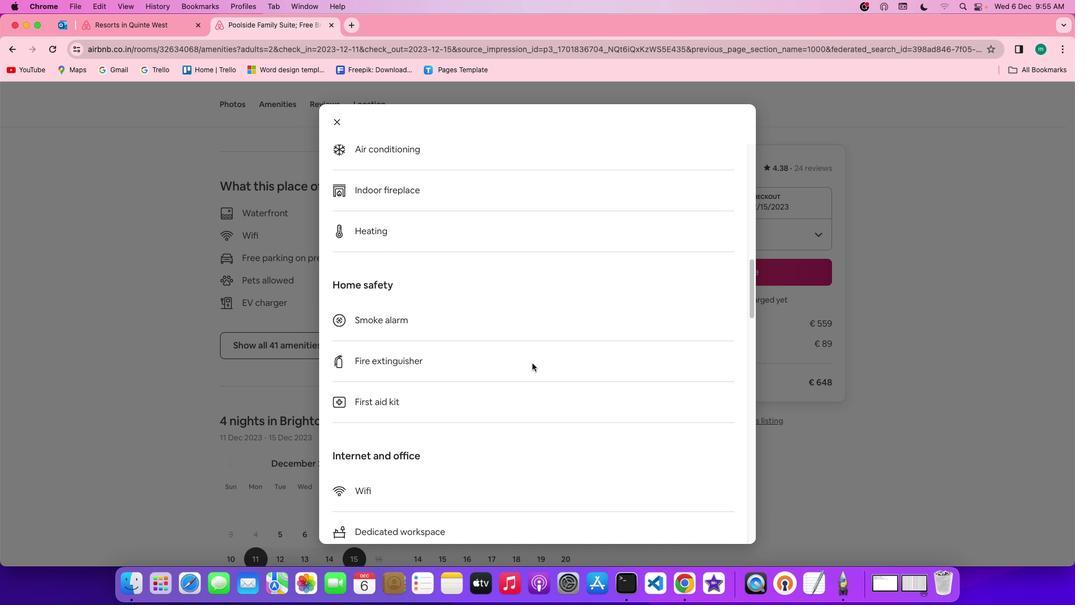 
Action: Mouse scrolled (532, 363) with delta (0, -1)
Screenshot: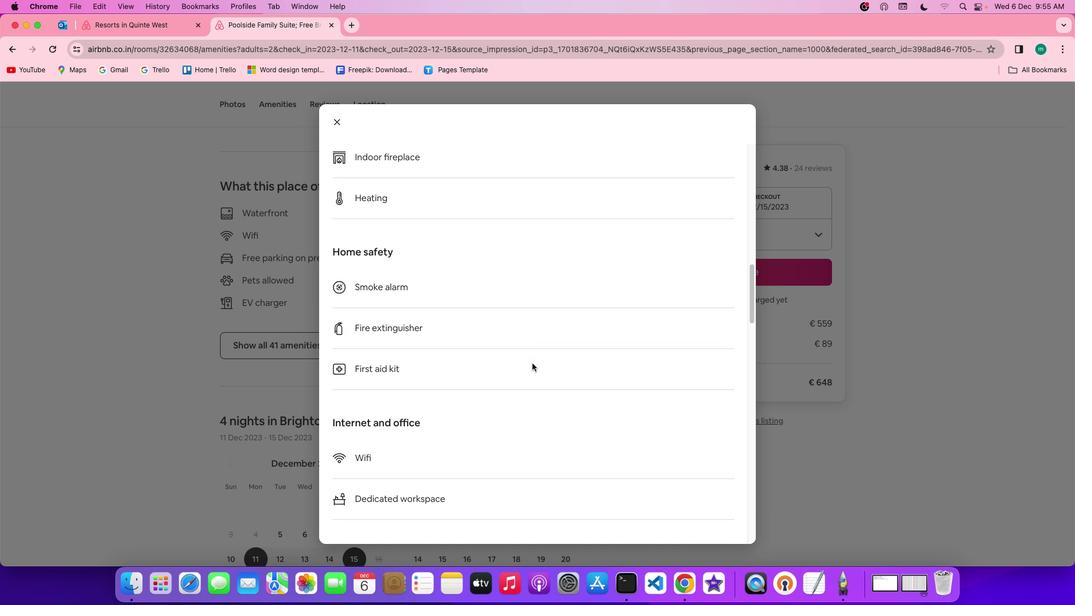 
Action: Mouse scrolled (532, 363) with delta (0, -1)
Screenshot: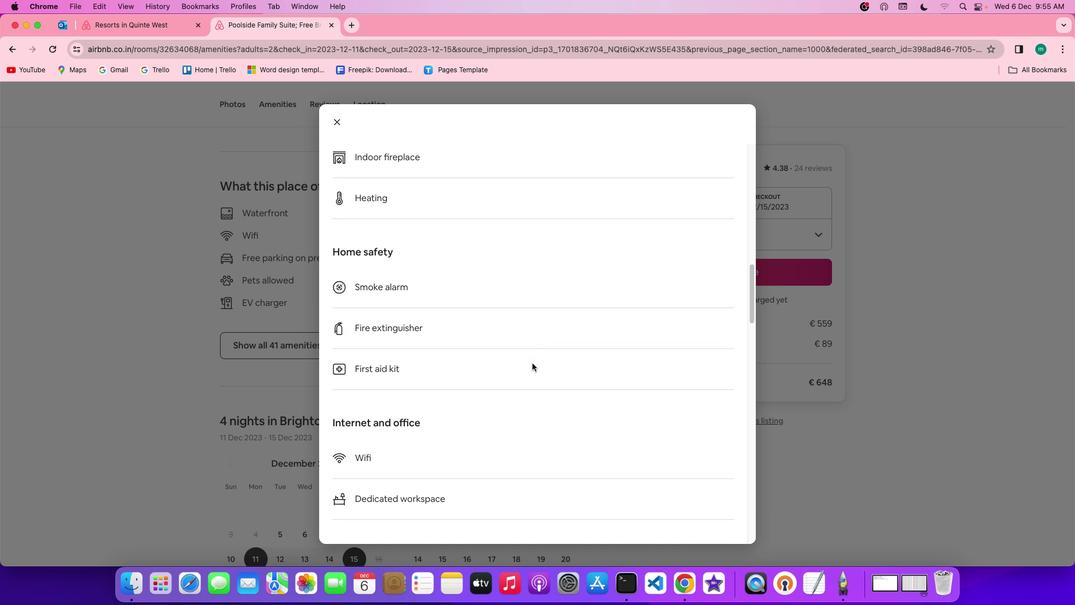 
Action: Mouse scrolled (532, 363) with delta (0, 0)
Screenshot: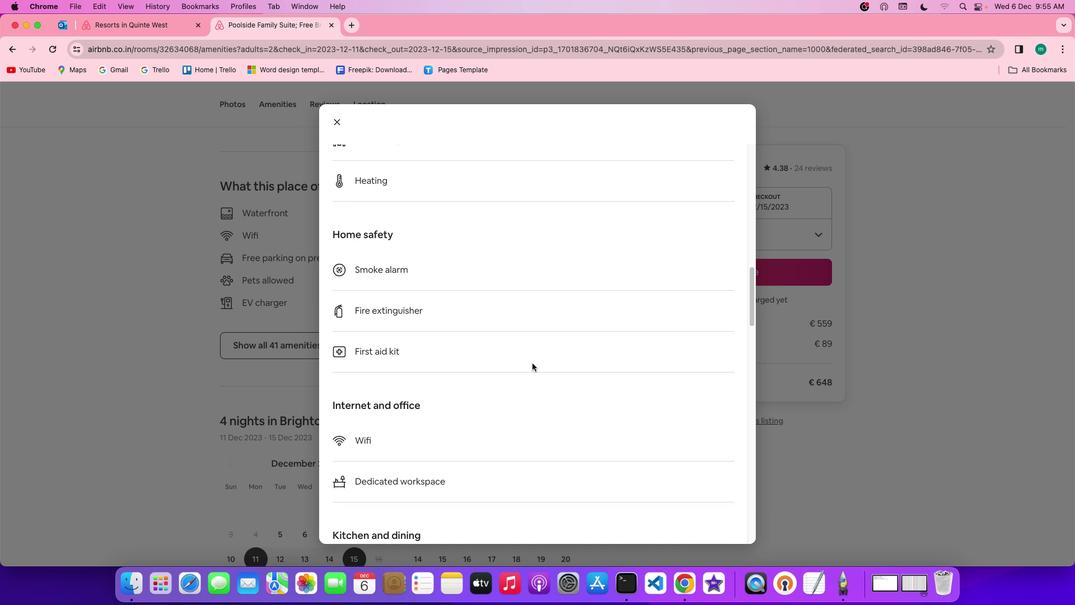 
Action: Mouse scrolled (532, 363) with delta (0, 0)
Screenshot: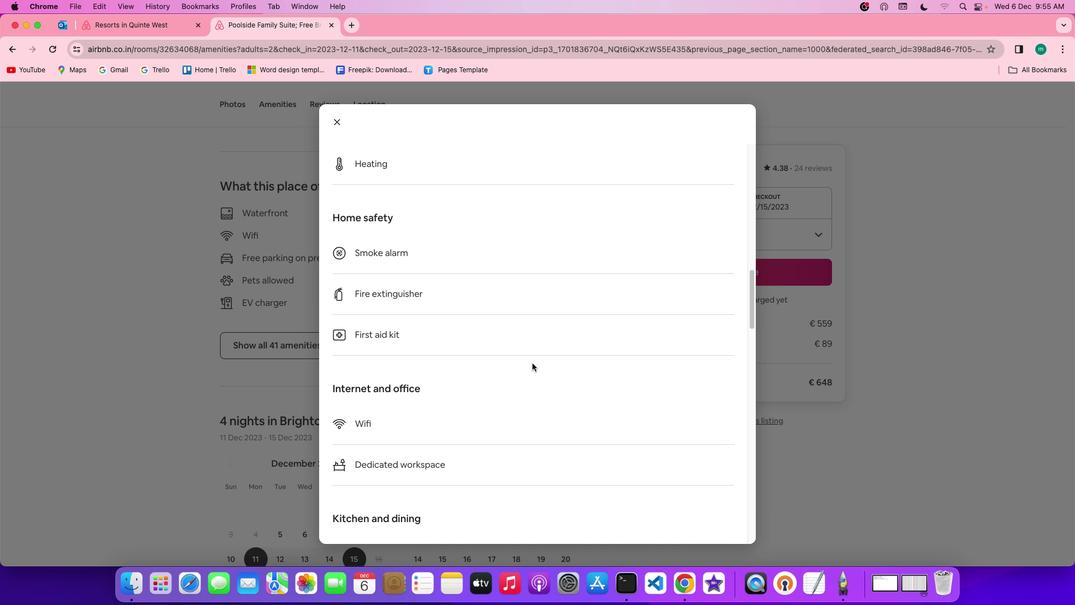 
Action: Mouse scrolled (532, 363) with delta (0, -1)
Screenshot: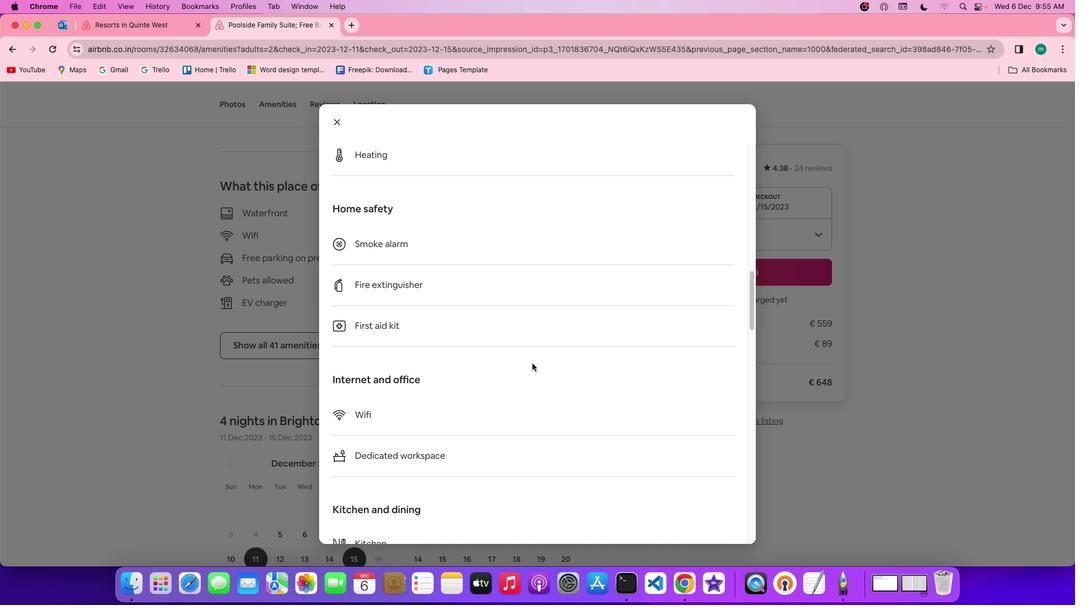 
Action: Mouse scrolled (532, 363) with delta (0, 0)
Screenshot: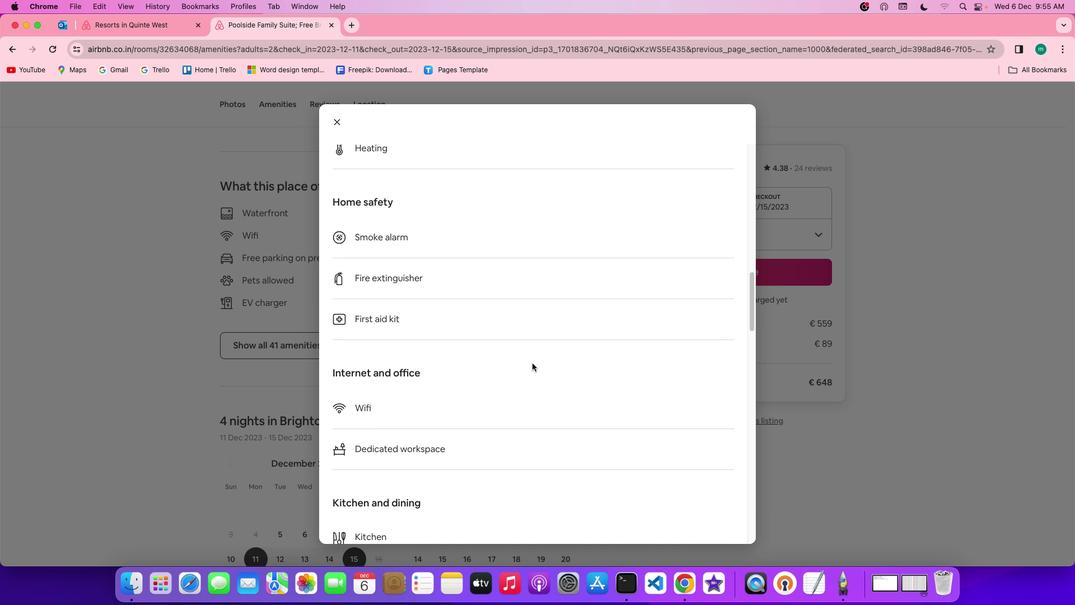 
Action: Mouse scrolled (532, 363) with delta (0, 0)
Screenshot: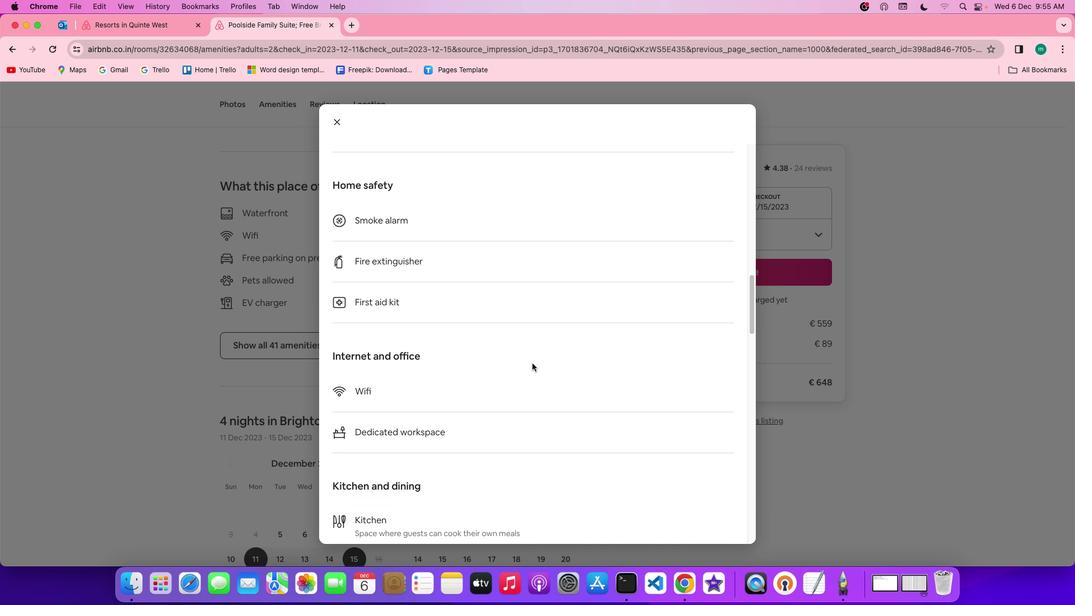 
Action: Mouse scrolled (532, 363) with delta (0, 0)
Screenshot: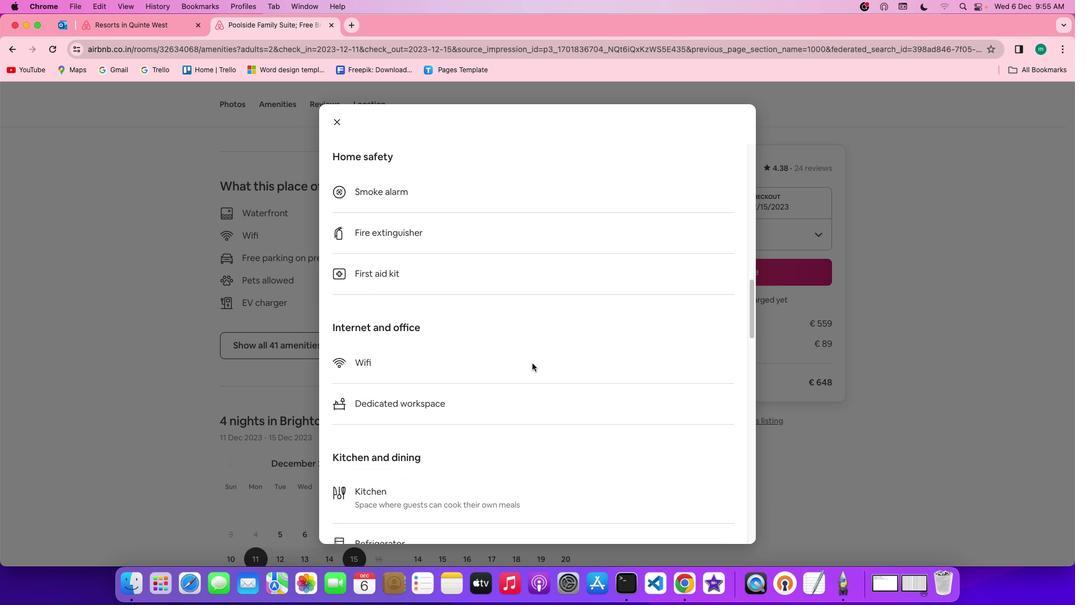 
Action: Mouse scrolled (532, 363) with delta (0, 0)
Screenshot: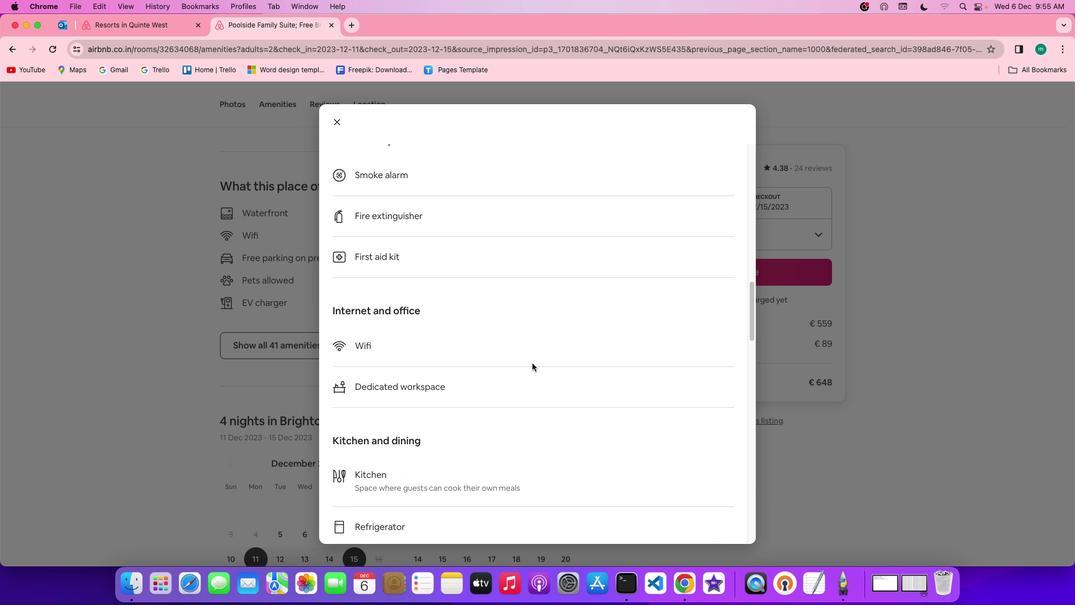 
Action: Mouse scrolled (532, 363) with delta (0, 0)
Screenshot: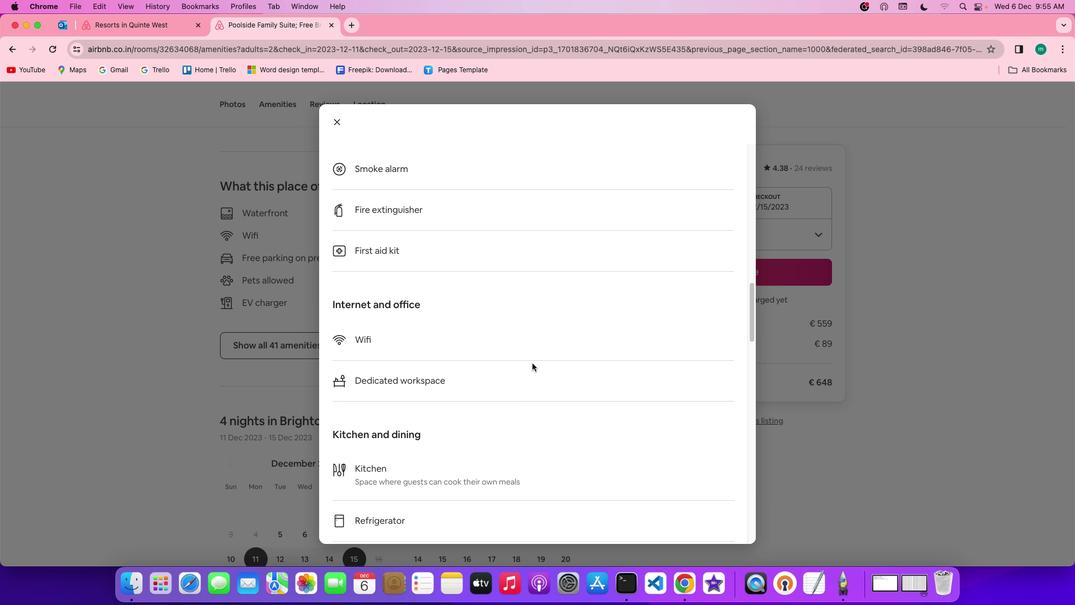 
Action: Mouse scrolled (532, 363) with delta (0, 0)
Screenshot: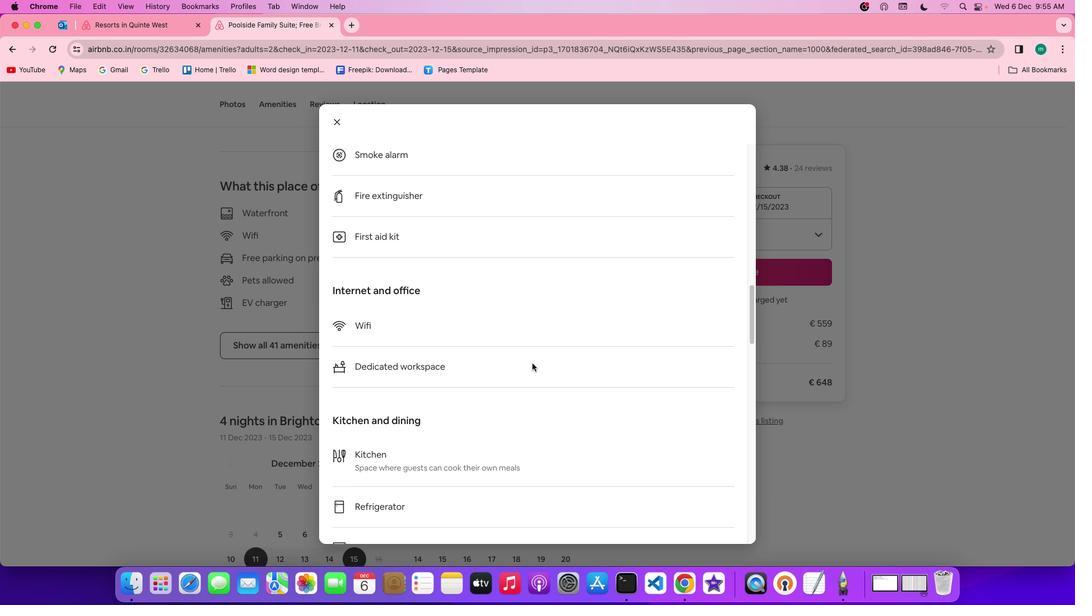
Action: Mouse scrolled (532, 363) with delta (0, 0)
Screenshot: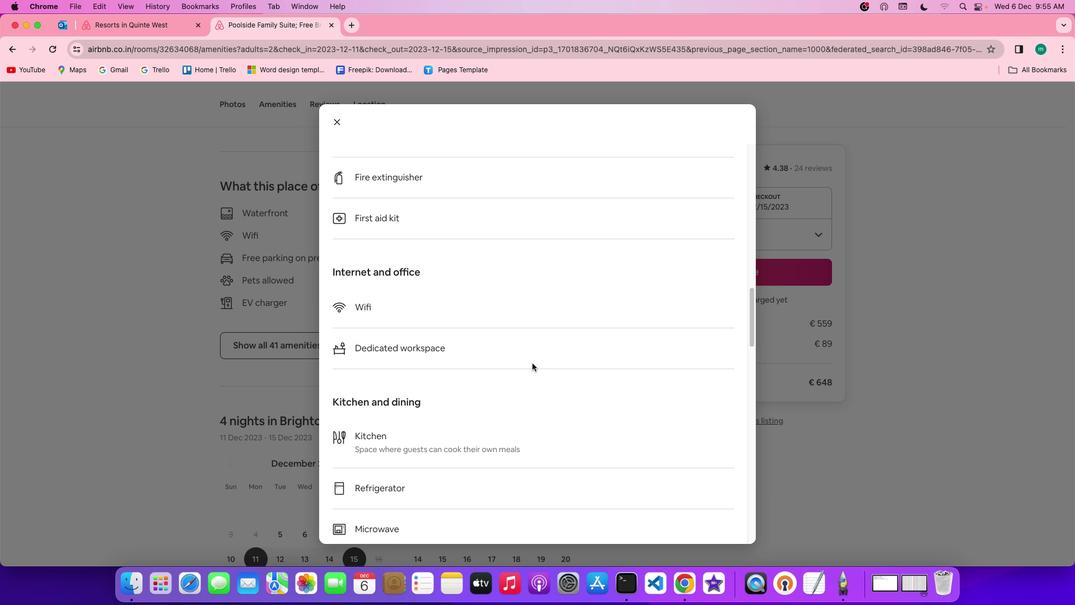 
Action: Mouse scrolled (532, 363) with delta (0, -1)
Screenshot: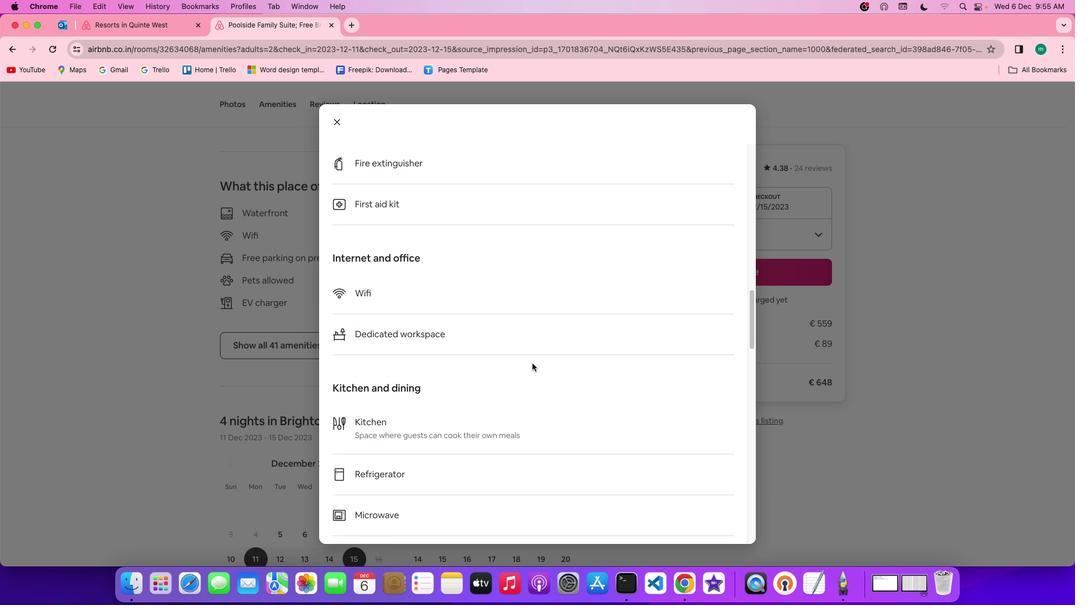 
Action: Mouse scrolled (532, 363) with delta (0, 0)
Screenshot: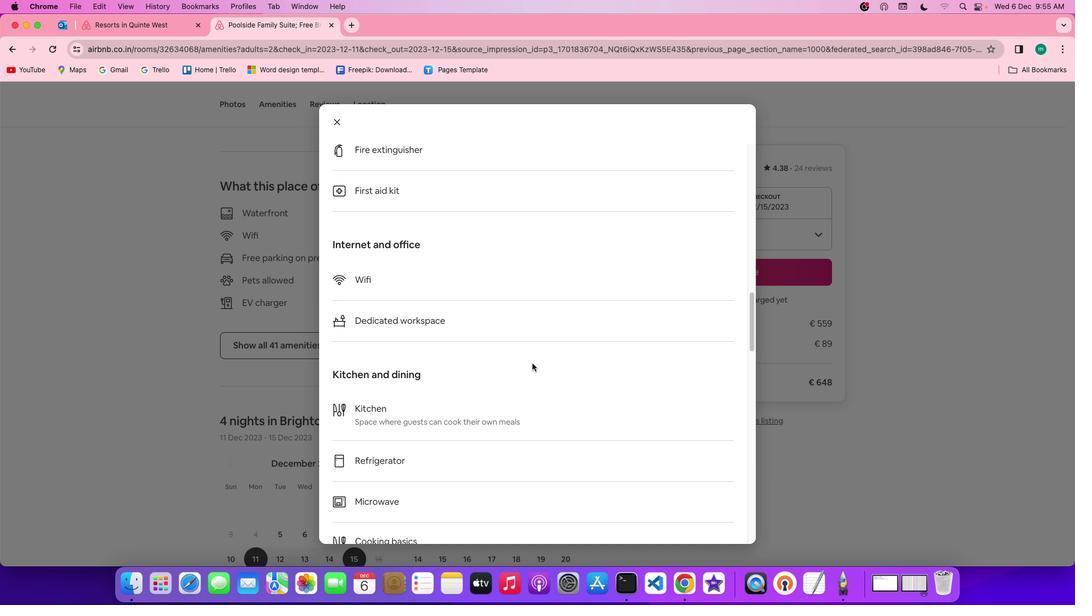
Action: Mouse scrolled (532, 363) with delta (0, 0)
Screenshot: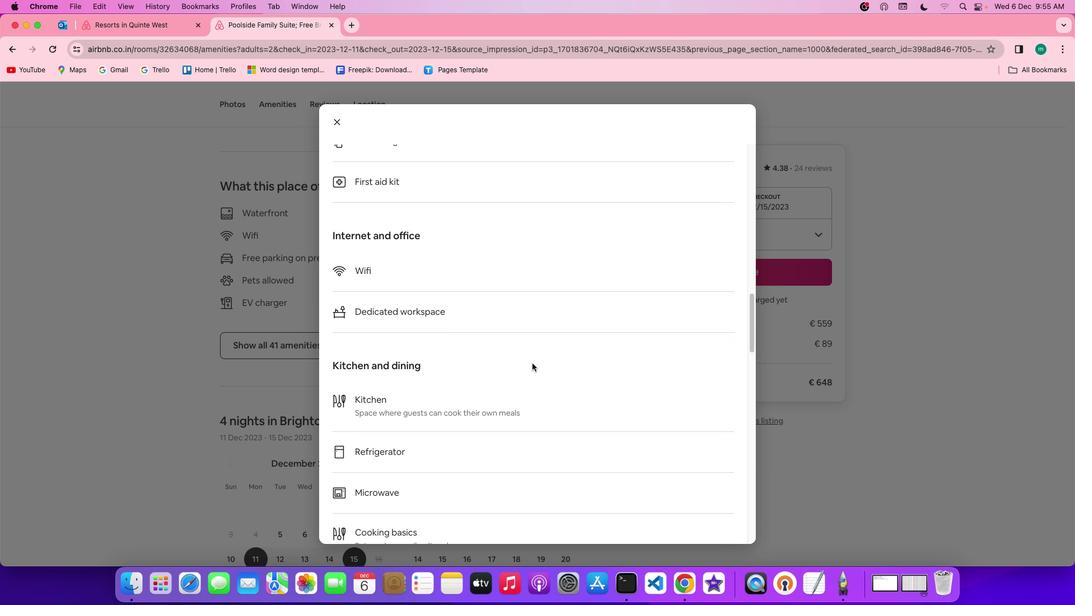 
Action: Mouse scrolled (532, 363) with delta (0, 0)
Screenshot: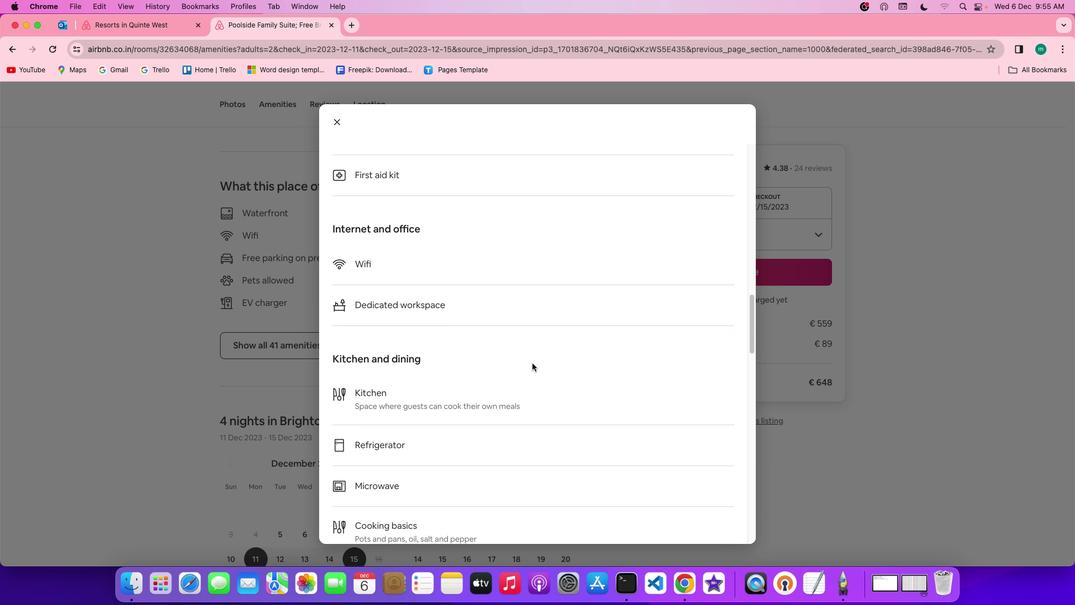 
Action: Mouse scrolled (532, 363) with delta (0, 0)
Screenshot: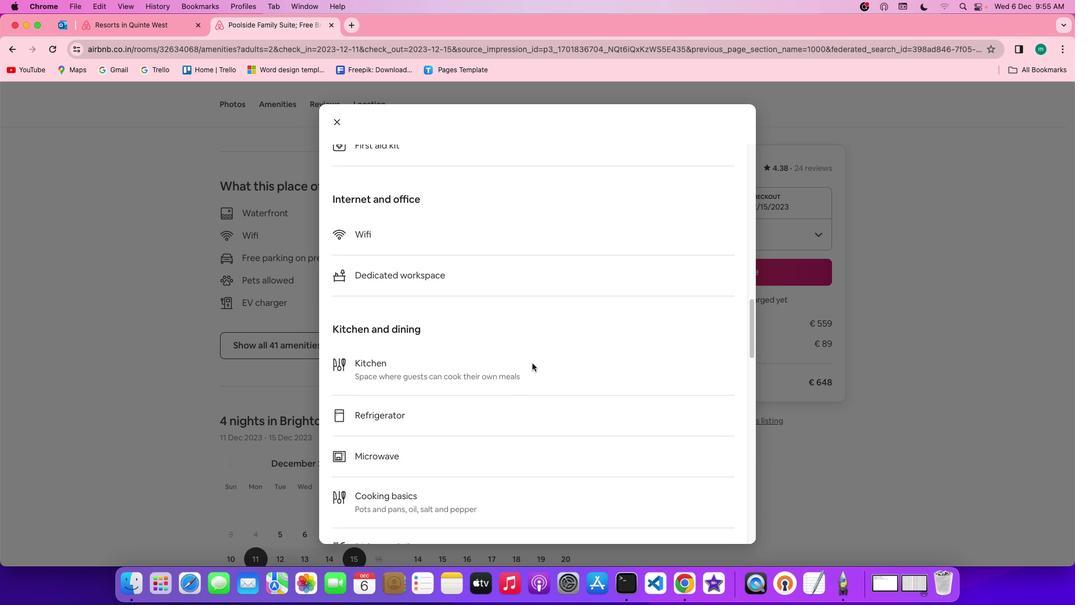 
Action: Mouse scrolled (532, 363) with delta (0, 0)
Screenshot: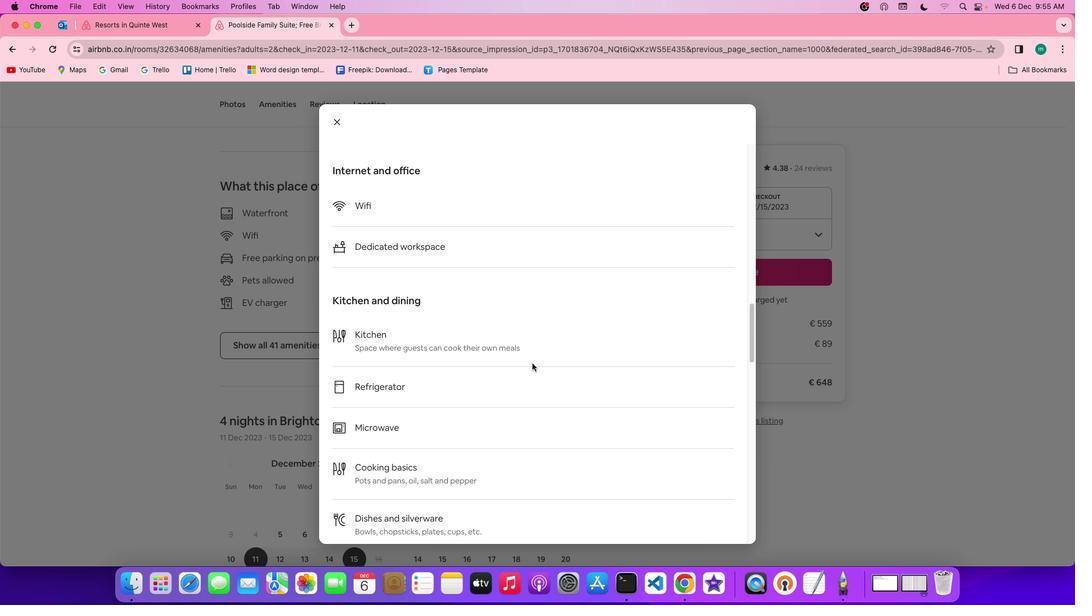 
Action: Mouse scrolled (532, 363) with delta (0, 0)
Screenshot: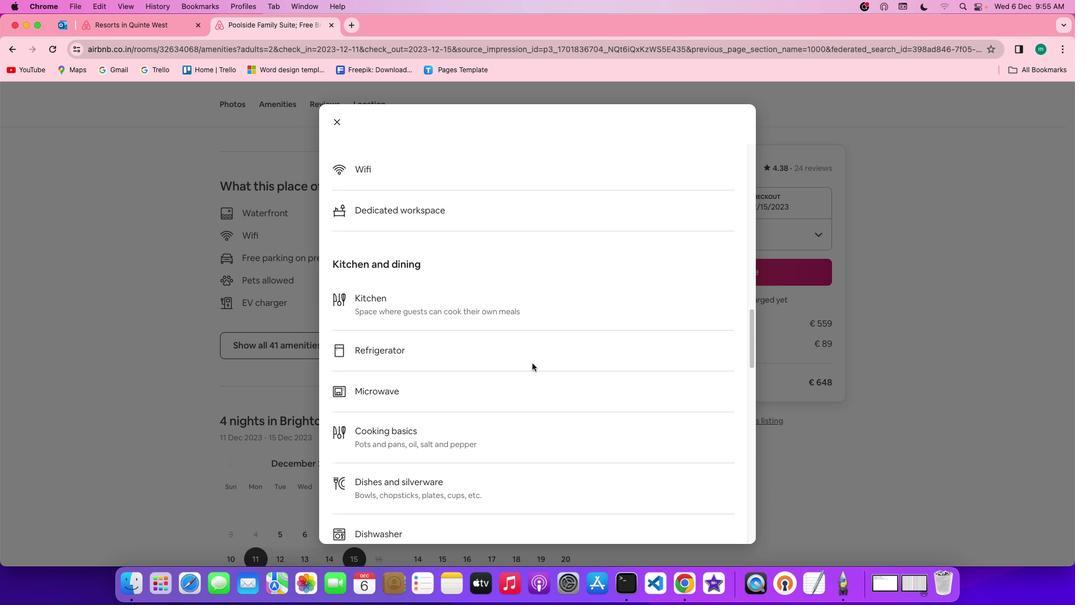
Action: Mouse scrolled (532, 363) with delta (0, 0)
Screenshot: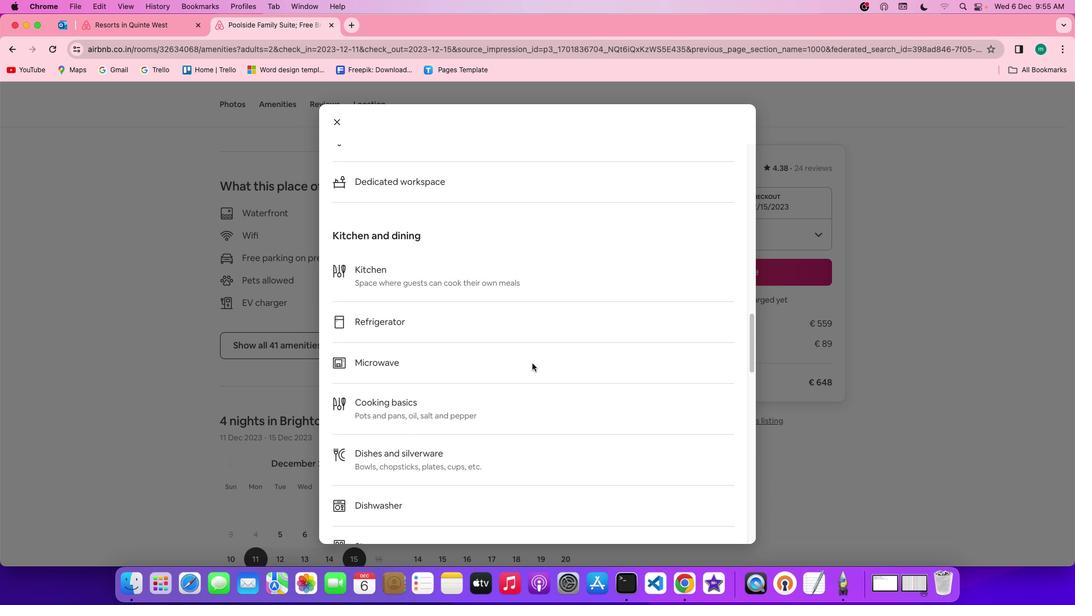 
Action: Mouse scrolled (532, 363) with delta (0, 0)
Screenshot: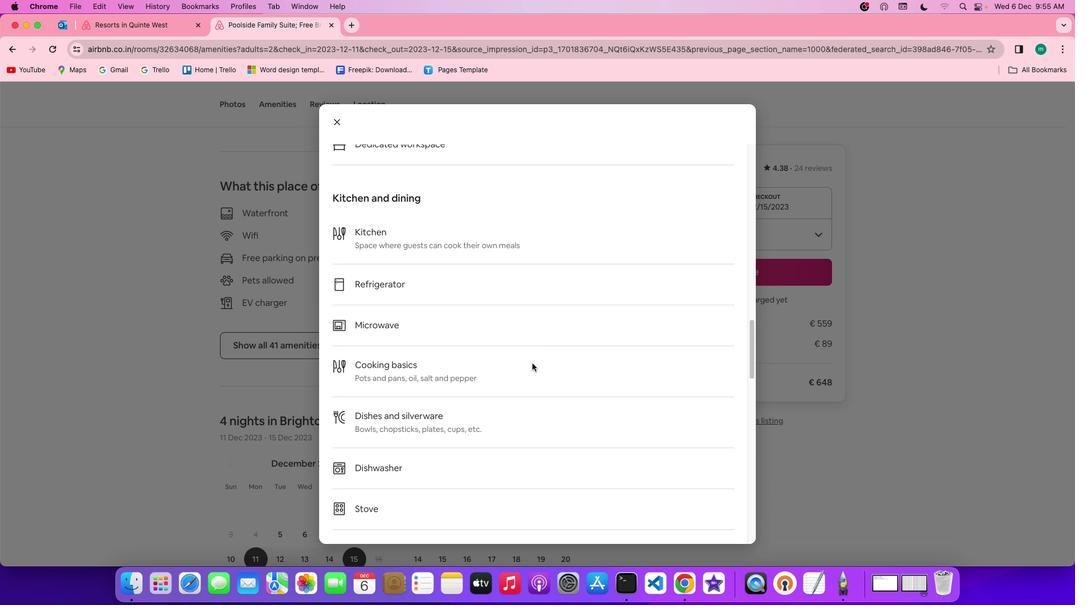 
Action: Mouse scrolled (532, 363) with delta (0, 0)
Screenshot: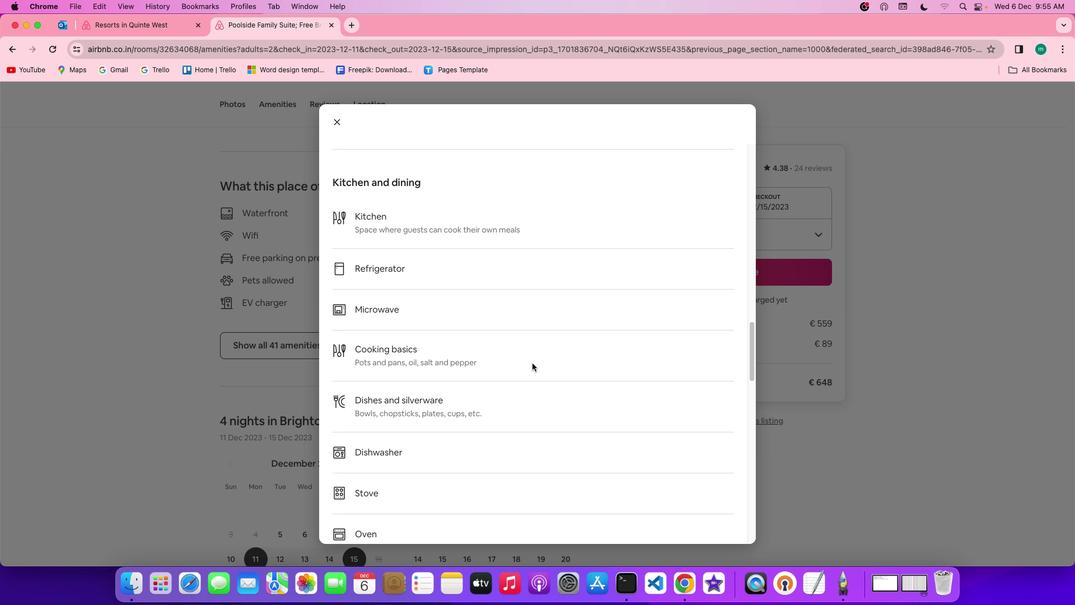 
Action: Mouse scrolled (532, 363) with delta (0, 0)
Screenshot: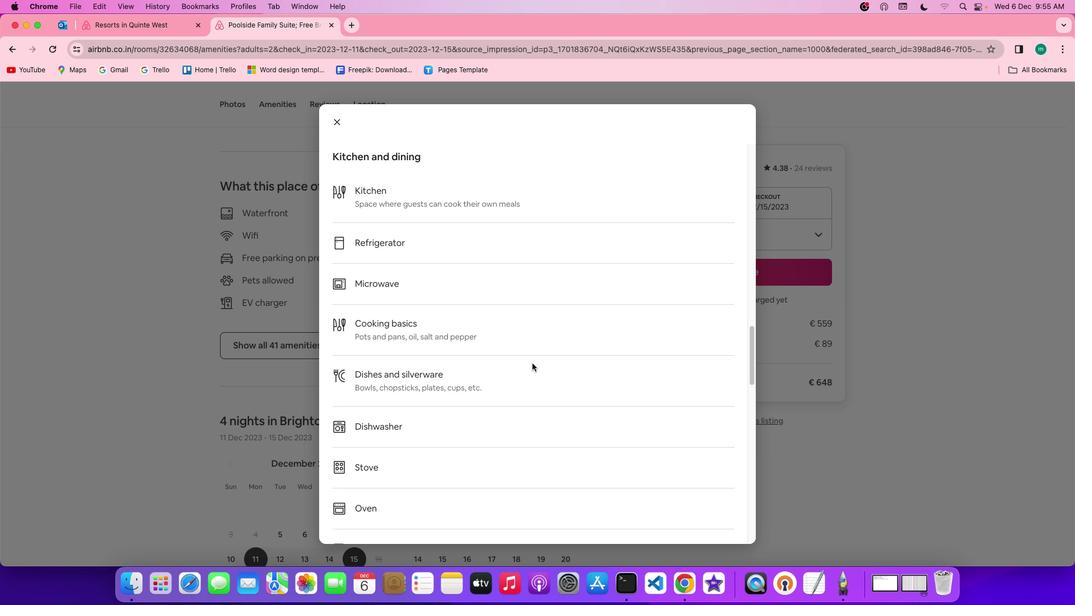 
Action: Mouse scrolled (532, 363) with delta (0, 0)
Screenshot: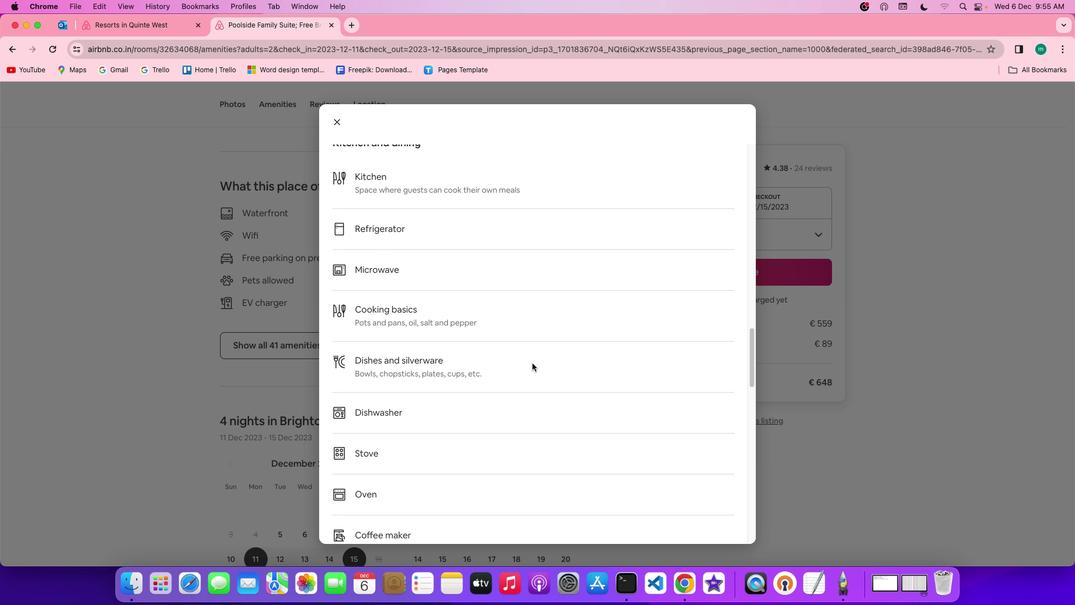 
Action: Mouse scrolled (532, 363) with delta (0, -1)
Screenshot: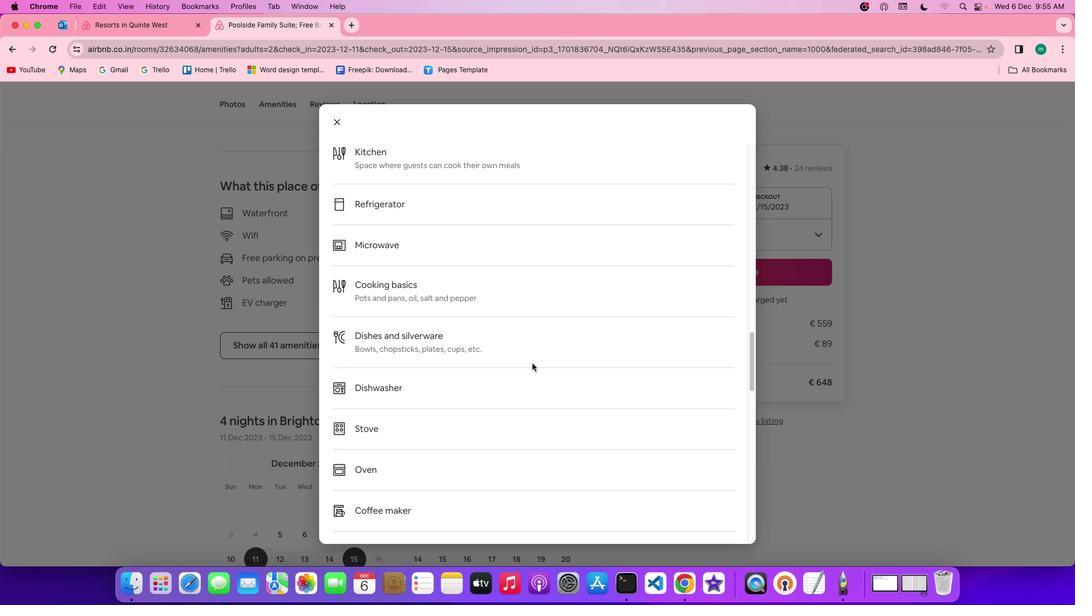 
Action: Mouse scrolled (532, 363) with delta (0, -1)
Screenshot: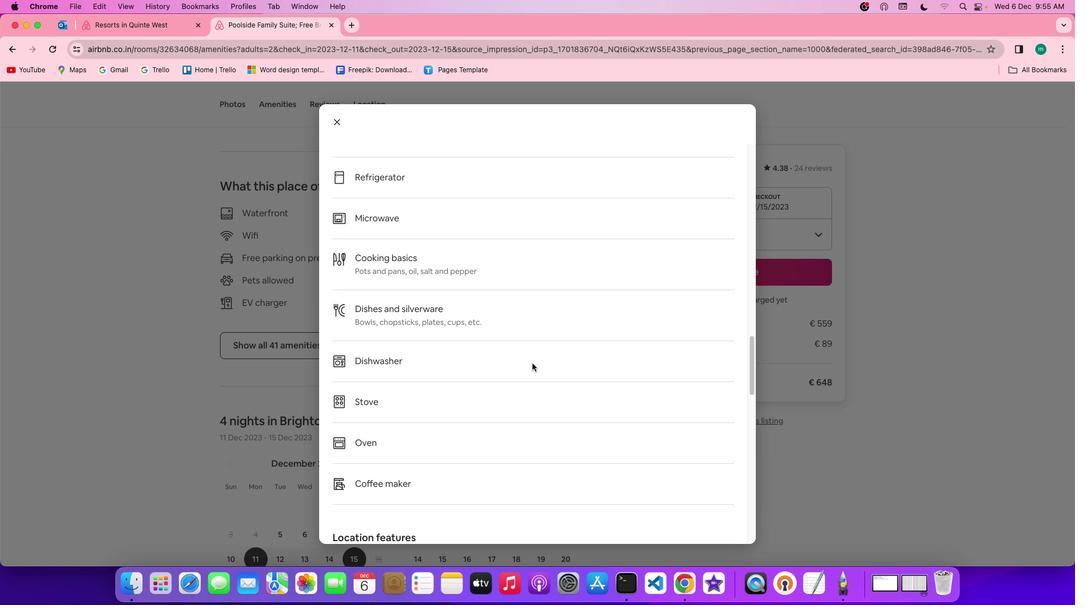
Action: Mouse scrolled (532, 363) with delta (0, 0)
Screenshot: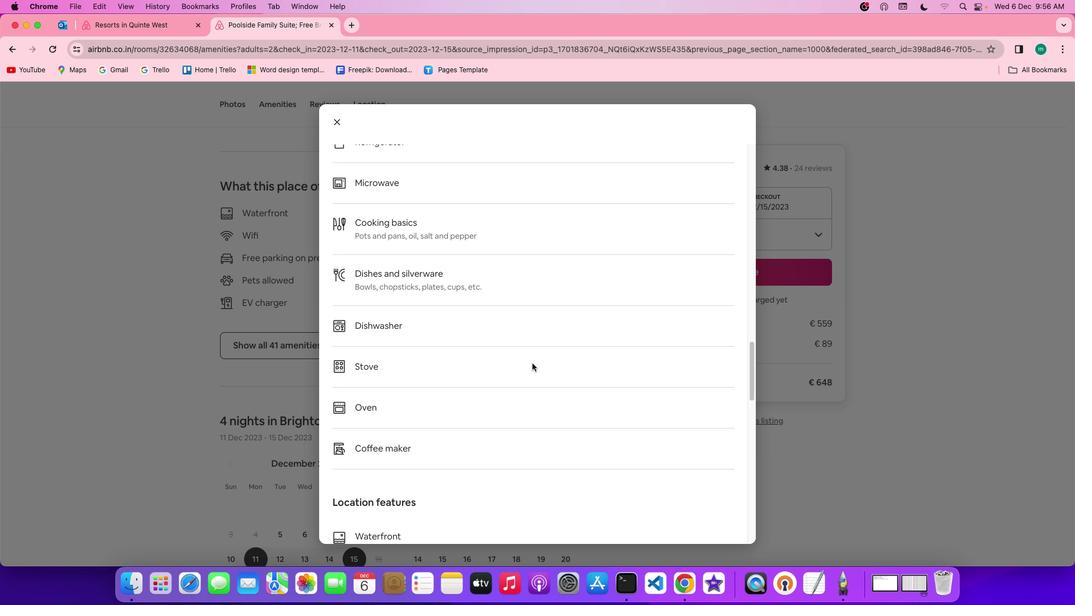 
Action: Mouse scrolled (532, 363) with delta (0, 0)
Screenshot: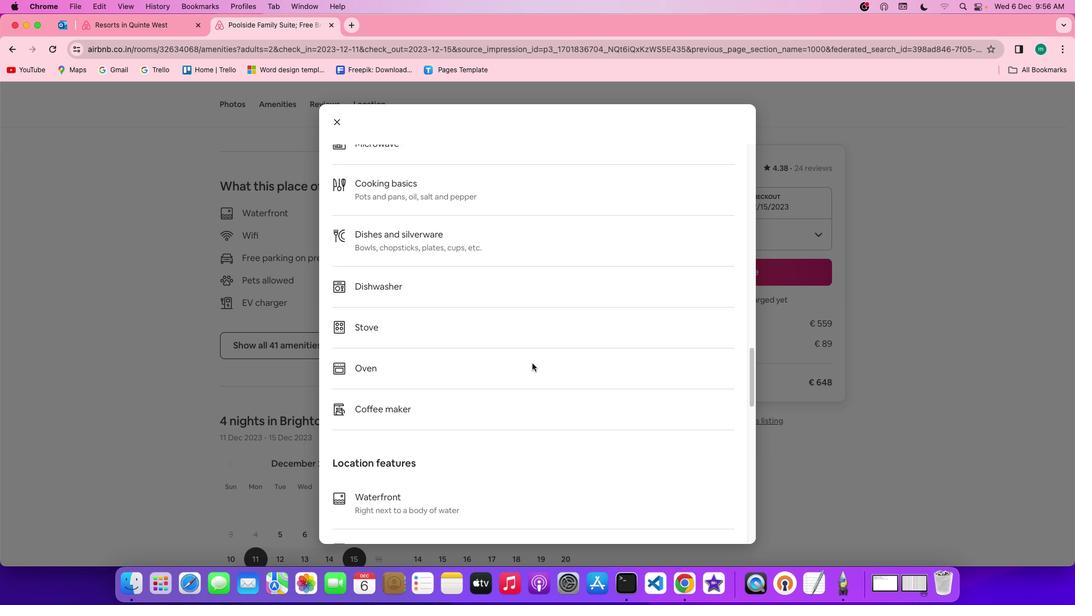 
Action: Mouse scrolled (532, 363) with delta (0, 0)
Screenshot: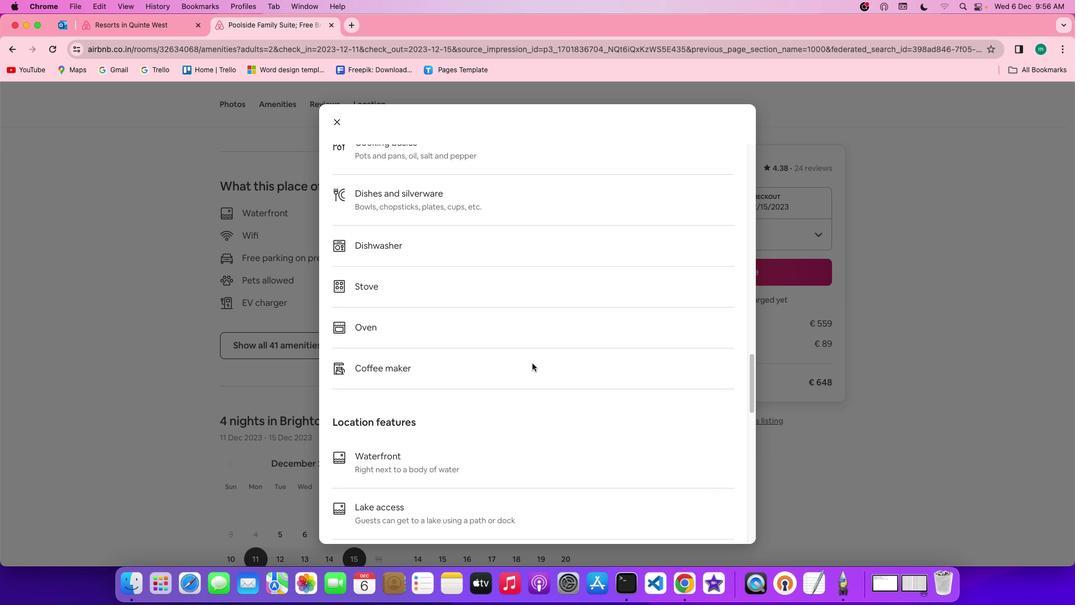 
Action: Mouse scrolled (532, 363) with delta (0, 0)
Screenshot: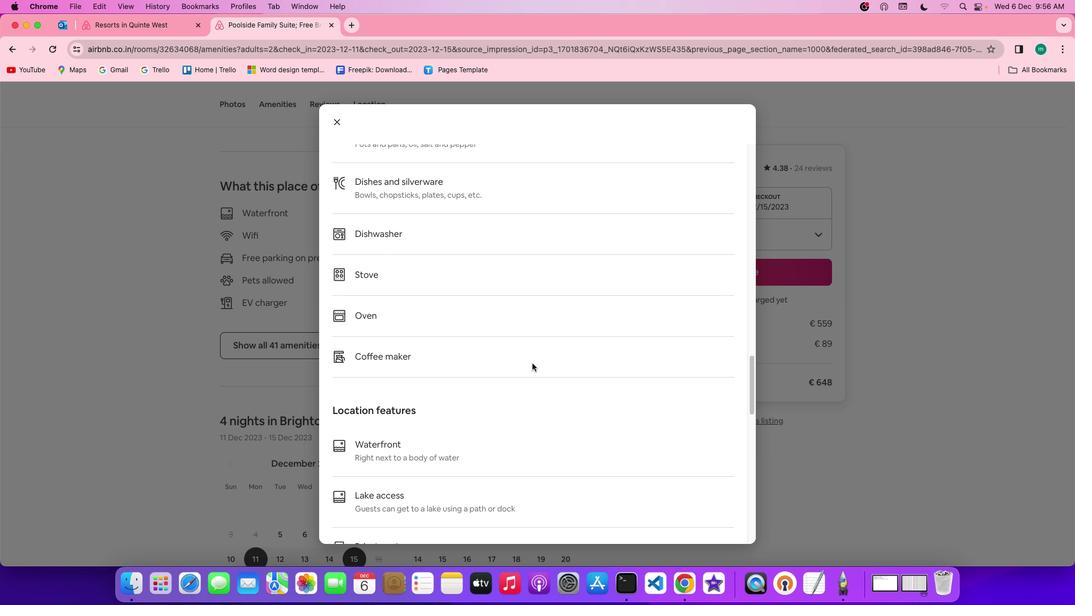 
Action: Mouse scrolled (532, 363) with delta (0, 0)
Screenshot: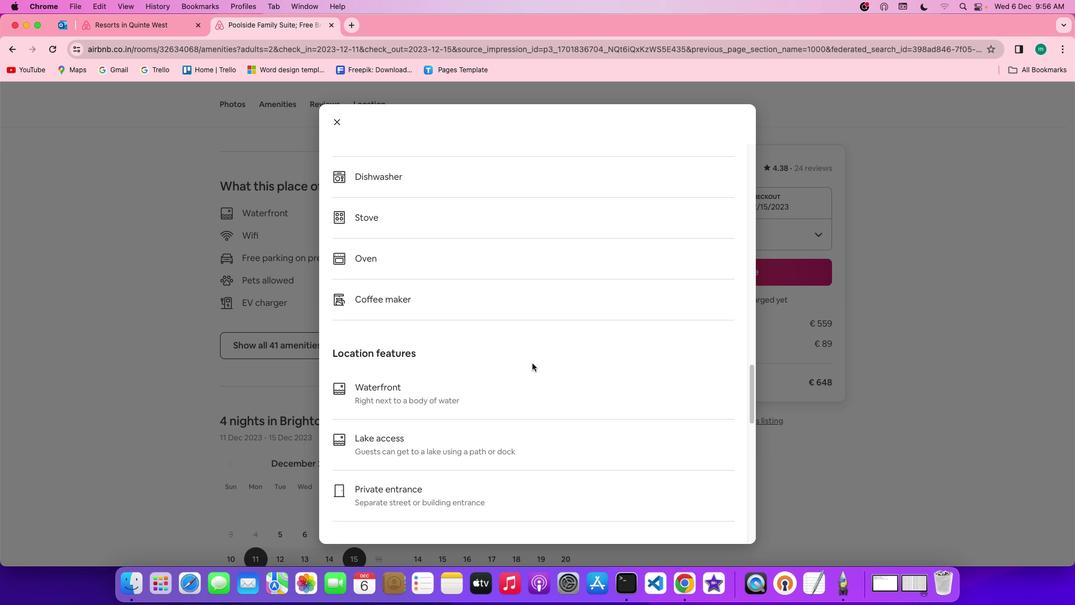 
Action: Mouse scrolled (532, 363) with delta (0, 0)
Screenshot: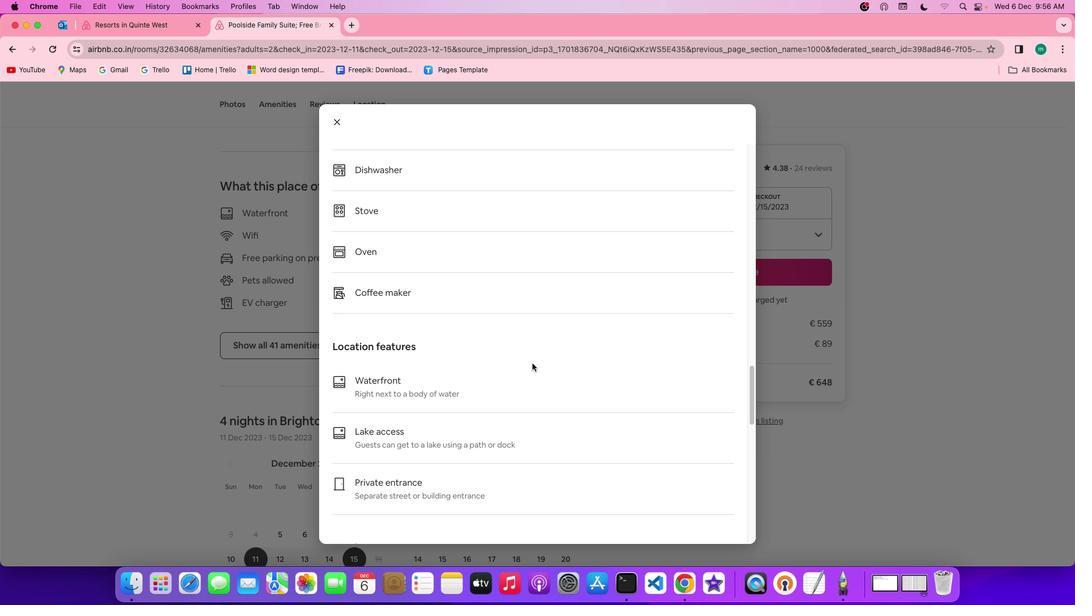 
Action: Mouse scrolled (532, 363) with delta (0, -1)
Screenshot: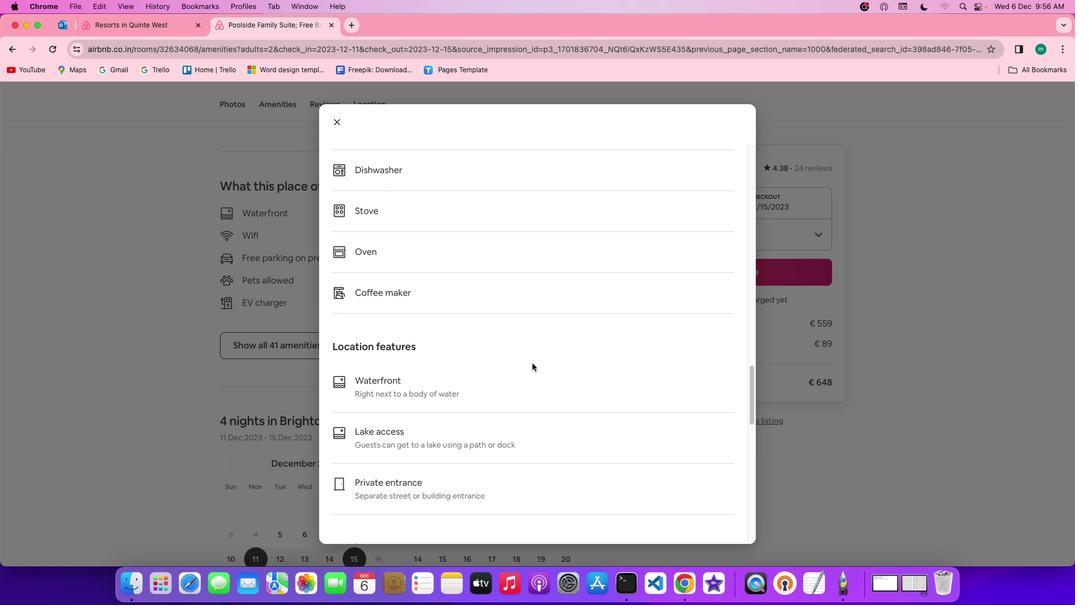 
Action: Mouse scrolled (532, 363) with delta (0, -1)
Screenshot: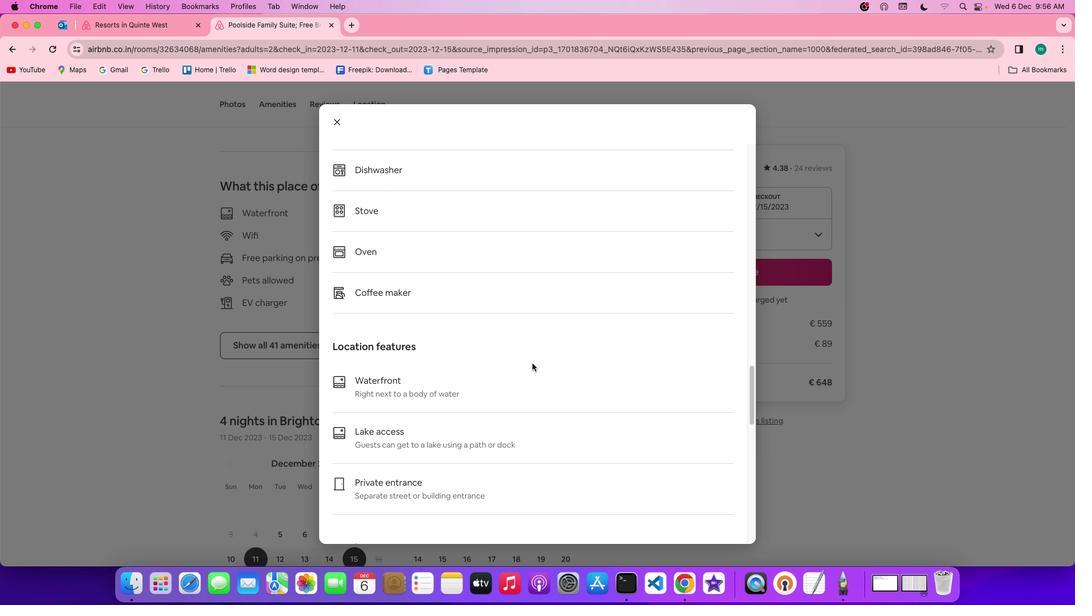 
Action: Mouse scrolled (532, 363) with delta (0, 0)
Screenshot: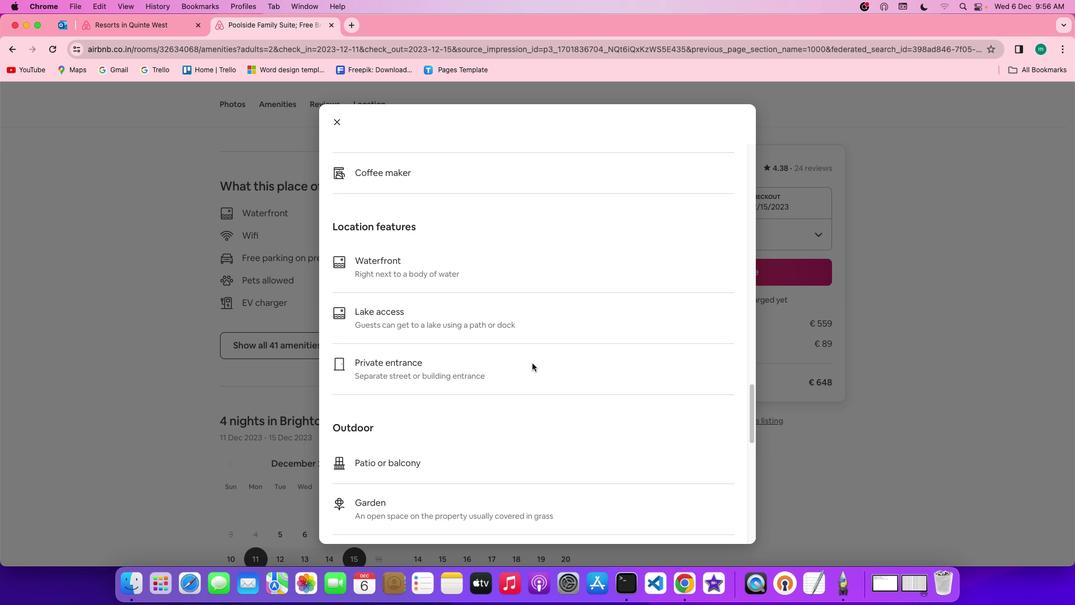 
Action: Mouse scrolled (532, 363) with delta (0, 0)
Screenshot: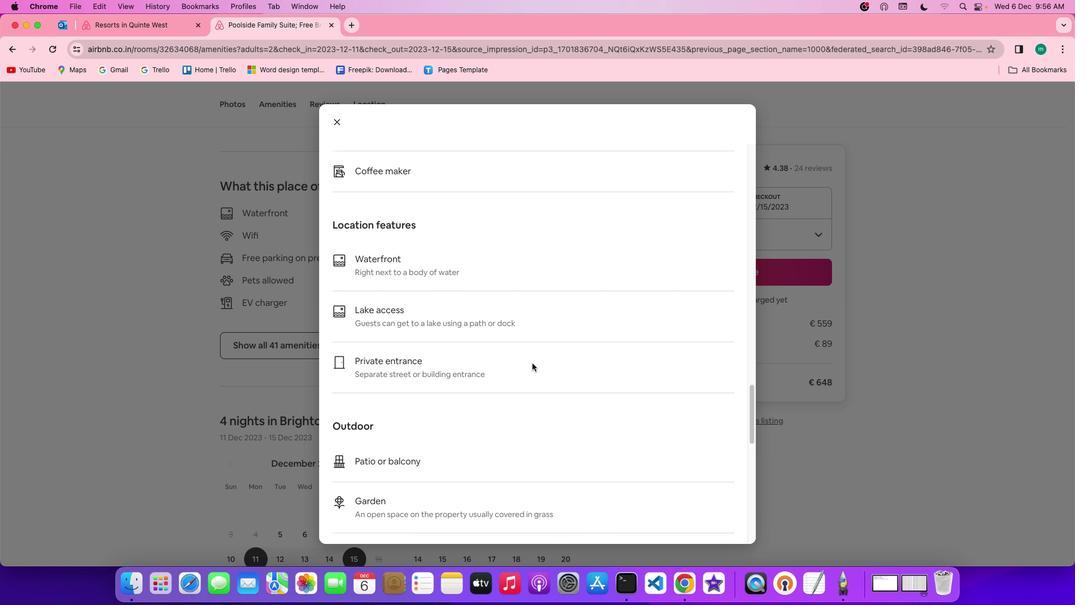 
Action: Mouse scrolled (532, 363) with delta (0, -1)
Screenshot: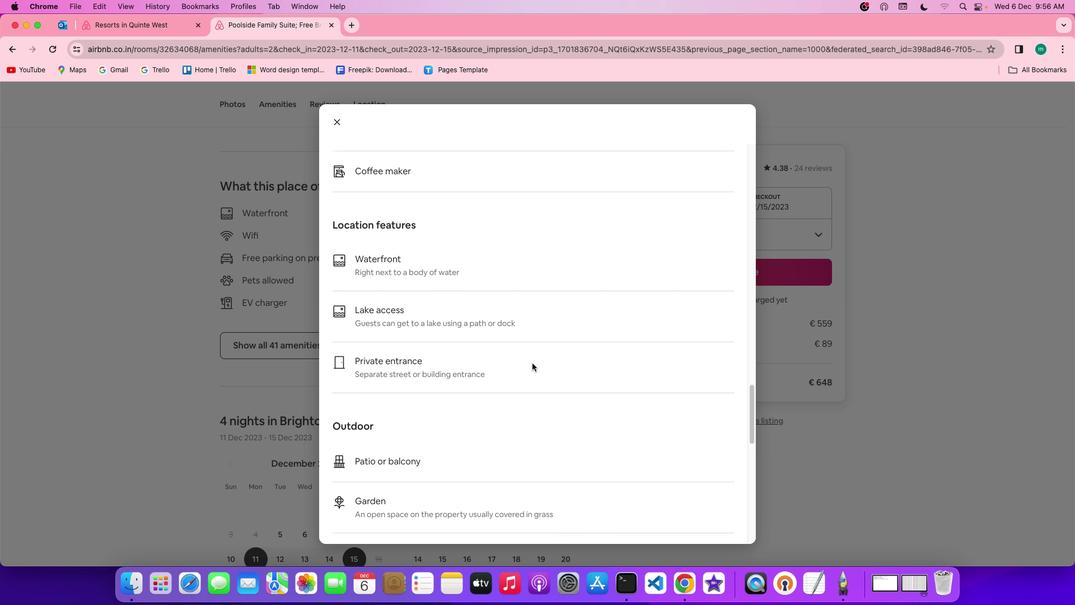 
Action: Mouse scrolled (532, 363) with delta (0, 0)
Screenshot: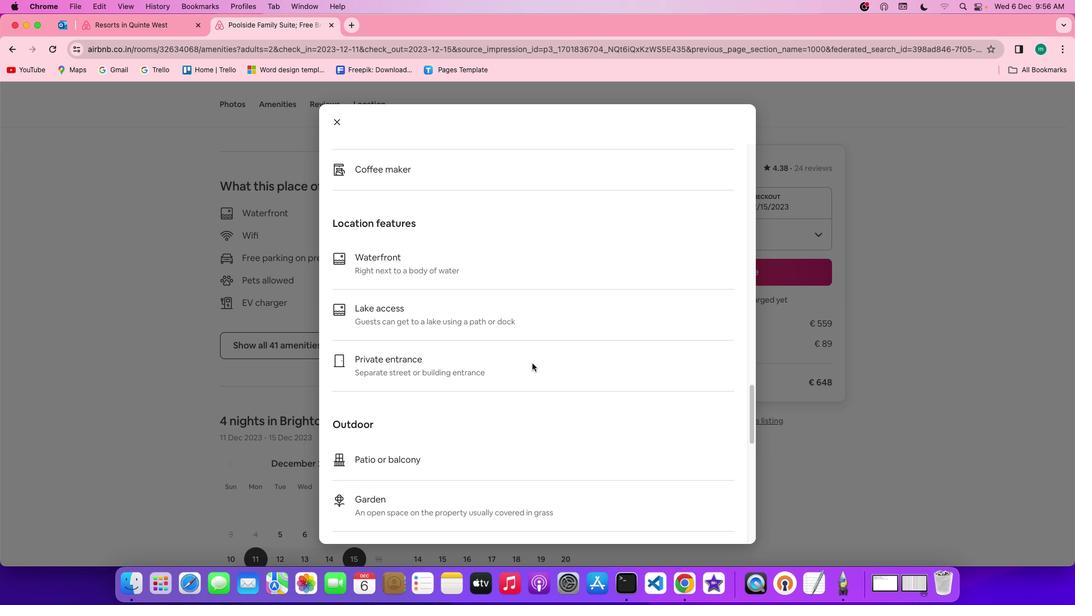 
Action: Mouse scrolled (532, 363) with delta (0, 0)
Screenshot: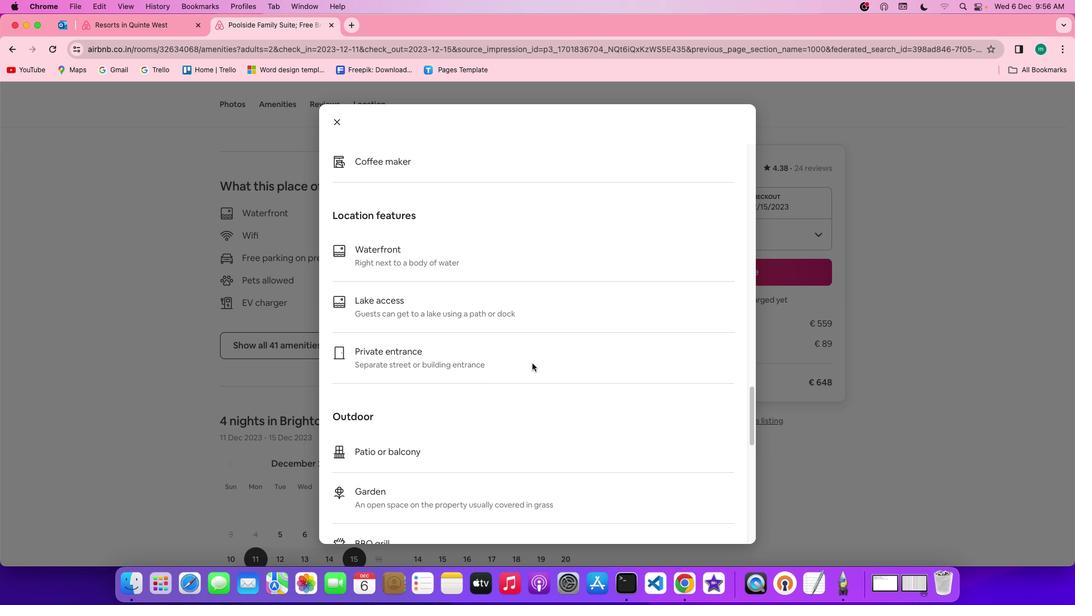 
Action: Mouse scrolled (532, 363) with delta (0, 0)
Screenshot: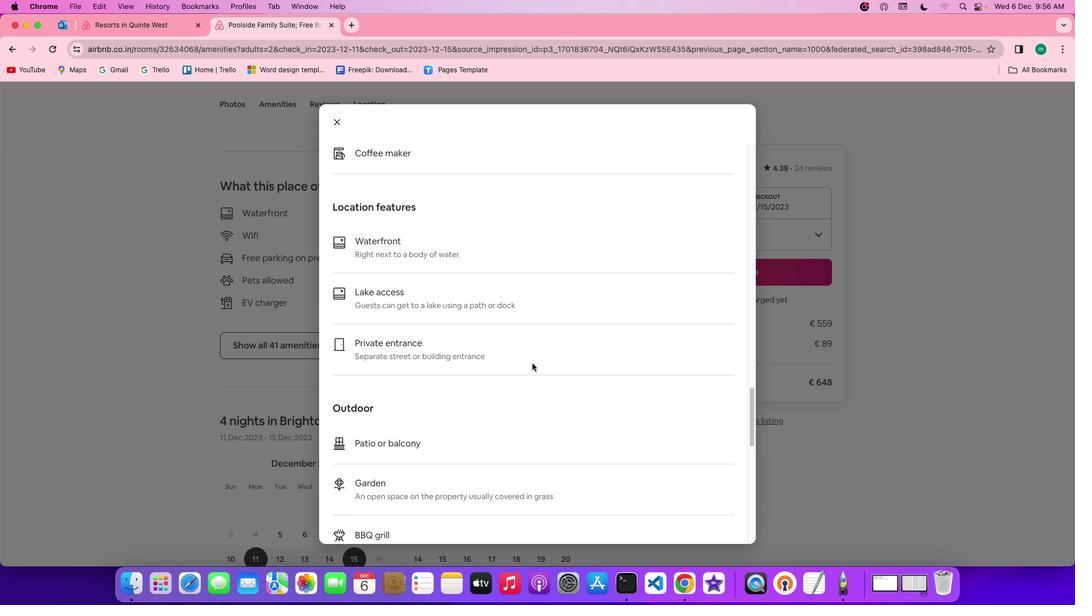 
Action: Mouse scrolled (532, 363) with delta (0, -1)
Screenshot: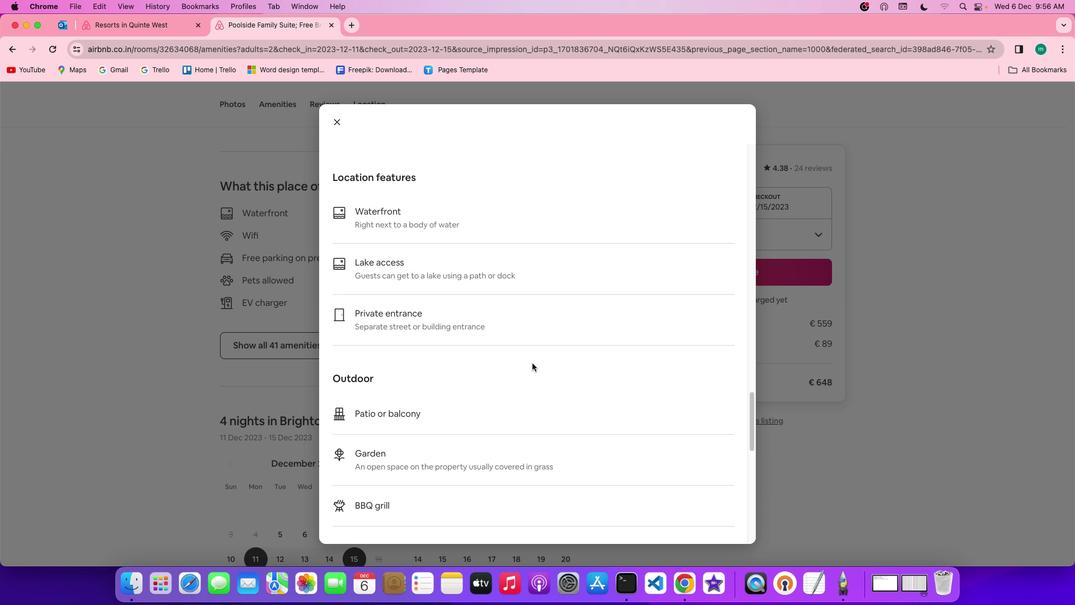 
Action: Mouse scrolled (532, 363) with delta (0, 0)
Screenshot: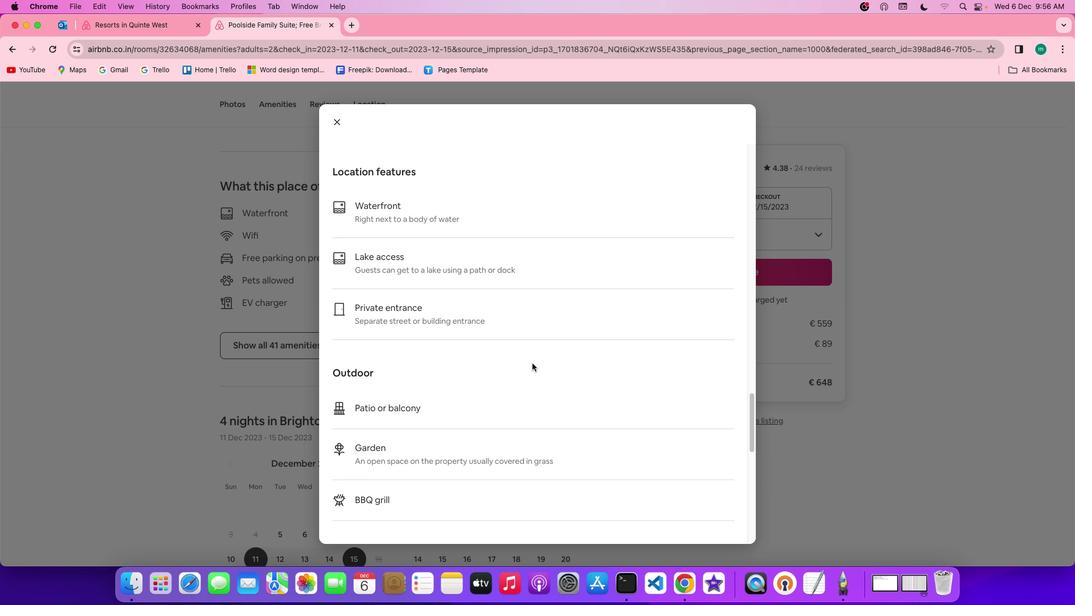 
Action: Mouse scrolled (532, 363) with delta (0, 0)
